 Task: Add beauty and grooming products to your wishlist on Flipkart.
Action: Mouse moved to (862, 189)
Screenshot: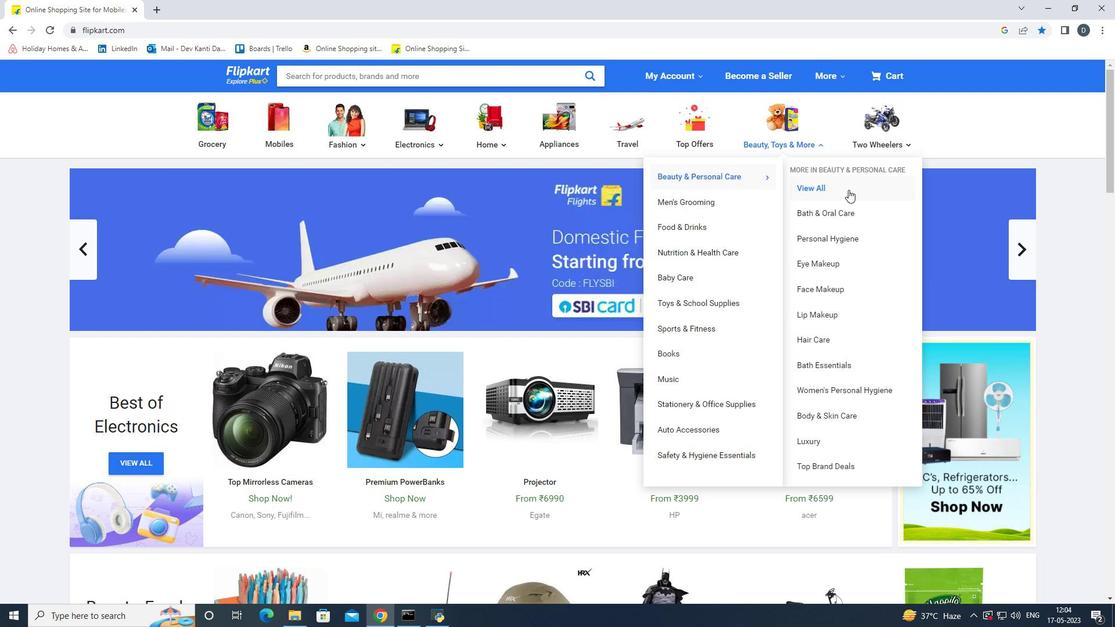
Action: Mouse pressed left at (862, 189)
Screenshot: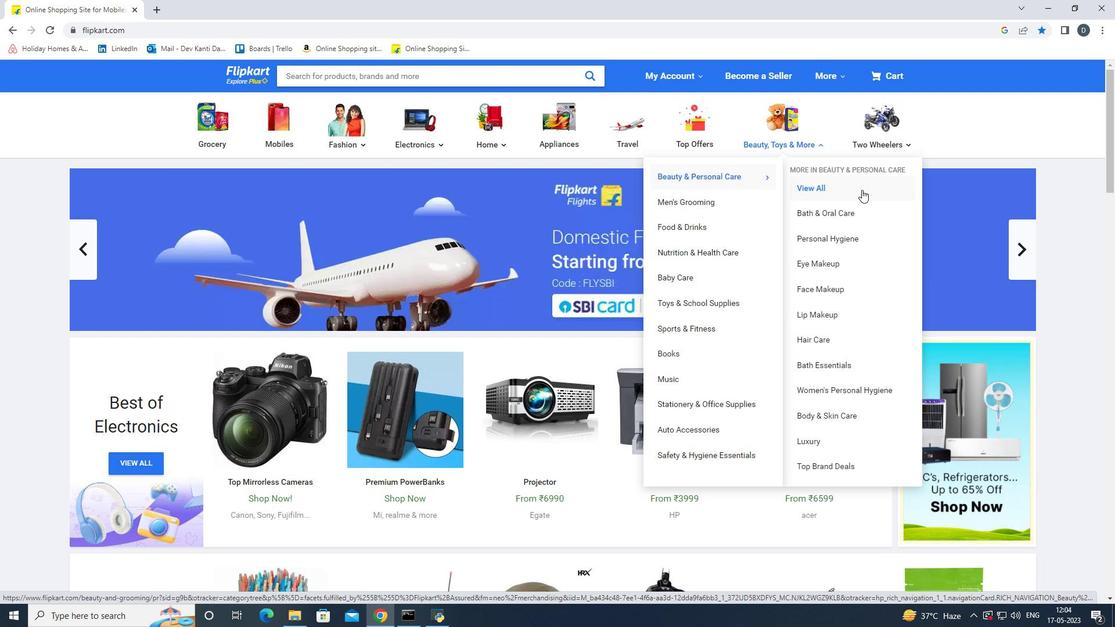 
Action: Mouse moved to (947, 248)
Screenshot: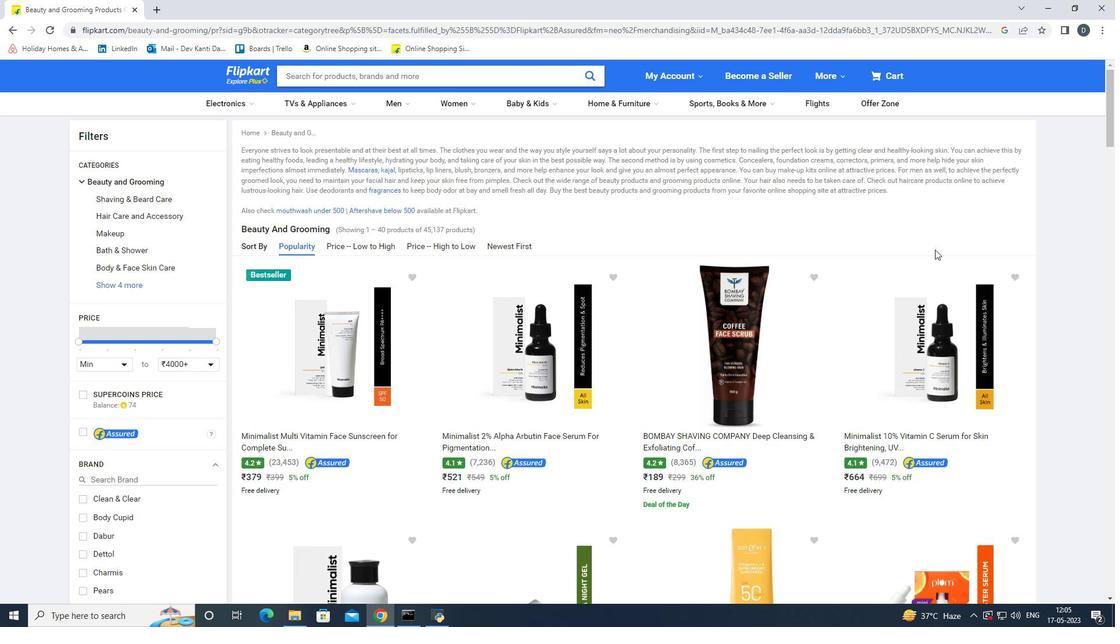 
Action: Mouse scrolled (947, 248) with delta (0, 0)
Screenshot: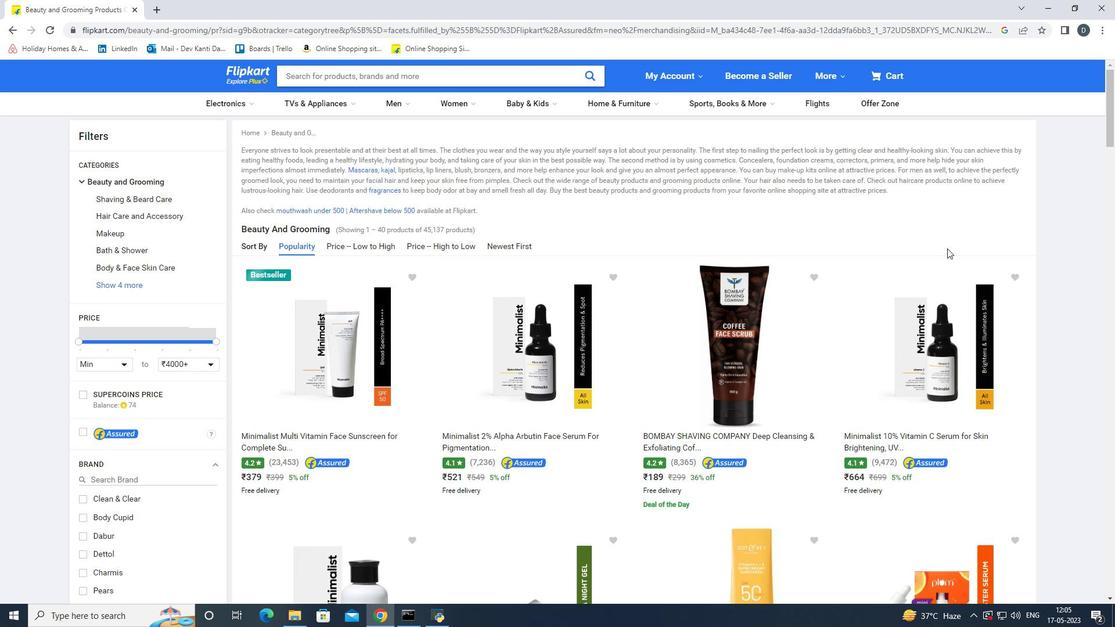 
Action: Mouse scrolled (947, 248) with delta (0, 0)
Screenshot: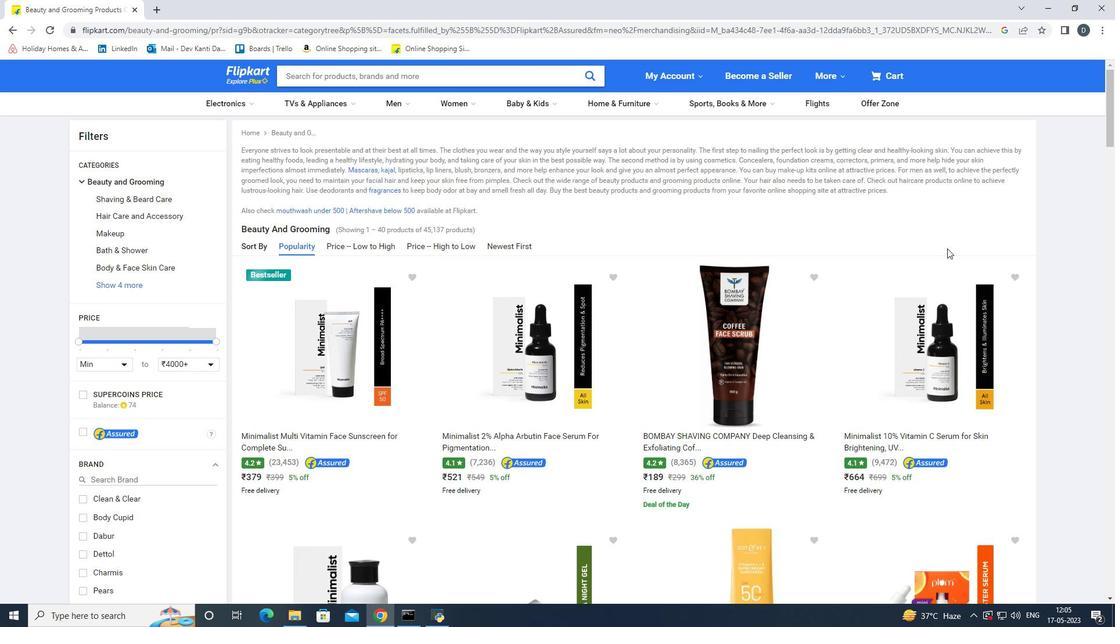 
Action: Mouse moved to (42, 378)
Screenshot: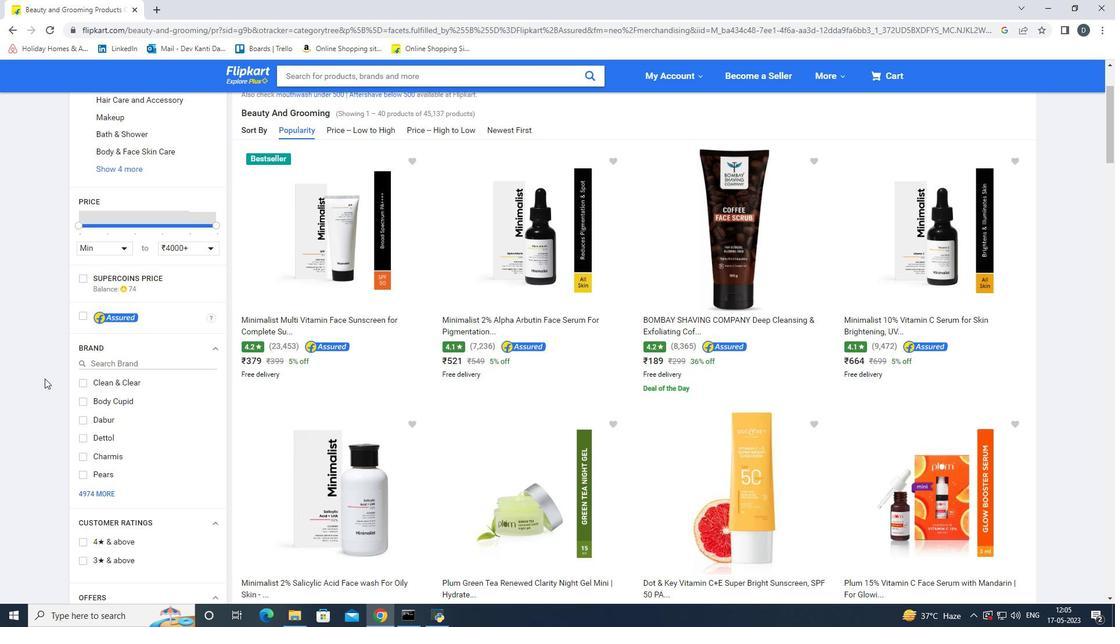 
Action: Mouse scrolled (42, 378) with delta (0, 0)
Screenshot: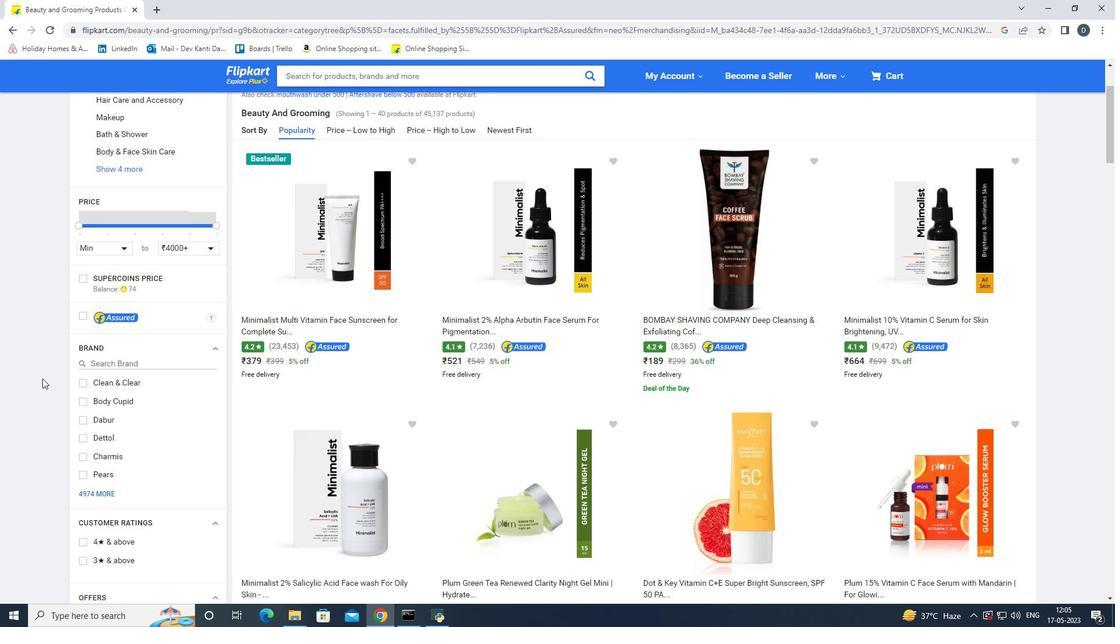 
Action: Mouse scrolled (42, 378) with delta (0, 0)
Screenshot: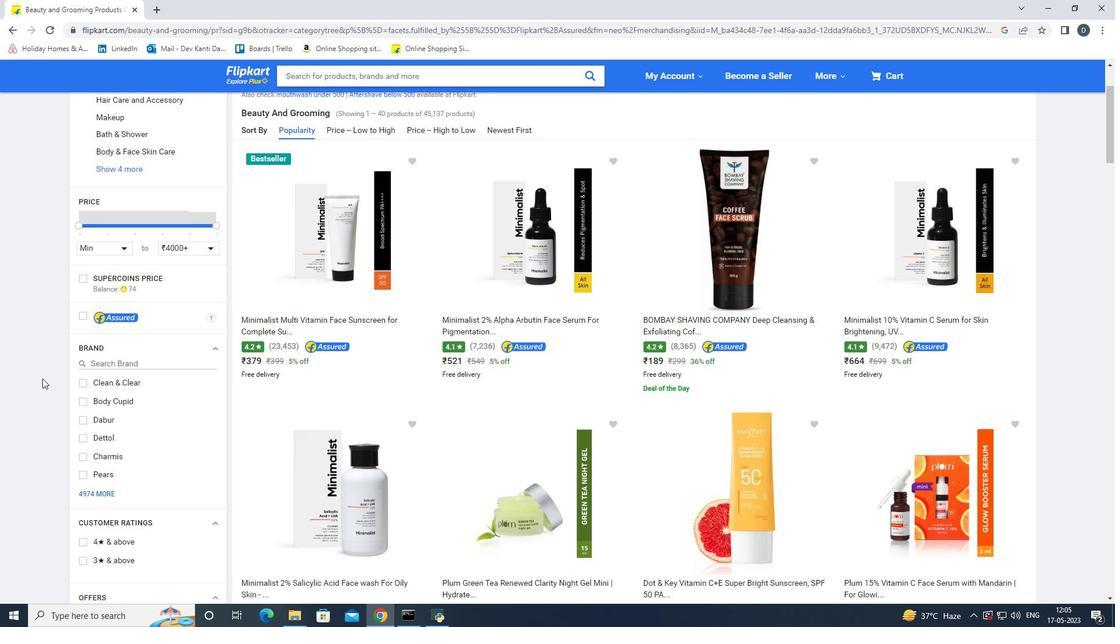 
Action: Mouse moved to (97, 347)
Screenshot: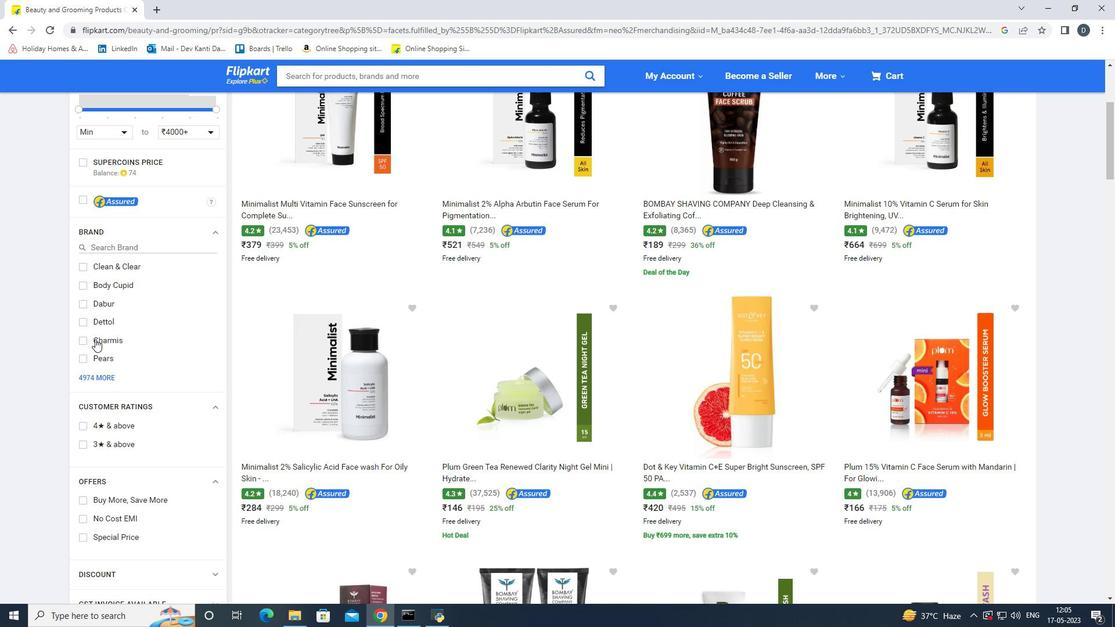 
Action: Mouse scrolled (97, 347) with delta (0, 0)
Screenshot: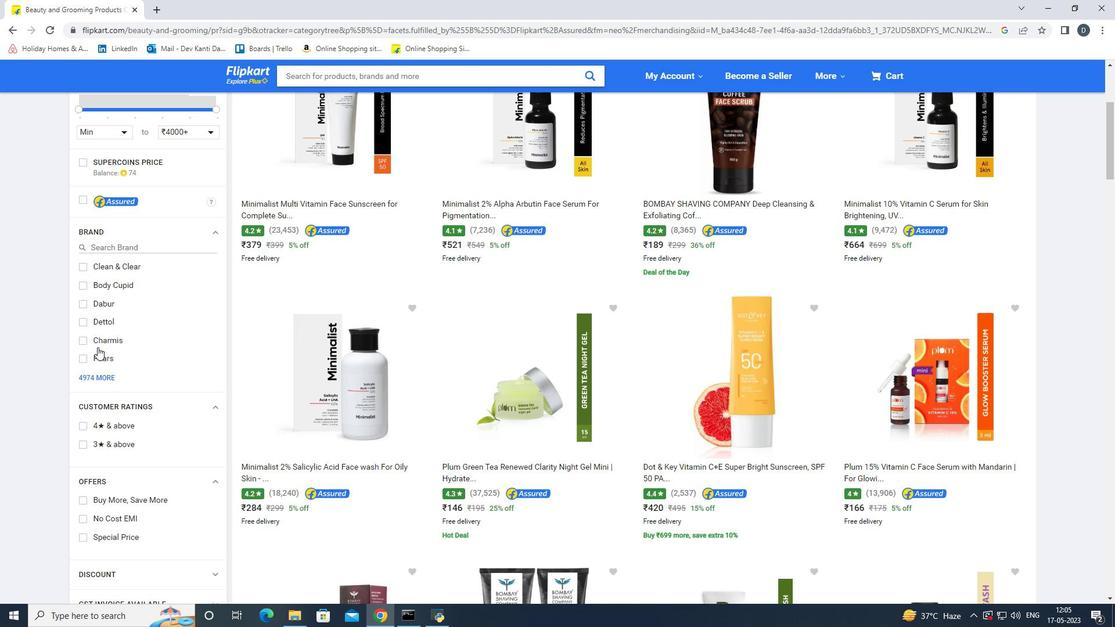 
Action: Mouse scrolled (97, 347) with delta (0, 0)
Screenshot: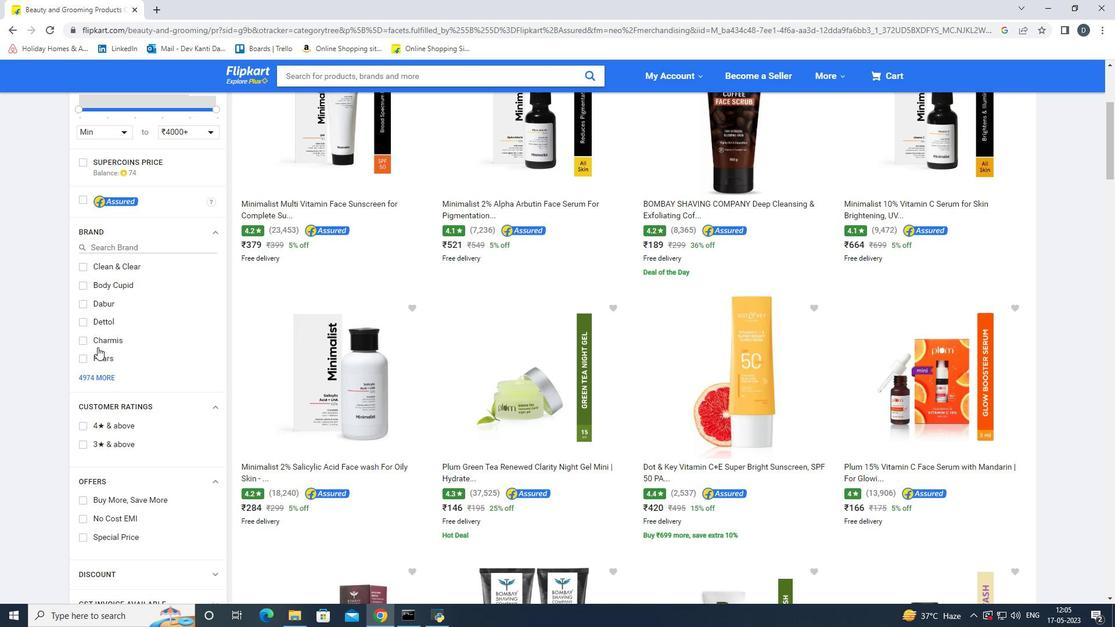 
Action: Mouse scrolled (97, 346) with delta (0, 0)
Screenshot: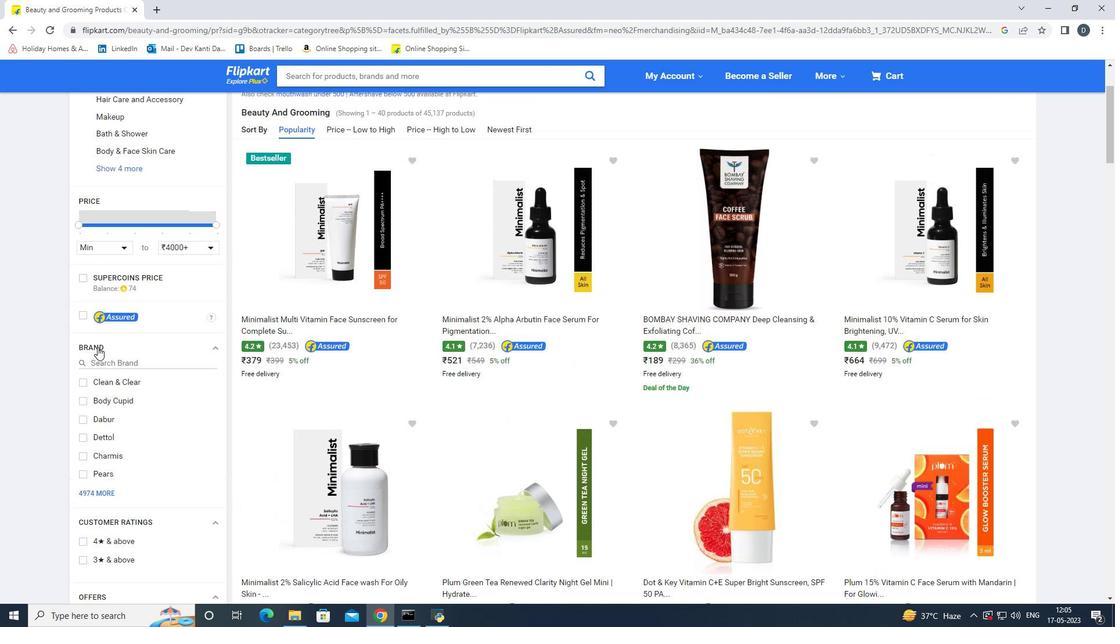 
Action: Mouse scrolled (97, 346) with delta (0, 0)
Screenshot: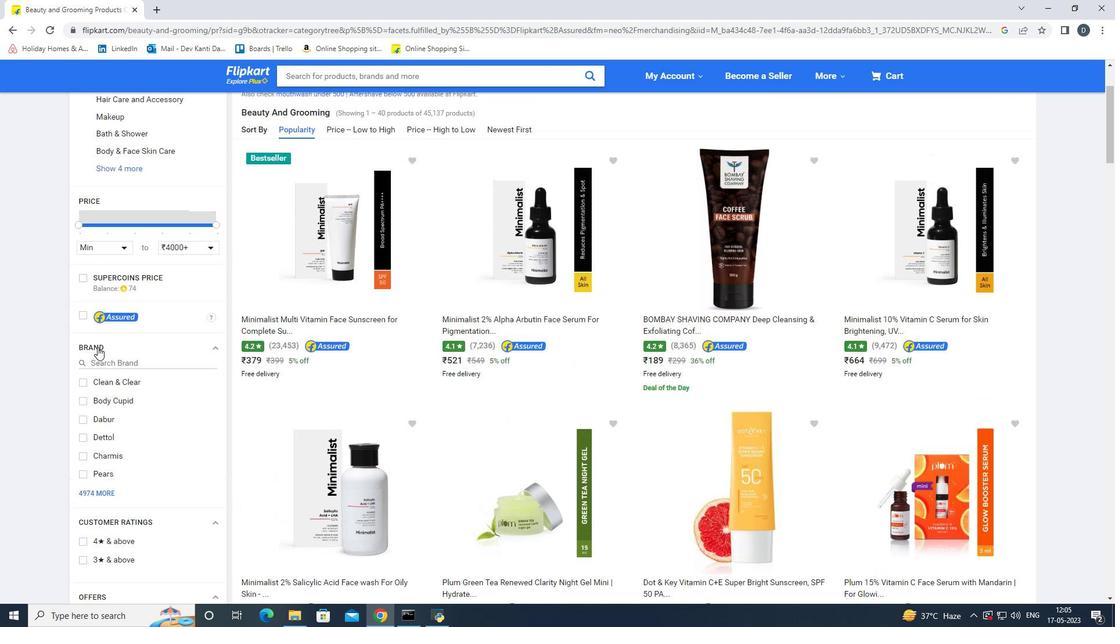 
Action: Mouse scrolled (97, 346) with delta (0, 0)
Screenshot: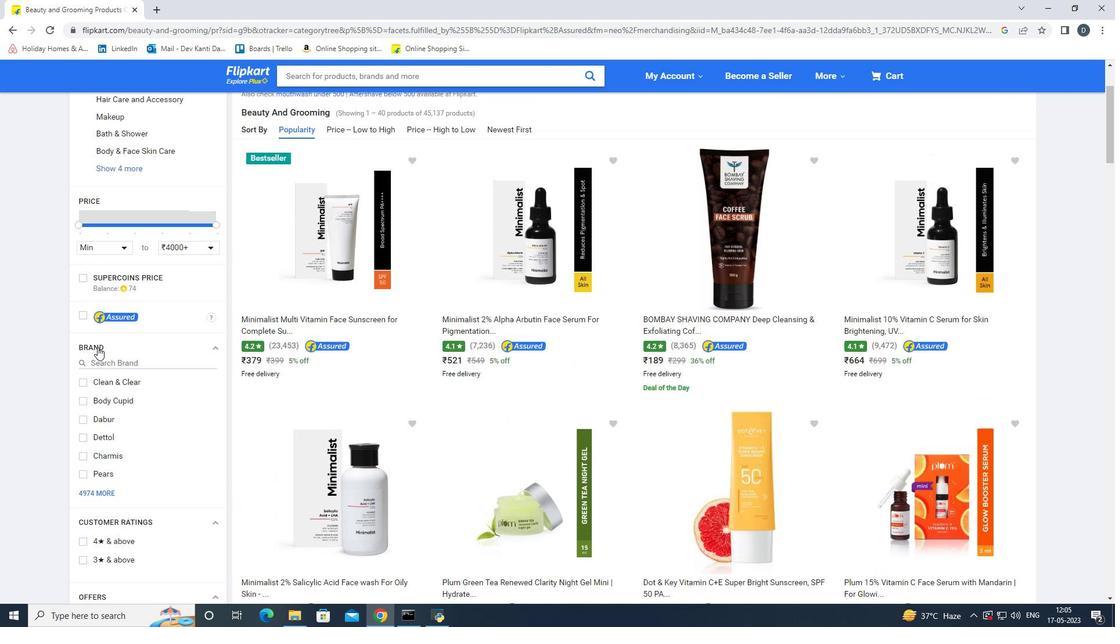 
Action: Mouse scrolled (97, 346) with delta (0, 0)
Screenshot: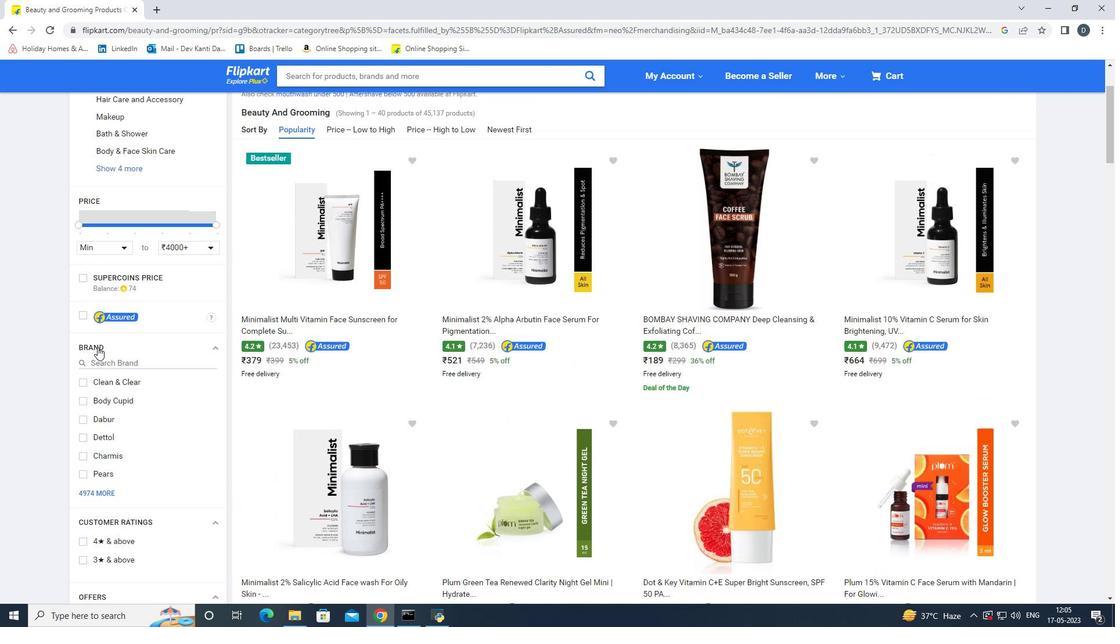 
Action: Mouse scrolled (97, 346) with delta (0, 0)
Screenshot: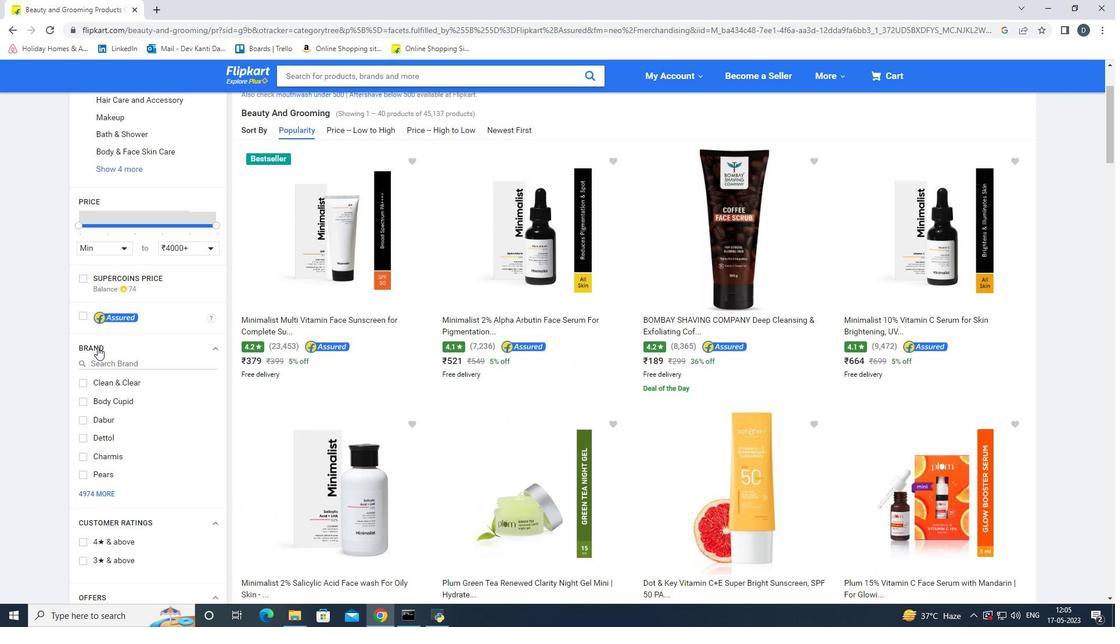 
Action: Mouse moved to (90, 286)
Screenshot: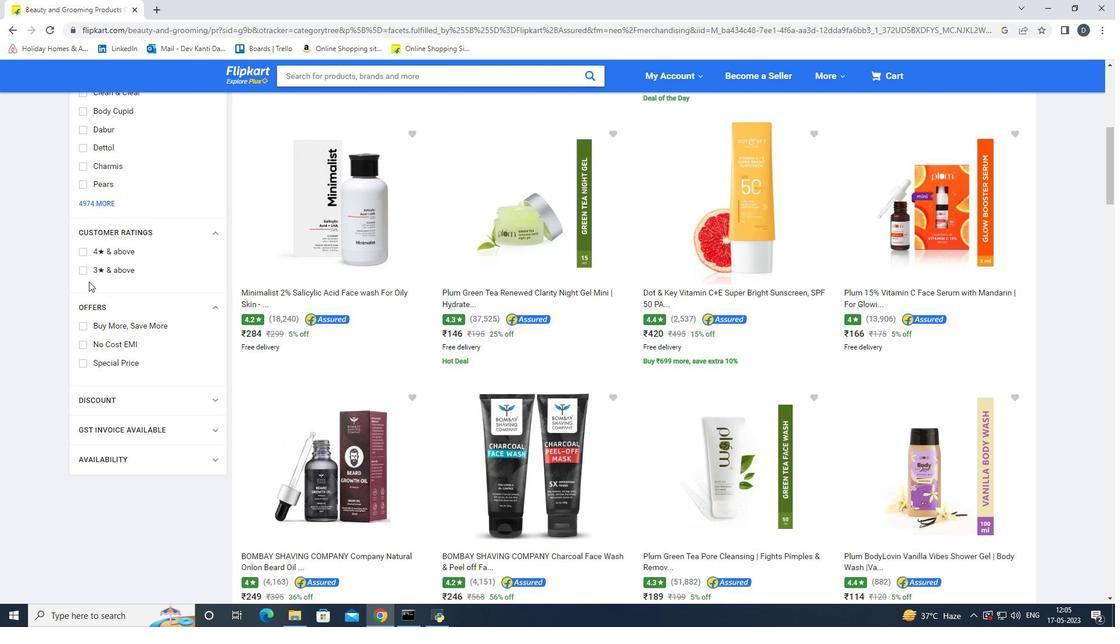 
Action: Mouse scrolled (90, 287) with delta (0, 0)
Screenshot: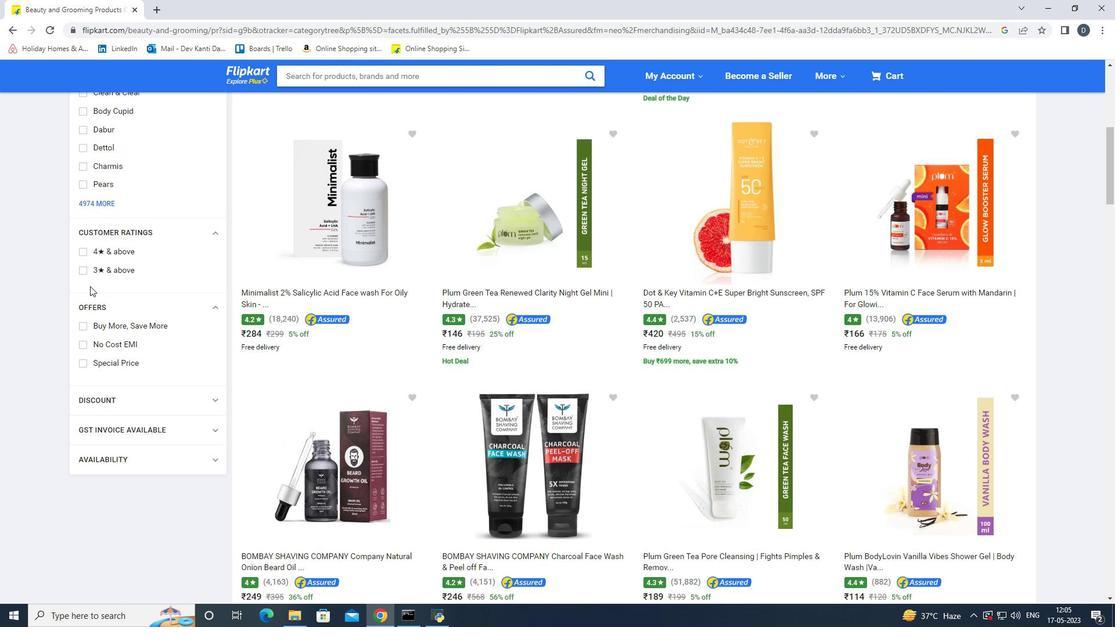 
Action: Mouse scrolled (90, 287) with delta (0, 0)
Screenshot: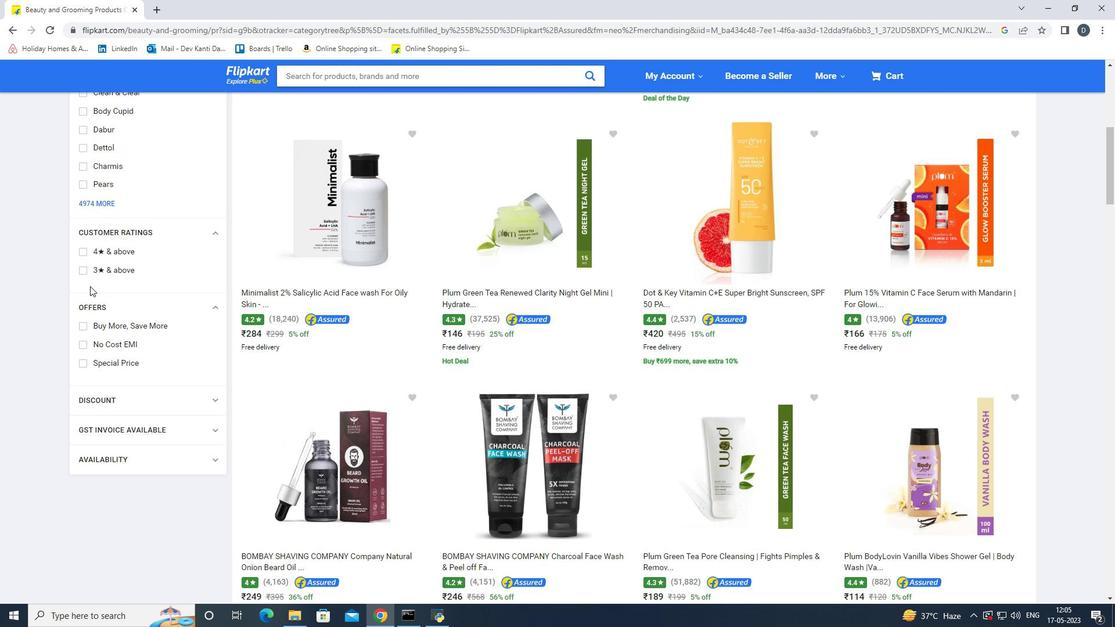 
Action: Mouse scrolled (90, 287) with delta (0, 0)
Screenshot: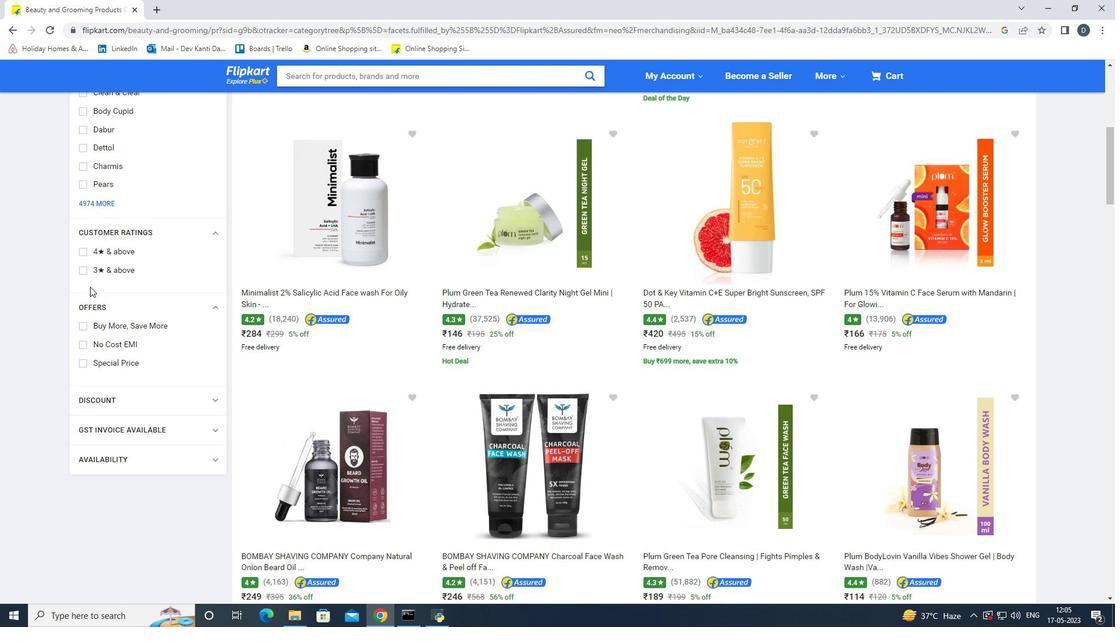 
Action: Mouse moved to (212, 412)
Screenshot: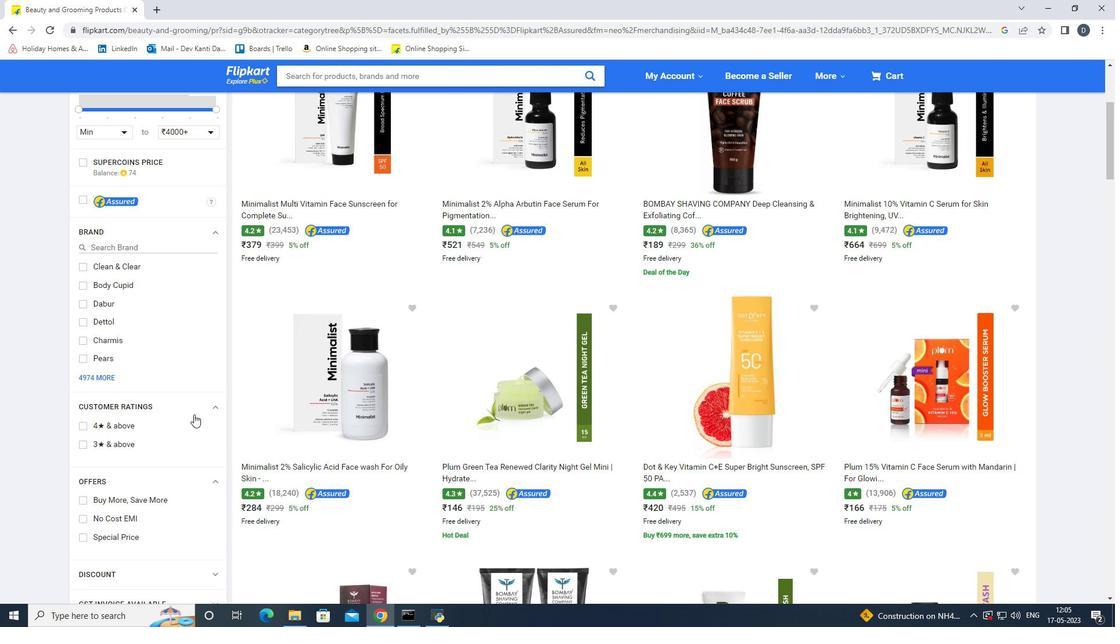 
Action: Mouse pressed left at (212, 412)
Screenshot: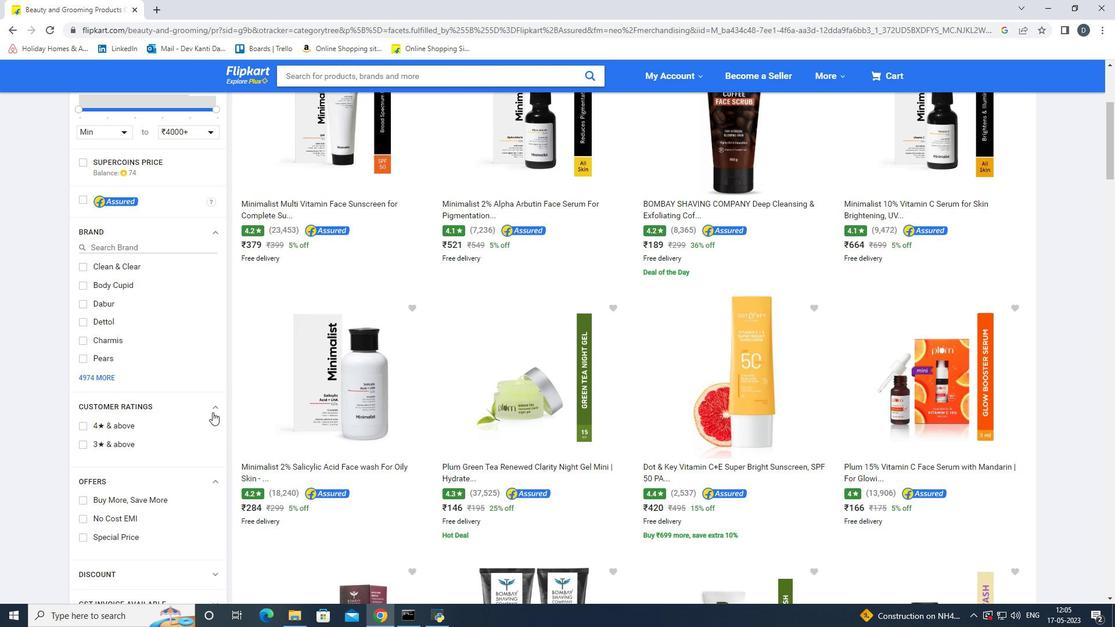 
Action: Mouse moved to (212, 411)
Screenshot: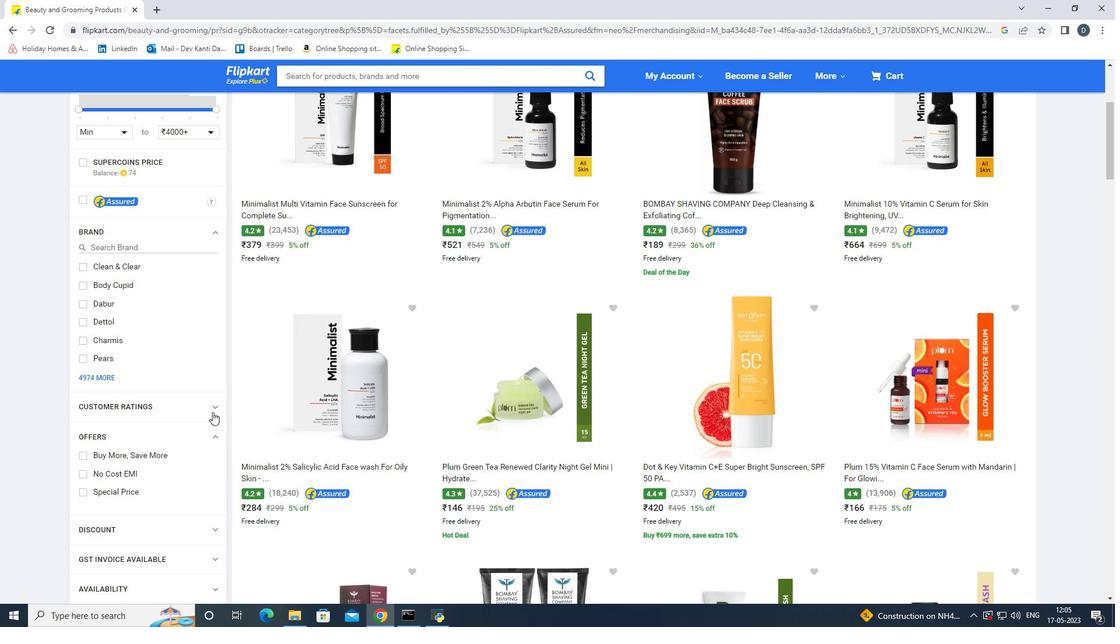 
Action: Mouse pressed left at (212, 411)
Screenshot: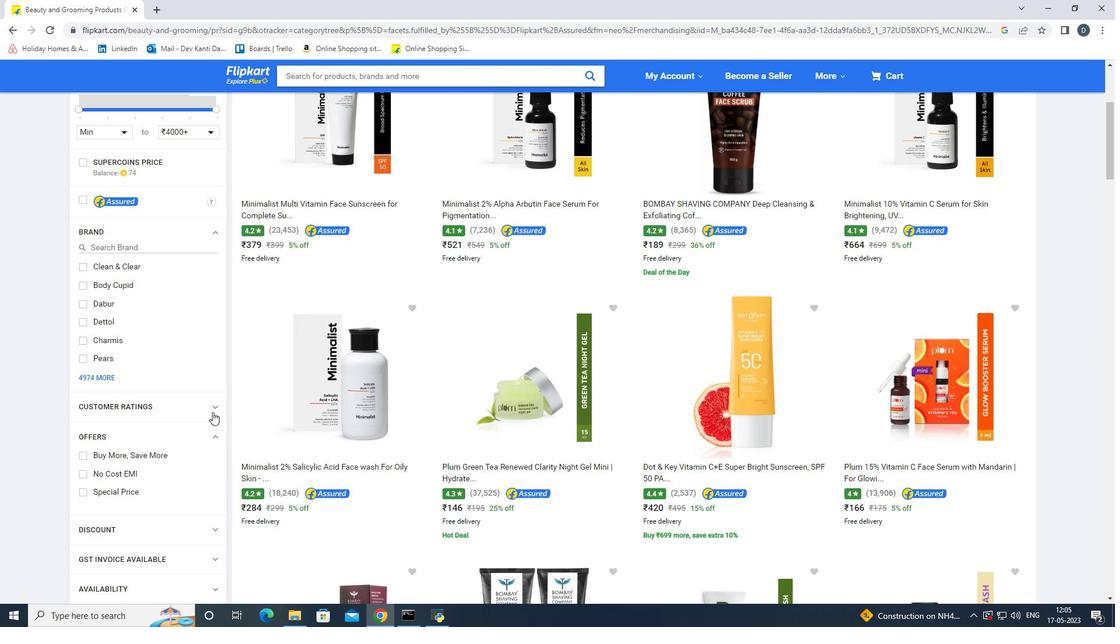 
Action: Mouse moved to (85, 425)
Screenshot: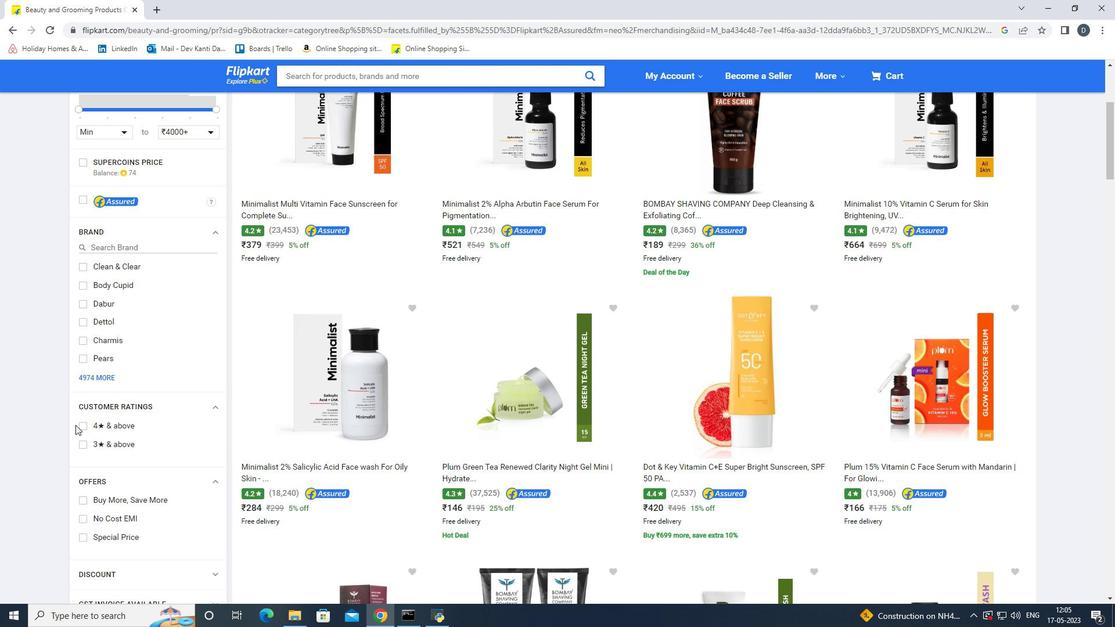 
Action: Mouse pressed left at (85, 425)
Screenshot: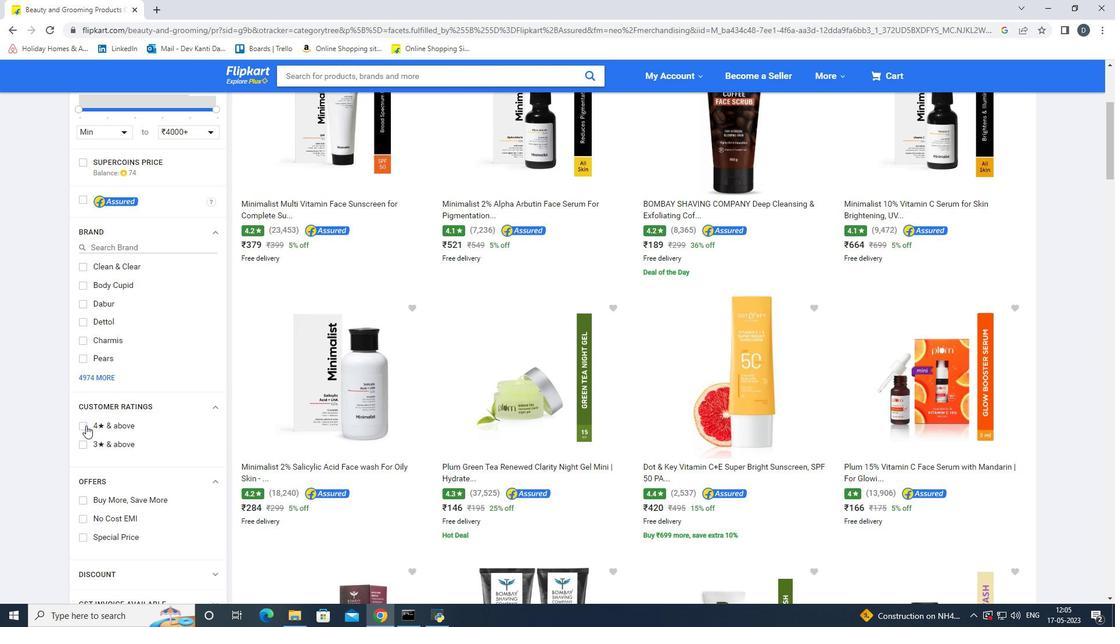 
Action: Mouse moved to (1019, 230)
Screenshot: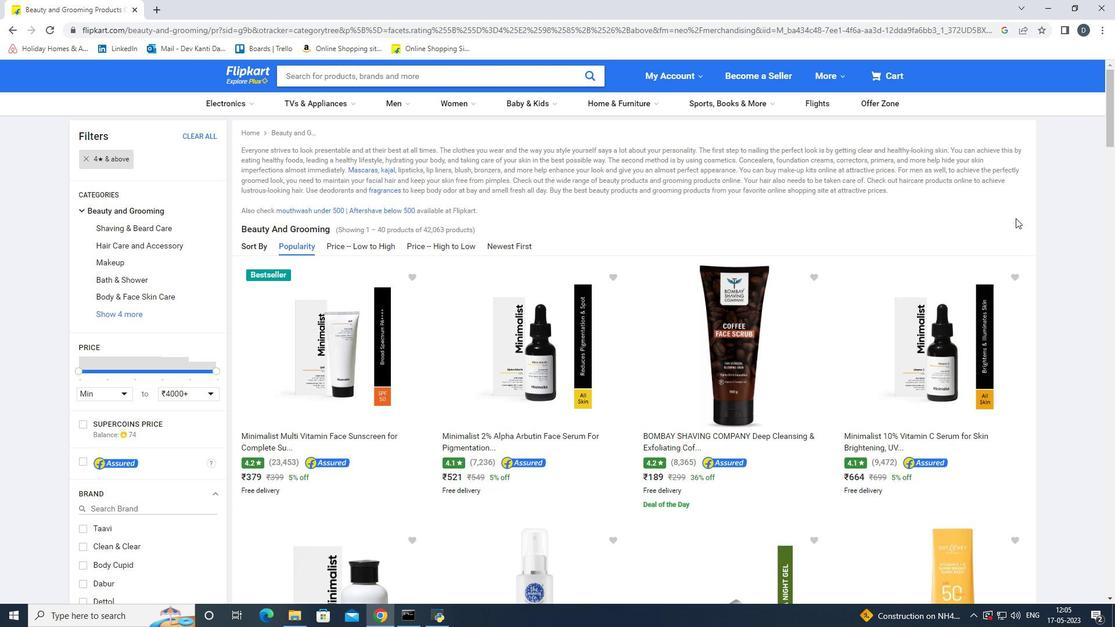 
Action: Mouse scrolled (1019, 229) with delta (0, 0)
Screenshot: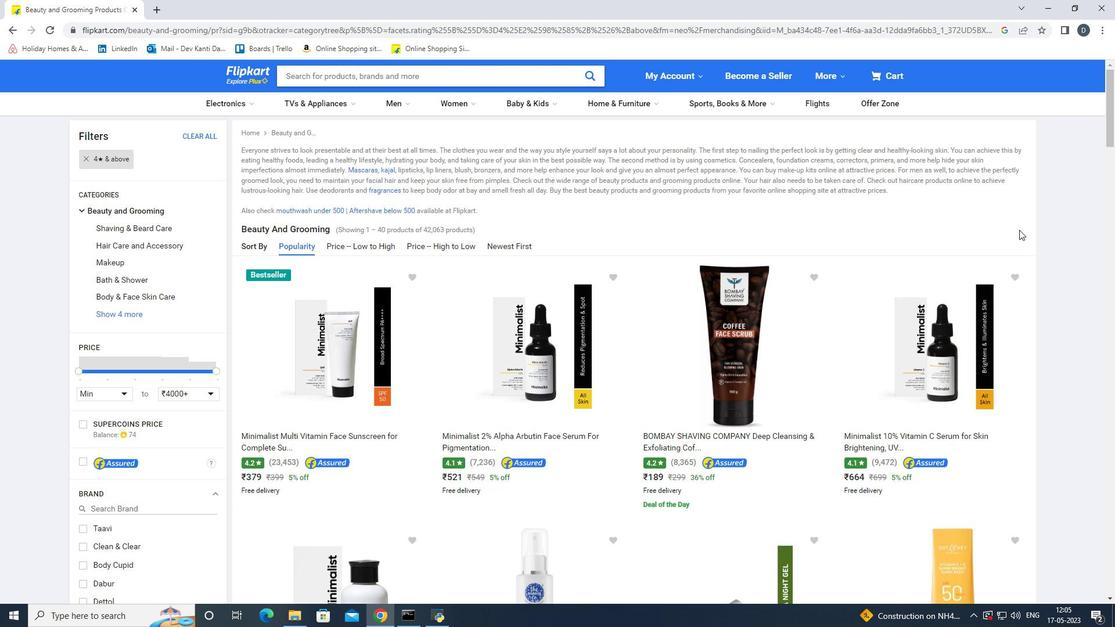 
Action: Mouse scrolled (1019, 229) with delta (0, 0)
Screenshot: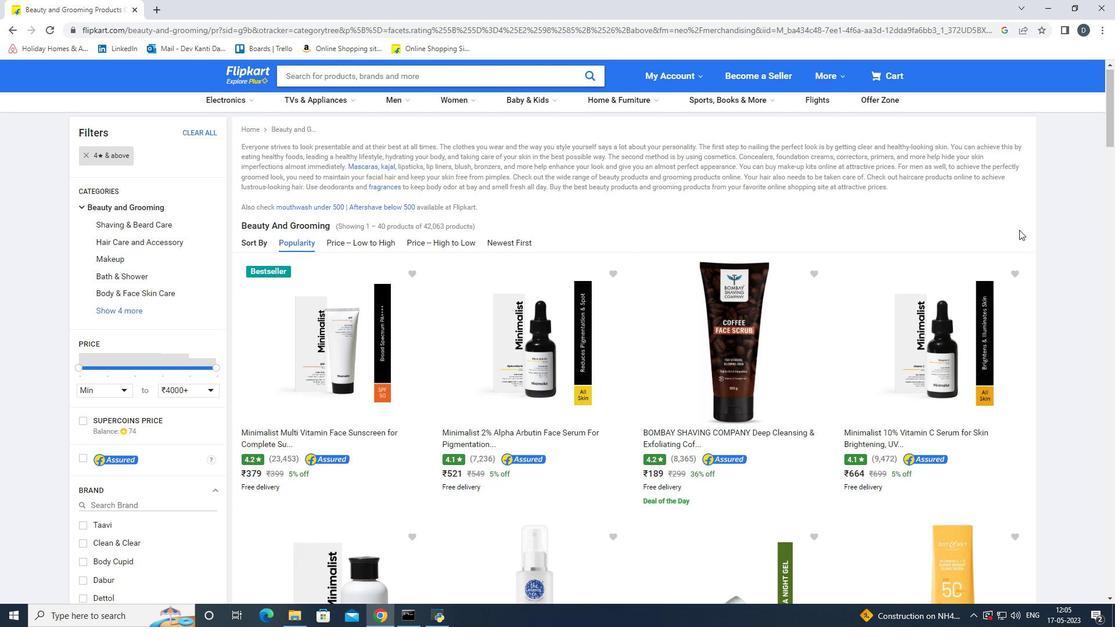
Action: Mouse moved to (413, 160)
Screenshot: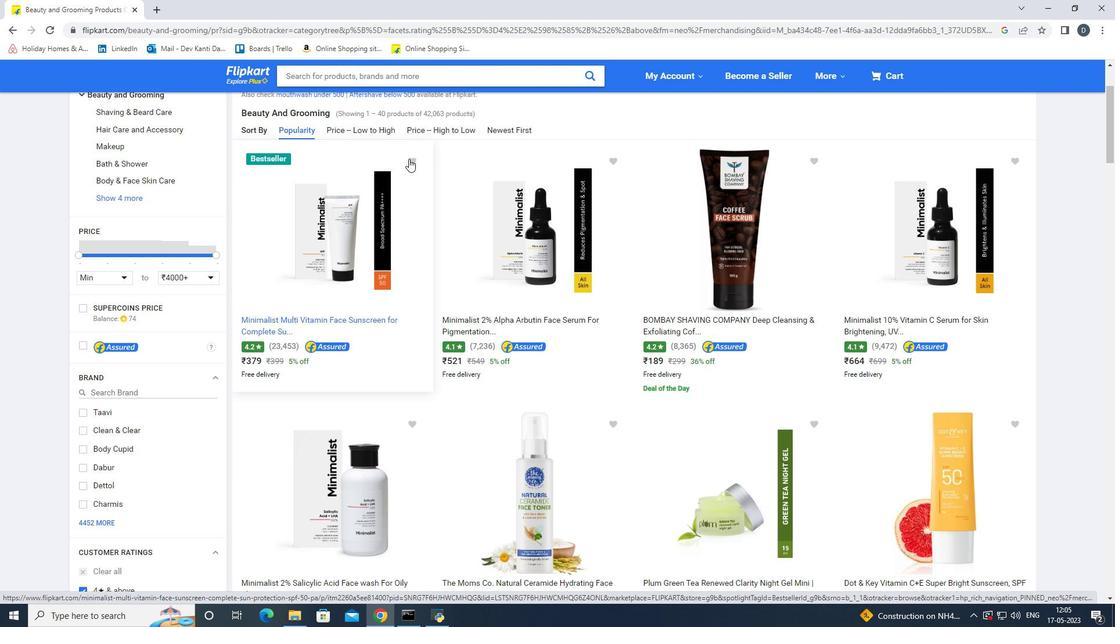 
Action: Mouse pressed left at (413, 160)
Screenshot: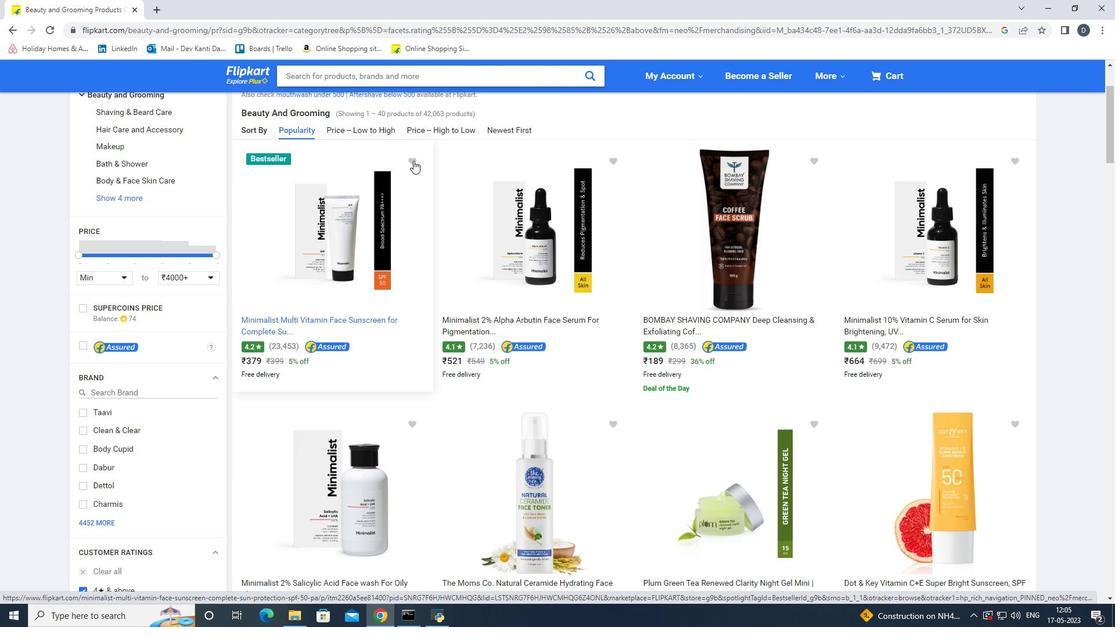 
Action: Mouse moved to (615, 159)
Screenshot: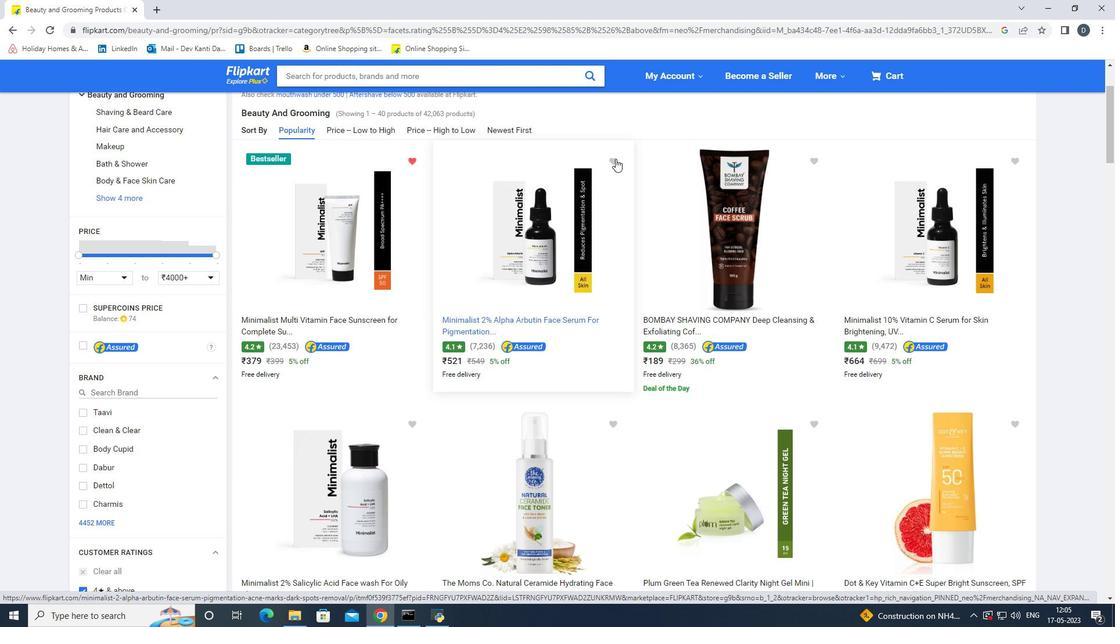 
Action: Mouse pressed left at (615, 159)
Screenshot: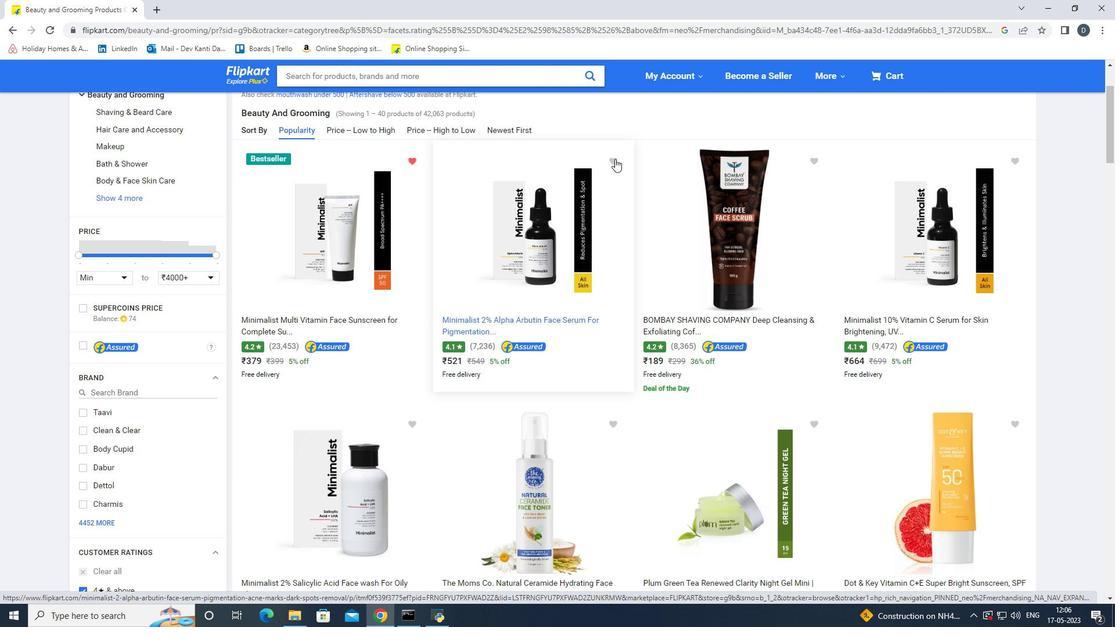 
Action: Mouse moved to (811, 163)
Screenshot: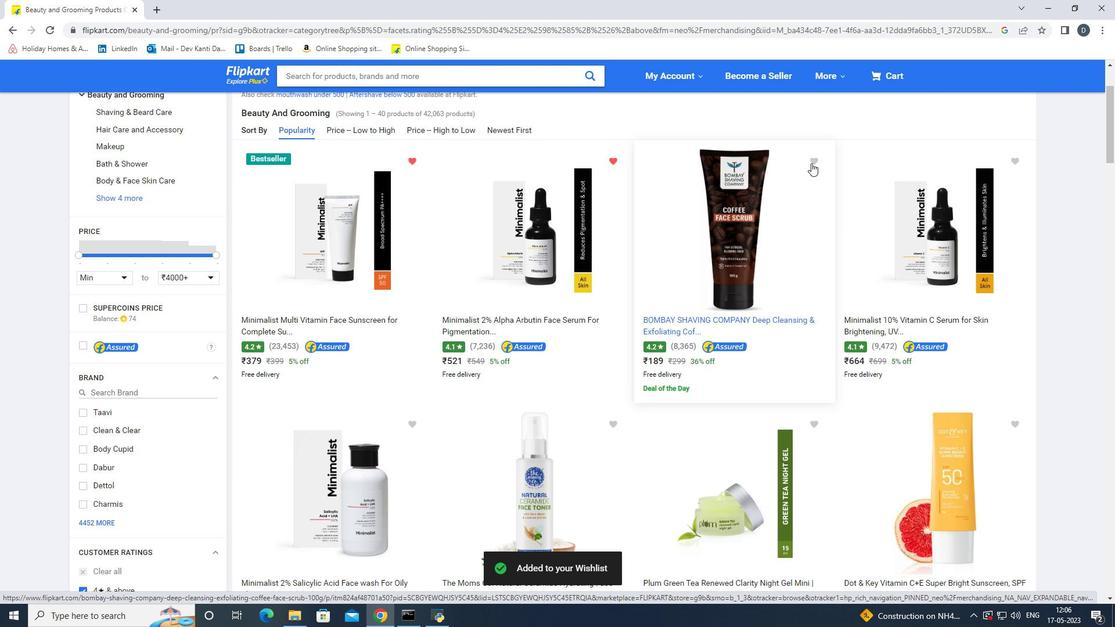
Action: Mouse pressed left at (811, 163)
Screenshot: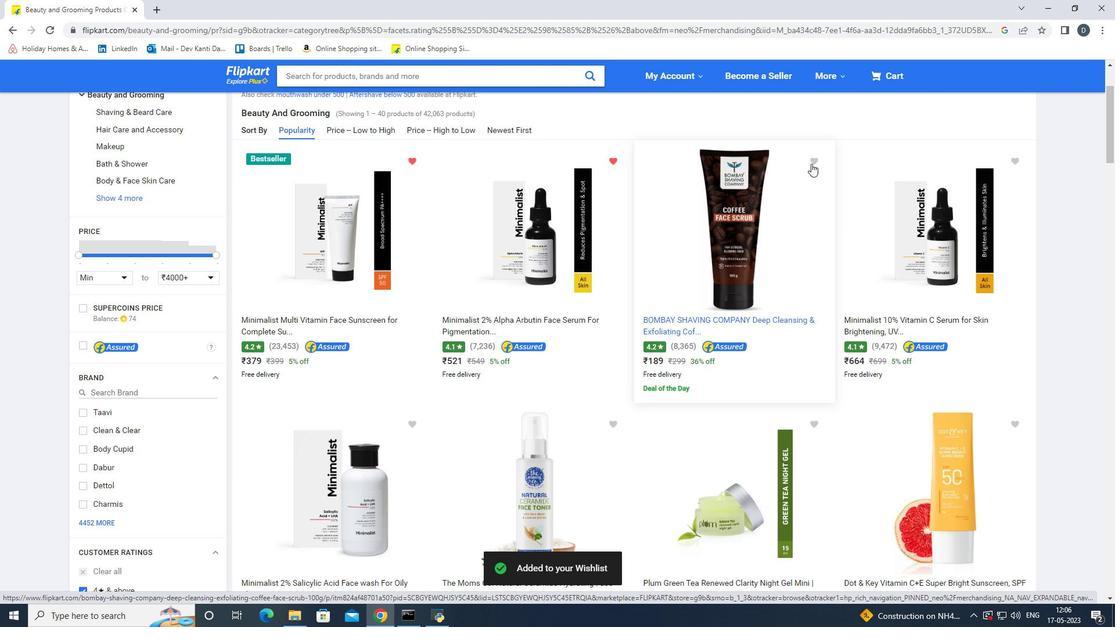 
Action: Mouse moved to (1071, 242)
Screenshot: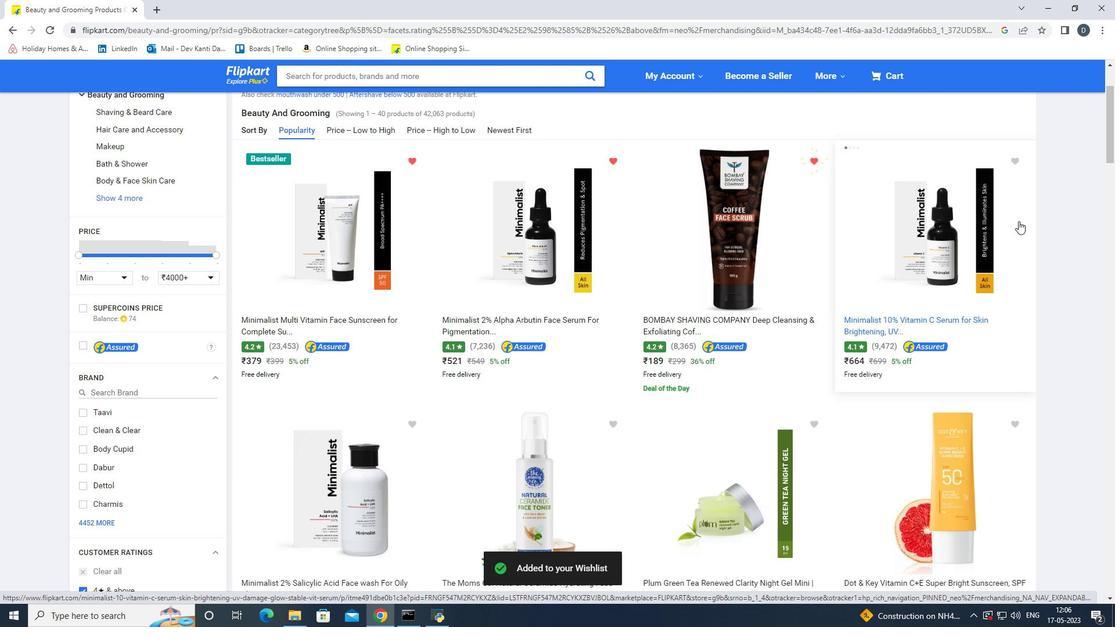 
Action: Mouse scrolled (1071, 241) with delta (0, 0)
Screenshot: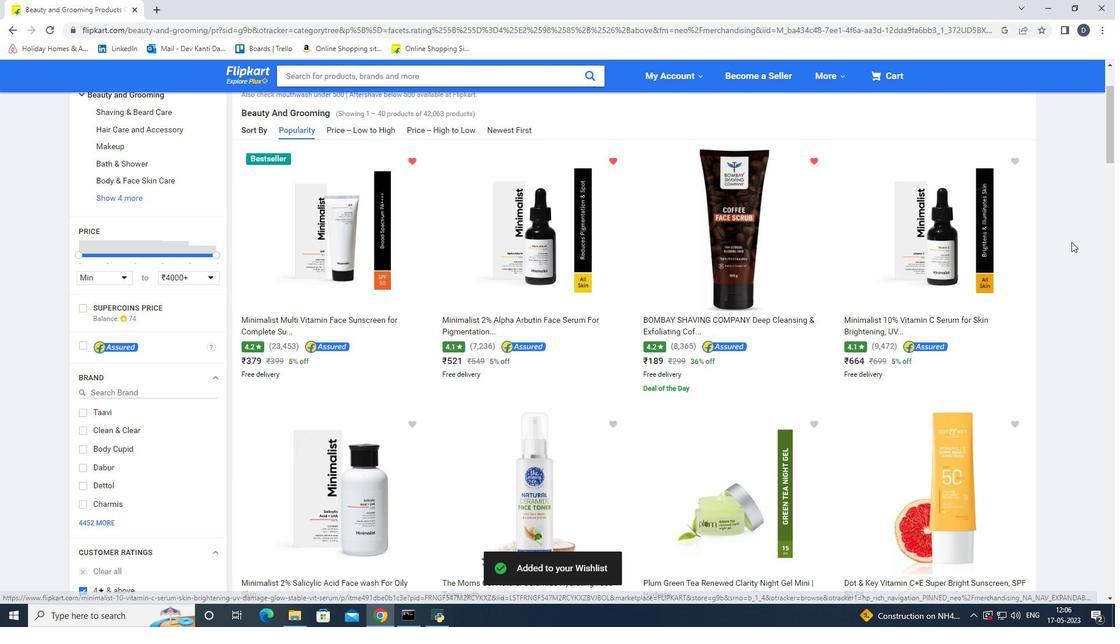 
Action: Mouse scrolled (1071, 241) with delta (0, 0)
Screenshot: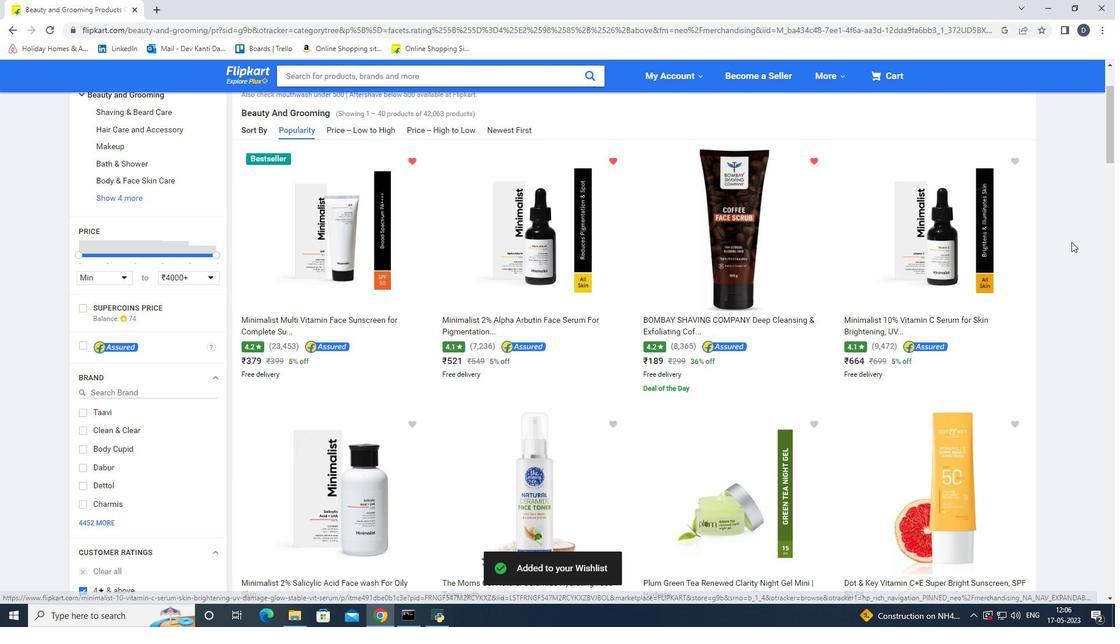 
Action: Mouse scrolled (1071, 241) with delta (0, 0)
Screenshot: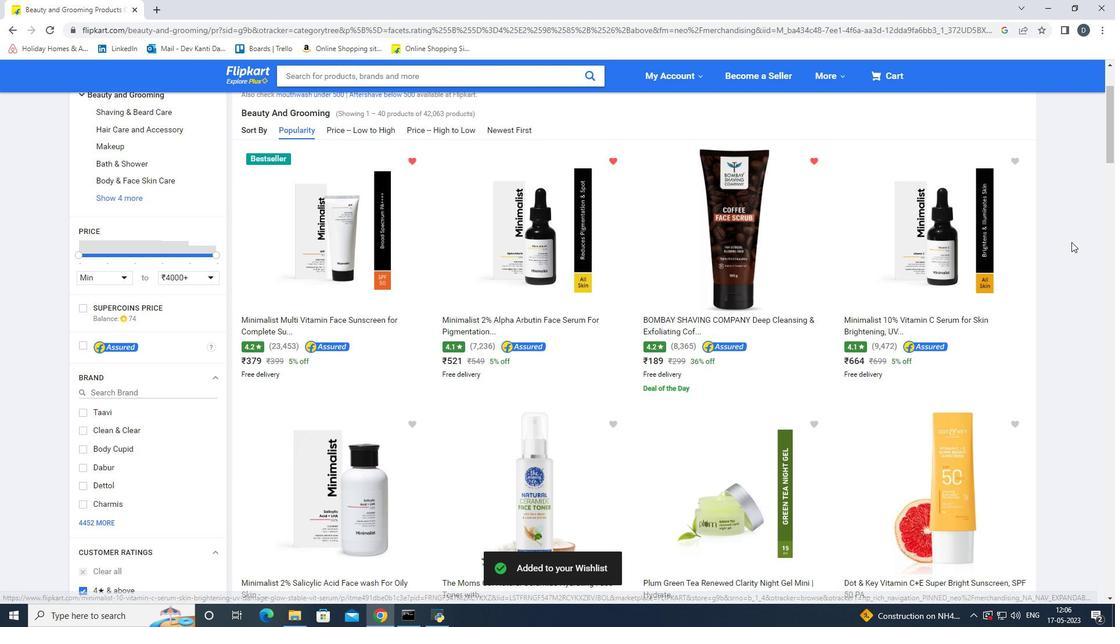 
Action: Mouse scrolled (1071, 242) with delta (0, 0)
Screenshot: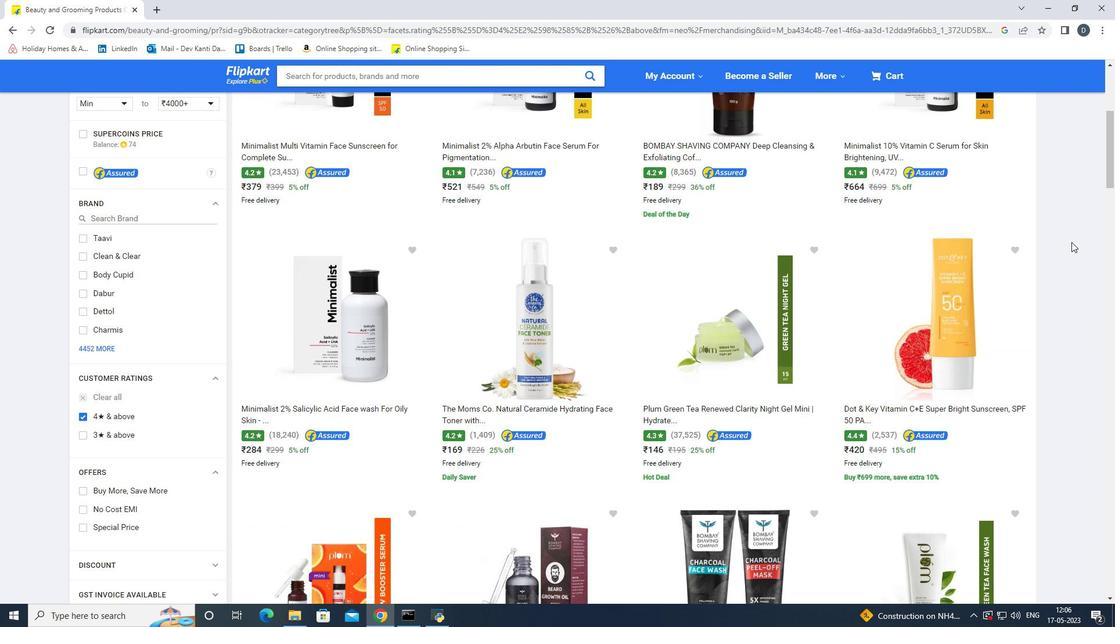 
Action: Mouse scrolled (1071, 242) with delta (0, 0)
Screenshot: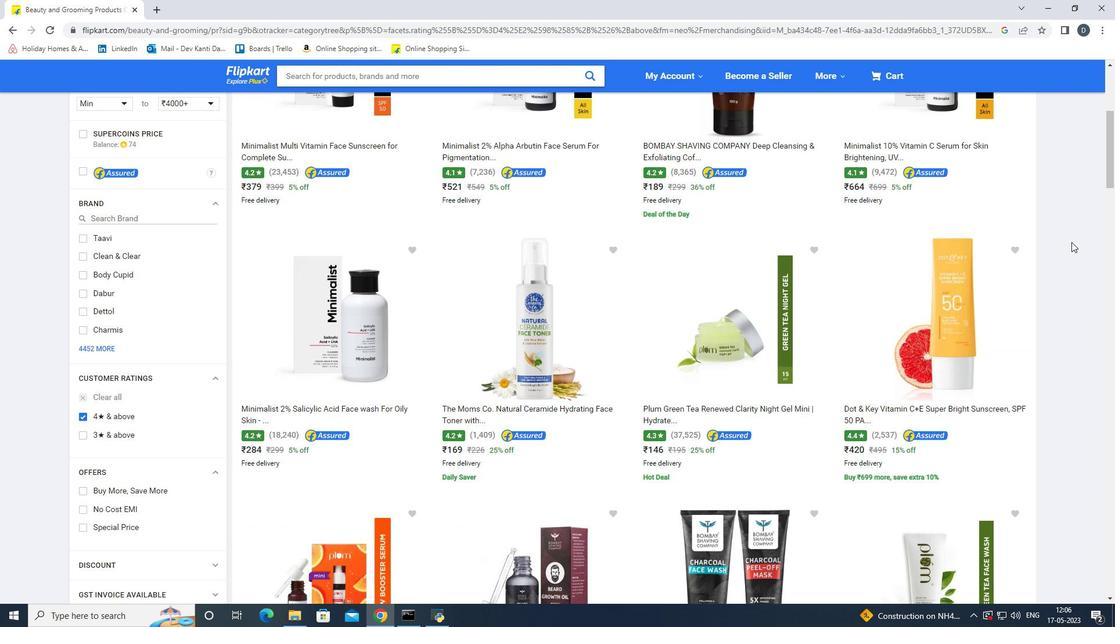 
Action: Mouse scrolled (1071, 241) with delta (0, 0)
Screenshot: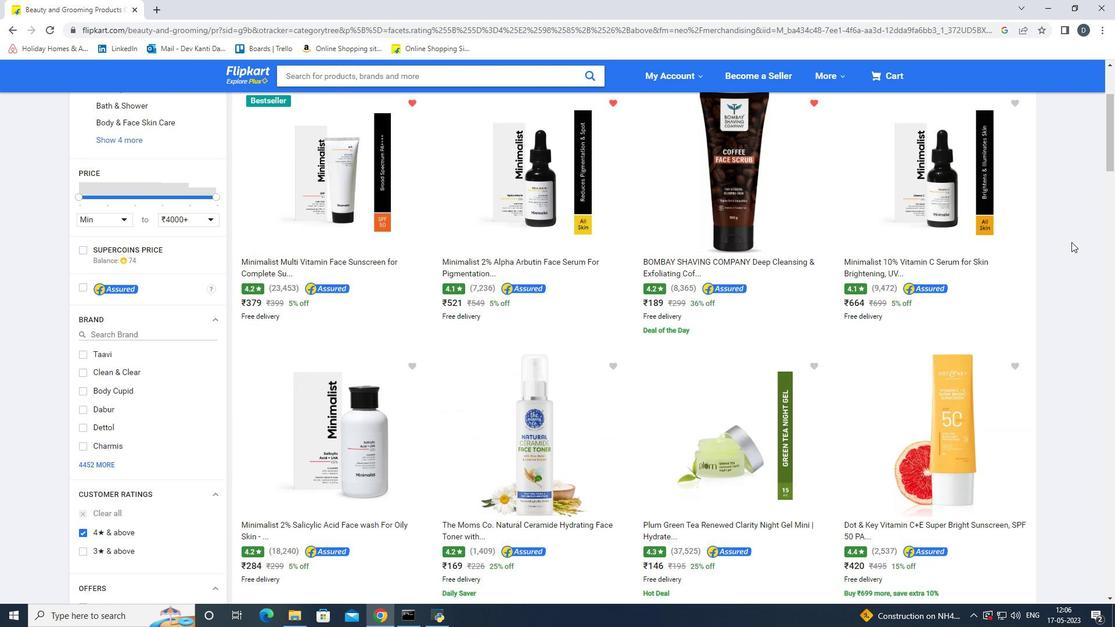 
Action: Mouse scrolled (1071, 241) with delta (0, 0)
Screenshot: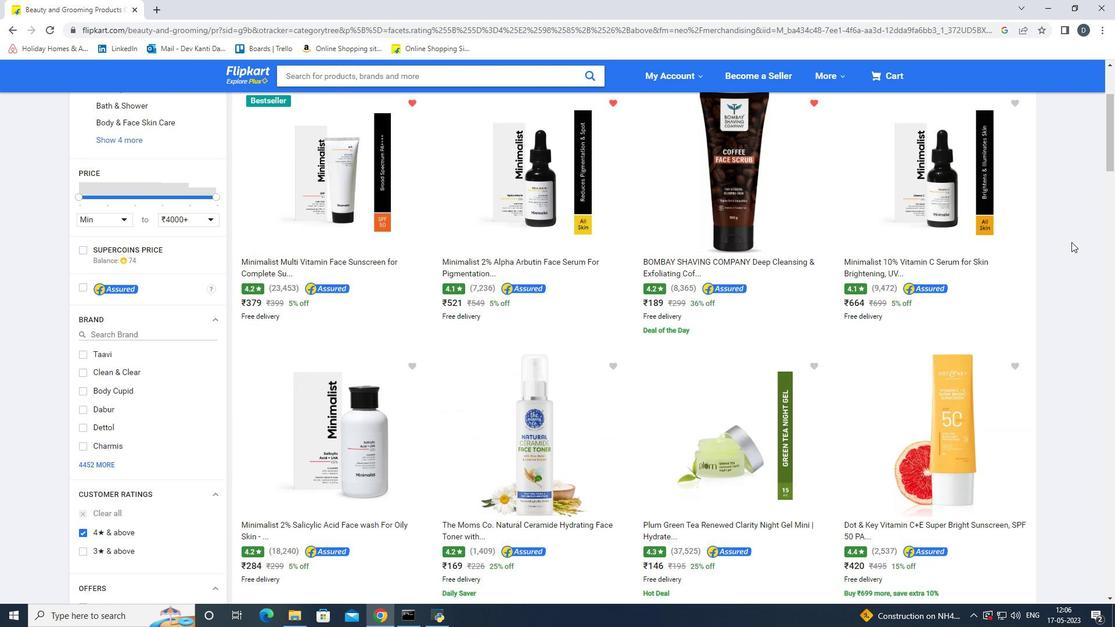 
Action: Mouse scrolled (1071, 241) with delta (0, 0)
Screenshot: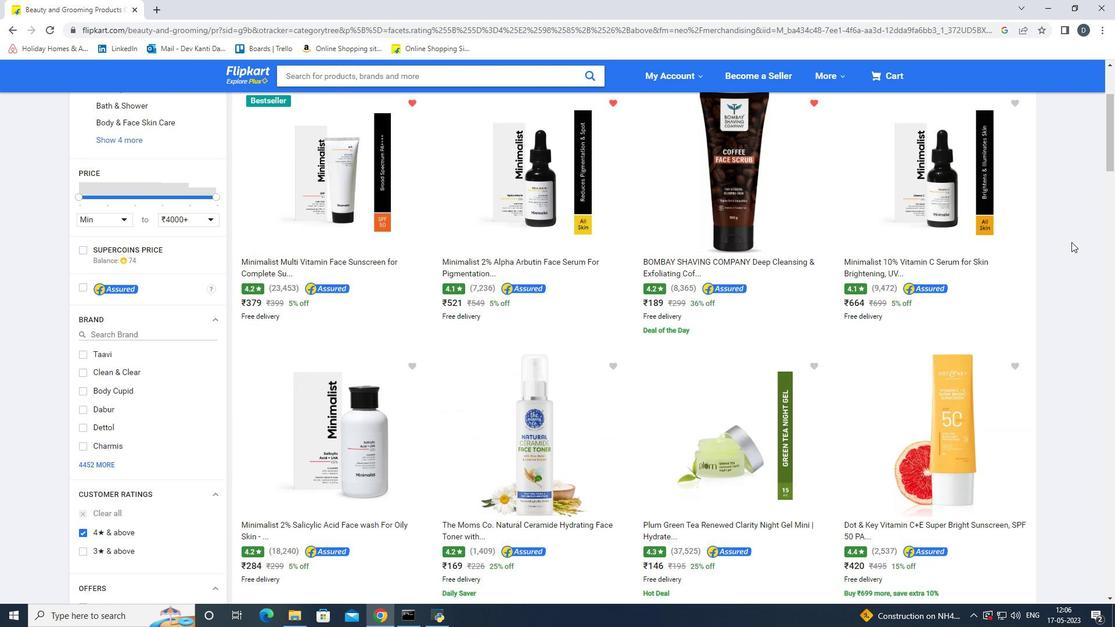 
Action: Mouse moved to (1016, 189)
Screenshot: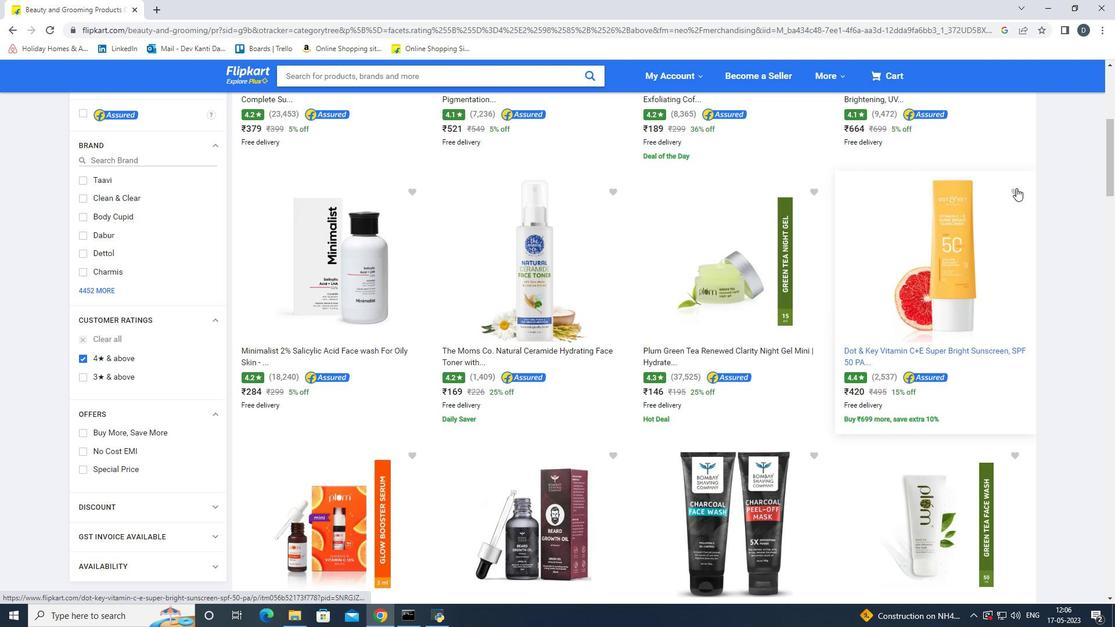 
Action: Mouse pressed left at (1016, 189)
Screenshot: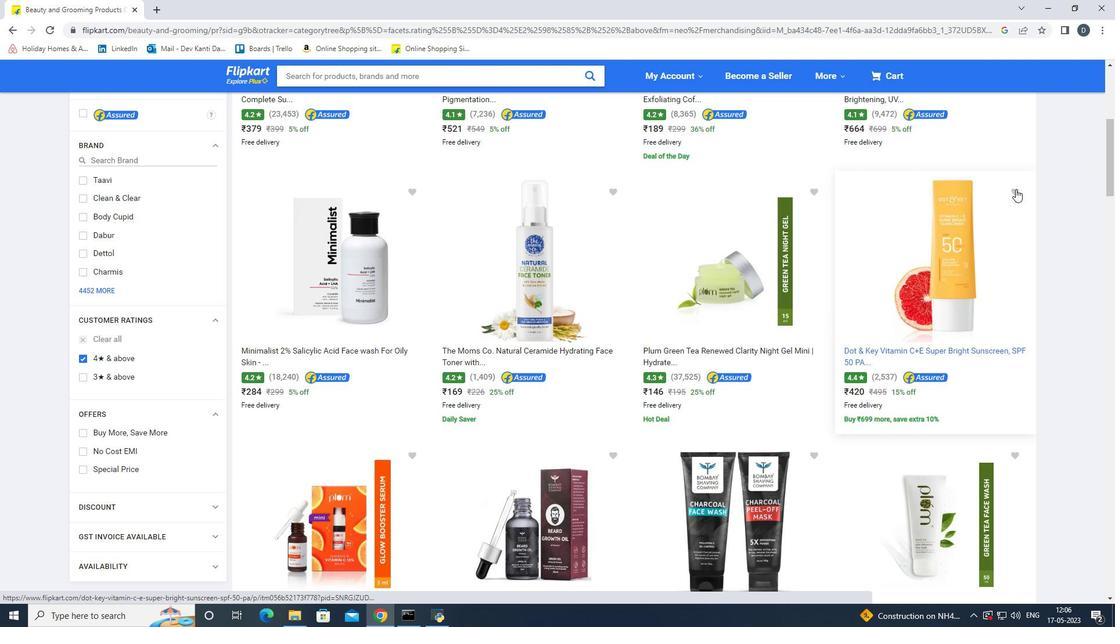 
Action: Mouse moved to (813, 191)
Screenshot: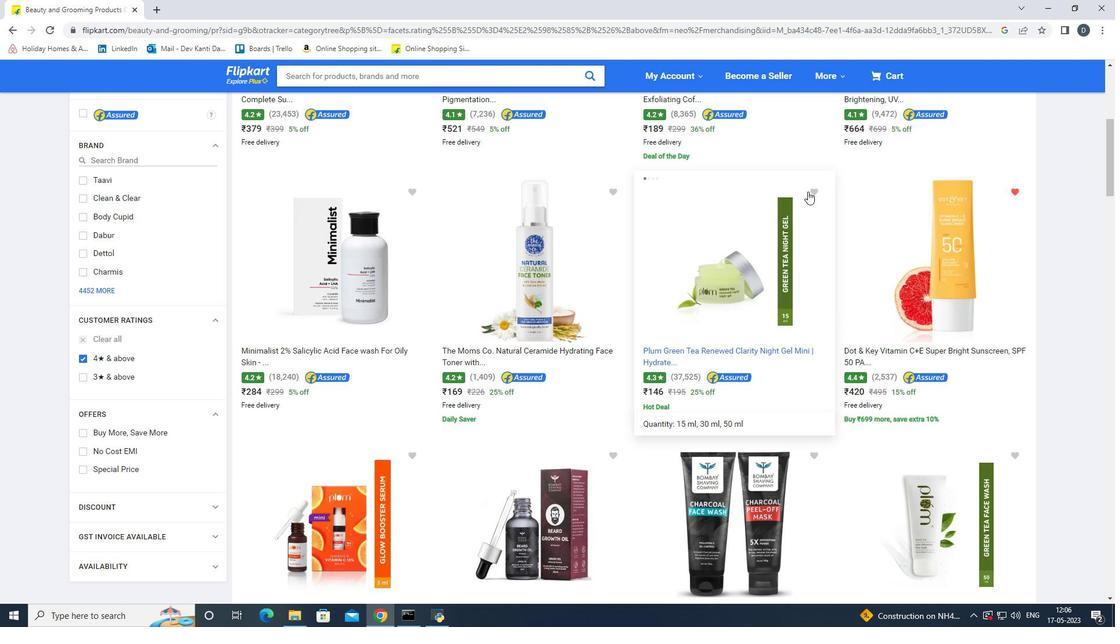 
Action: Mouse pressed left at (813, 191)
Screenshot: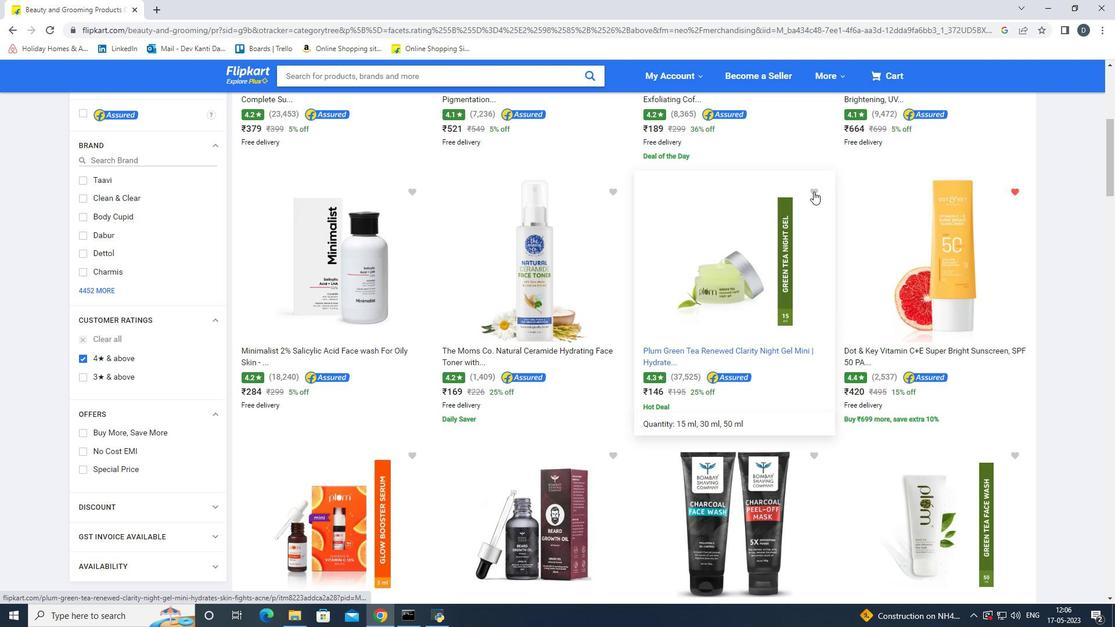 
Action: Mouse moved to (799, 246)
Screenshot: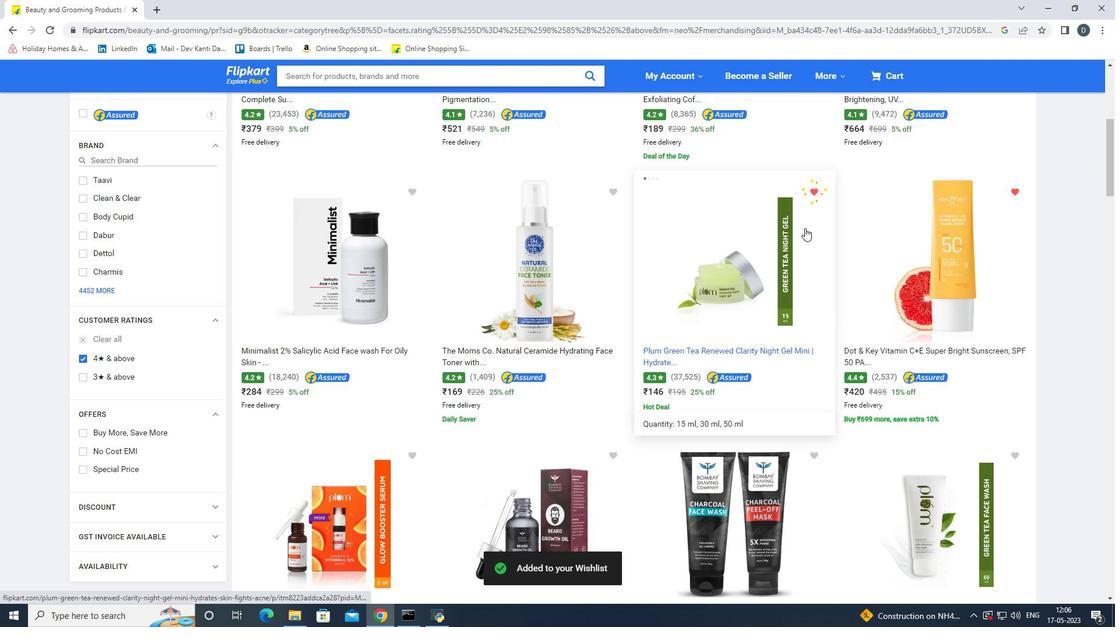
Action: Mouse scrolled (799, 245) with delta (0, 0)
Screenshot: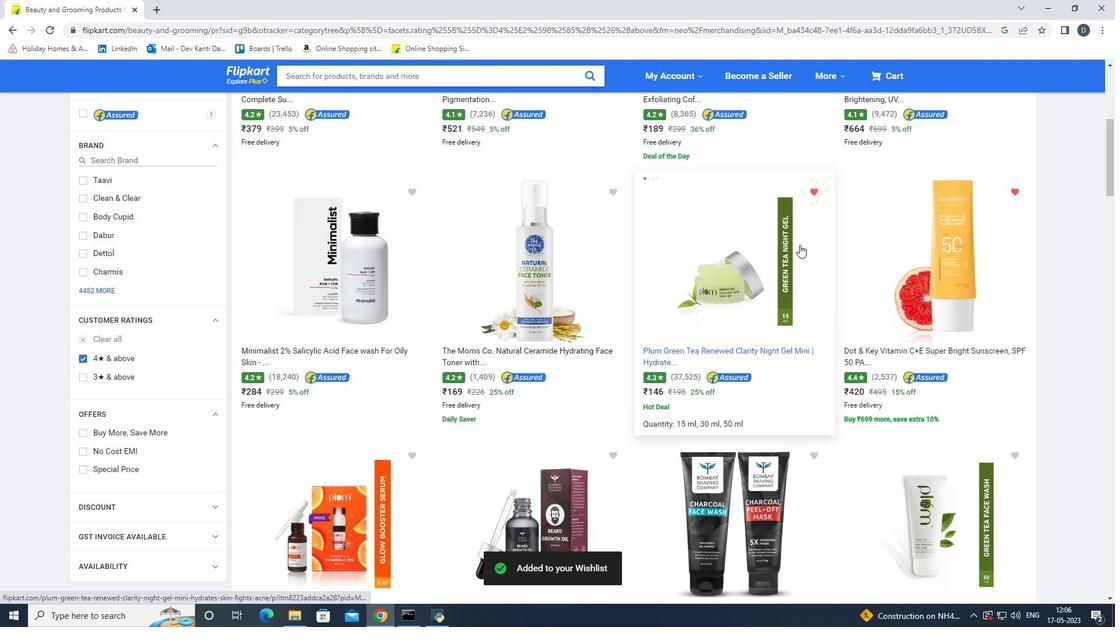 
Action: Mouse scrolled (799, 245) with delta (0, 0)
Screenshot: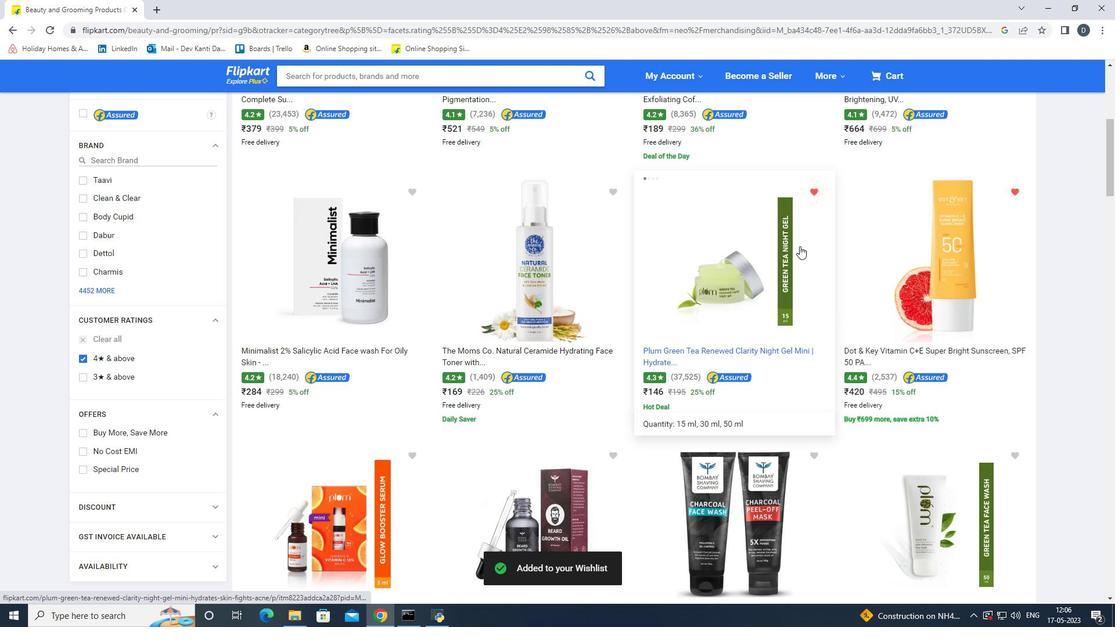 
Action: Mouse moved to (801, 256)
Screenshot: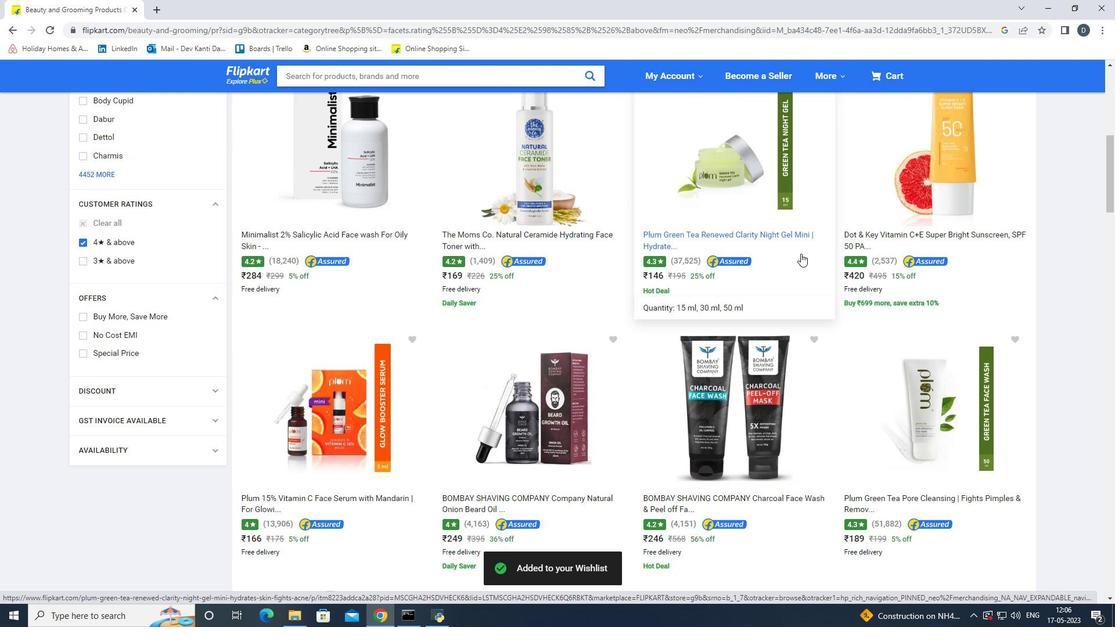 
Action: Mouse scrolled (801, 255) with delta (0, 0)
Screenshot: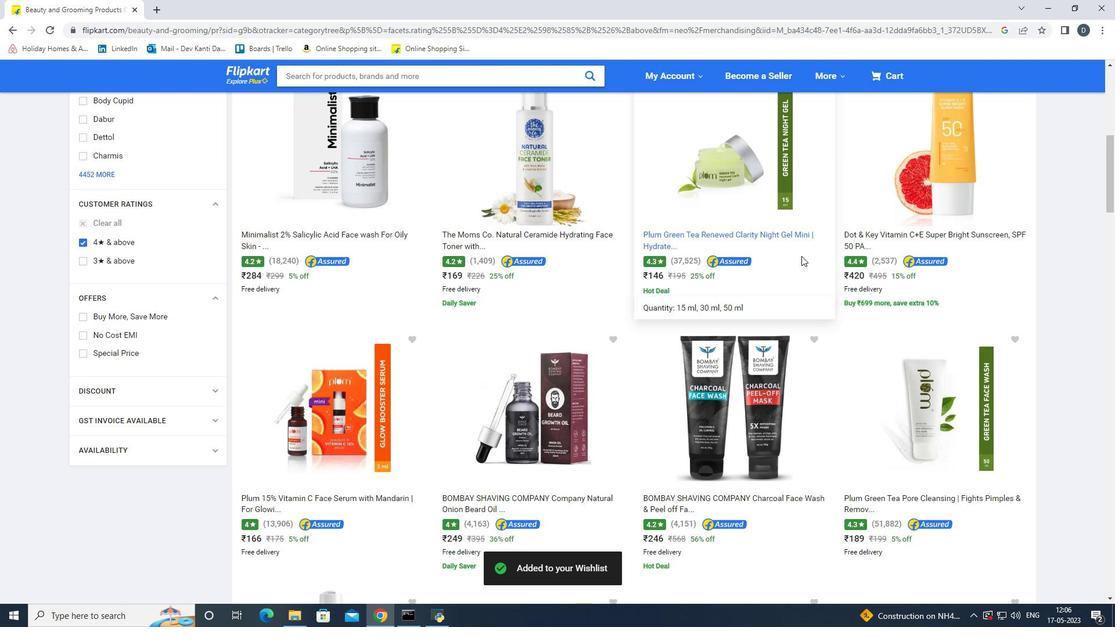 
Action: Mouse scrolled (801, 255) with delta (0, 0)
Screenshot: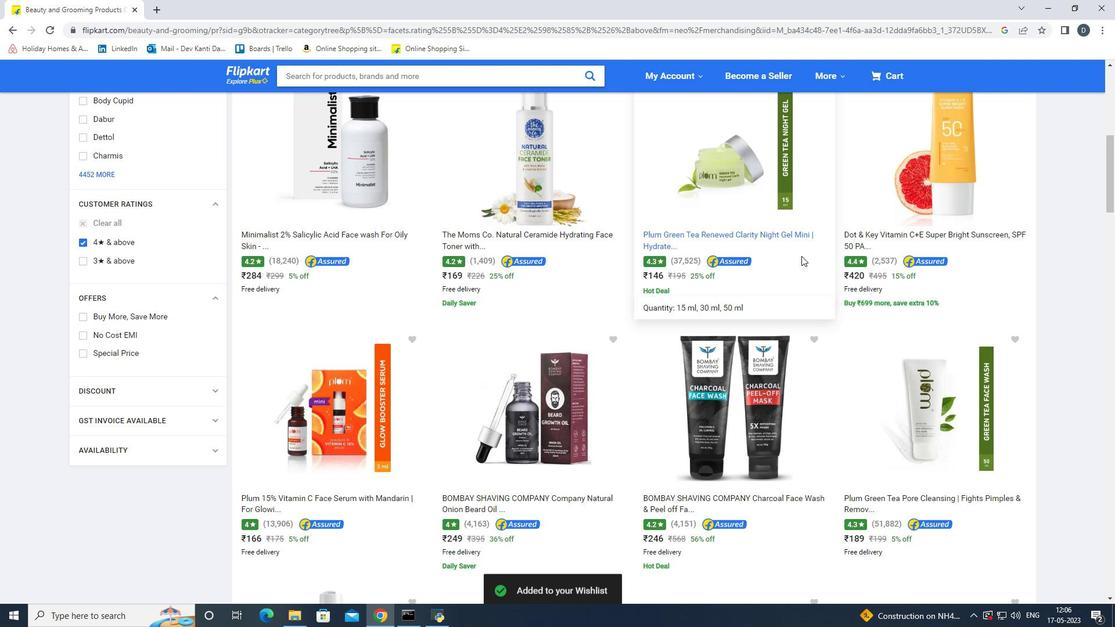 
Action: Mouse moved to (1013, 222)
Screenshot: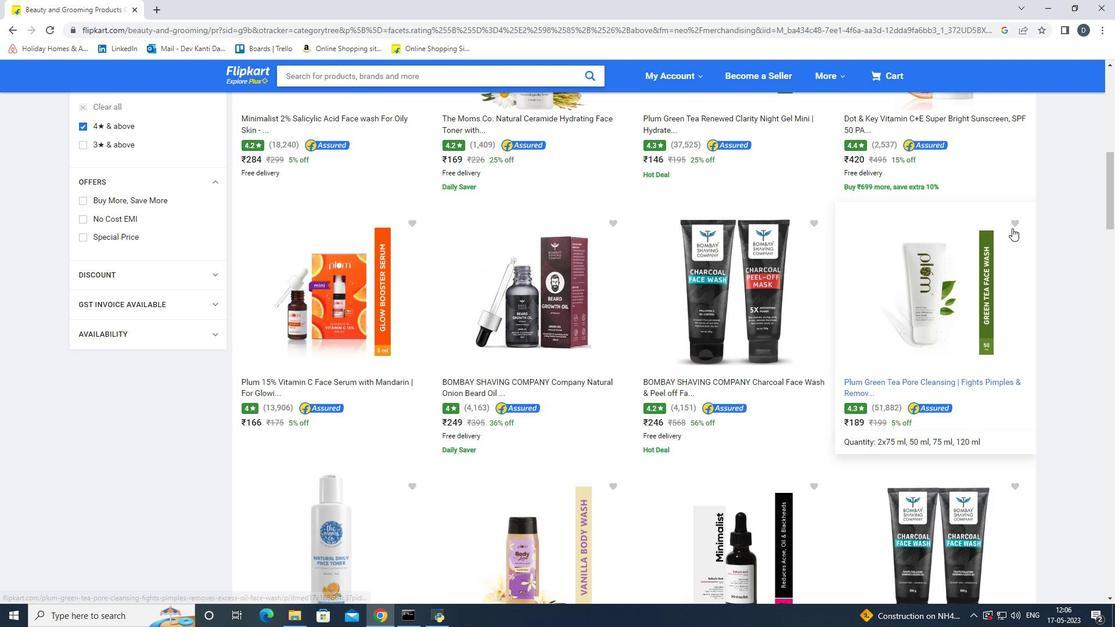 
Action: Mouse pressed left at (1013, 222)
Screenshot: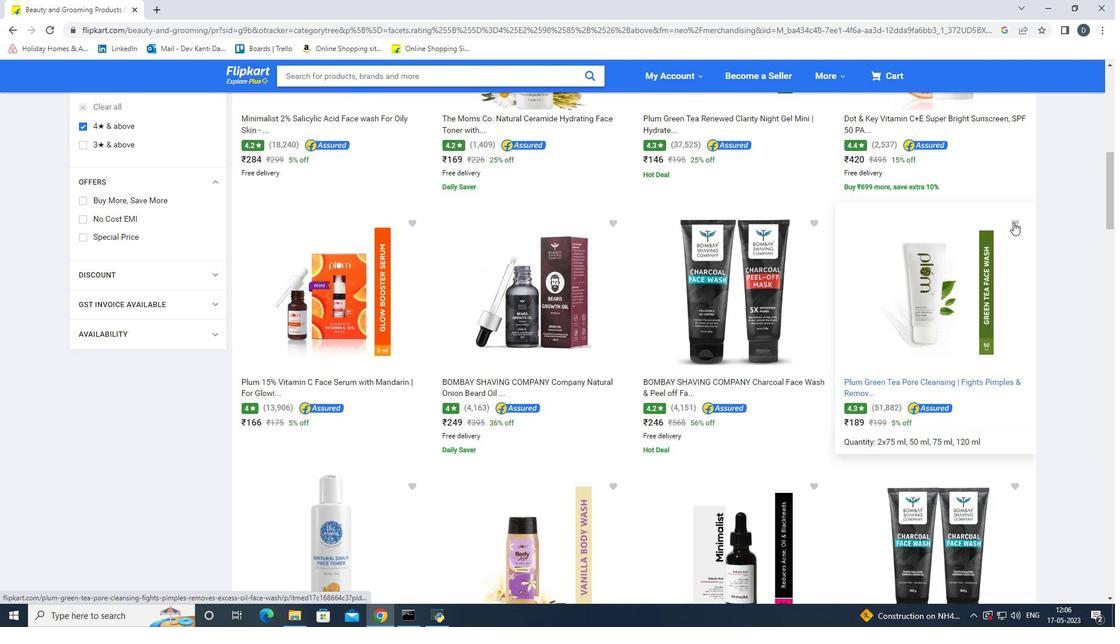 
Action: Mouse scrolled (1013, 221) with delta (0, 0)
Screenshot: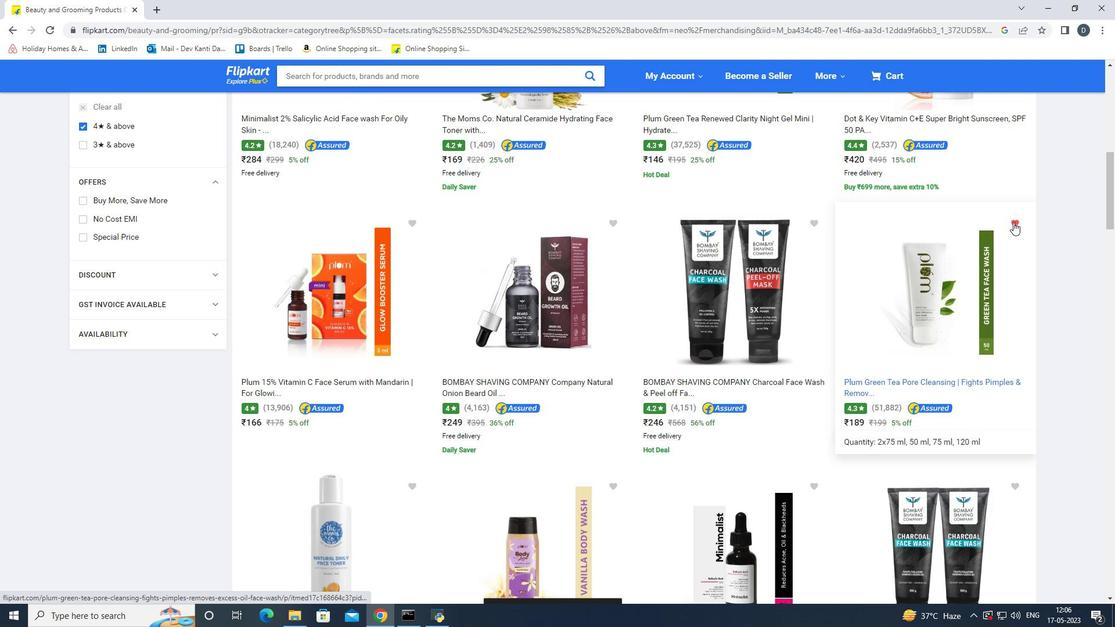 
Action: Mouse scrolled (1013, 221) with delta (0, 0)
Screenshot: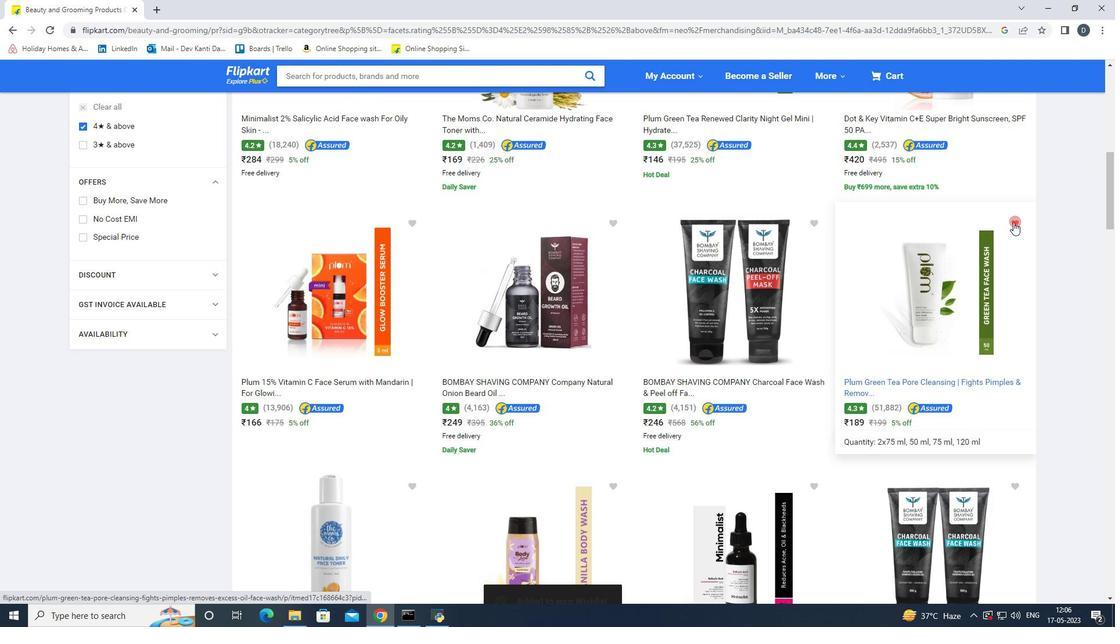 
Action: Mouse scrolled (1013, 221) with delta (0, 0)
Screenshot: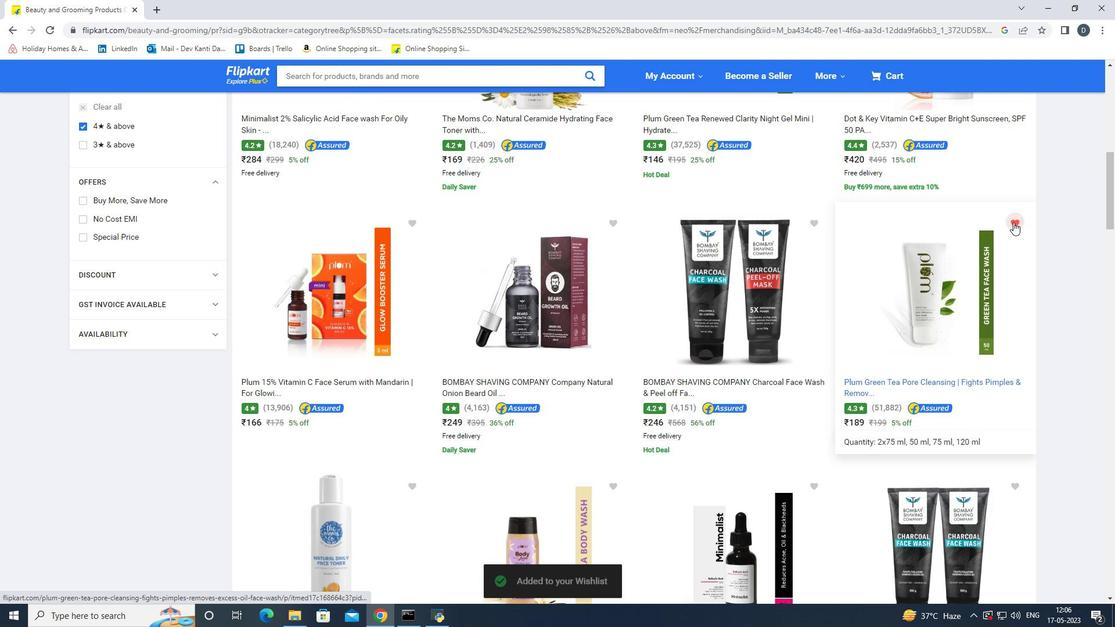 
Action: Mouse scrolled (1013, 221) with delta (0, 0)
Screenshot: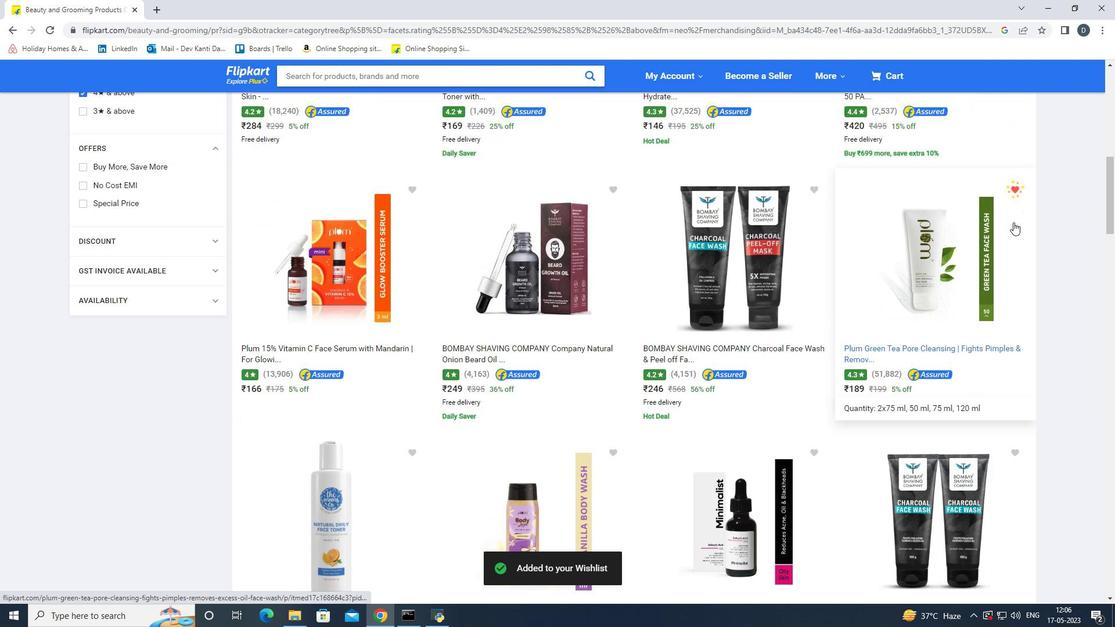 
Action: Mouse scrolled (1013, 221) with delta (0, 0)
Screenshot: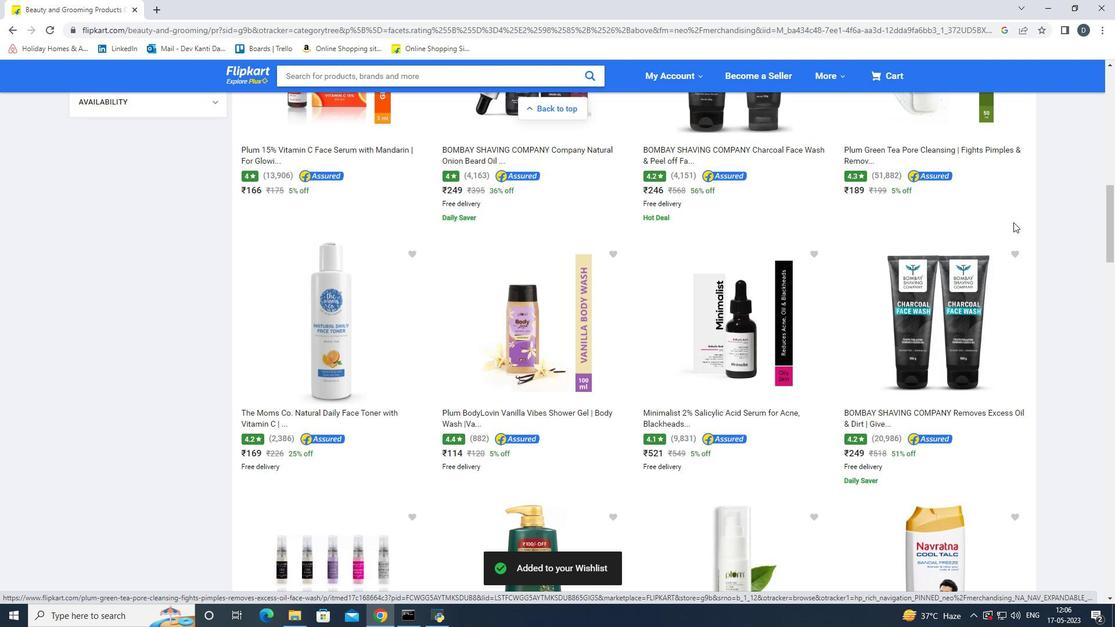 
Action: Mouse moved to (615, 194)
Screenshot: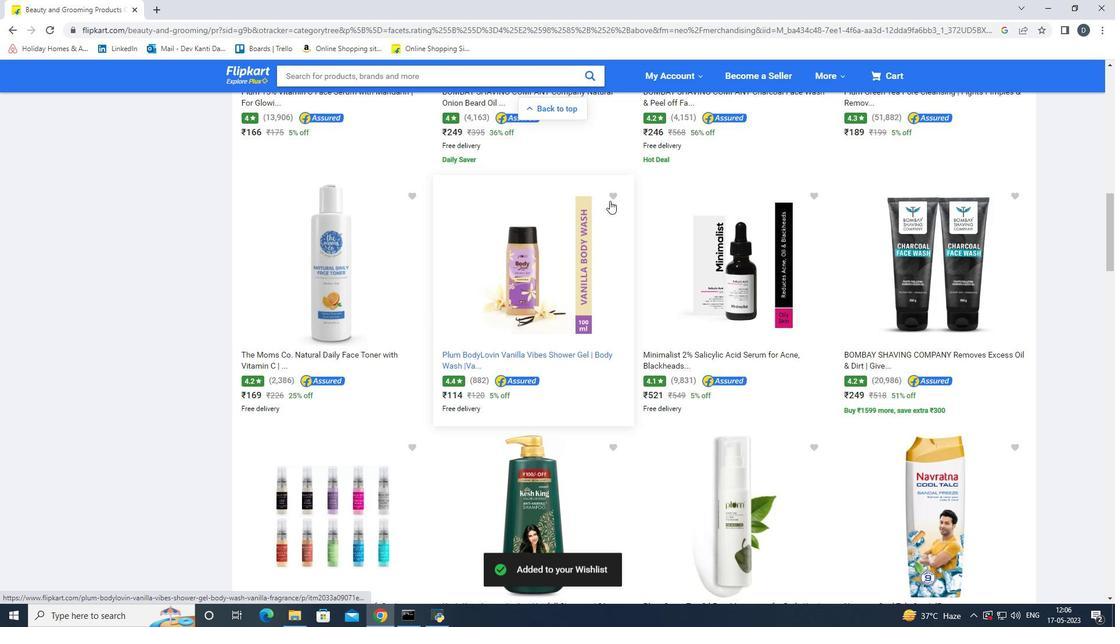 
Action: Mouse pressed left at (615, 194)
Screenshot: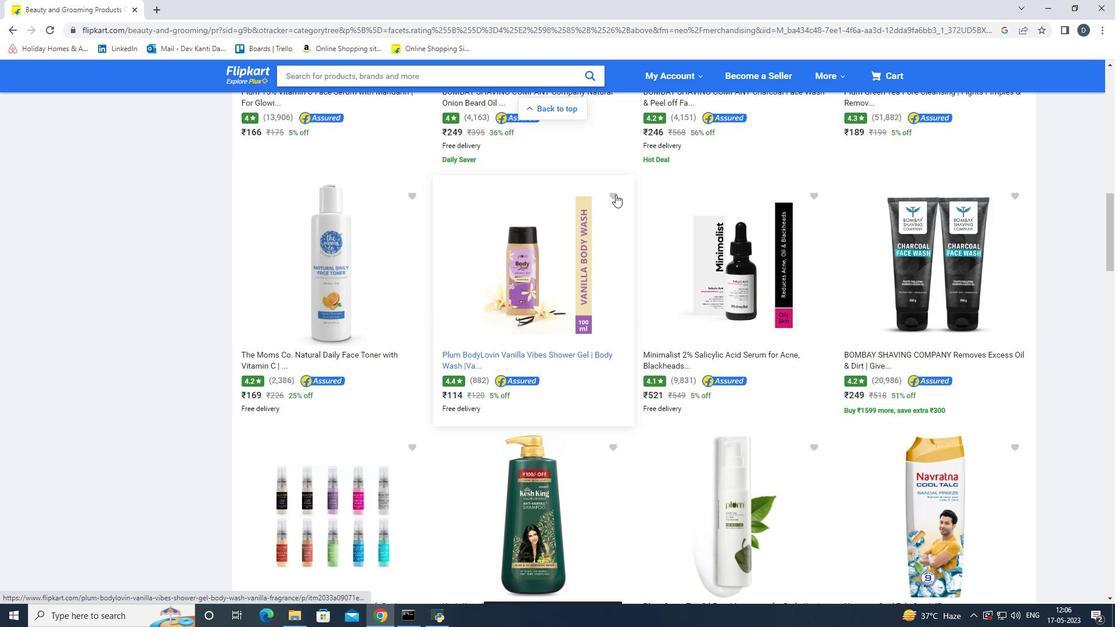 
Action: Mouse scrolled (615, 194) with delta (0, 0)
Screenshot: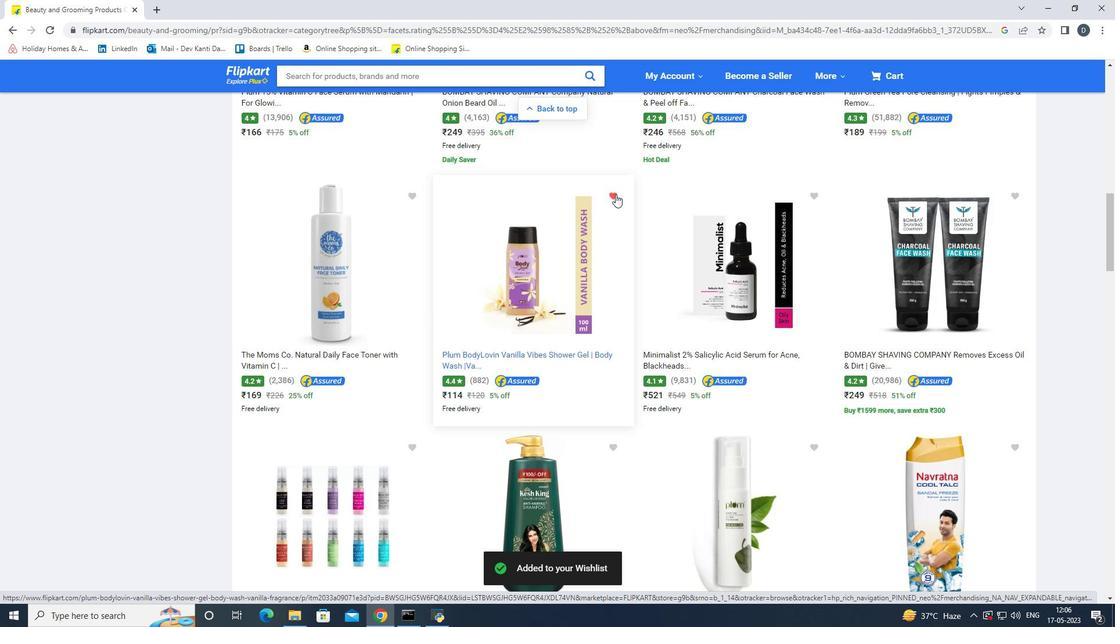 
Action: Mouse scrolled (615, 194) with delta (0, 0)
Screenshot: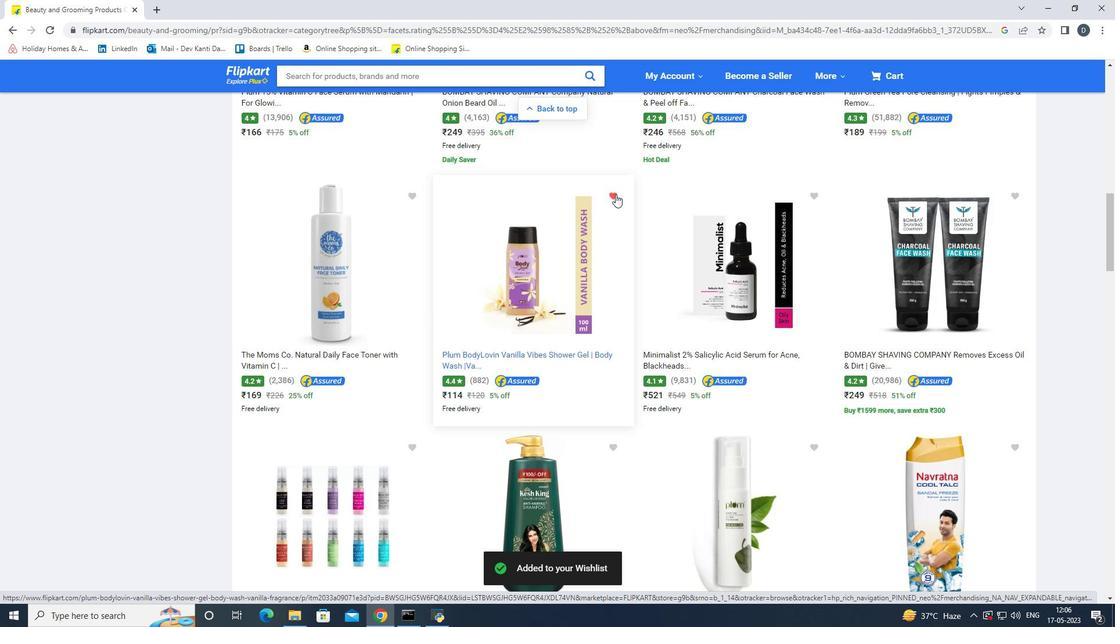 
Action: Mouse scrolled (615, 194) with delta (0, 0)
Screenshot: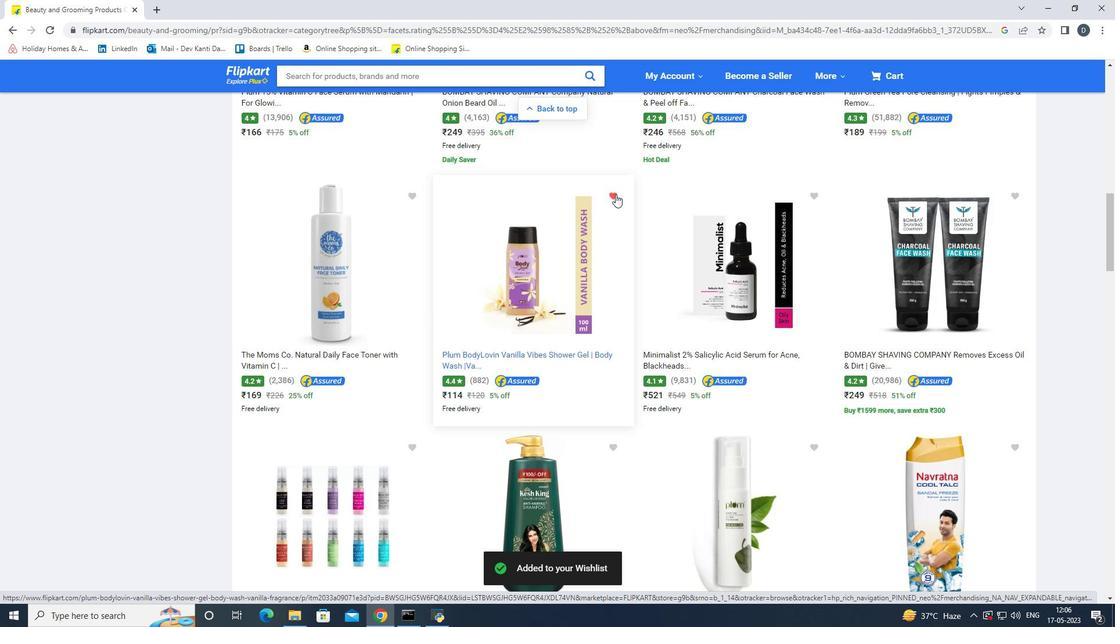 
Action: Mouse scrolled (615, 194) with delta (0, 0)
Screenshot: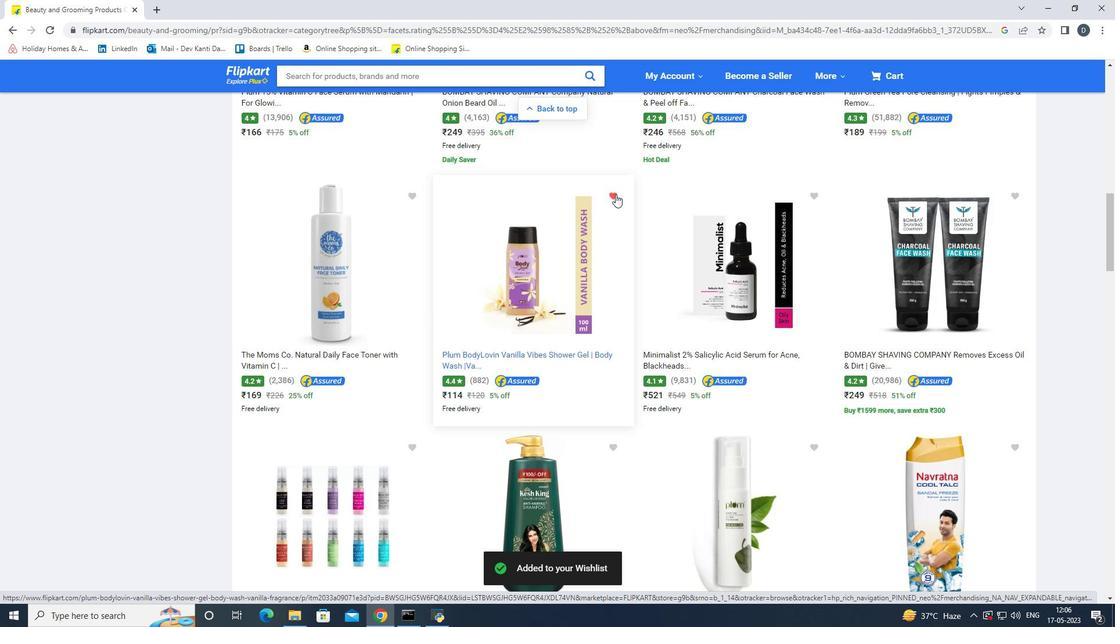 
Action: Mouse moved to (615, 216)
Screenshot: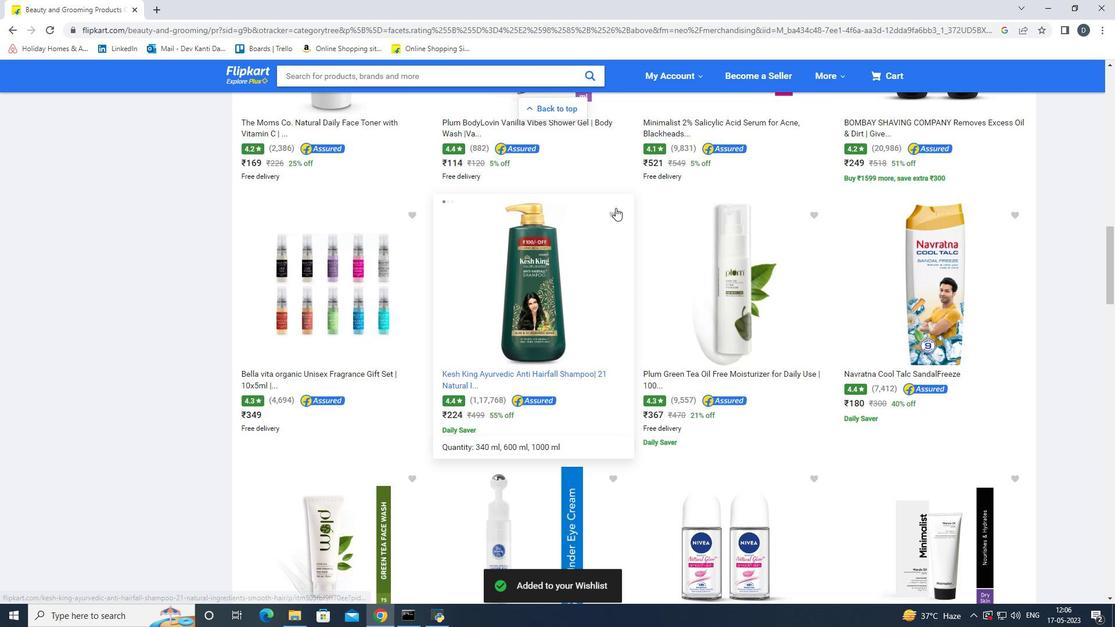 
Action: Mouse pressed left at (615, 216)
Screenshot: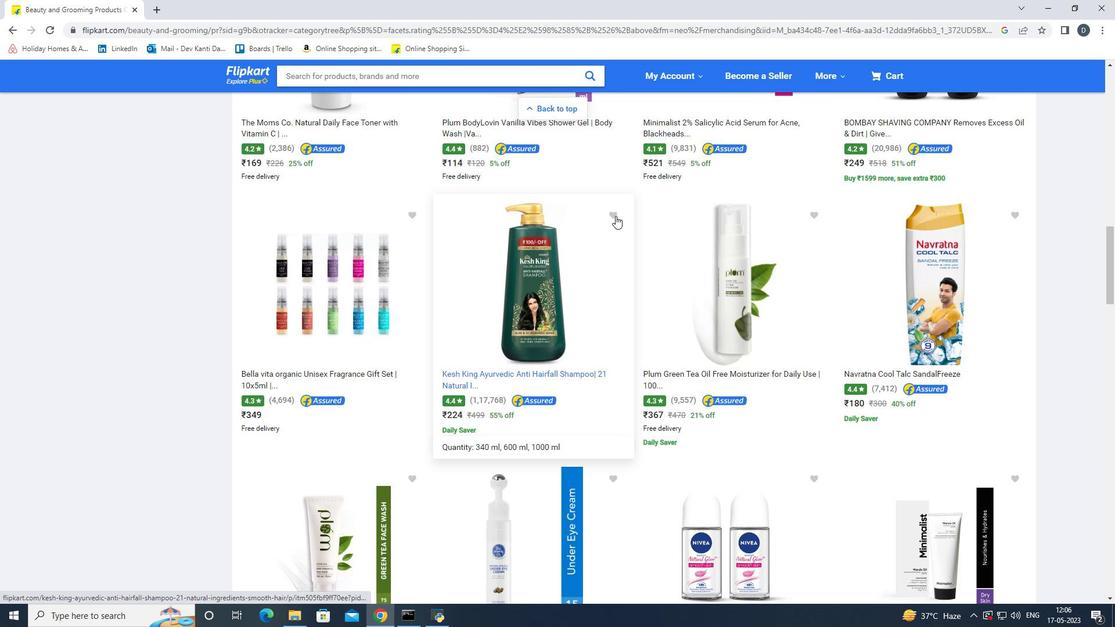 
Action: Mouse moved to (1016, 215)
Screenshot: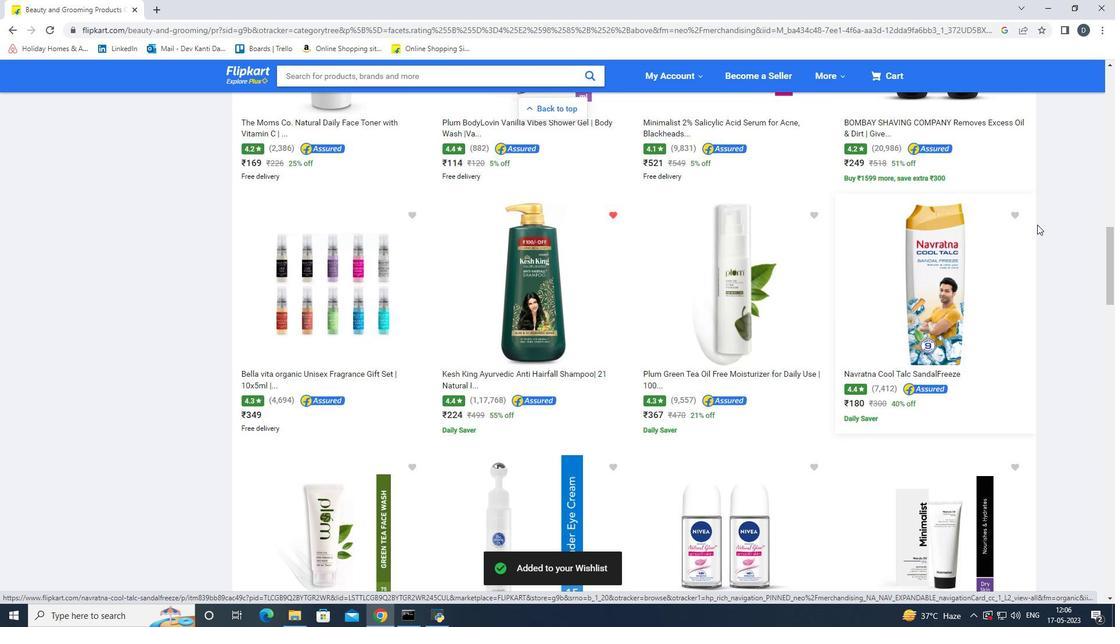 
Action: Mouse pressed left at (1016, 215)
Screenshot: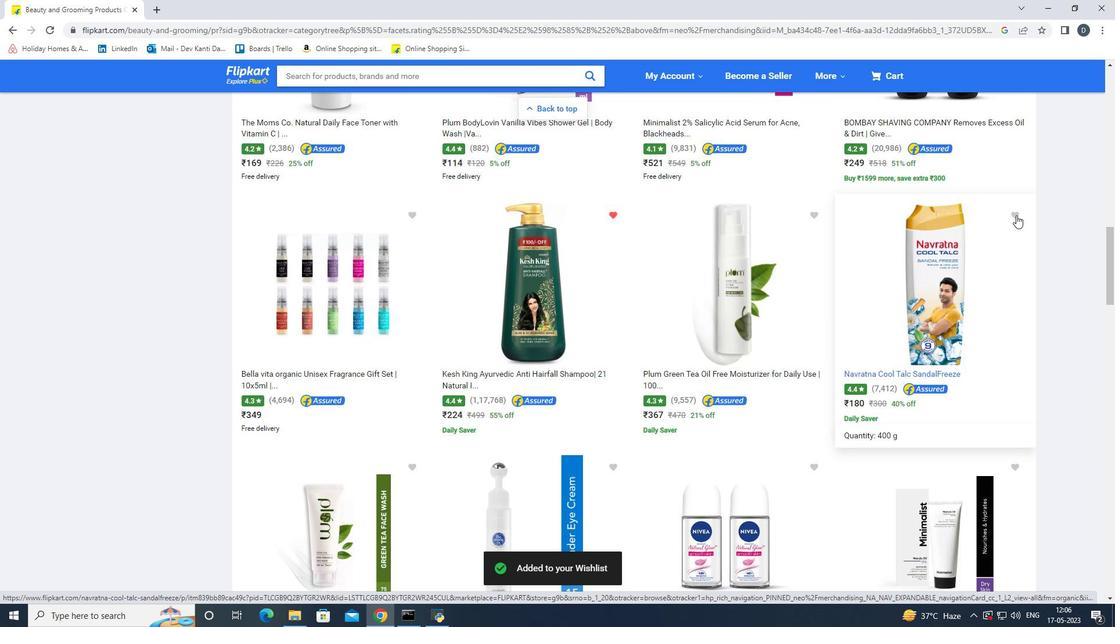 
Action: Mouse scrolled (1016, 214) with delta (0, 0)
Screenshot: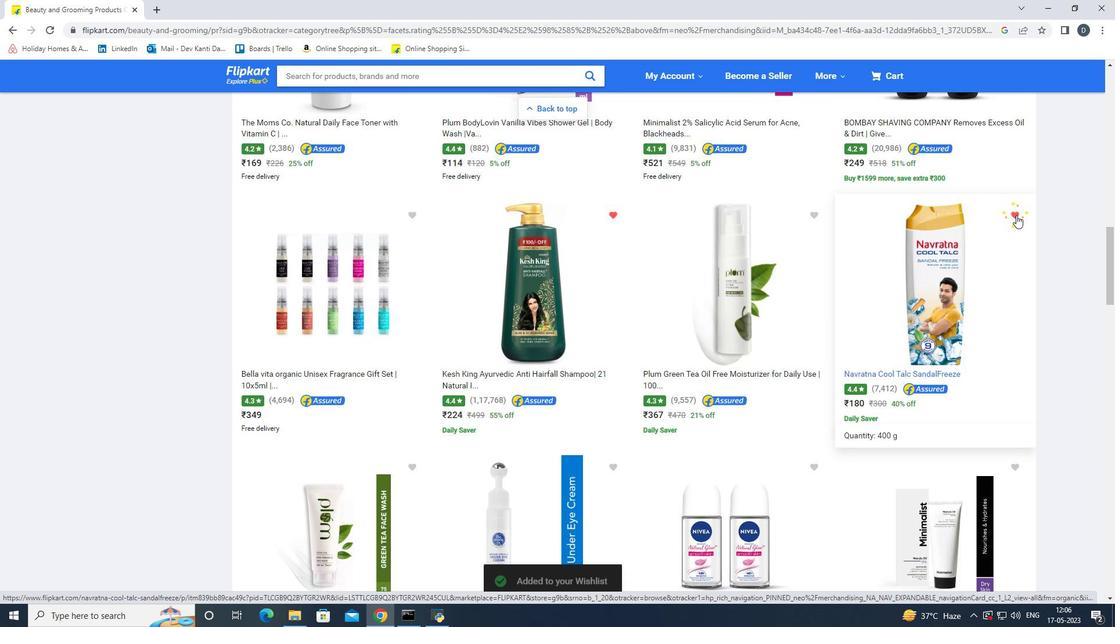 
Action: Mouse scrolled (1016, 214) with delta (0, 0)
Screenshot: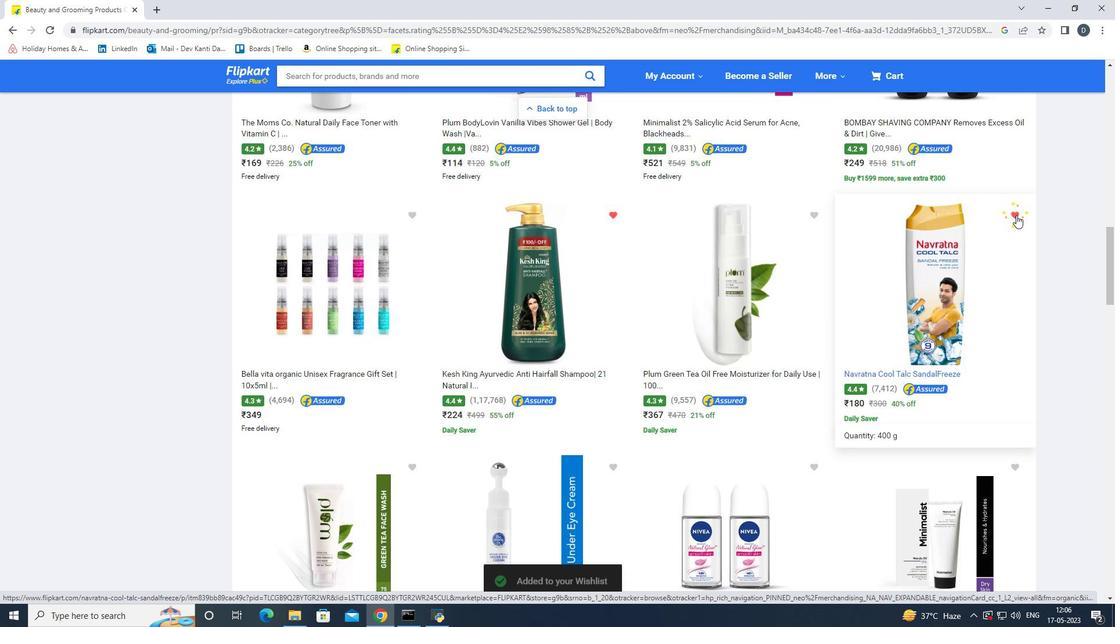 
Action: Mouse scrolled (1016, 214) with delta (0, 0)
Screenshot: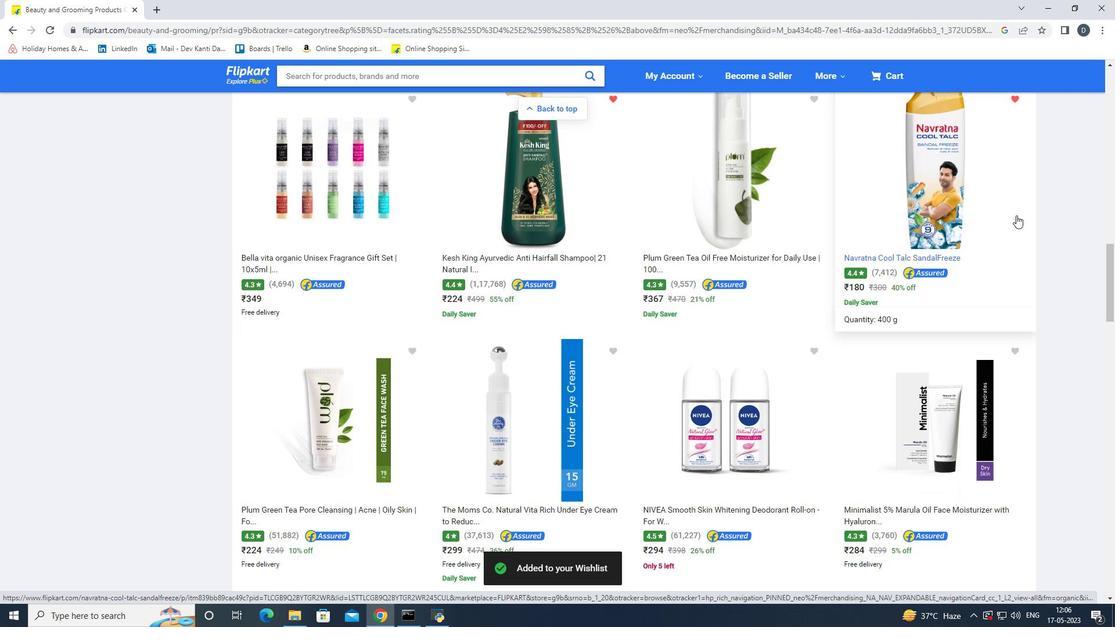 
Action: Mouse scrolled (1016, 214) with delta (0, 0)
Screenshot: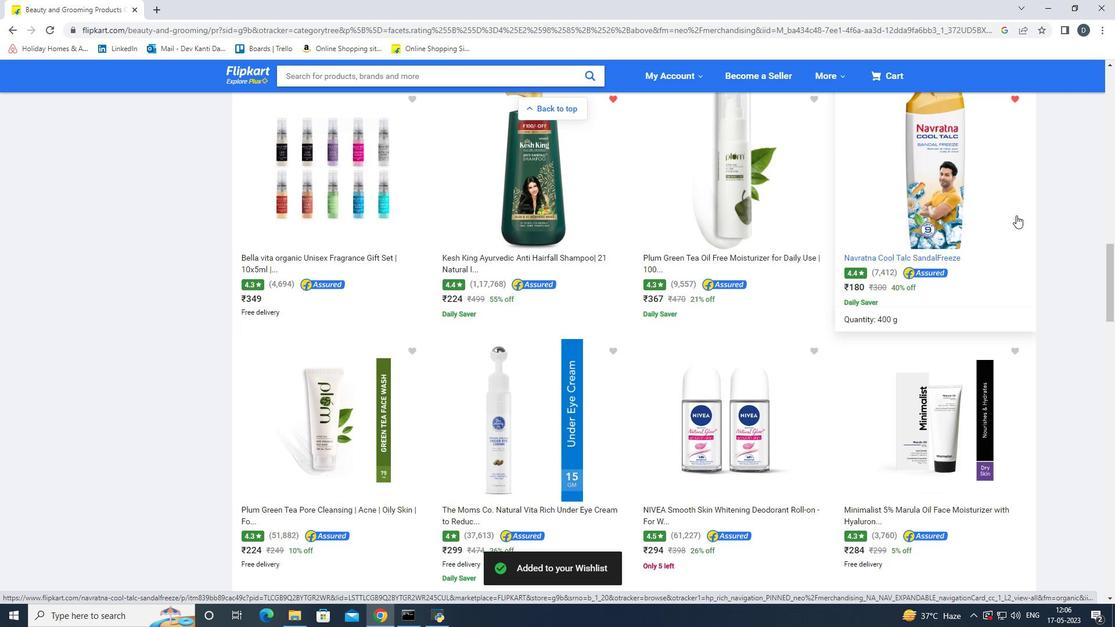 
Action: Mouse scrolled (1016, 214) with delta (0, 0)
Screenshot: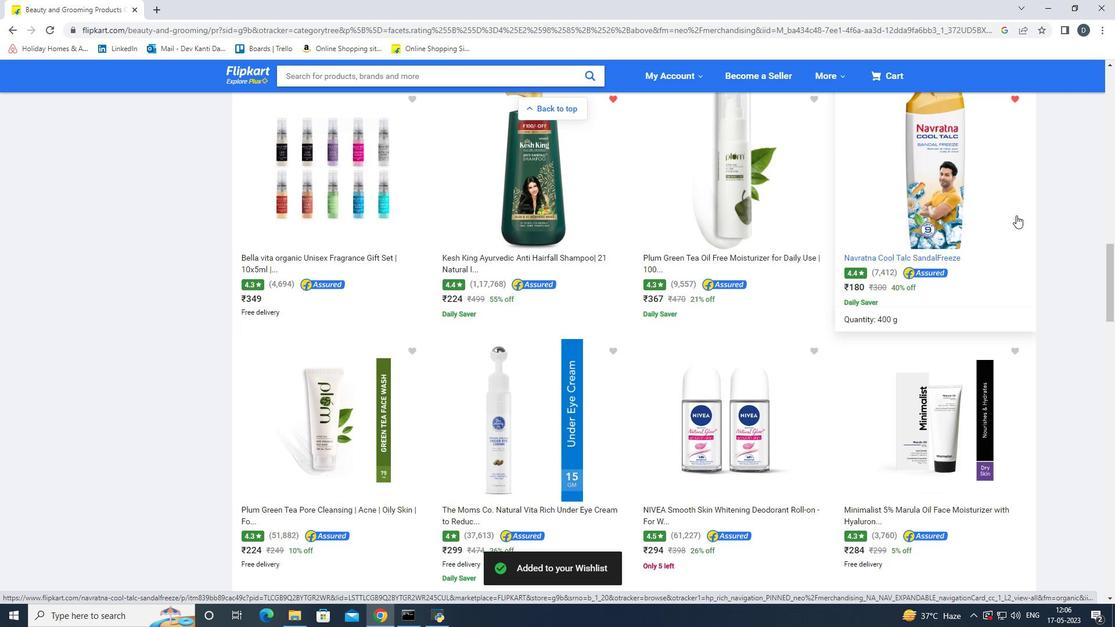 
Action: Mouse moved to (815, 174)
Screenshot: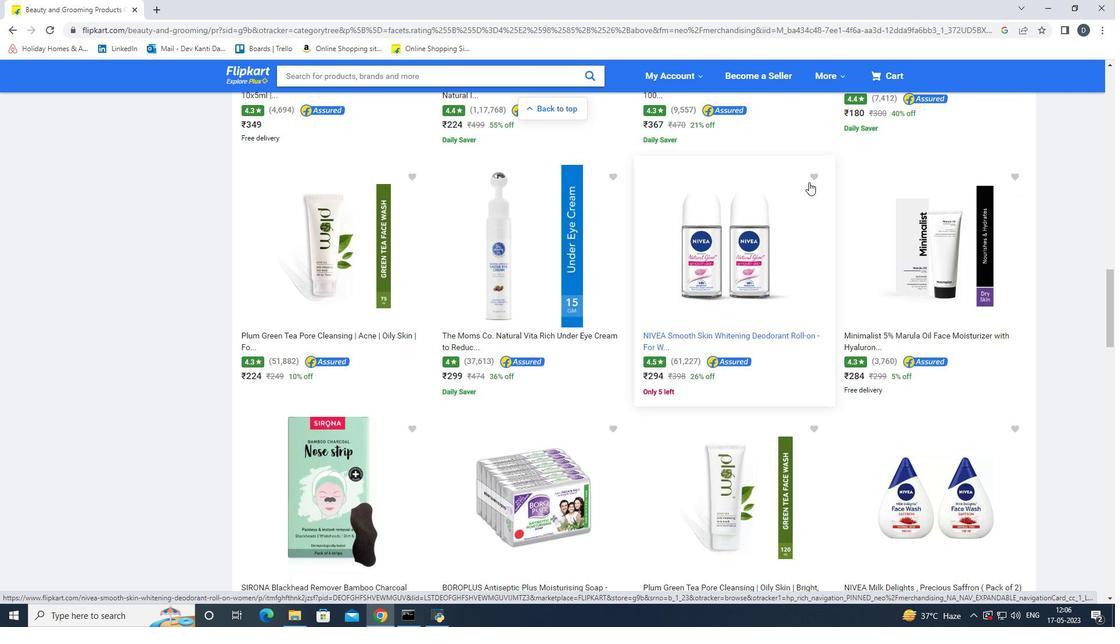 
Action: Mouse pressed left at (815, 174)
Screenshot: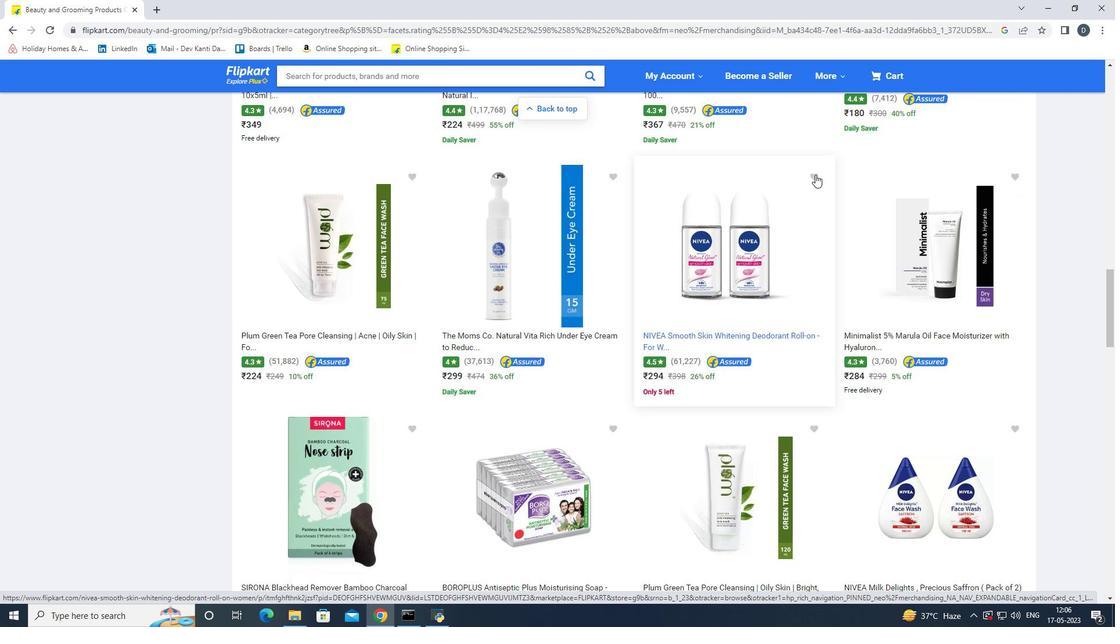 
Action: Mouse moved to (1056, 249)
Screenshot: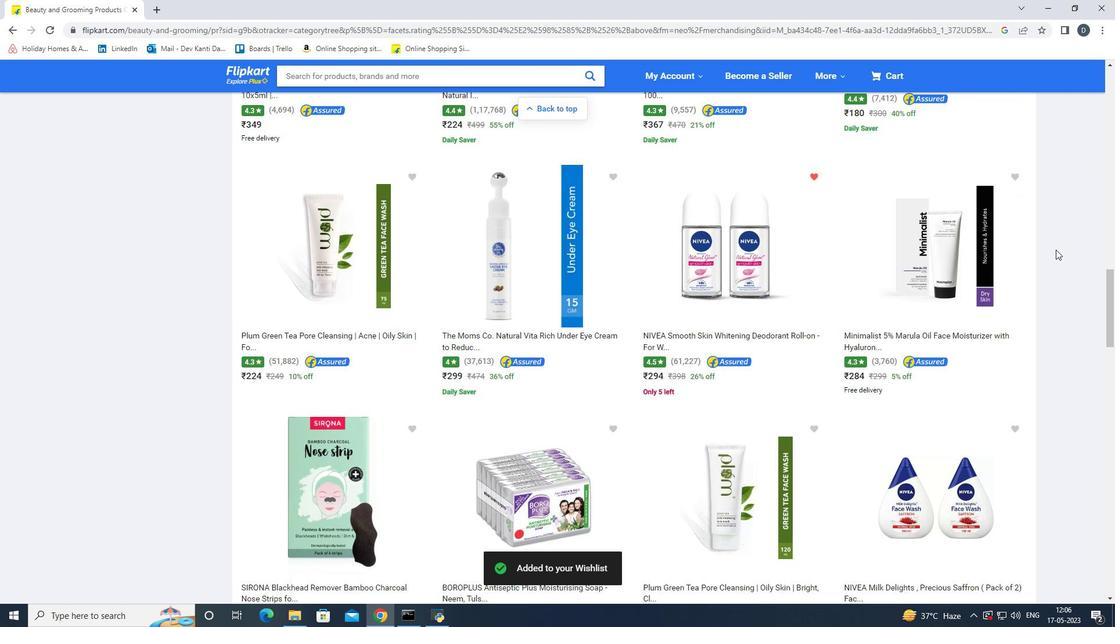 
Action: Mouse scrolled (1056, 249) with delta (0, 0)
Screenshot: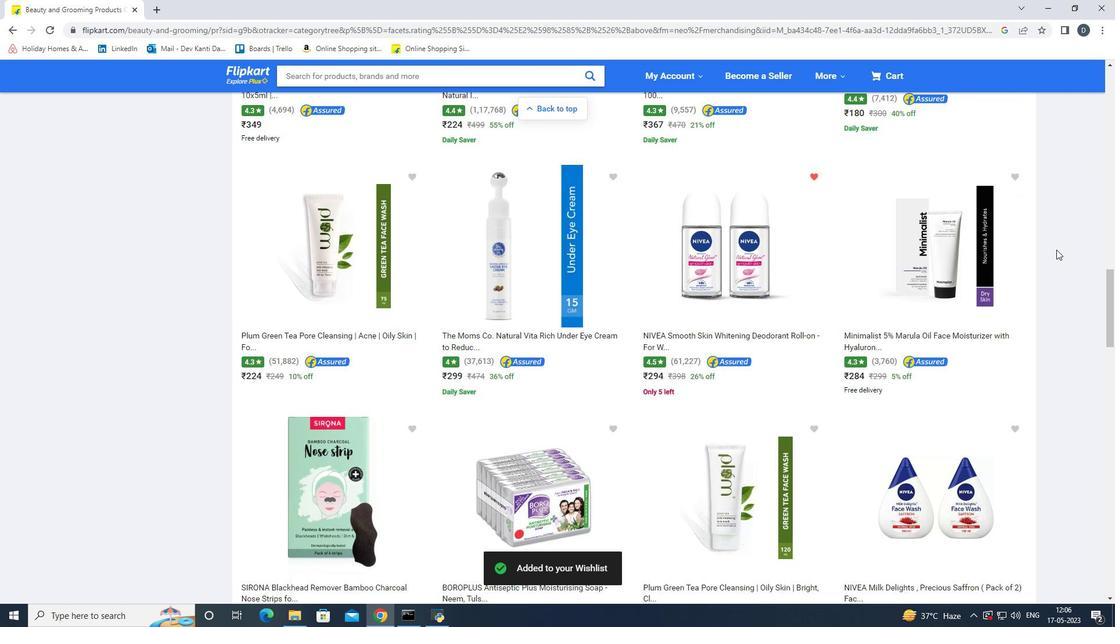 
Action: Mouse scrolled (1056, 249) with delta (0, 0)
Screenshot: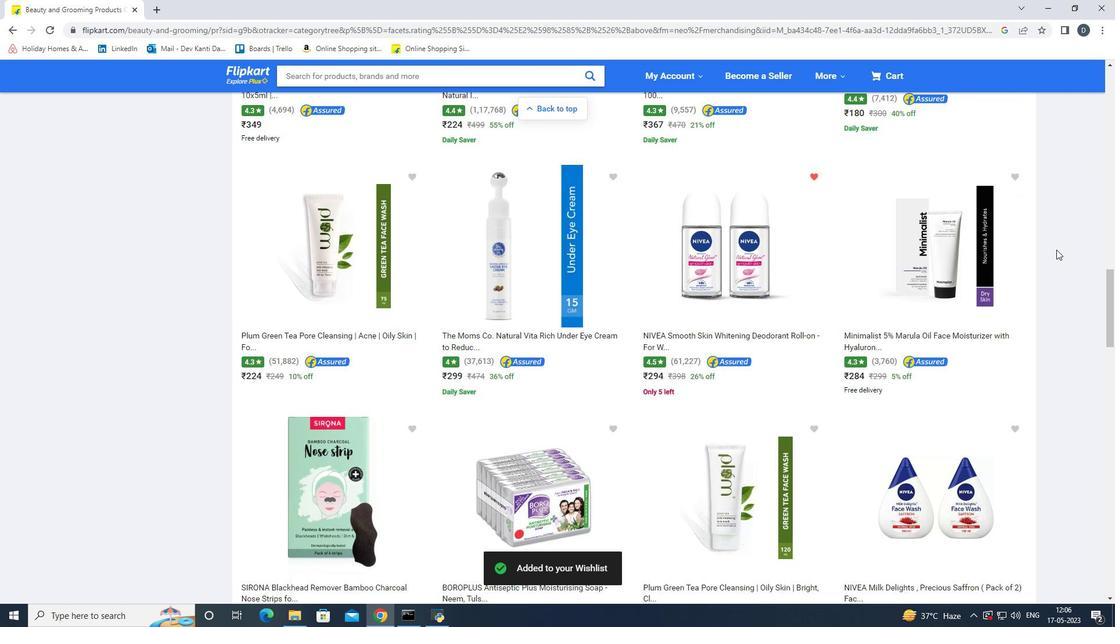 
Action: Mouse scrolled (1056, 249) with delta (0, 0)
Screenshot: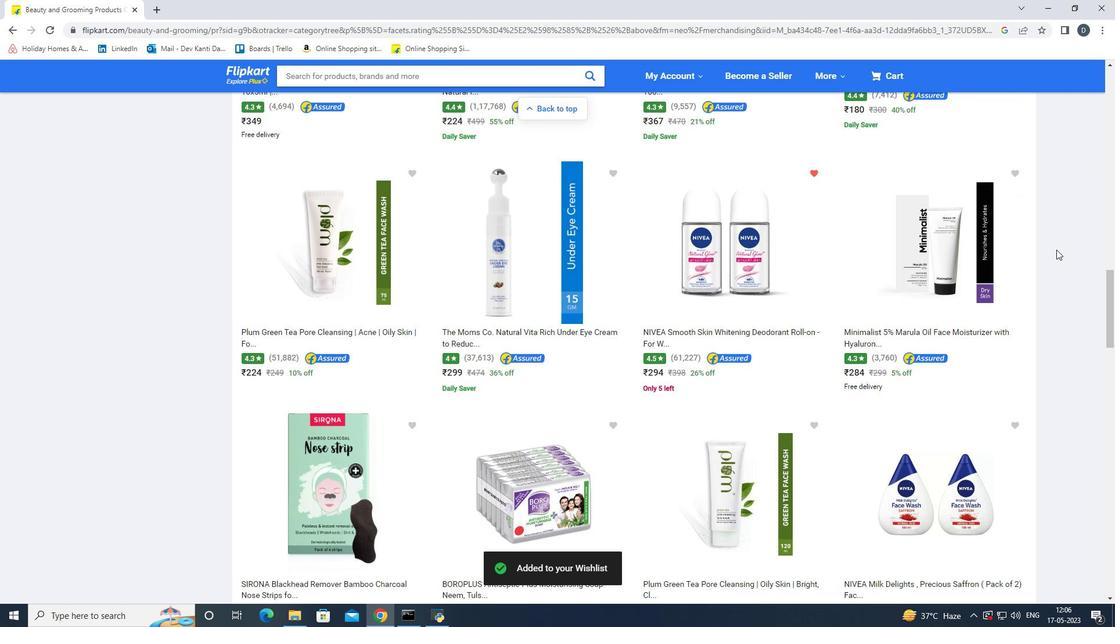 
Action: Mouse scrolled (1056, 249) with delta (0, 0)
Screenshot: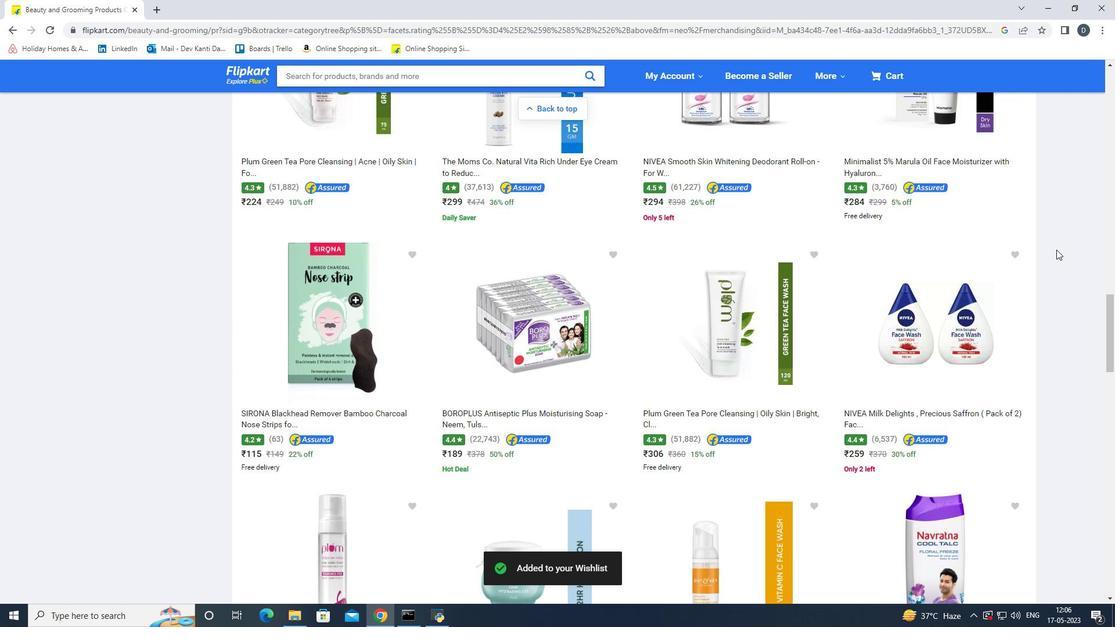 
Action: Mouse moved to (1014, 196)
Screenshot: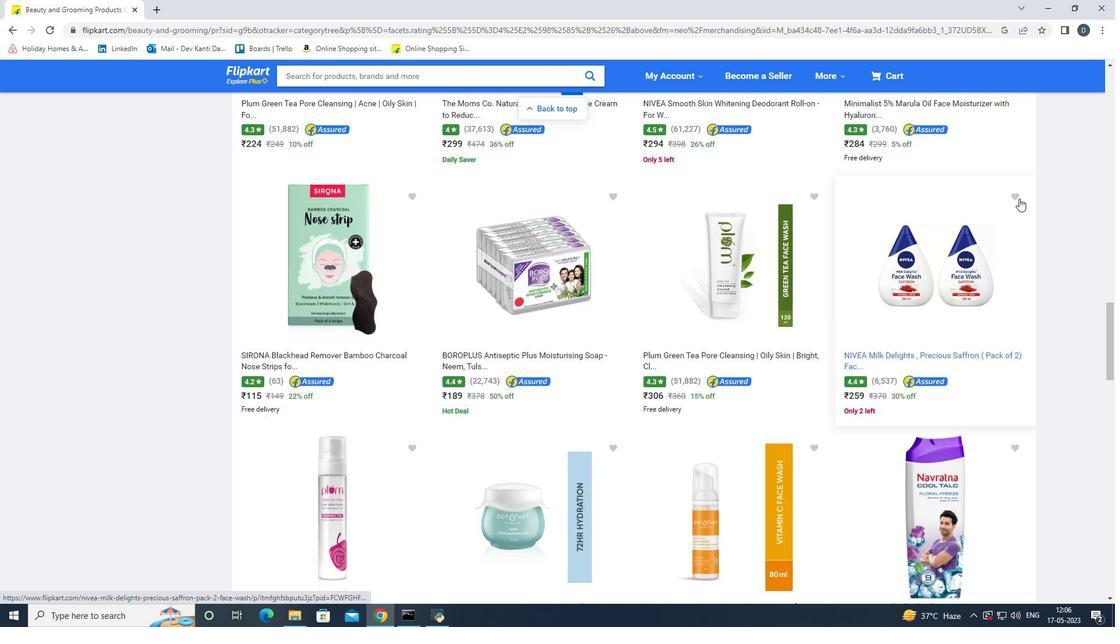 
Action: Mouse pressed left at (1014, 196)
Screenshot: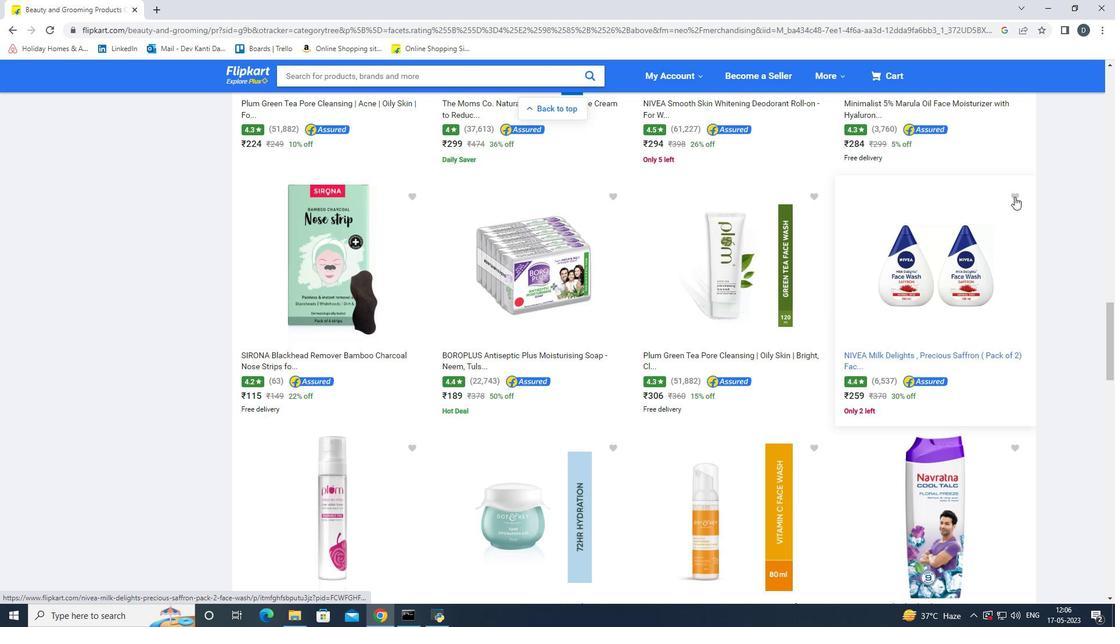 
Action: Mouse scrolled (1014, 196) with delta (0, 0)
Screenshot: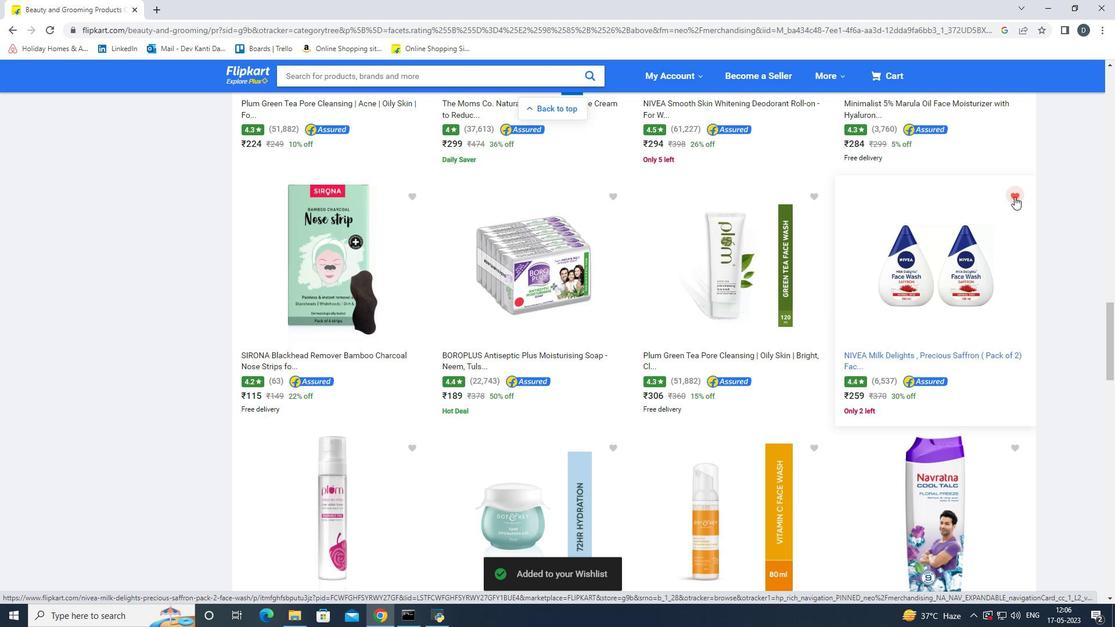 
Action: Mouse scrolled (1014, 196) with delta (0, 0)
Screenshot: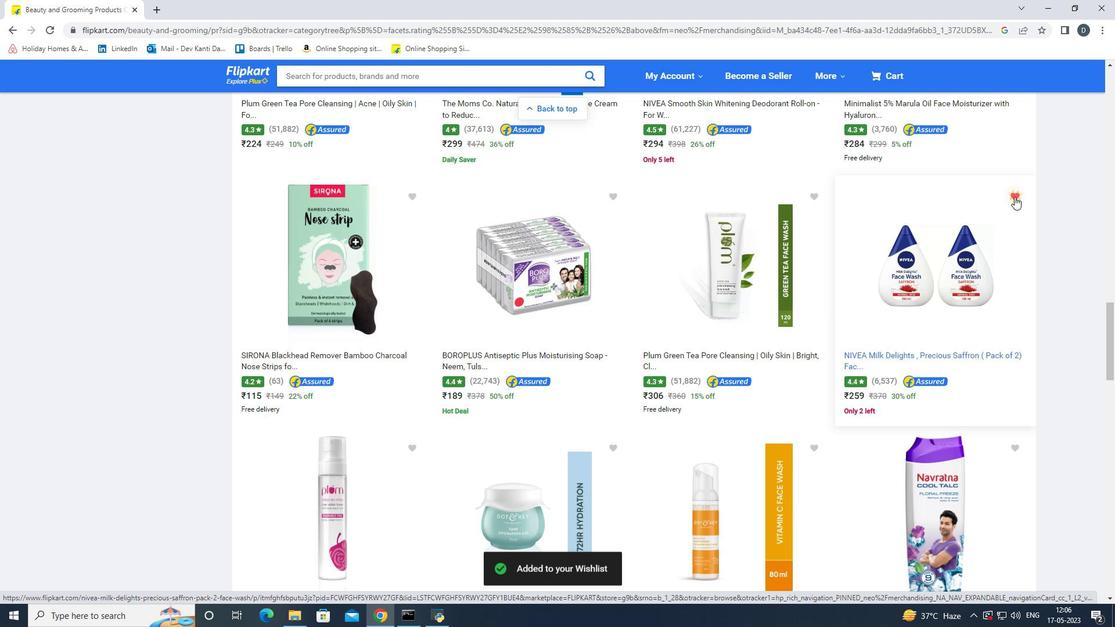
Action: Mouse scrolled (1014, 196) with delta (0, 0)
Screenshot: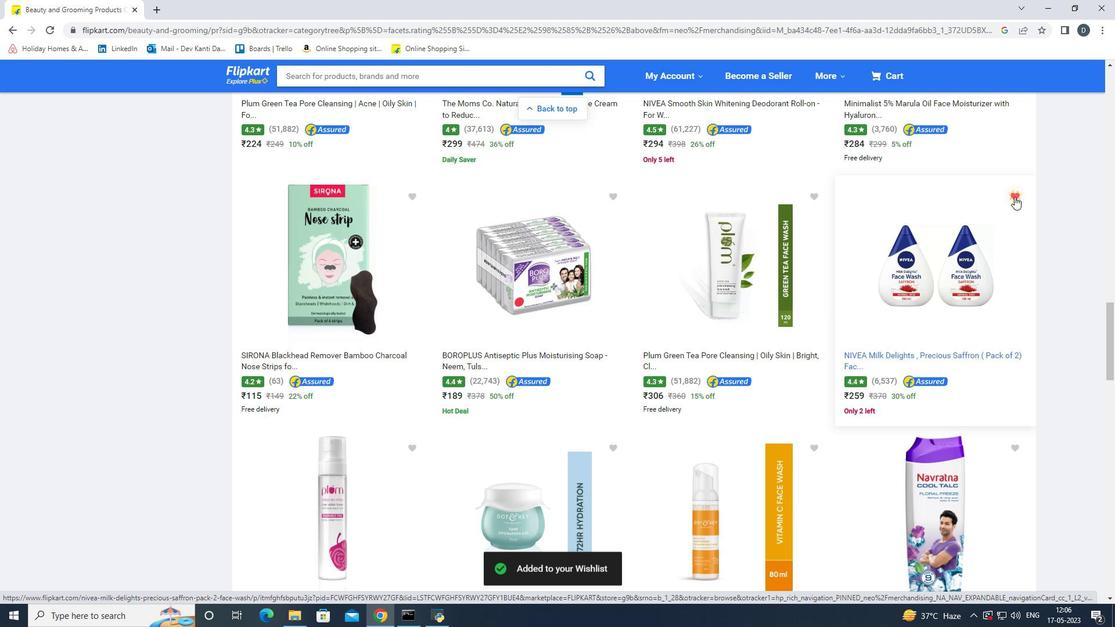 
Action: Mouse scrolled (1014, 196) with delta (0, 0)
Screenshot: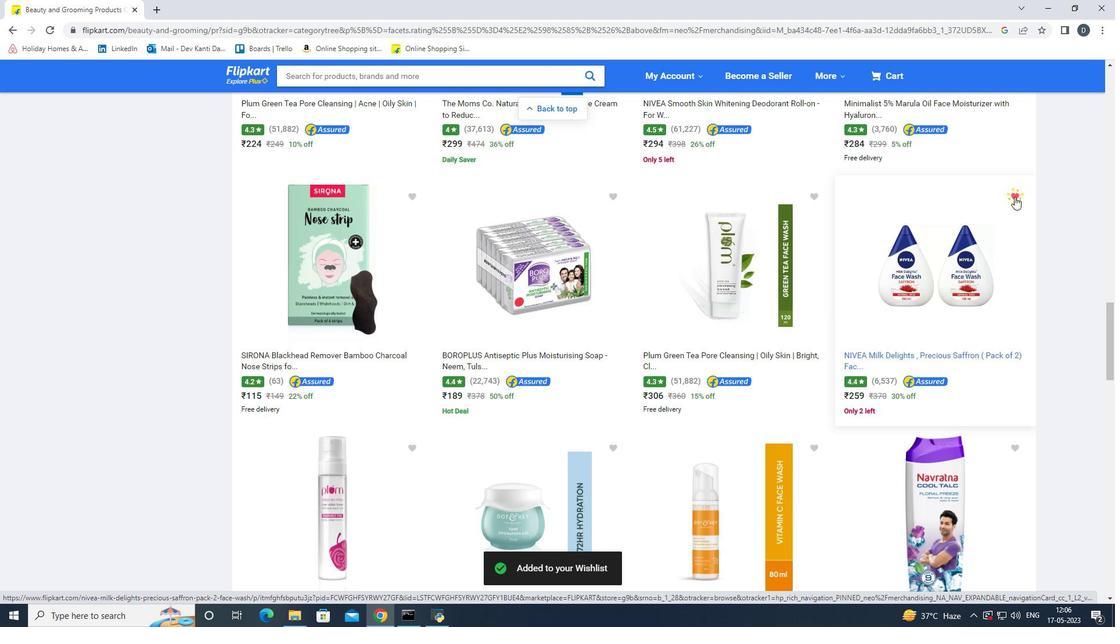 
Action: Mouse moved to (1016, 213)
Screenshot: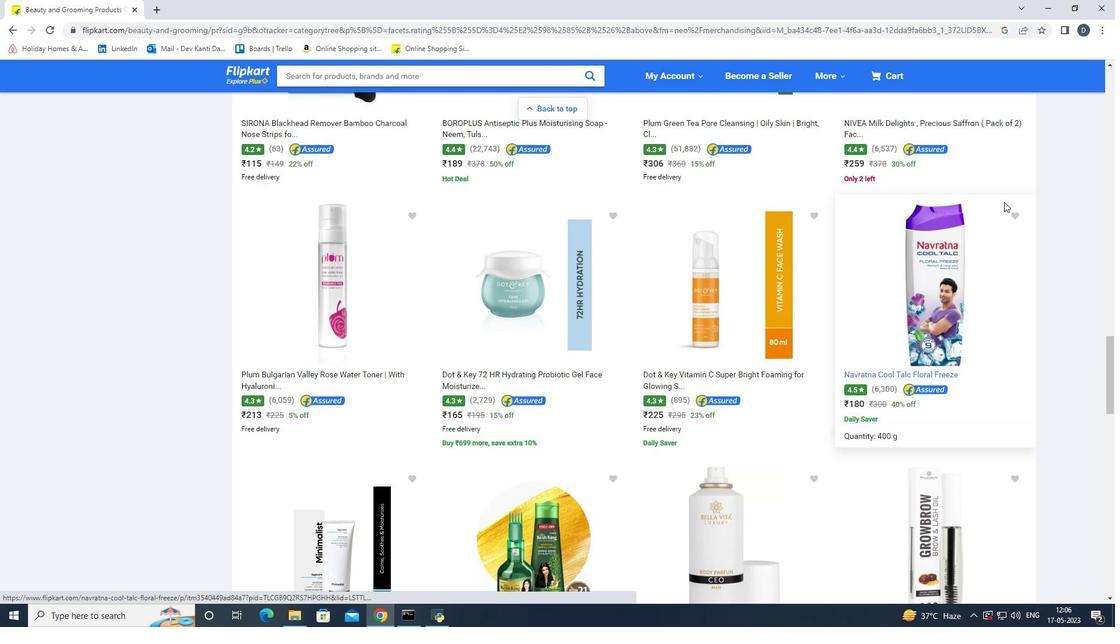 
Action: Mouse pressed left at (1016, 213)
Screenshot: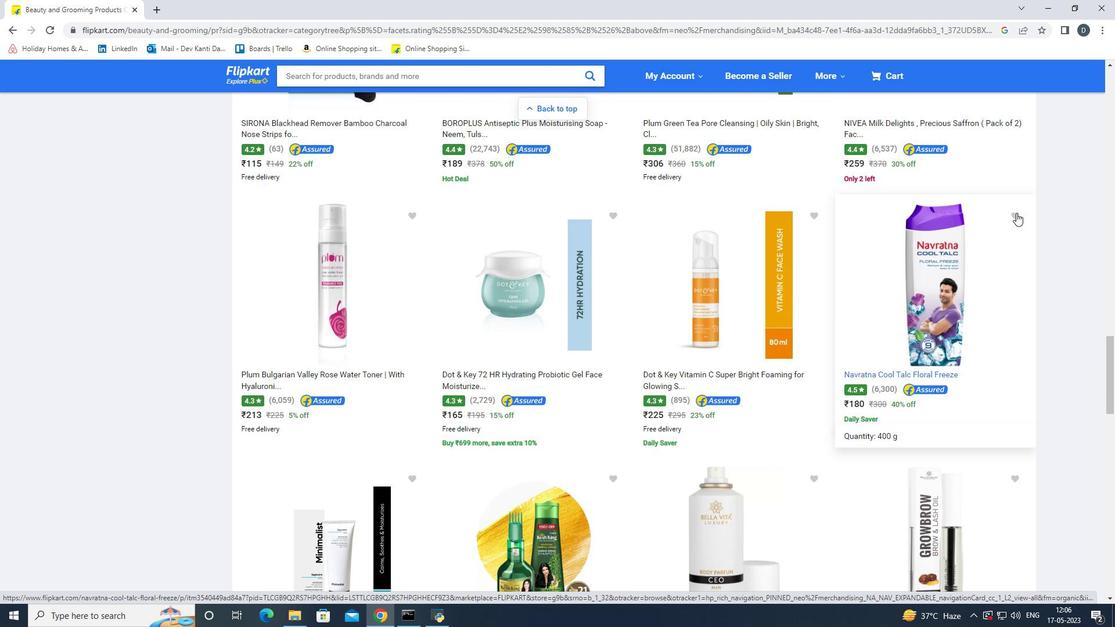 
Action: Mouse moved to (169, 327)
Screenshot: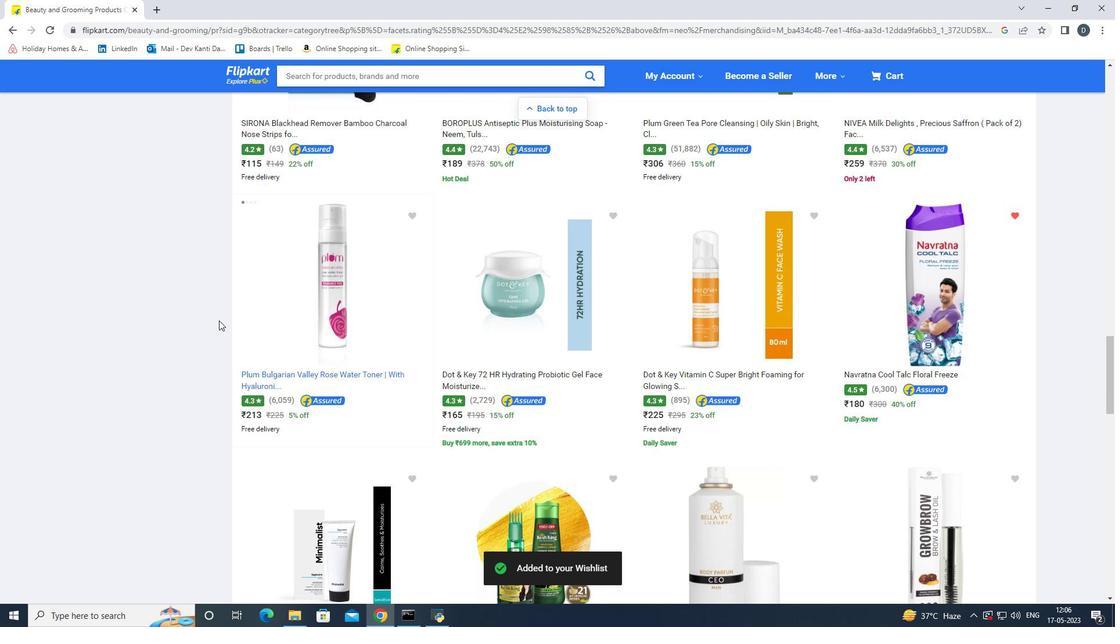 
Action: Mouse scrolled (169, 326) with delta (0, 0)
Screenshot: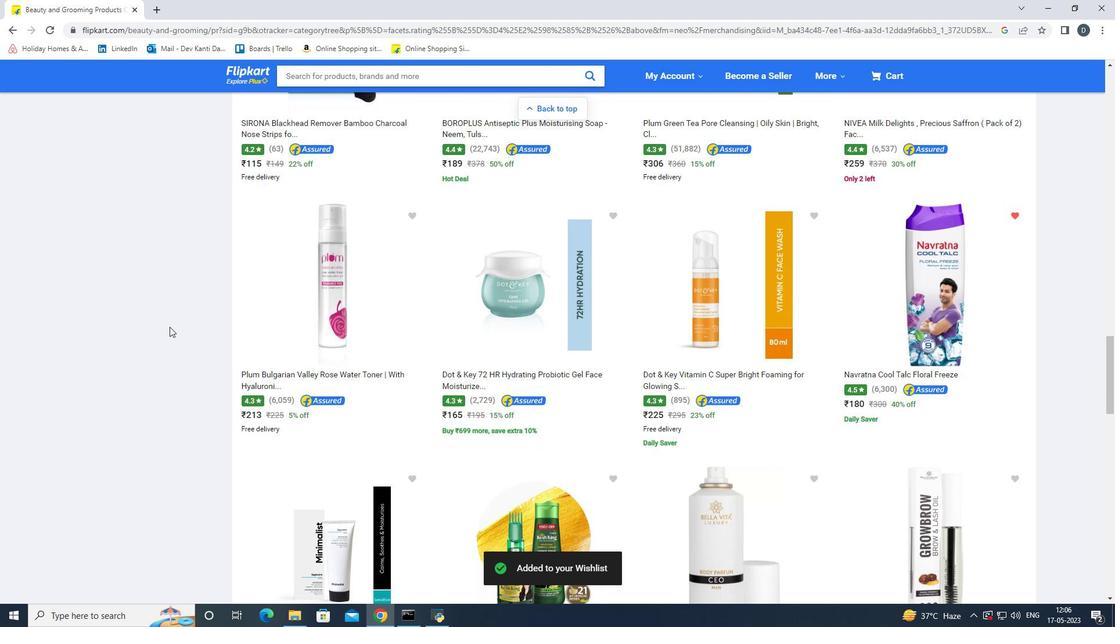 
Action: Mouse scrolled (169, 326) with delta (0, 0)
Screenshot: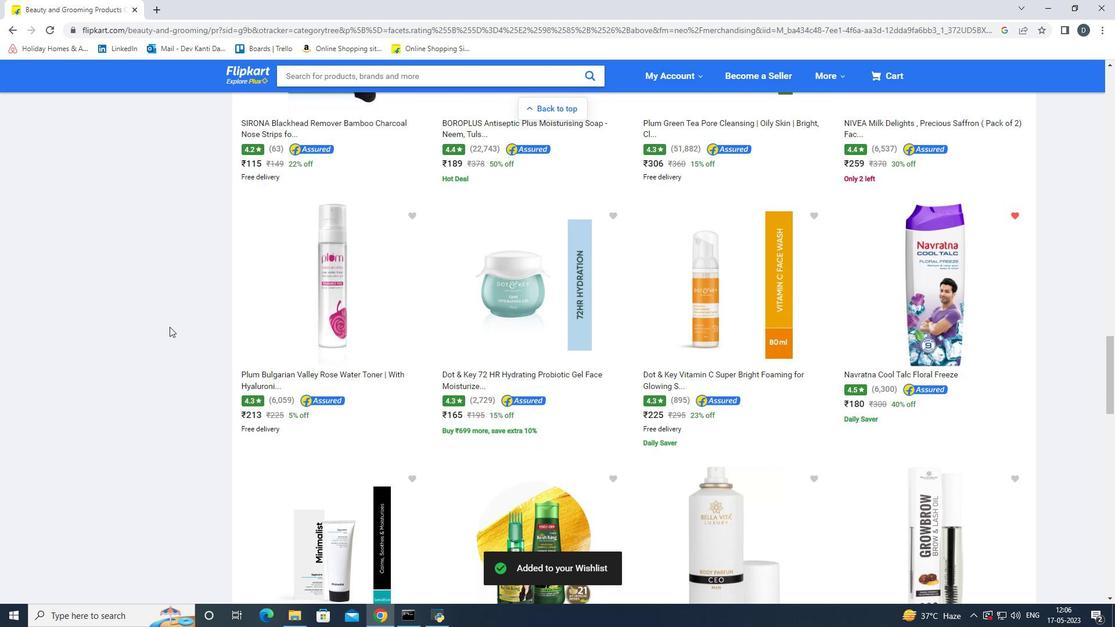 
Action: Mouse scrolled (169, 326) with delta (0, 0)
Screenshot: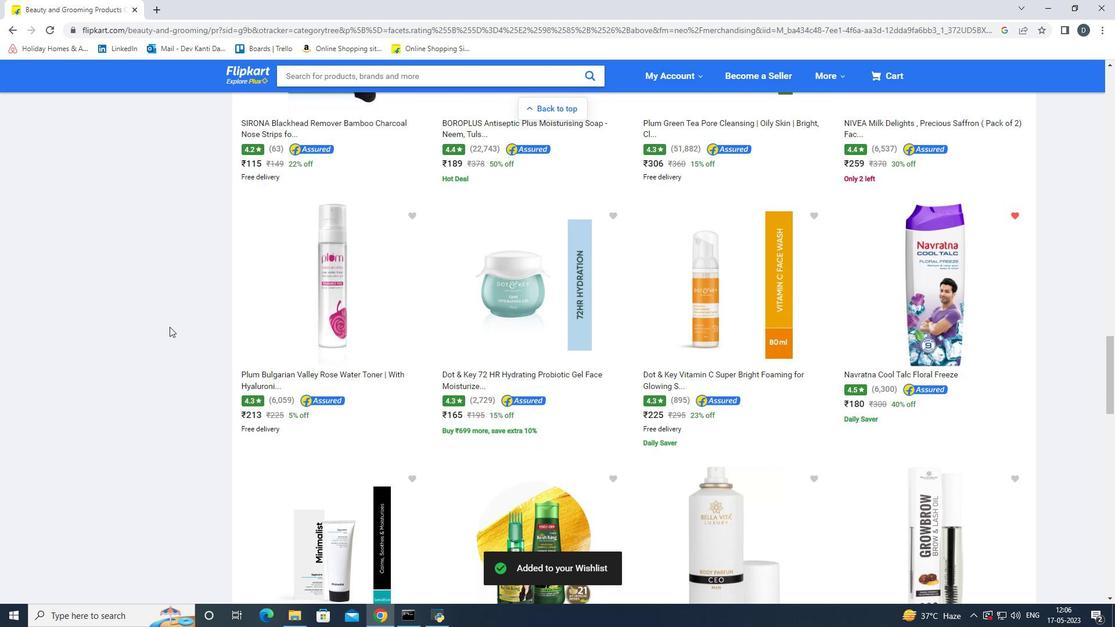 
Action: Mouse scrolled (169, 326) with delta (0, 0)
Screenshot: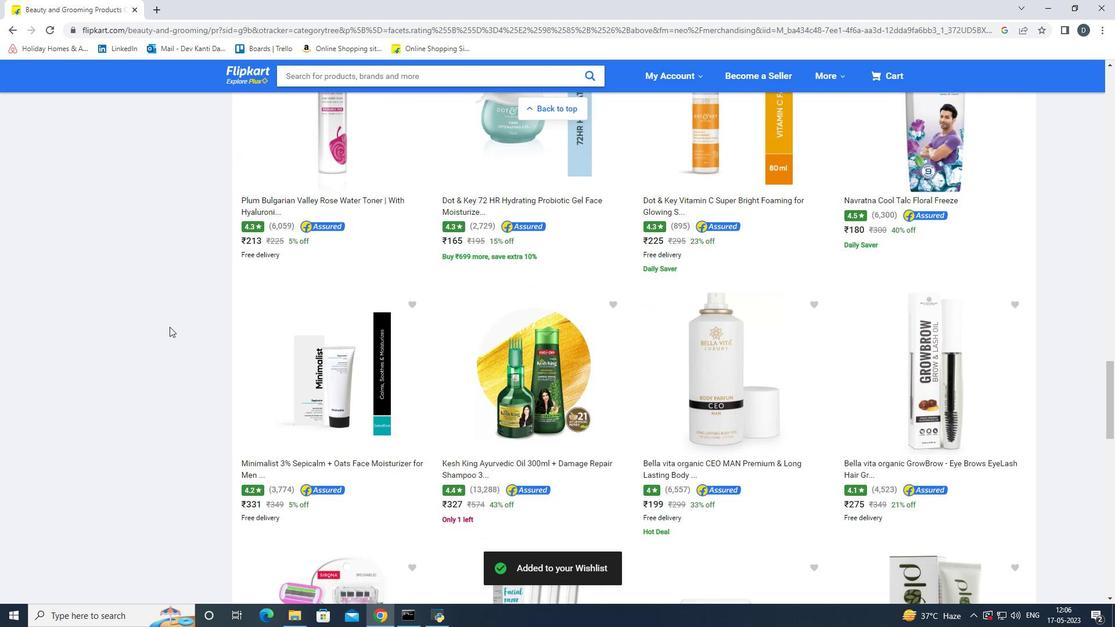 
Action: Mouse scrolled (169, 326) with delta (0, 0)
Screenshot: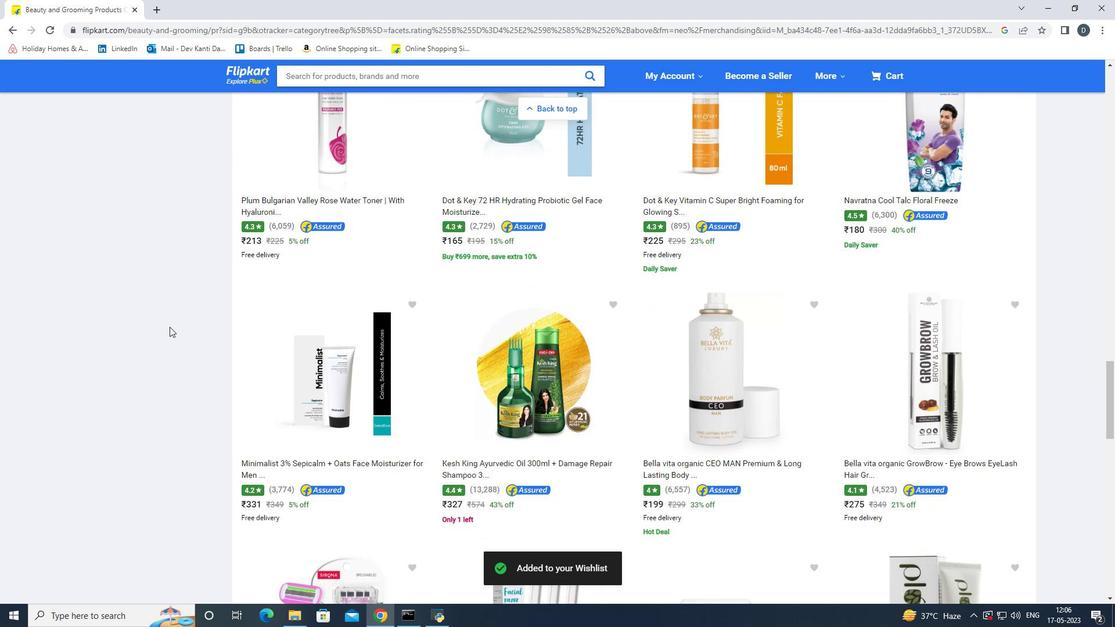 
Action: Mouse scrolled (169, 326) with delta (0, 0)
Screenshot: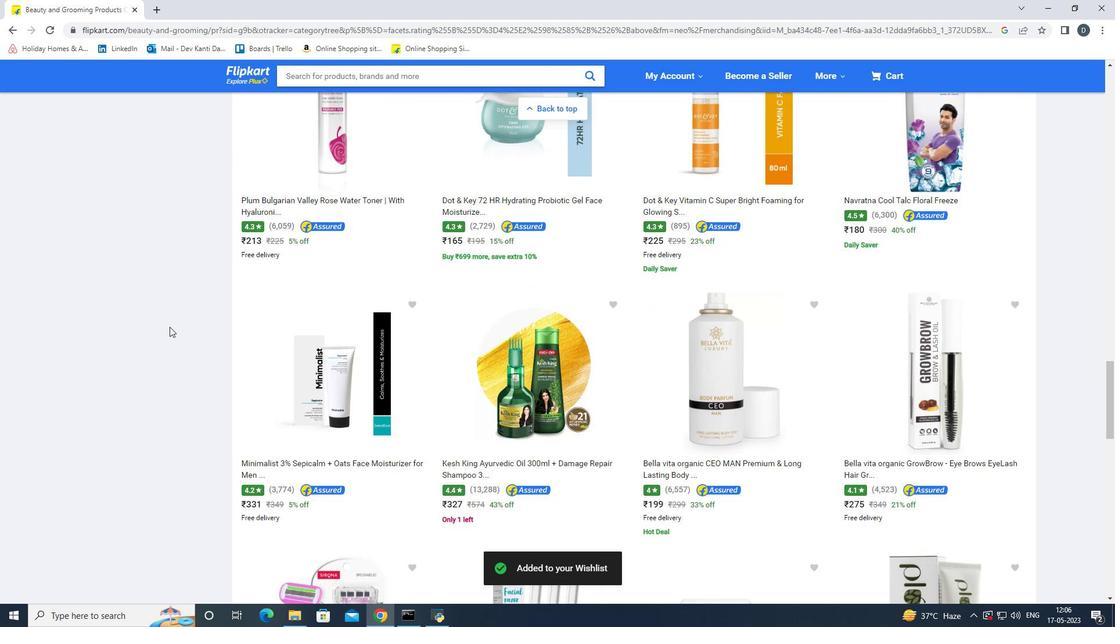 
Action: Mouse moved to (192, 334)
Screenshot: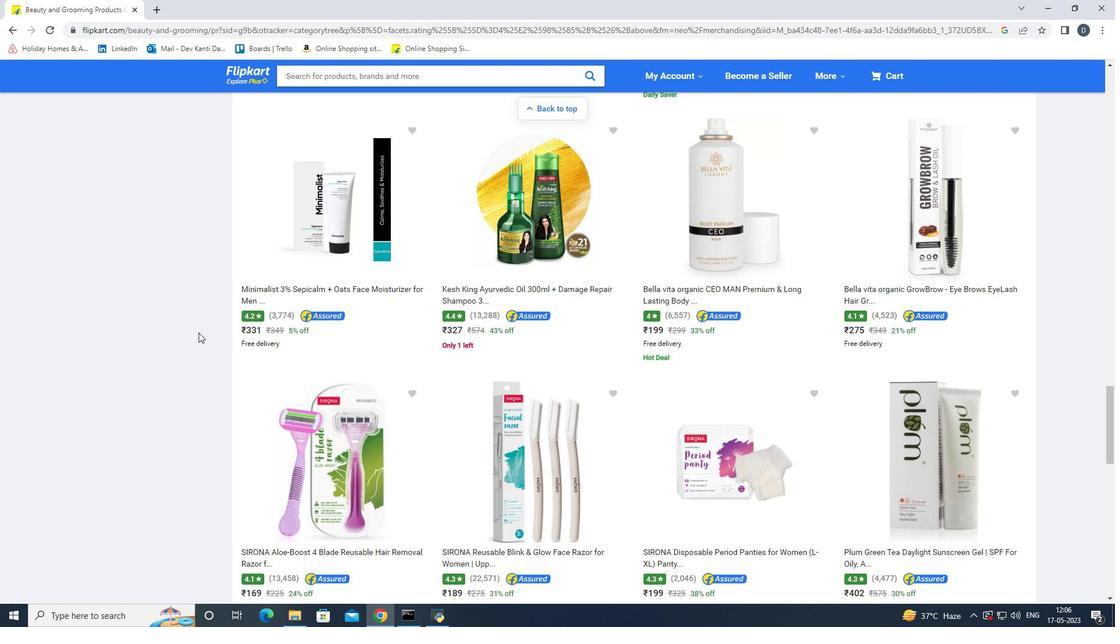 
Action: Mouse scrolled (192, 333) with delta (0, 0)
Screenshot: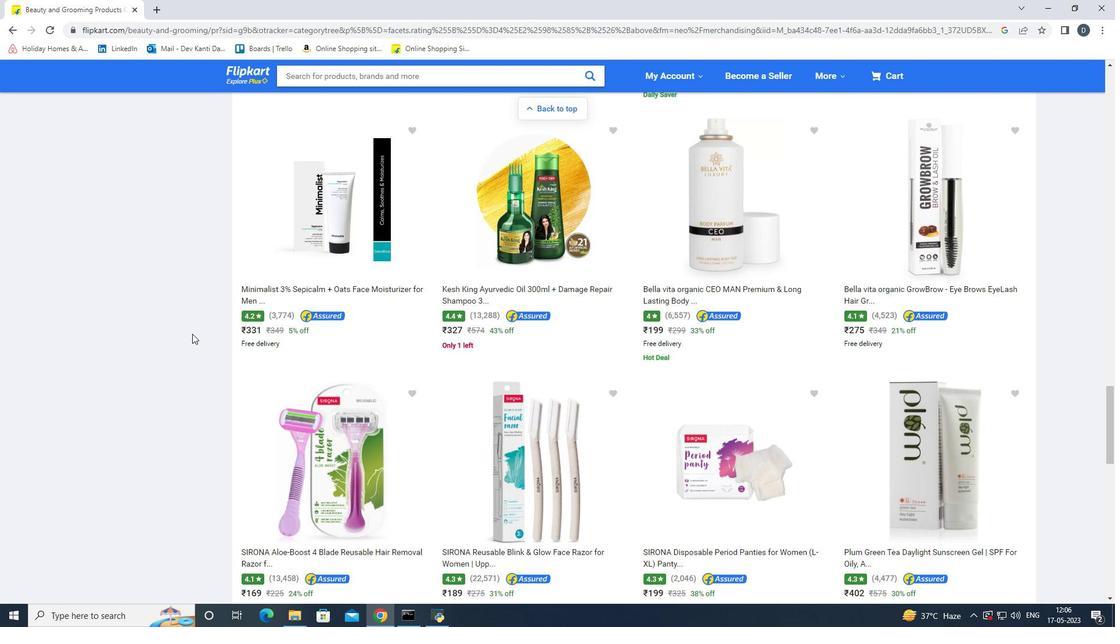 
Action: Mouse scrolled (192, 333) with delta (0, 0)
Screenshot: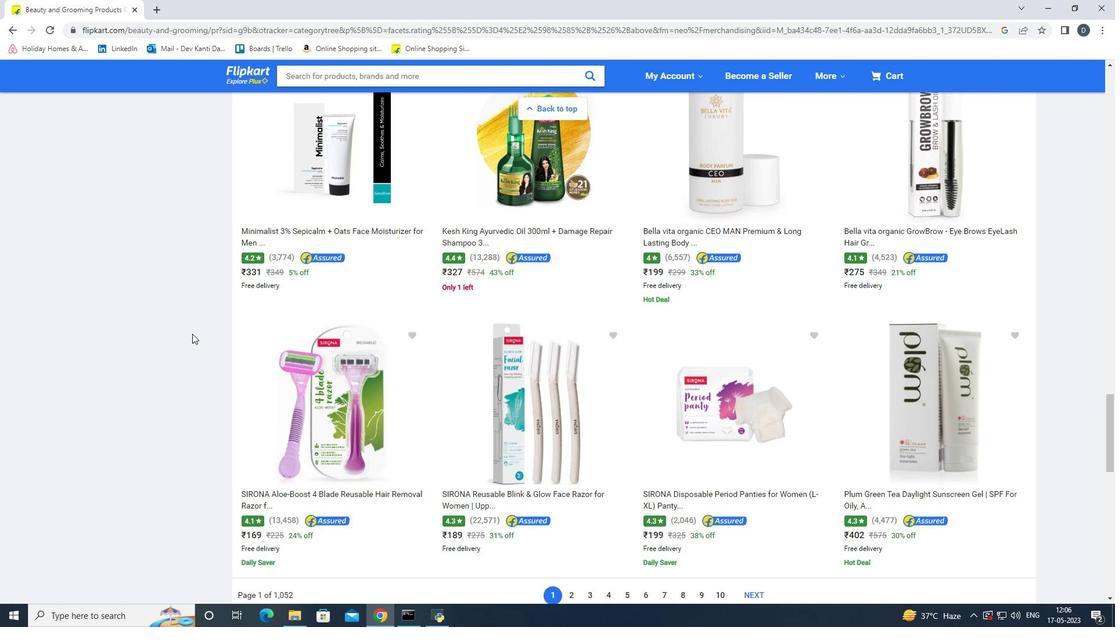 
Action: Mouse moved to (574, 535)
Screenshot: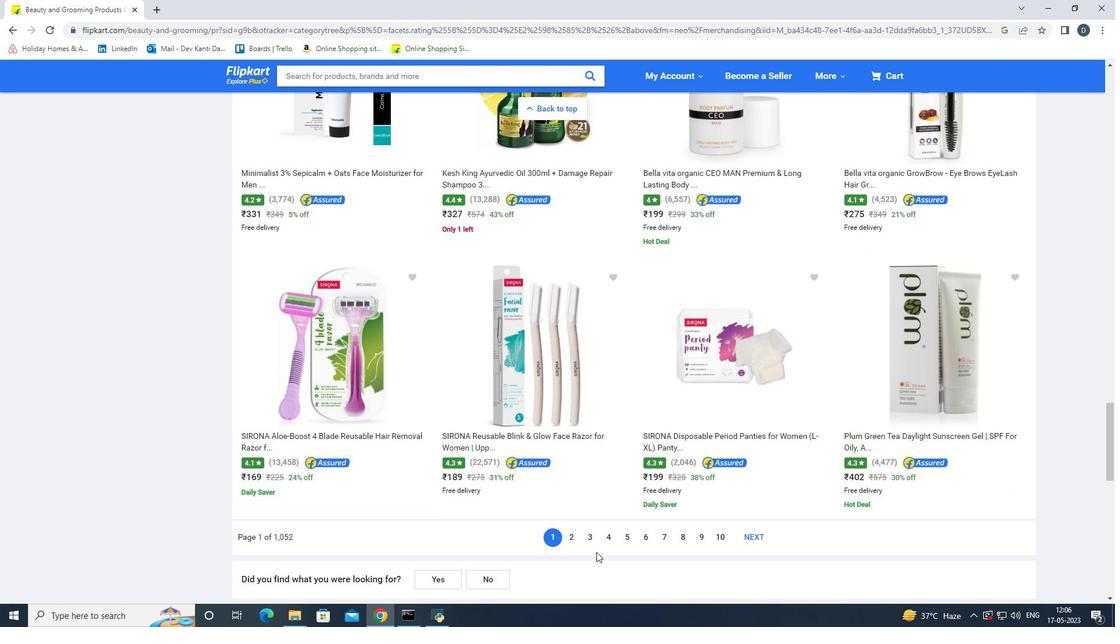 
Action: Mouse pressed left at (574, 535)
Screenshot: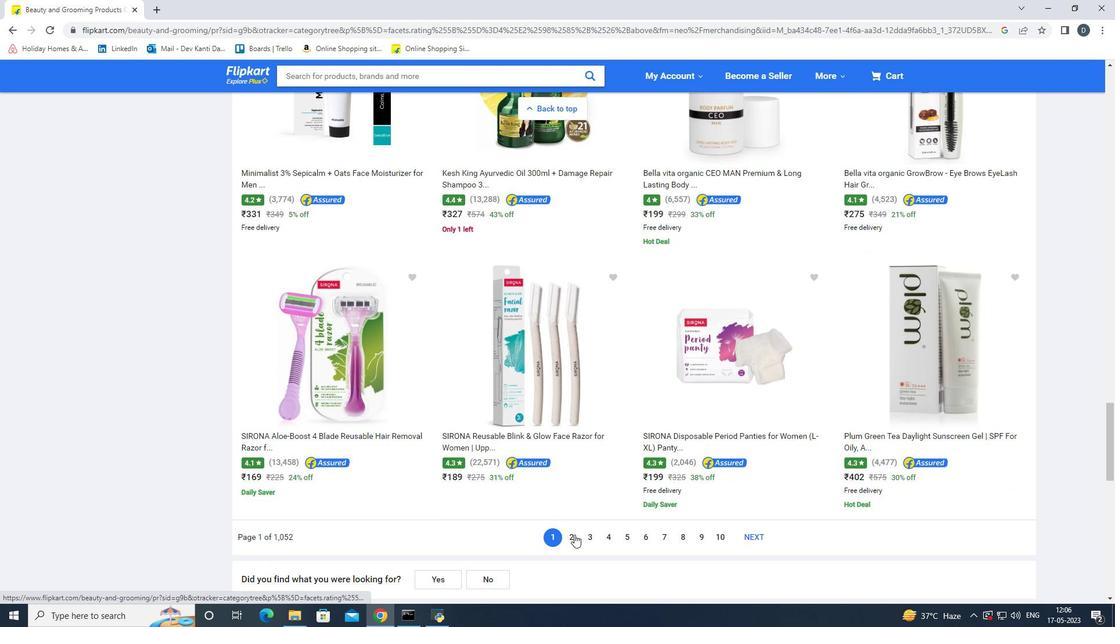 
Action: Mouse moved to (1055, 318)
Screenshot: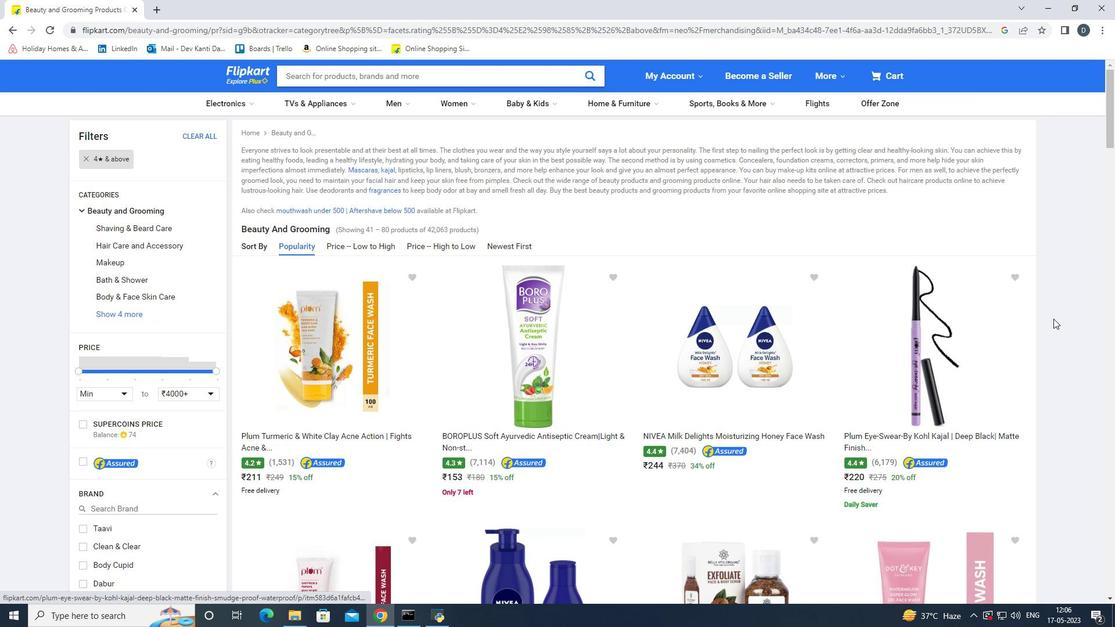 
Action: Mouse scrolled (1055, 318) with delta (0, 0)
Screenshot: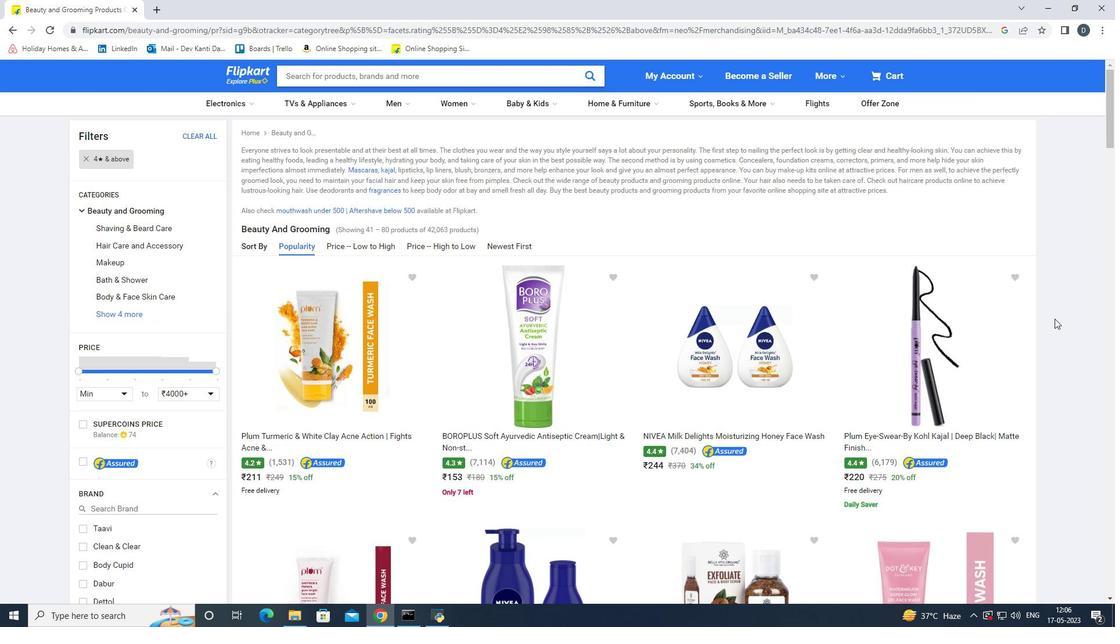 
Action: Mouse scrolled (1055, 318) with delta (0, 0)
Screenshot: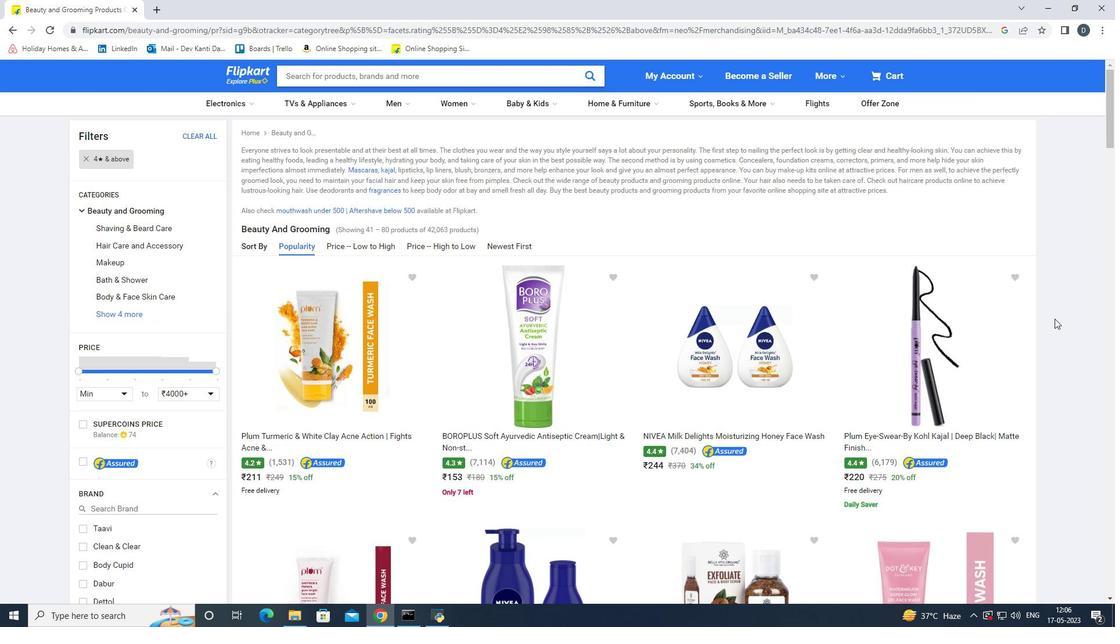 
Action: Mouse scrolled (1055, 318) with delta (0, 0)
Screenshot: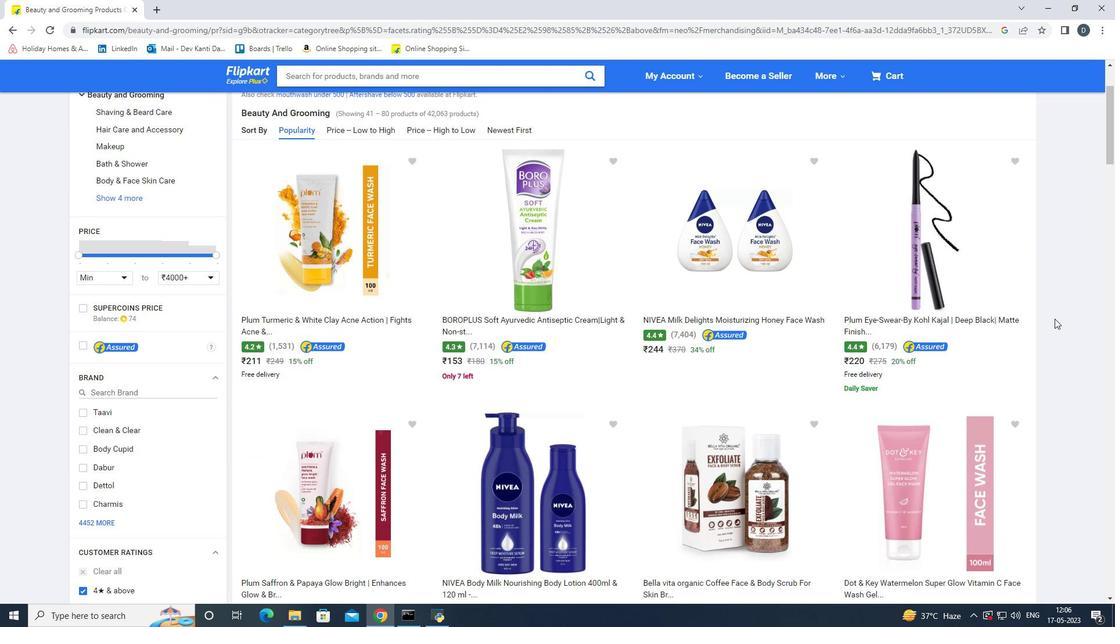 
Action: Mouse scrolled (1055, 319) with delta (0, 0)
Screenshot: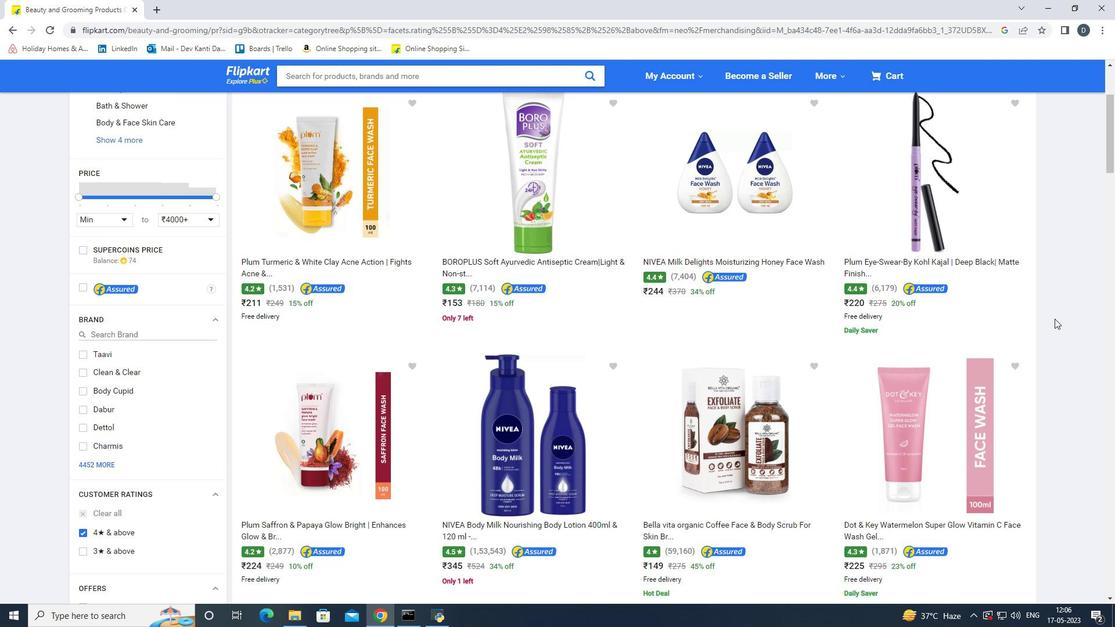 
Action: Mouse scrolled (1055, 319) with delta (0, 0)
Screenshot: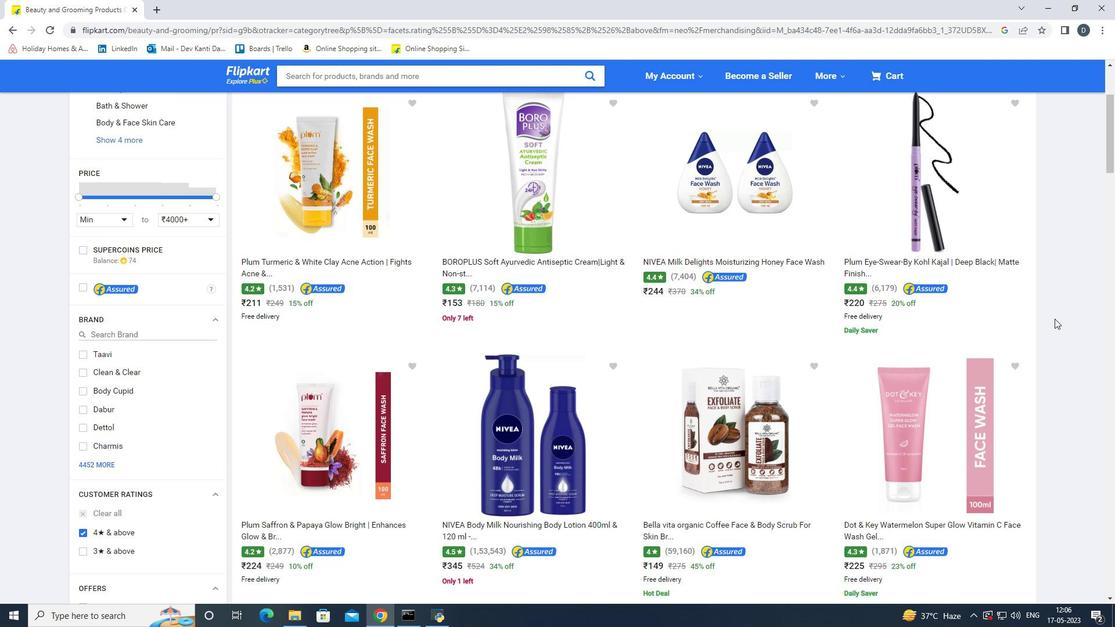 
Action: Mouse moved to (1017, 220)
Screenshot: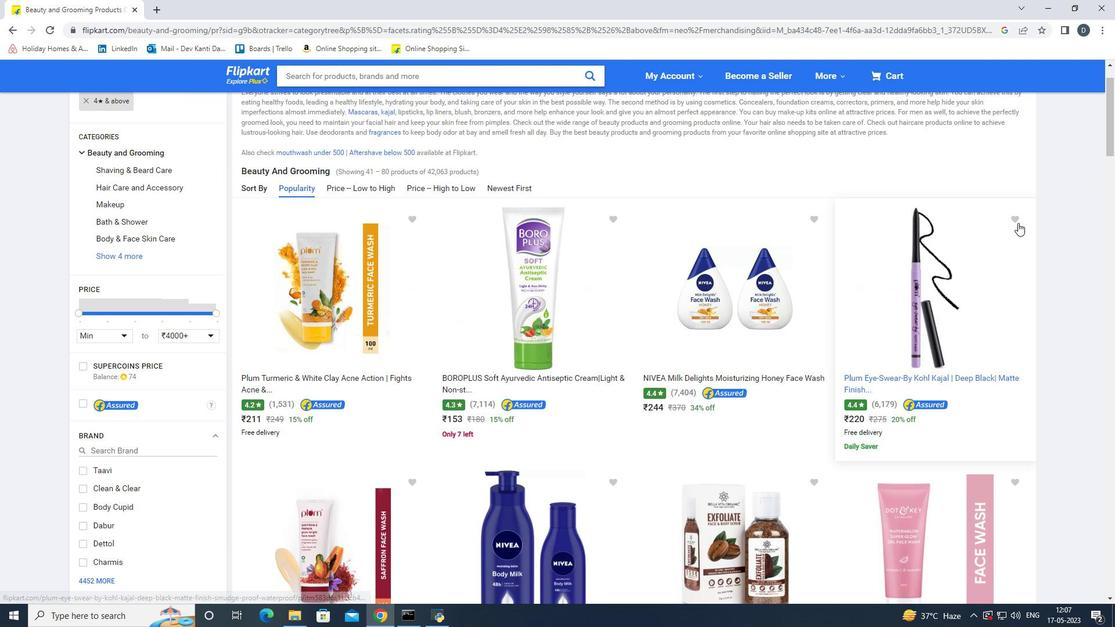 
Action: Mouse pressed left at (1017, 220)
Screenshot: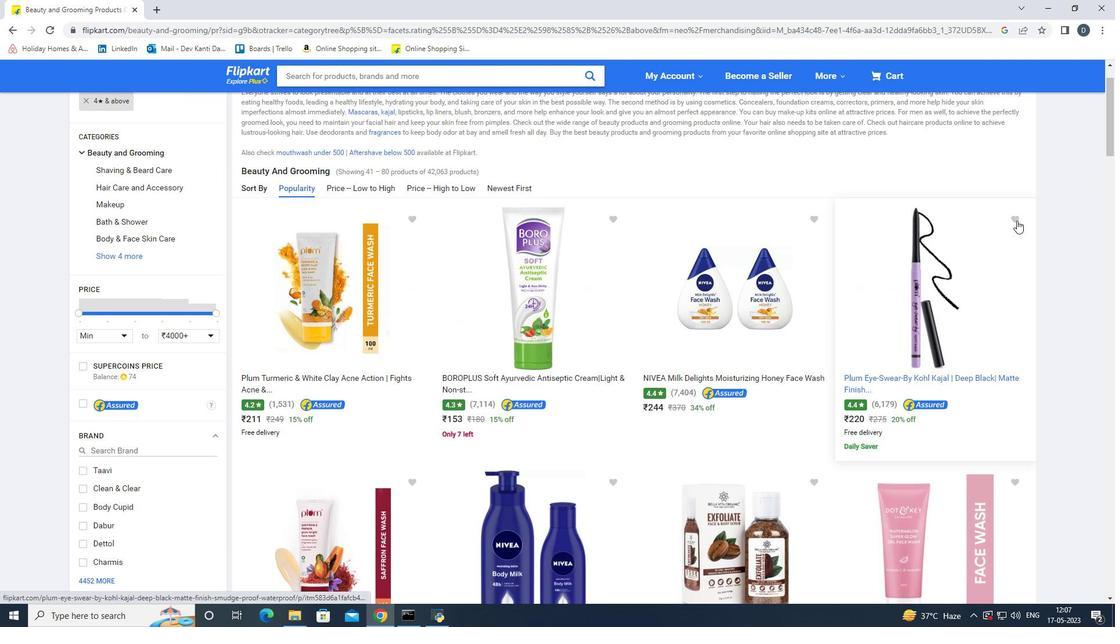 
Action: Mouse moved to (1078, 297)
Screenshot: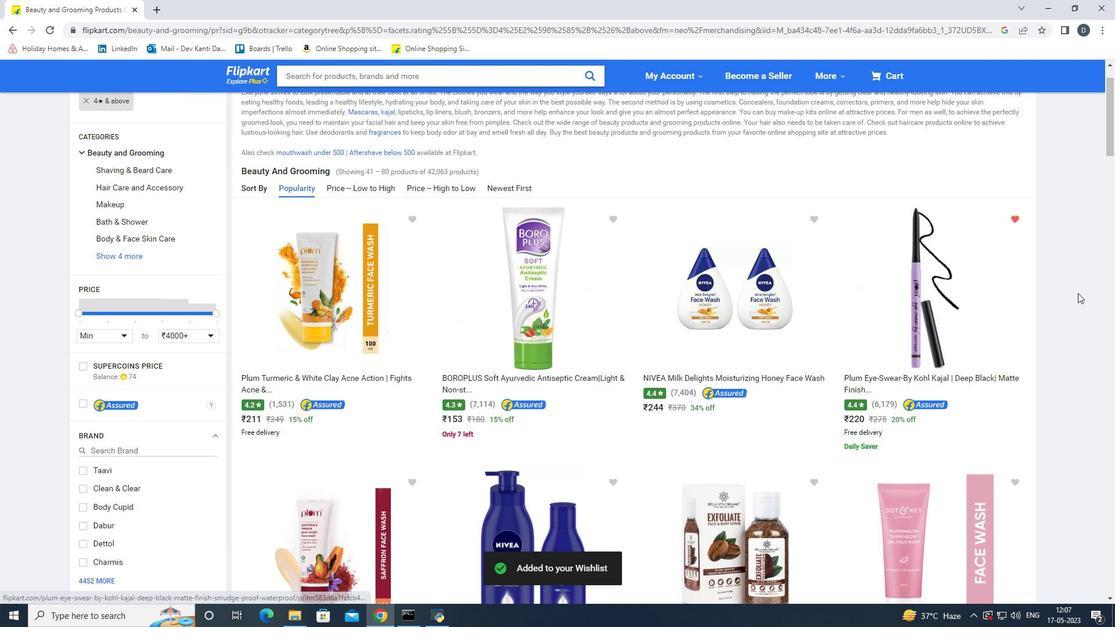 
Action: Mouse scrolled (1078, 296) with delta (0, 0)
Screenshot: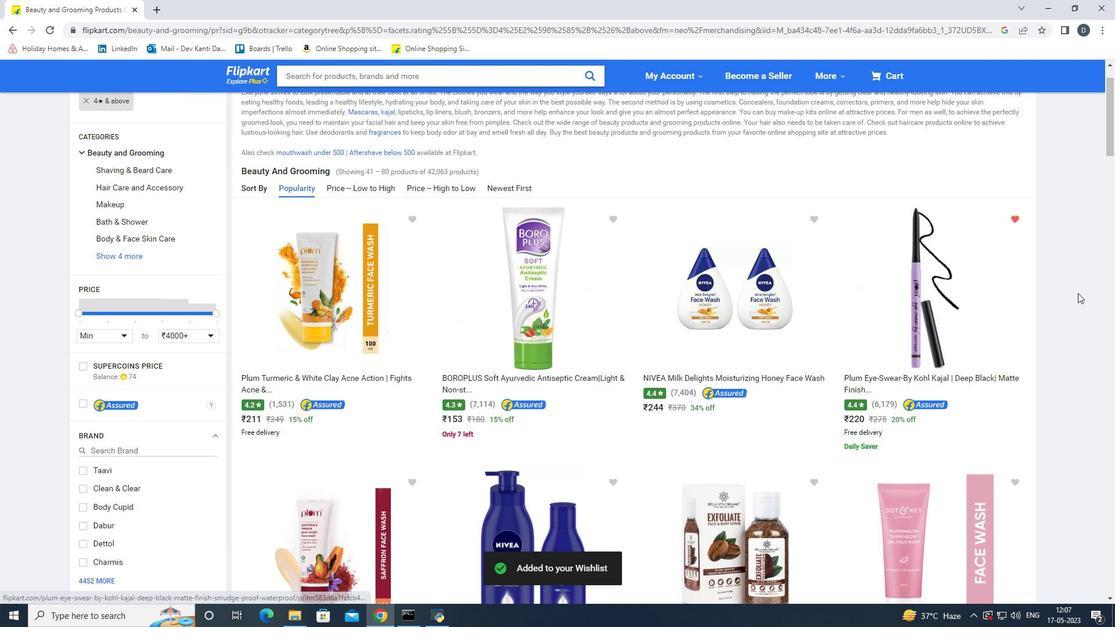 
Action: Mouse moved to (1080, 298)
Screenshot: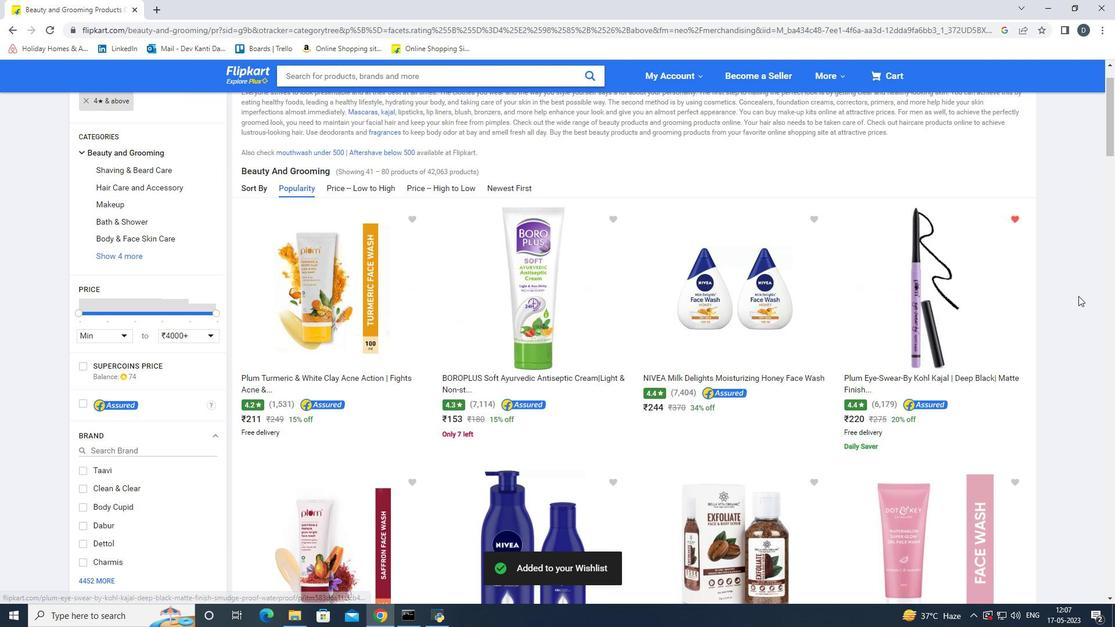 
Action: Mouse scrolled (1080, 297) with delta (0, 0)
Screenshot: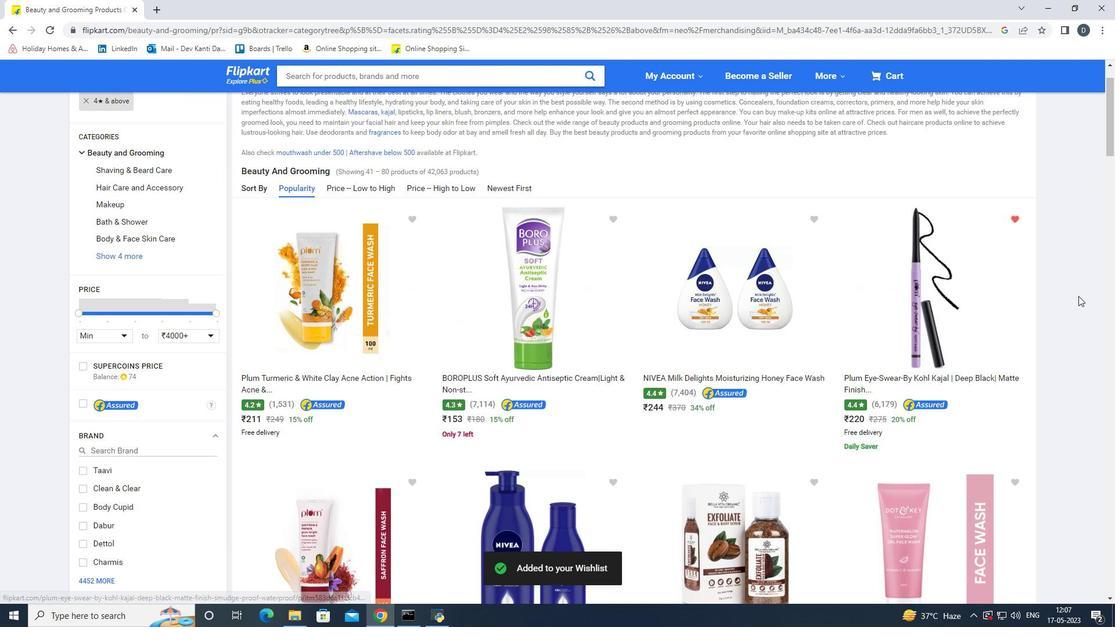 
Action: Mouse moved to (1080, 299)
Screenshot: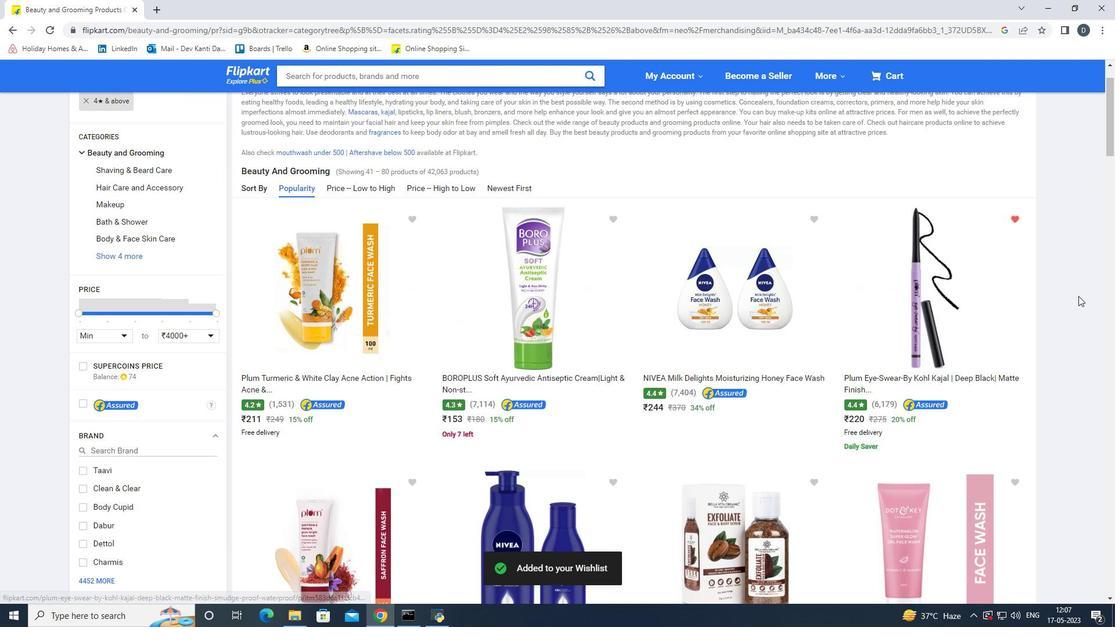 
Action: Mouse scrolled (1080, 298) with delta (0, 0)
Screenshot: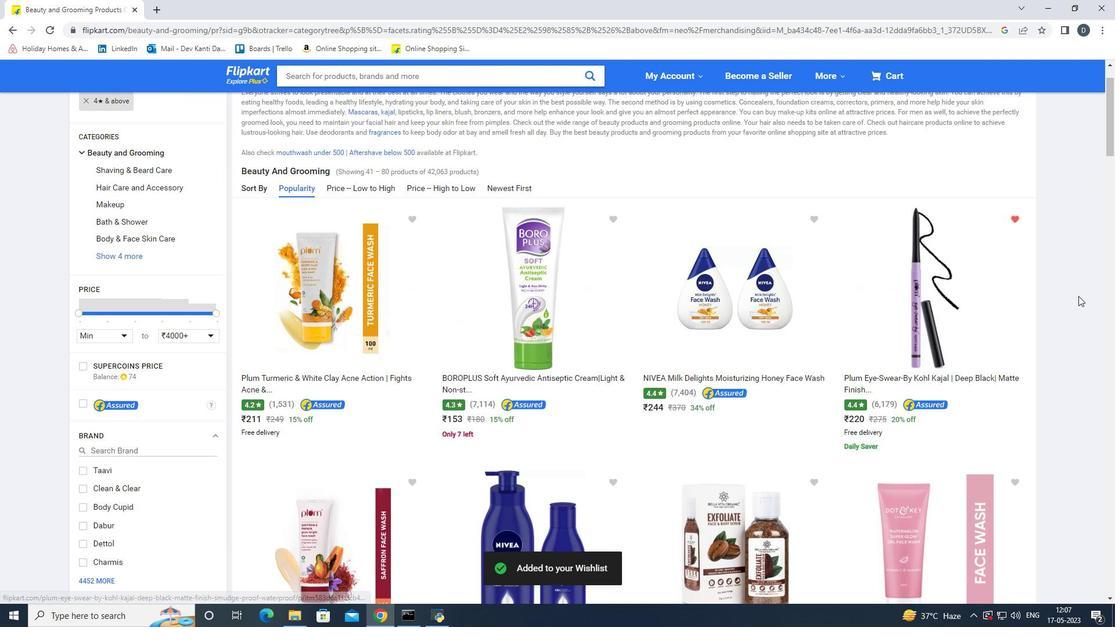 
Action: Mouse scrolled (1080, 298) with delta (0, 0)
Screenshot: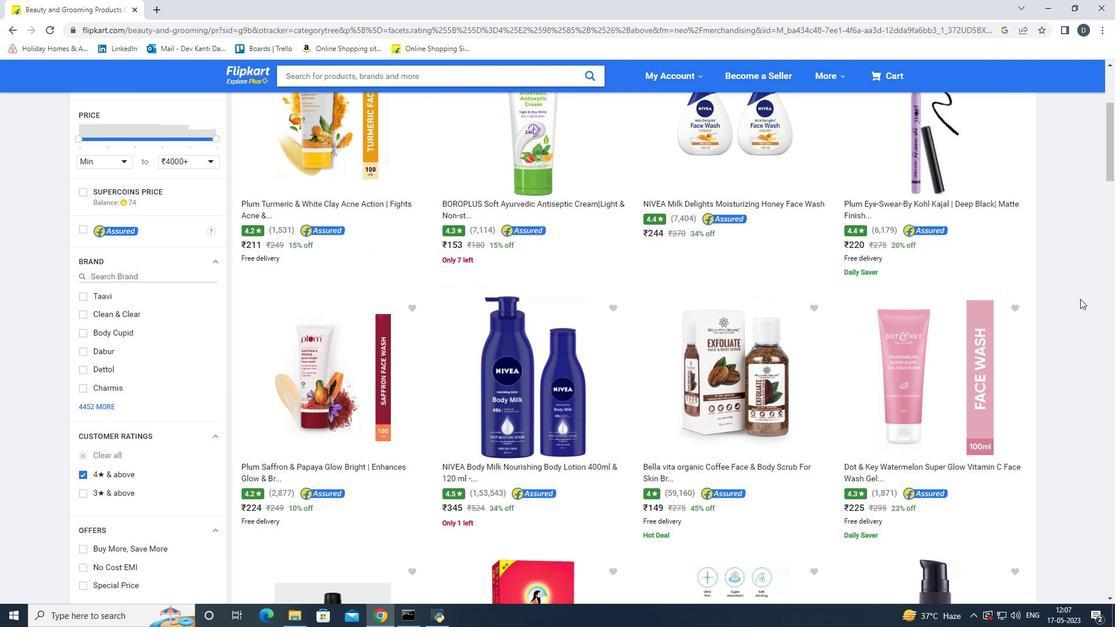 
Action: Mouse scrolled (1080, 298) with delta (0, 0)
Screenshot: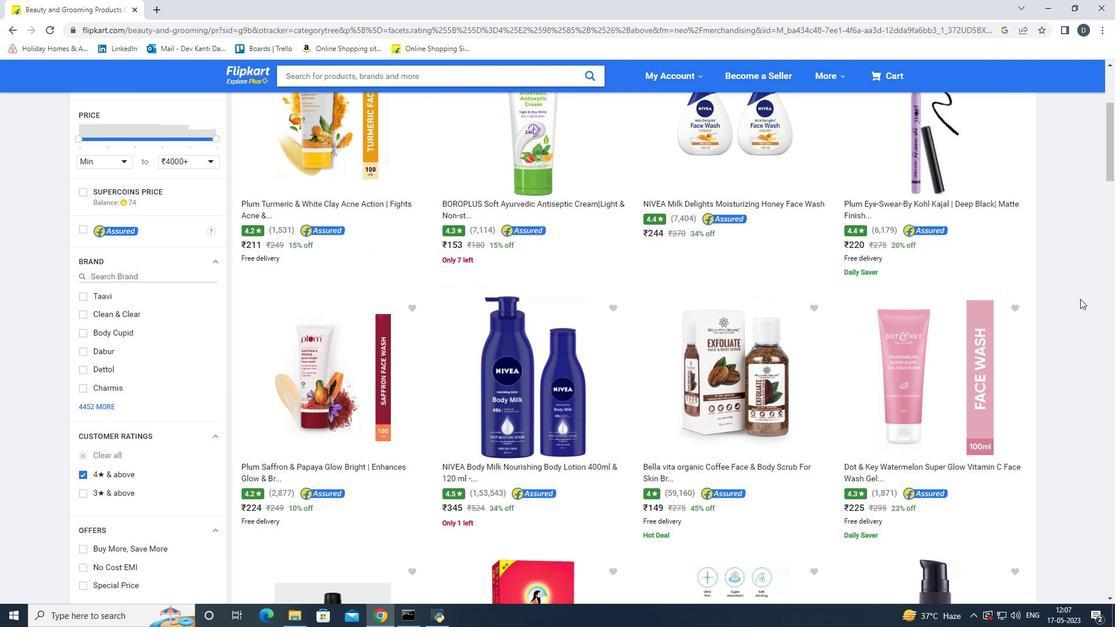 
Action: Mouse moved to (613, 195)
Screenshot: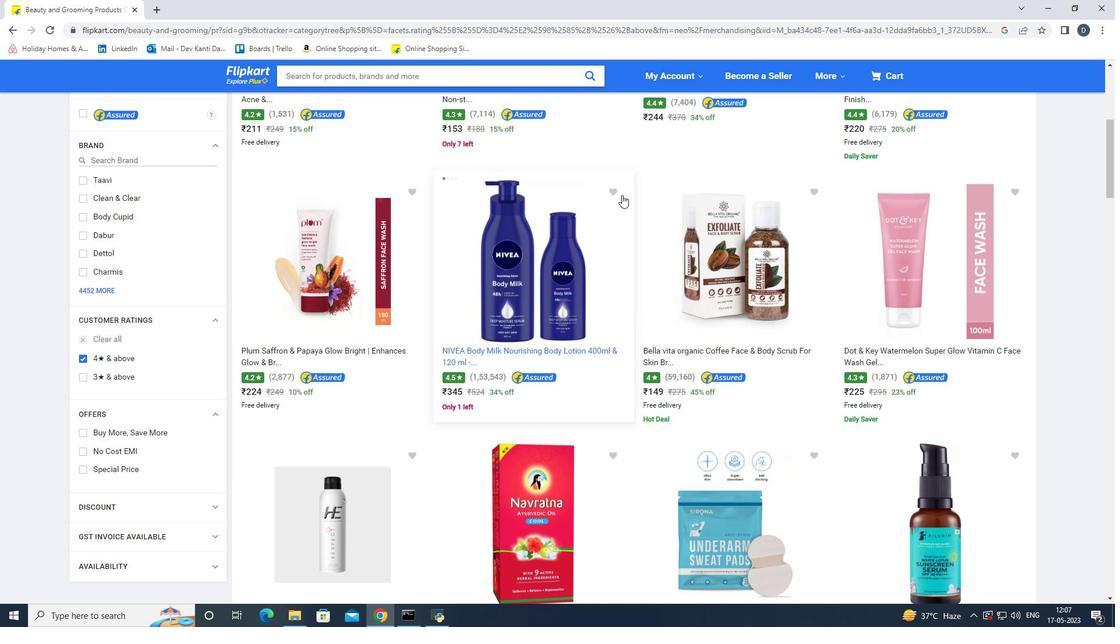 
Action: Mouse pressed left at (613, 195)
Screenshot: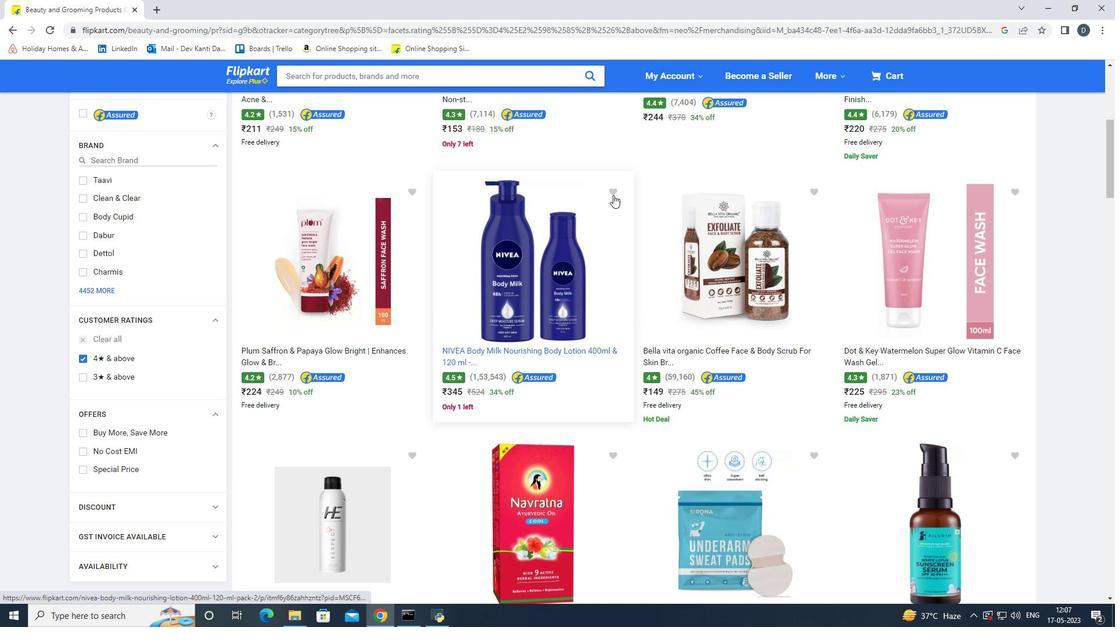 
Action: Mouse moved to (1060, 248)
Screenshot: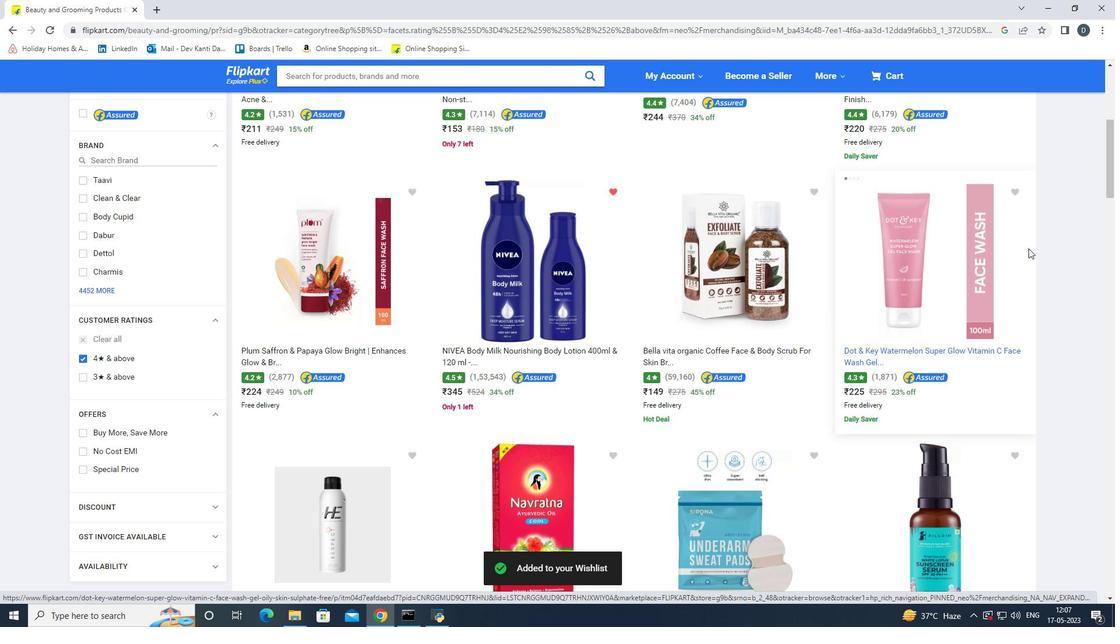 
Action: Mouse scrolled (1060, 248) with delta (0, 0)
Screenshot: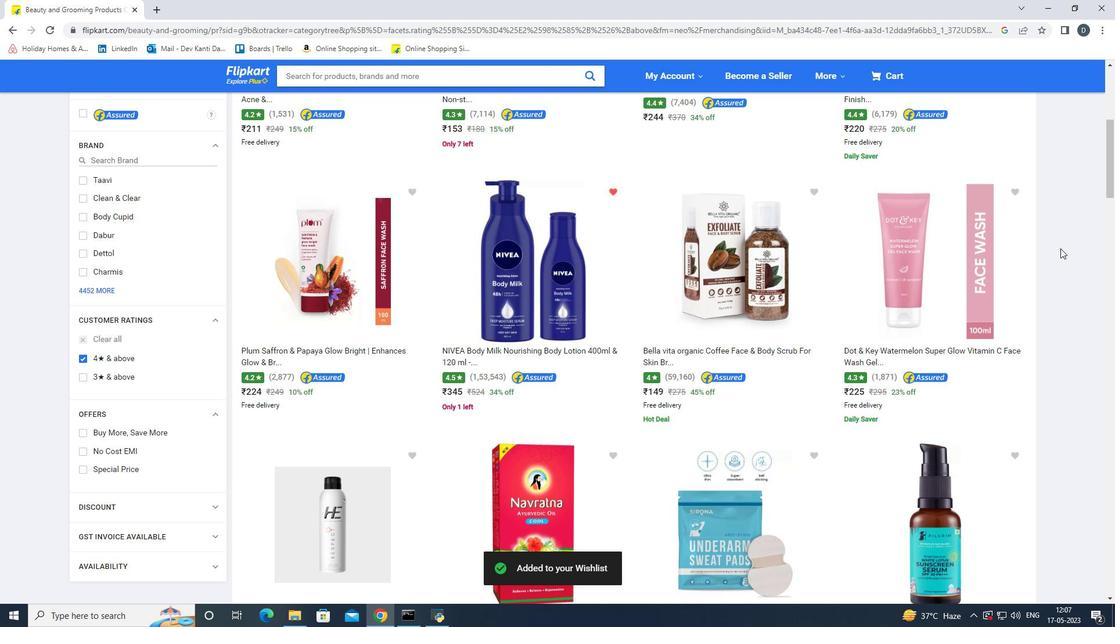 
Action: Mouse scrolled (1060, 248) with delta (0, 0)
Screenshot: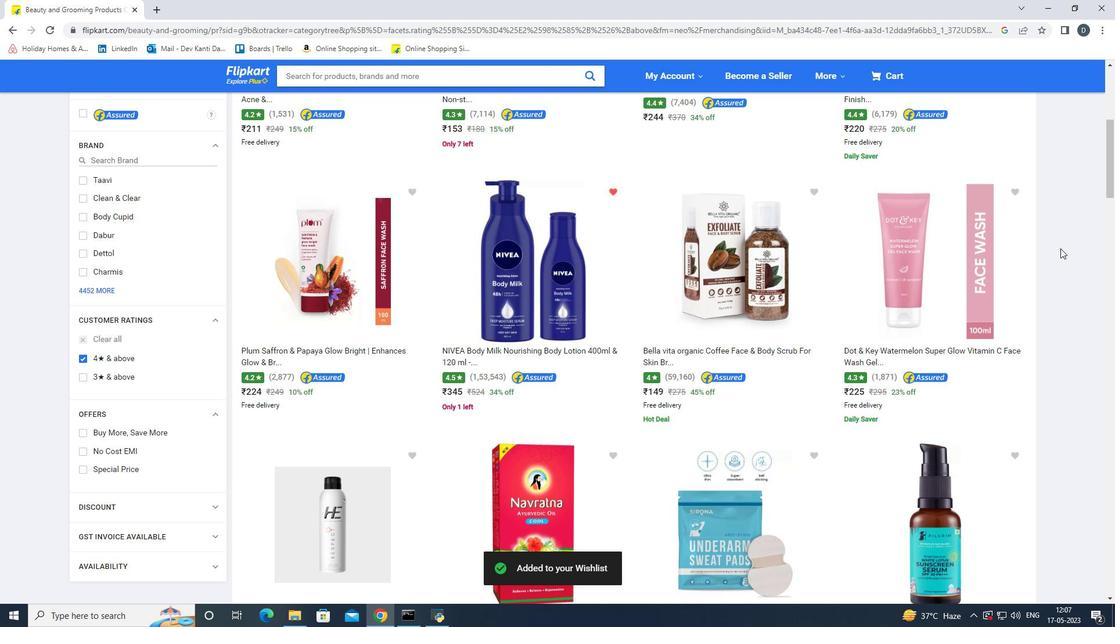 
Action: Mouse scrolled (1060, 248) with delta (0, 0)
Screenshot: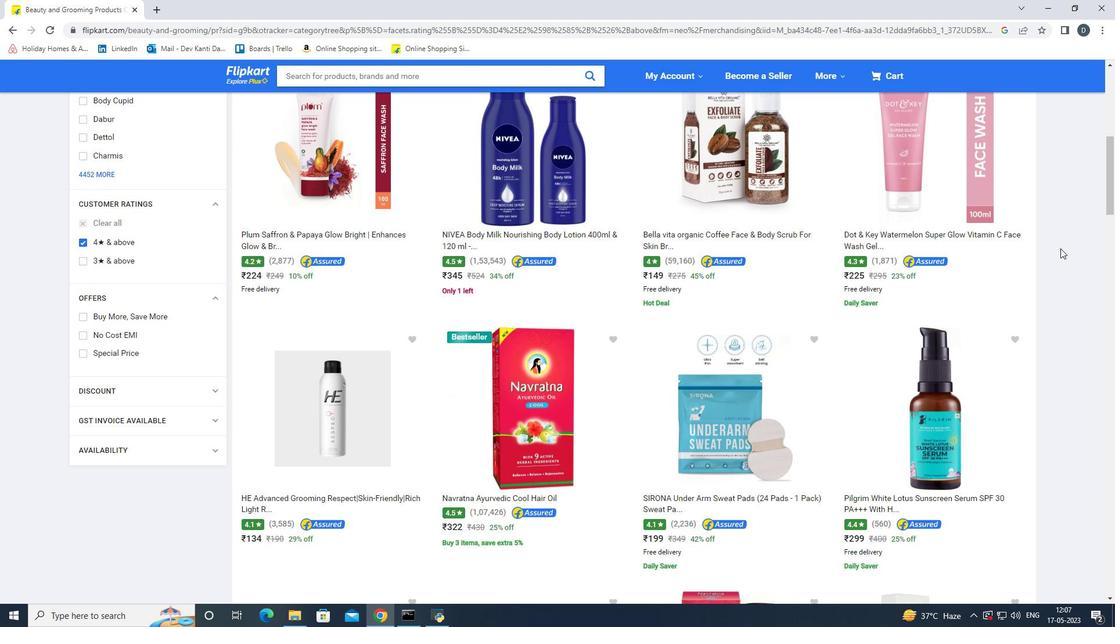 
Action: Mouse moved to (615, 283)
Screenshot: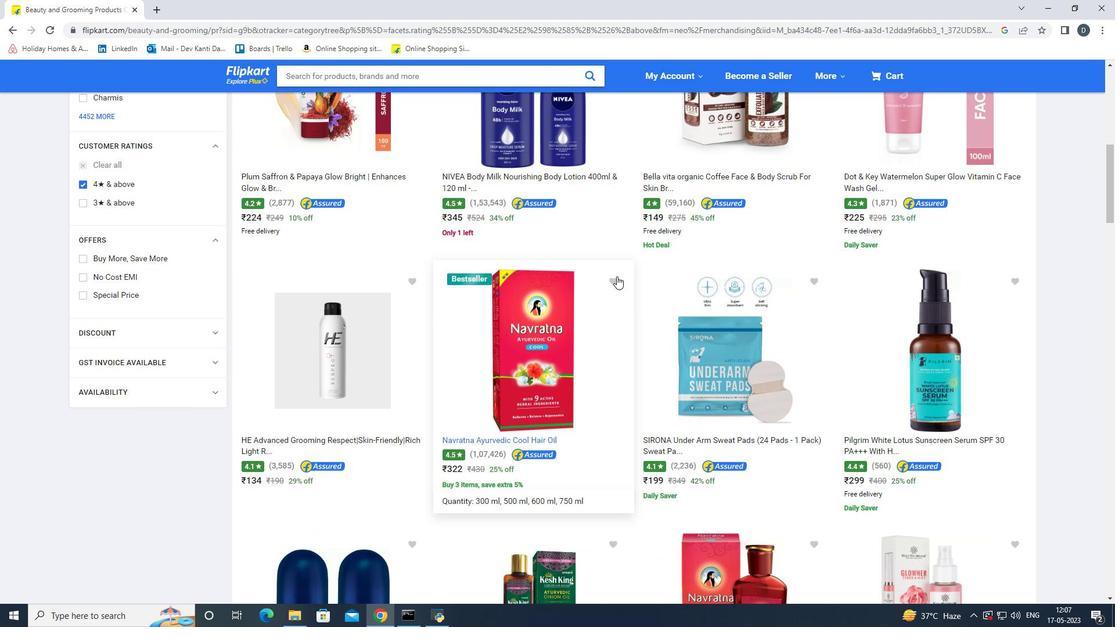 
Action: Mouse pressed left at (615, 283)
Screenshot: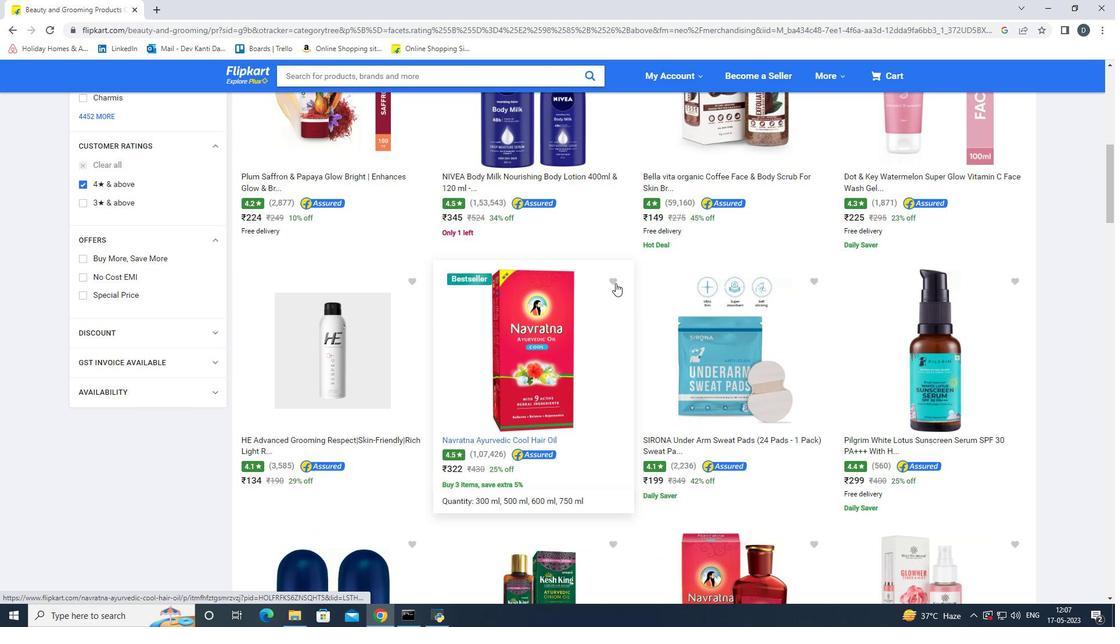 
Action: Mouse moved to (1059, 315)
Screenshot: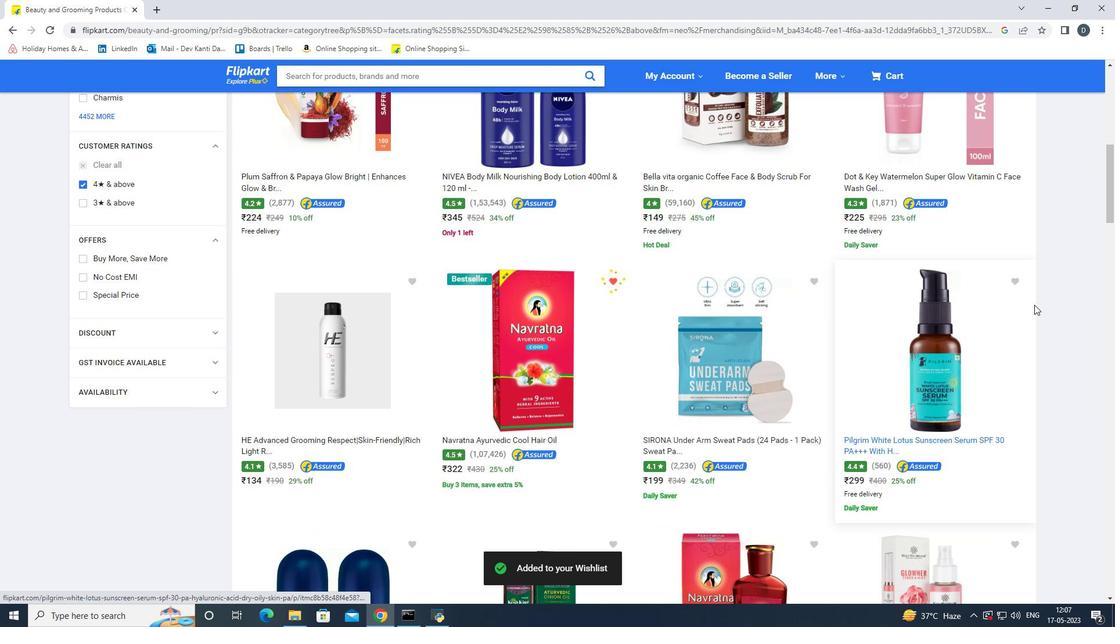 
Action: Mouse scrolled (1059, 314) with delta (0, 0)
Screenshot: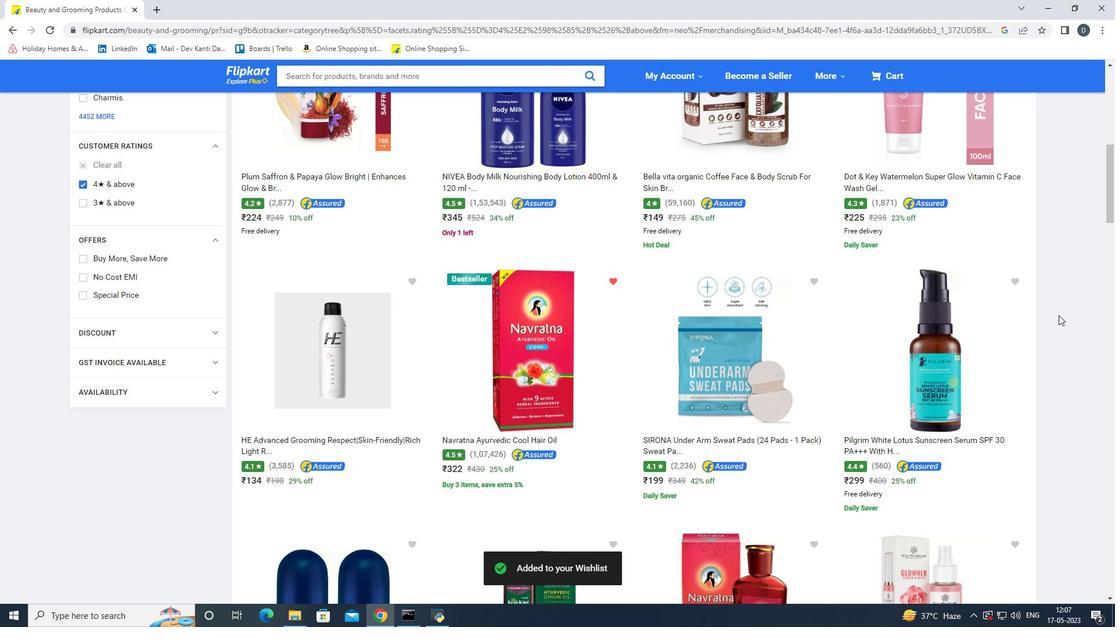 
Action: Mouse scrolled (1059, 314) with delta (0, 0)
Screenshot: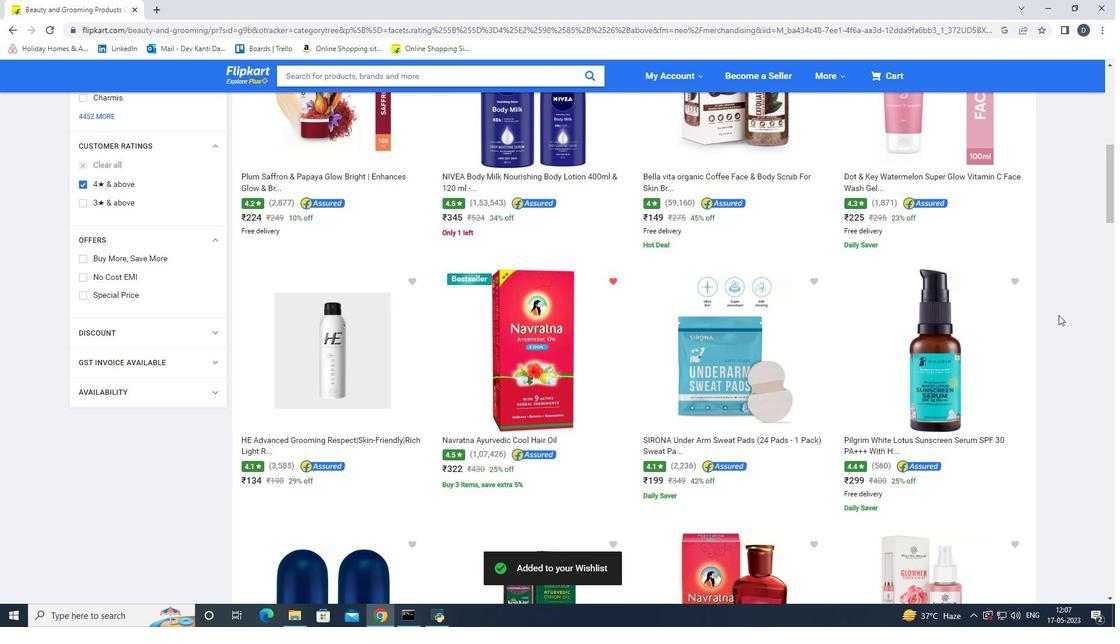
Action: Mouse scrolled (1059, 314) with delta (0, 0)
Screenshot: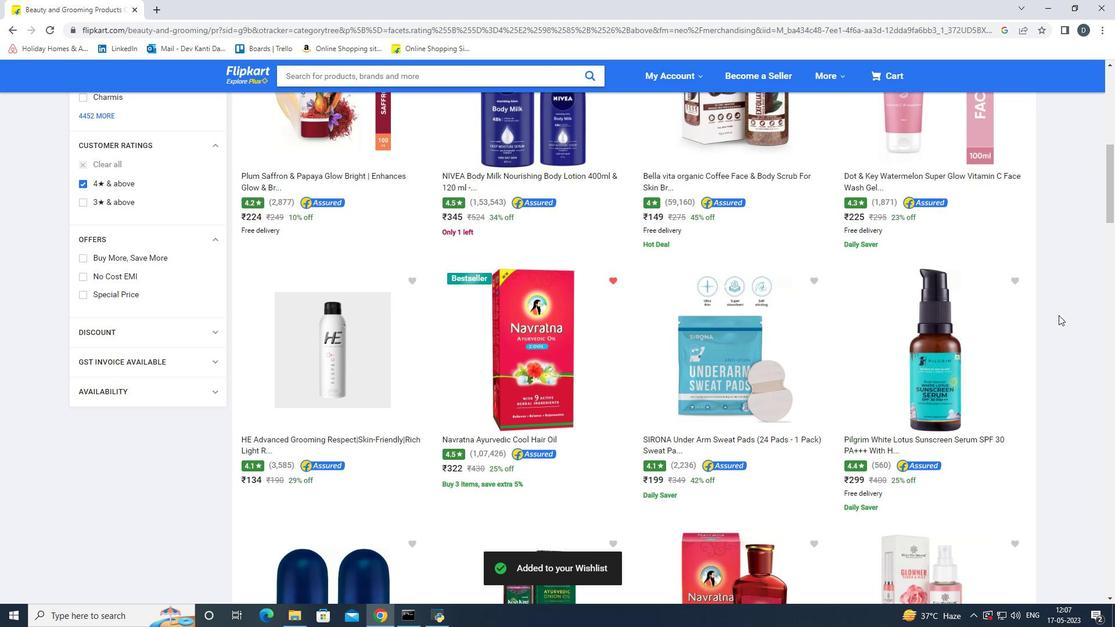 
Action: Mouse scrolled (1059, 314) with delta (0, 0)
Screenshot: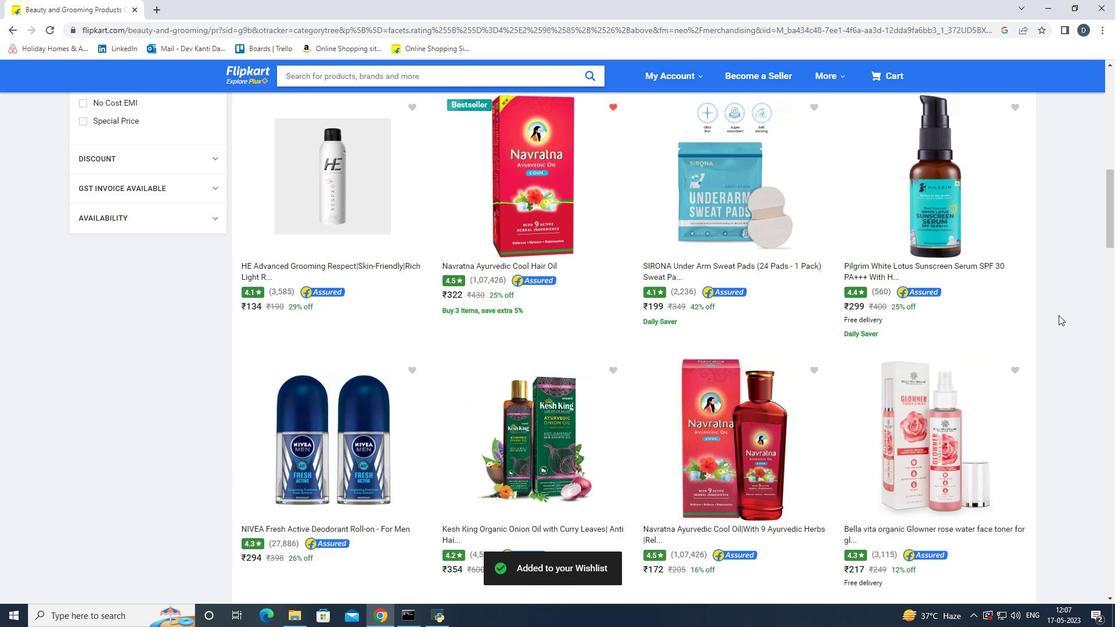 
Action: Mouse scrolled (1059, 314) with delta (0, 0)
Screenshot: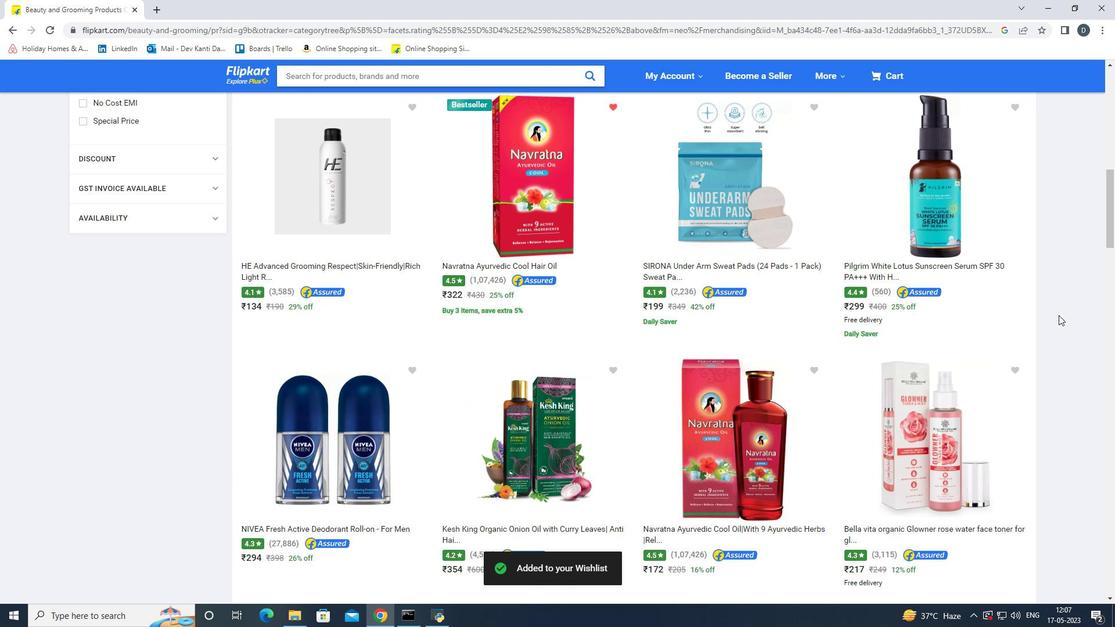 
Action: Mouse moved to (813, 253)
Screenshot: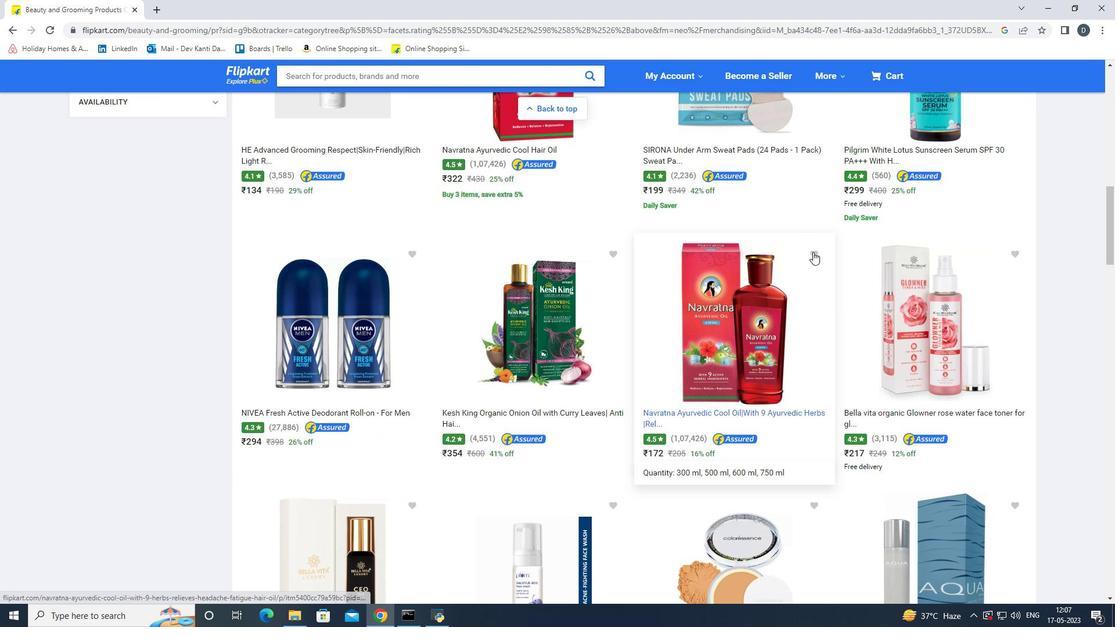 
Action: Mouse pressed left at (813, 253)
Screenshot: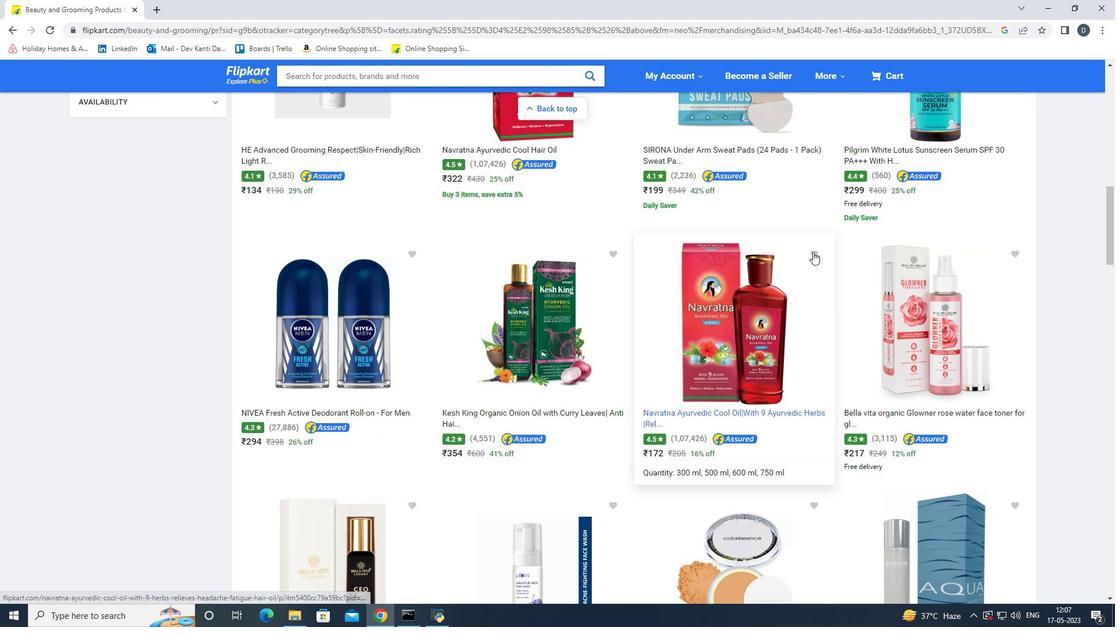 
Action: Mouse moved to (1032, 305)
Screenshot: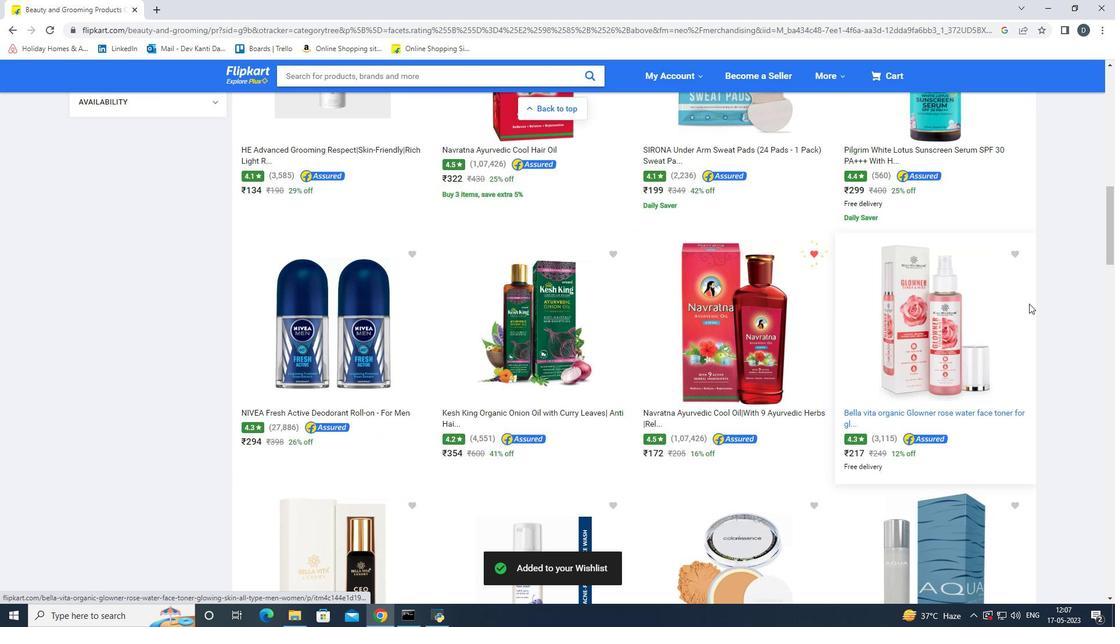 
Action: Mouse scrolled (1032, 304) with delta (0, 0)
Screenshot: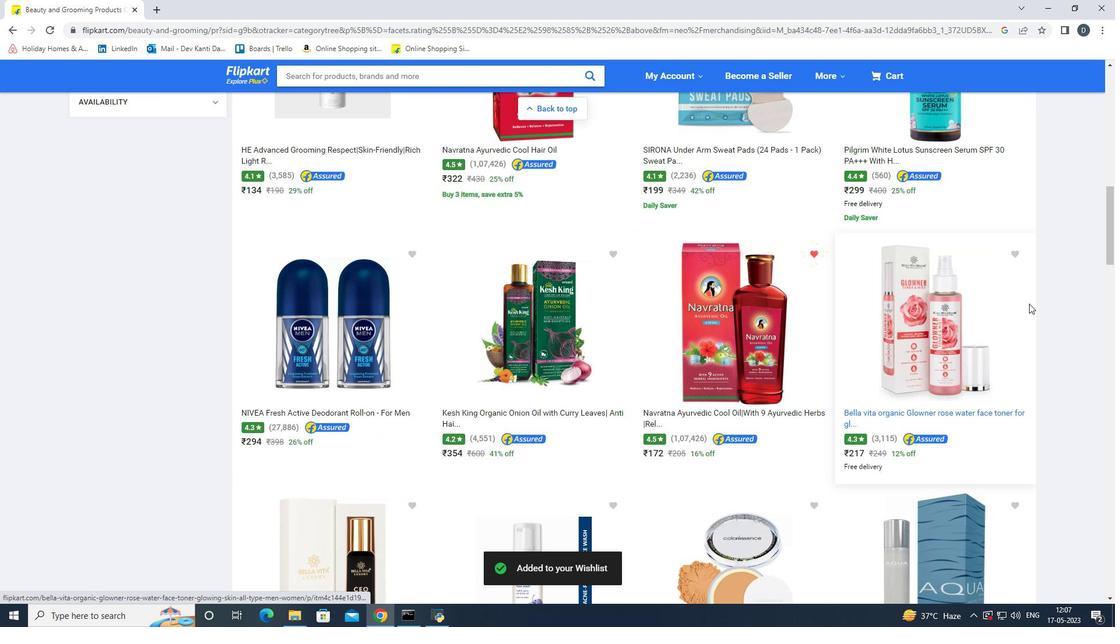 
Action: Mouse scrolled (1032, 304) with delta (0, 0)
Screenshot: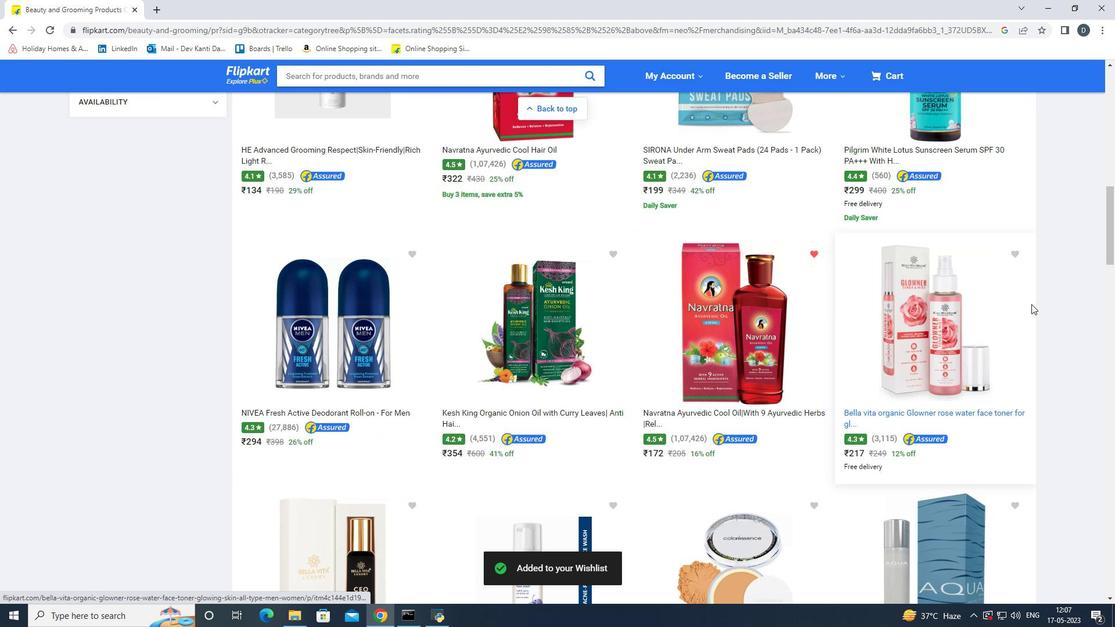 
Action: Mouse scrolled (1032, 304) with delta (0, 0)
Screenshot: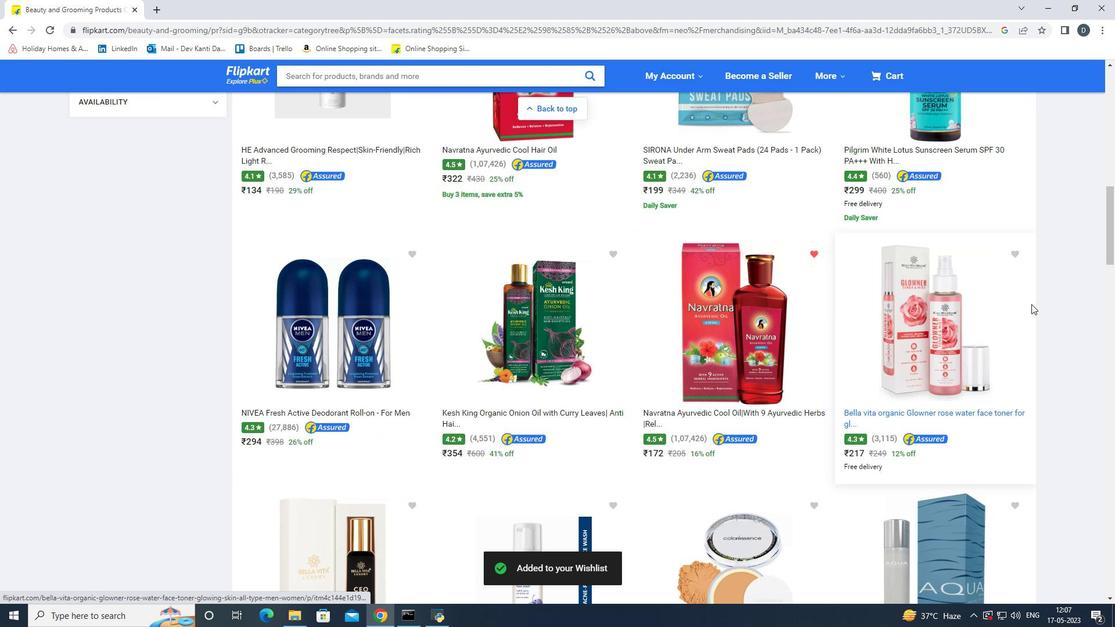 
Action: Mouse scrolled (1032, 304) with delta (0, 0)
Screenshot: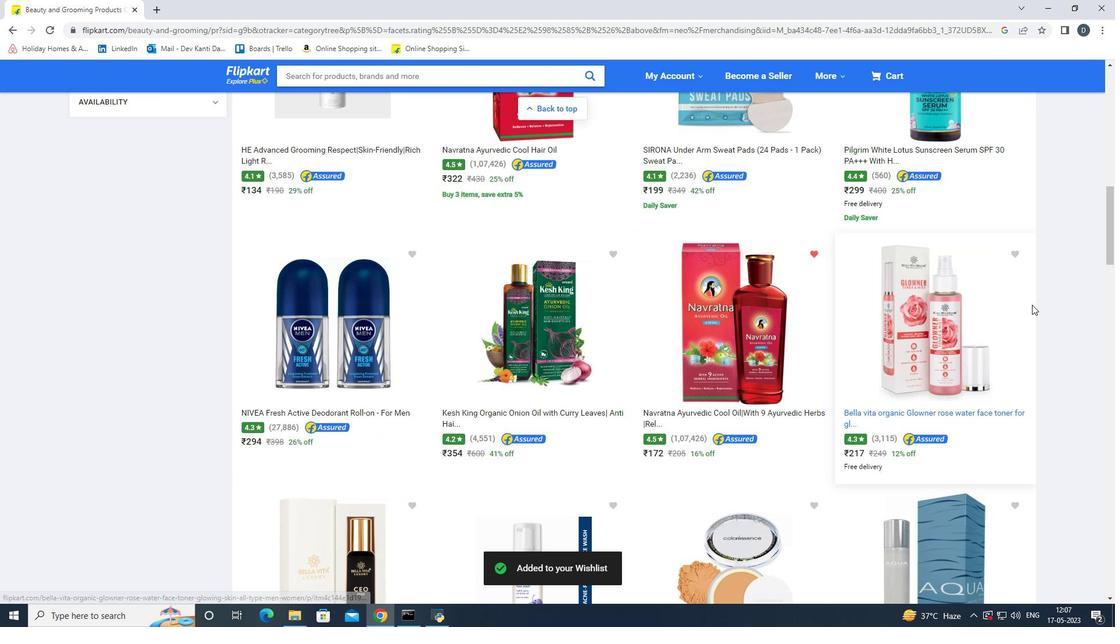 
Action: Mouse scrolled (1032, 304) with delta (0, 0)
Screenshot: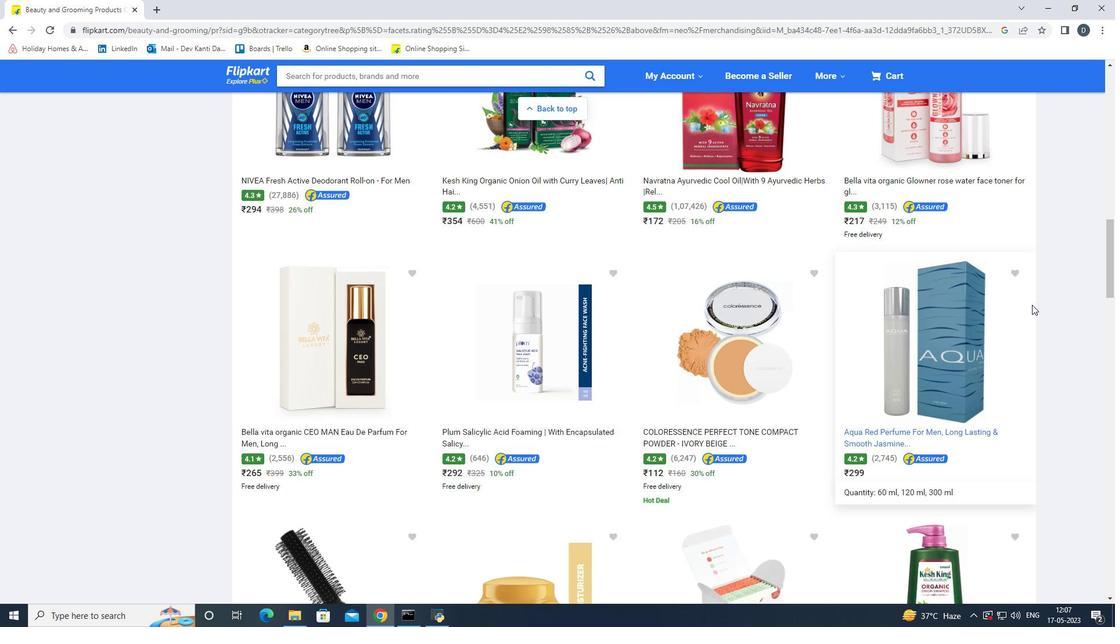 
Action: Mouse scrolled (1032, 304) with delta (0, 0)
Screenshot: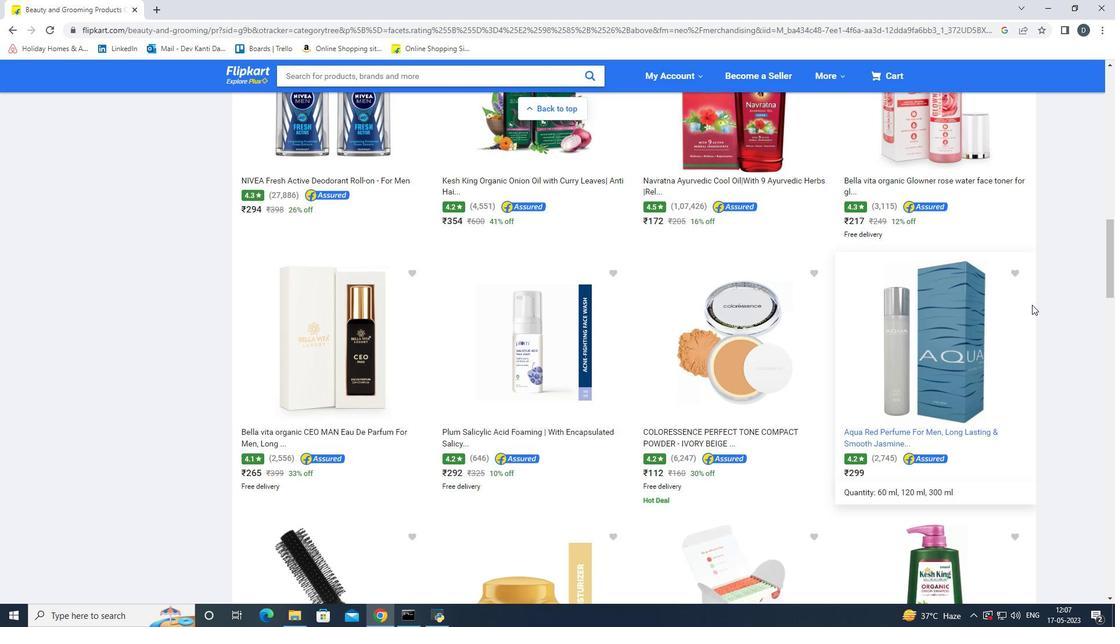 
Action: Mouse scrolled (1032, 304) with delta (0, 0)
Screenshot: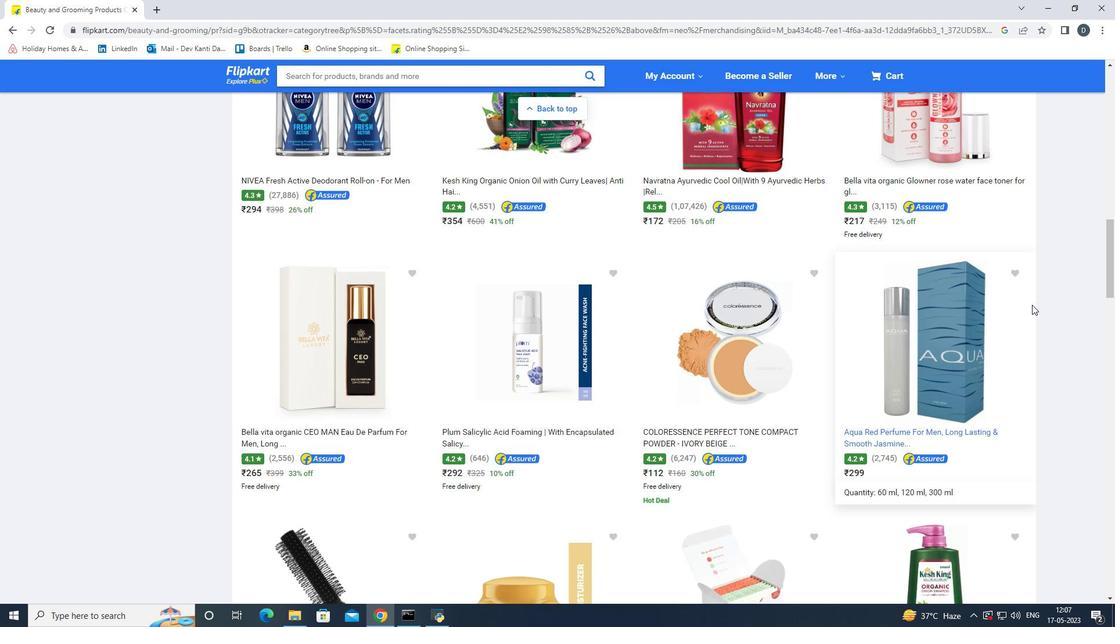 
Action: Mouse scrolled (1032, 305) with delta (0, 0)
Screenshot: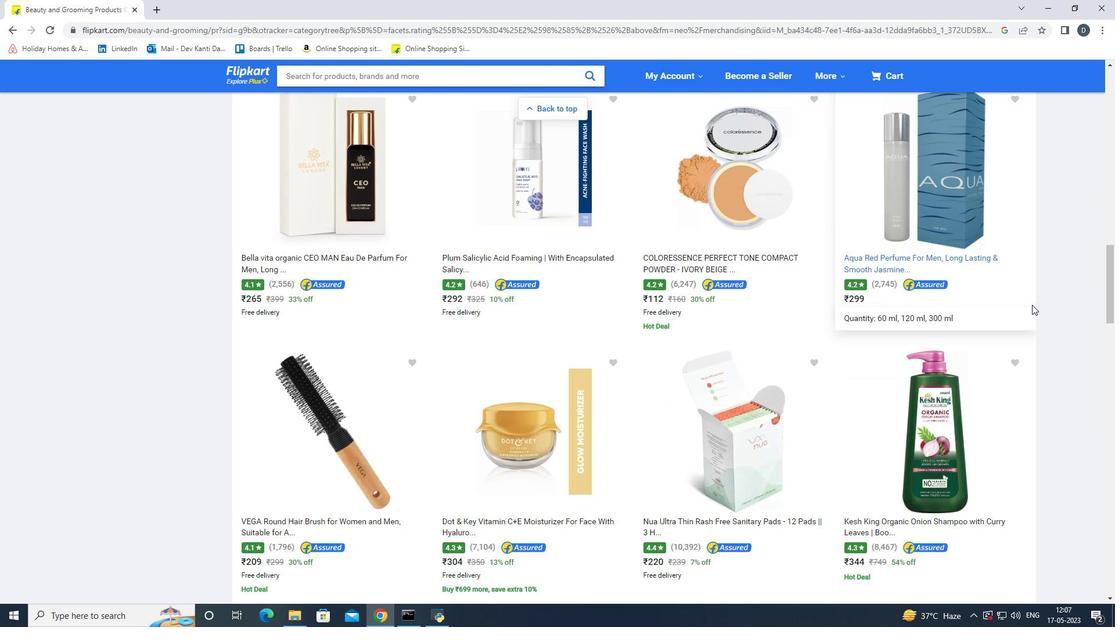 
Action: Mouse moved to (413, 156)
Screenshot: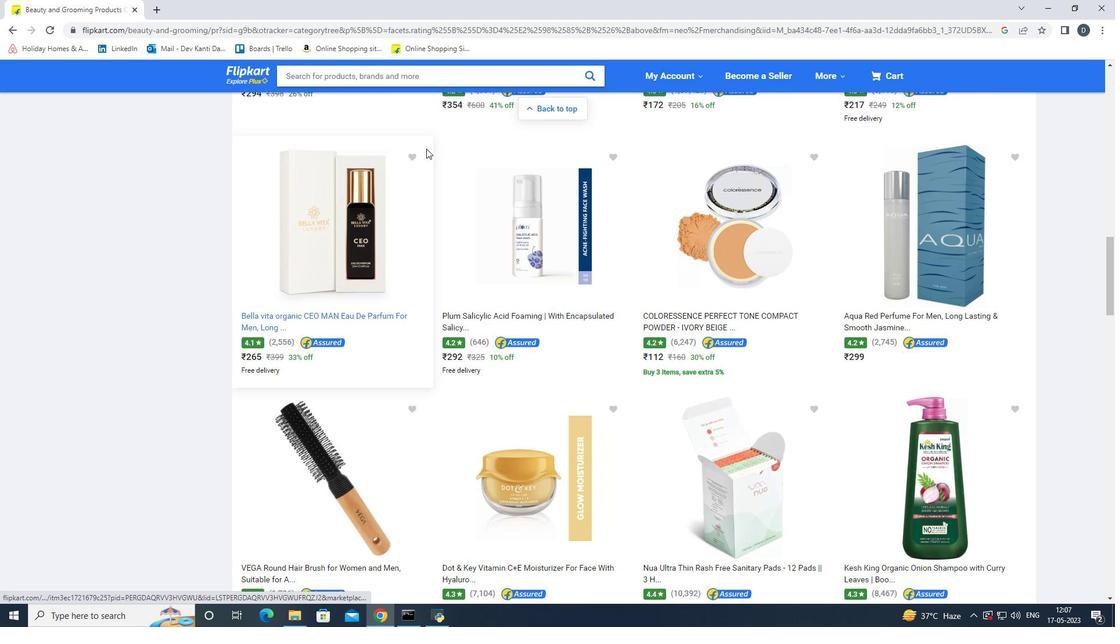 
Action: Mouse pressed left at (413, 156)
Screenshot: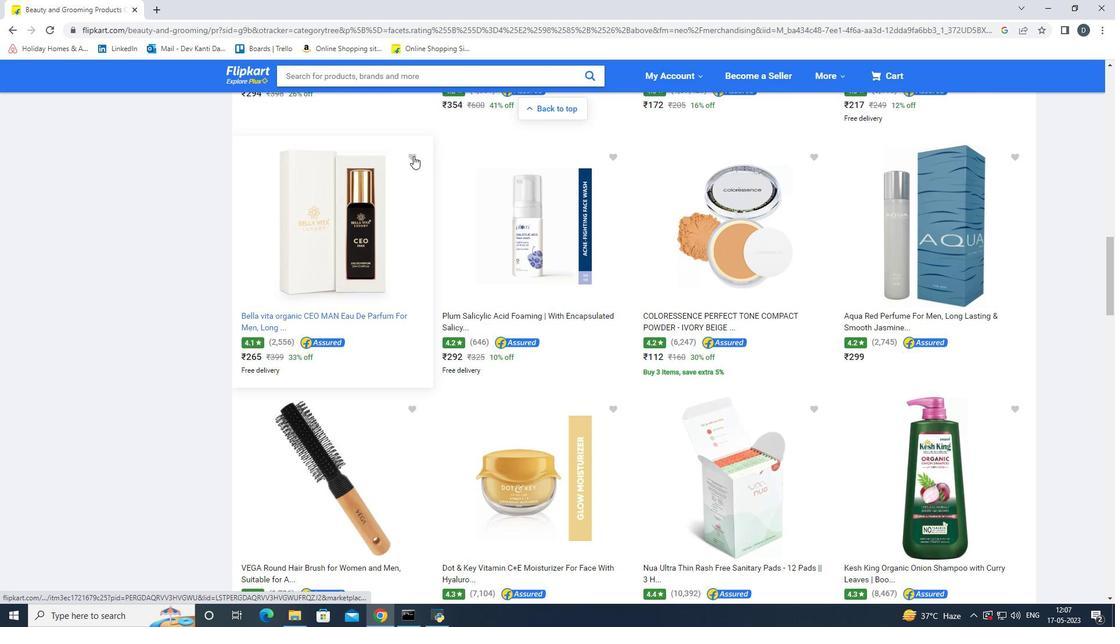 
Action: Mouse moved to (622, 302)
Screenshot: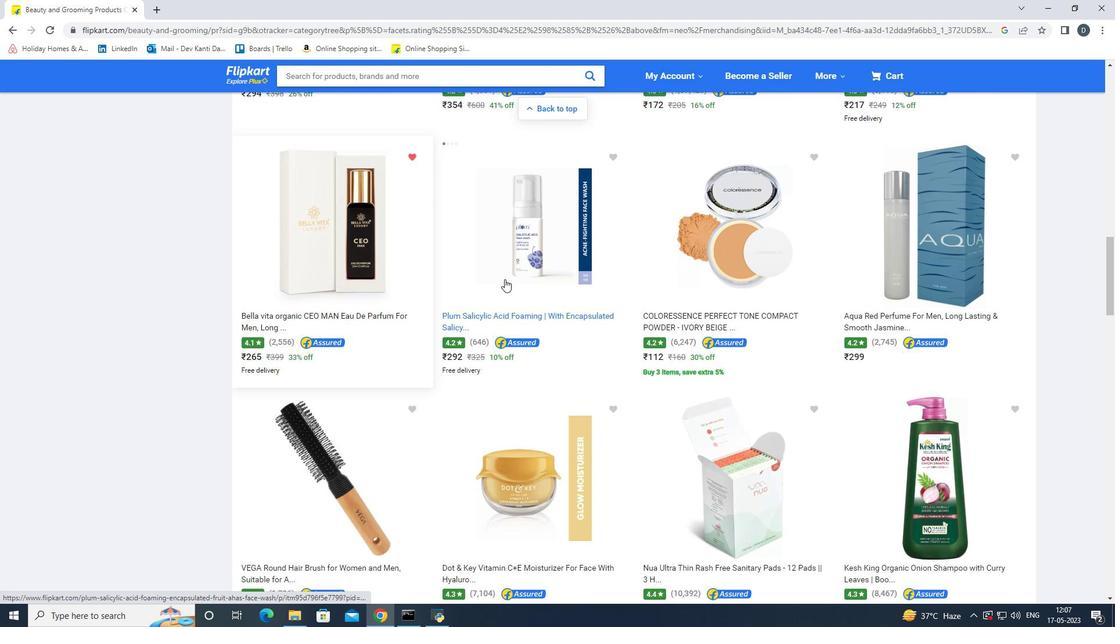 
Action: Mouse scrolled (622, 301) with delta (0, 0)
Screenshot: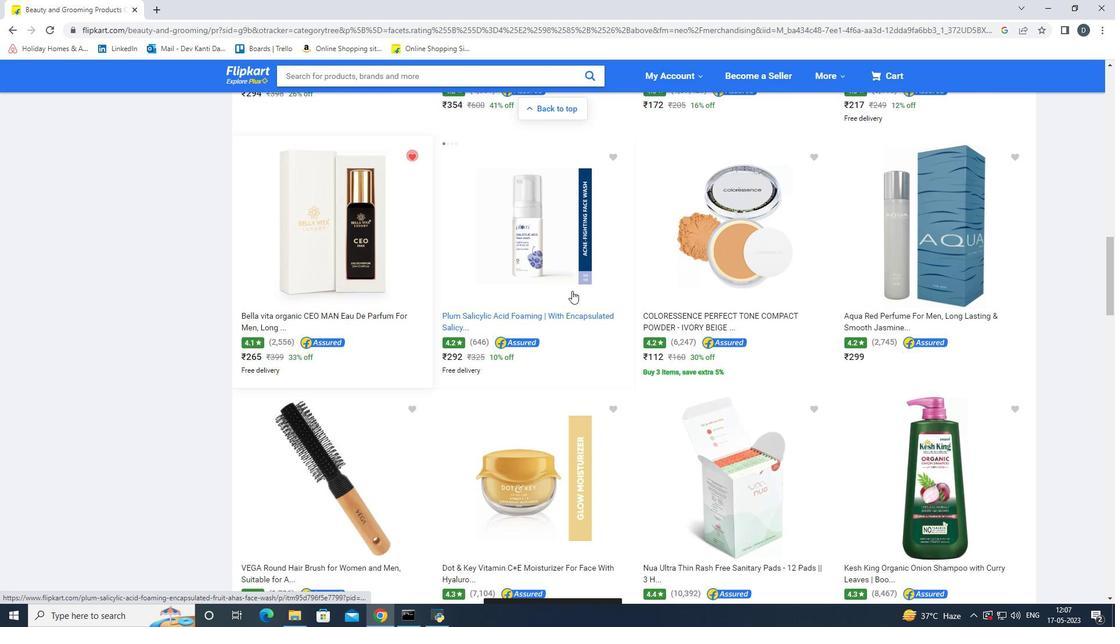 
Action: Mouse moved to (623, 302)
Screenshot: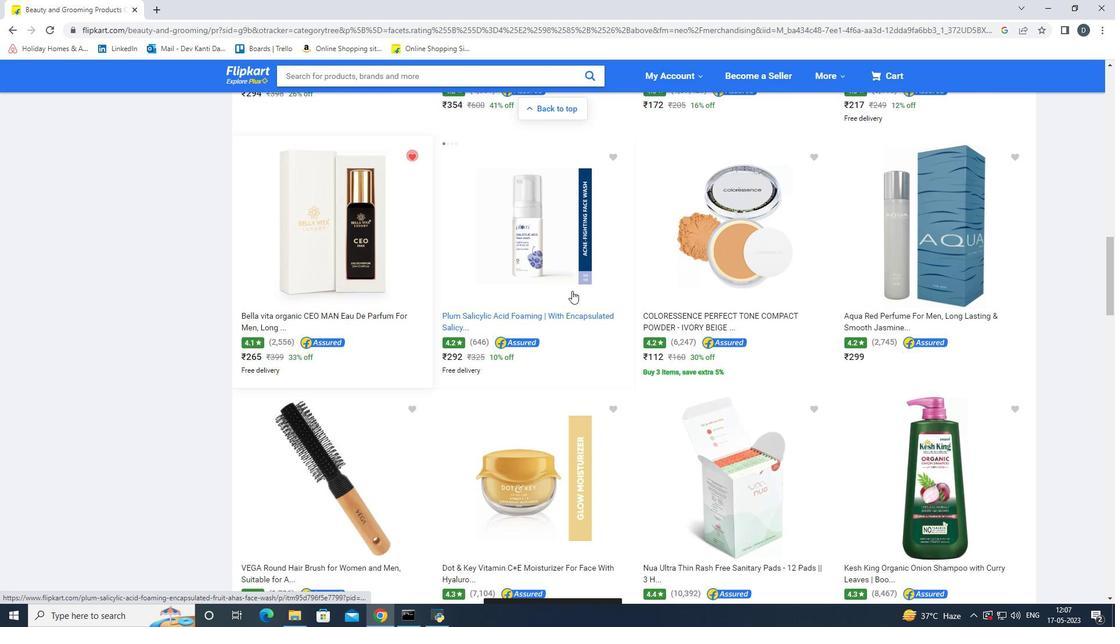 
Action: Mouse scrolled (622, 301) with delta (0, 0)
Screenshot: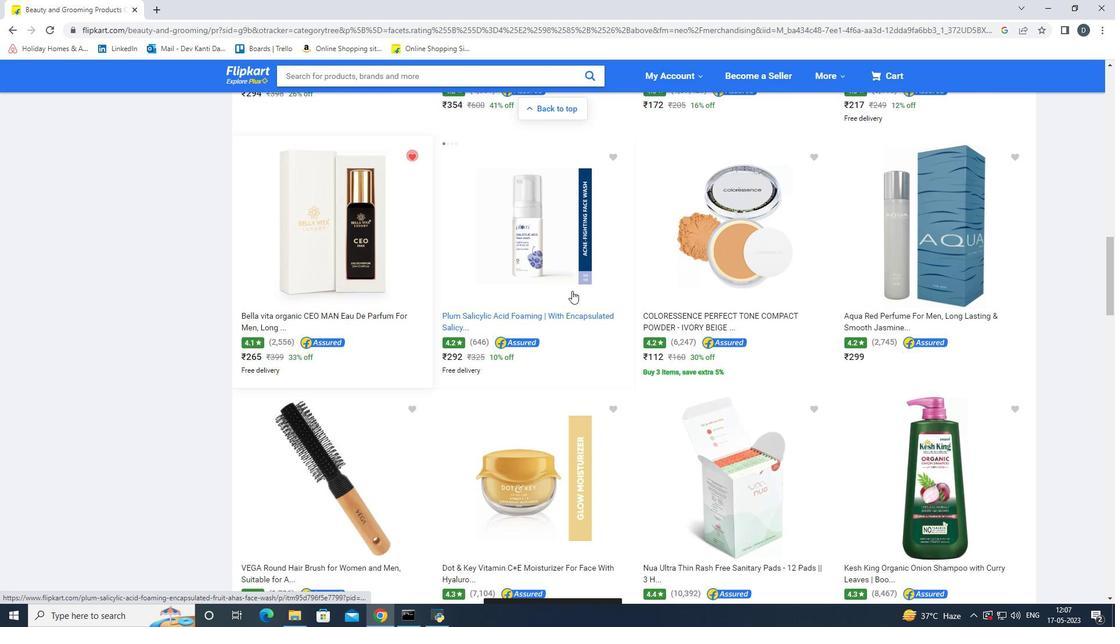 
Action: Mouse moved to (629, 304)
Screenshot: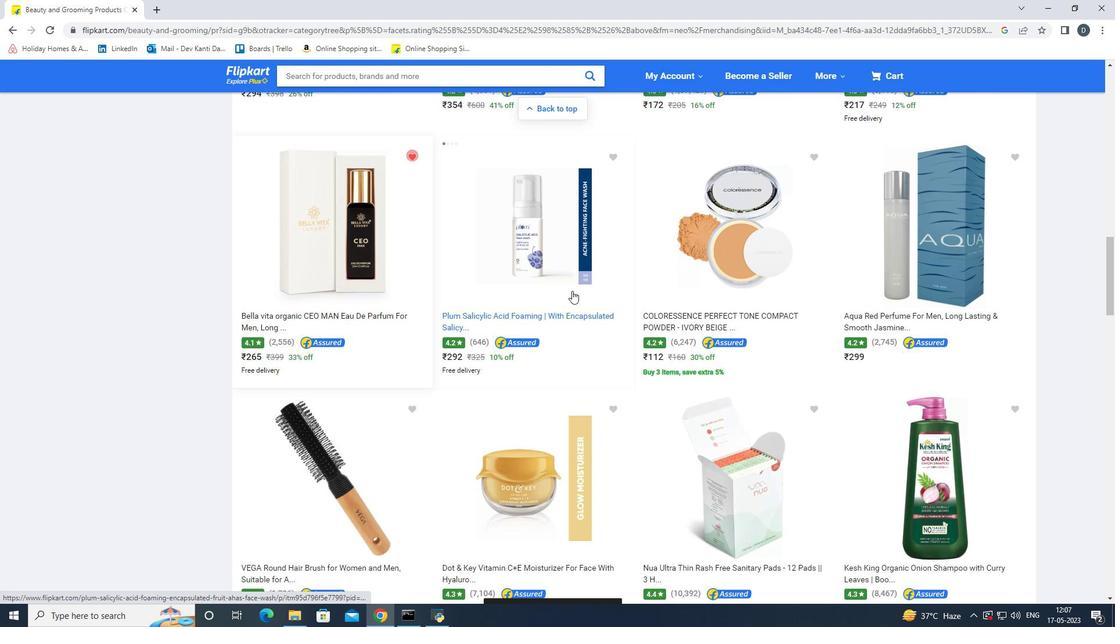 
Action: Mouse scrolled (629, 303) with delta (0, 0)
Screenshot: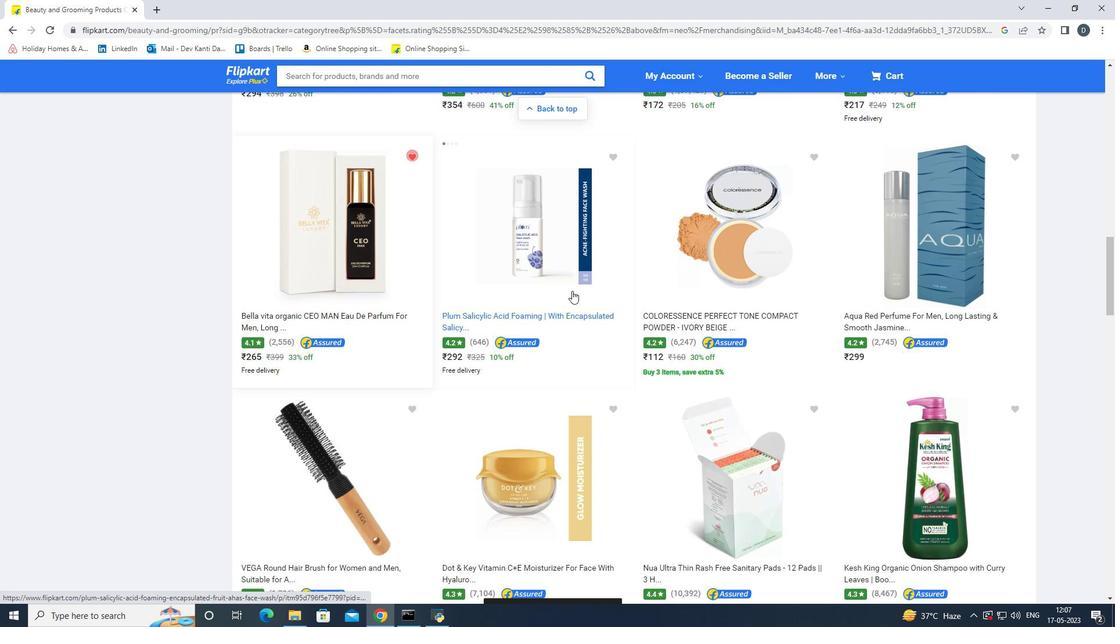 
Action: Mouse moved to (937, 357)
Screenshot: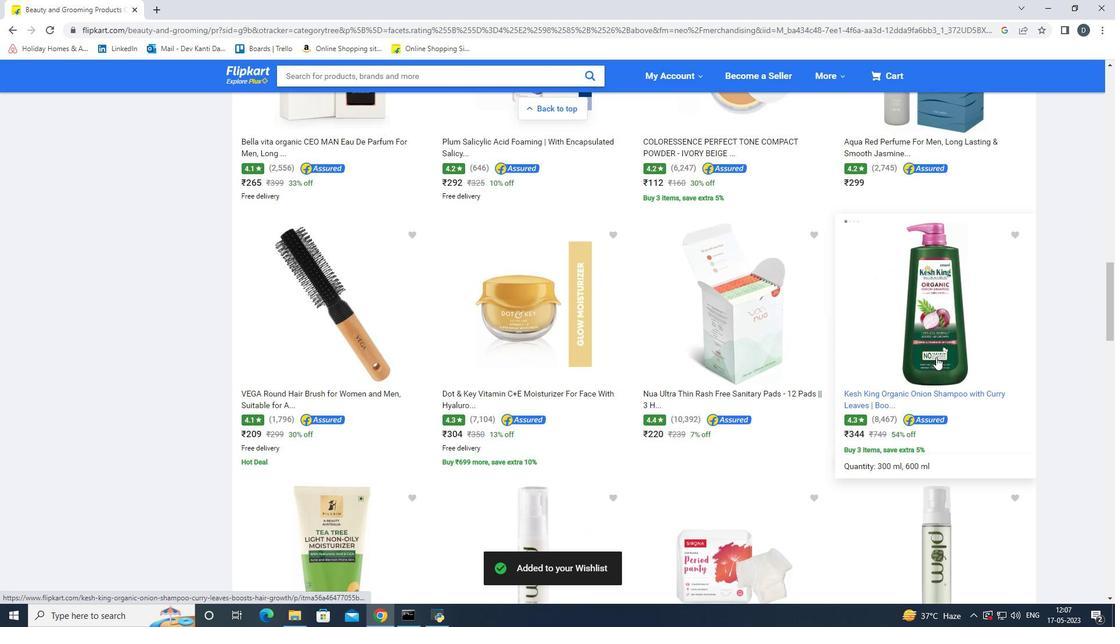 
Action: Mouse scrolled (937, 356) with delta (0, 0)
Screenshot: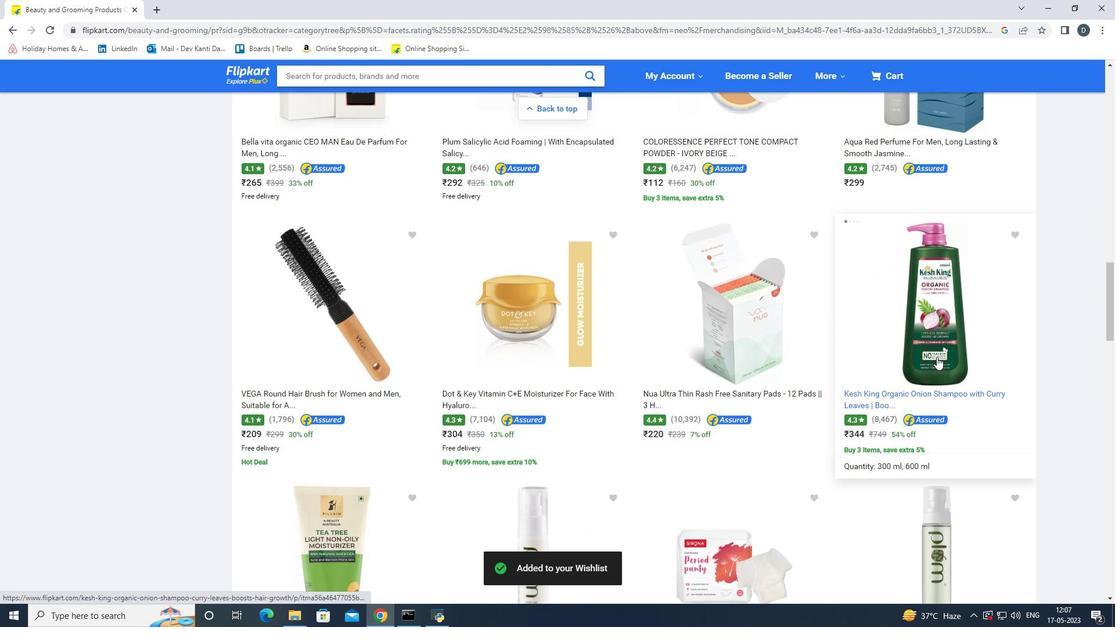 
Action: Mouse moved to (813, 174)
Screenshot: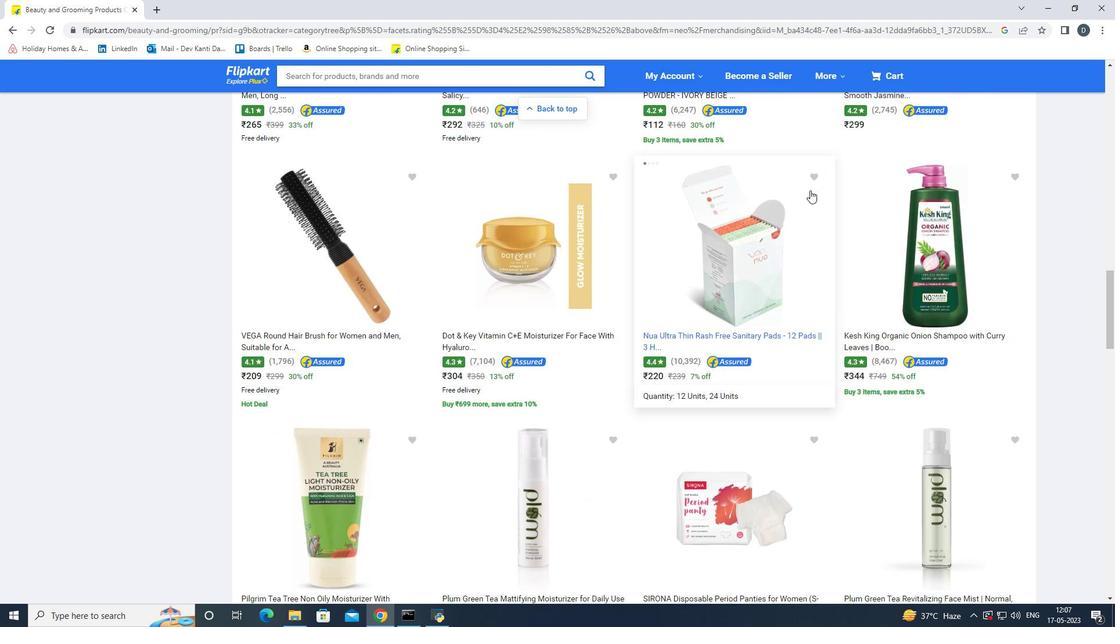 
Action: Mouse pressed left at (813, 174)
Screenshot: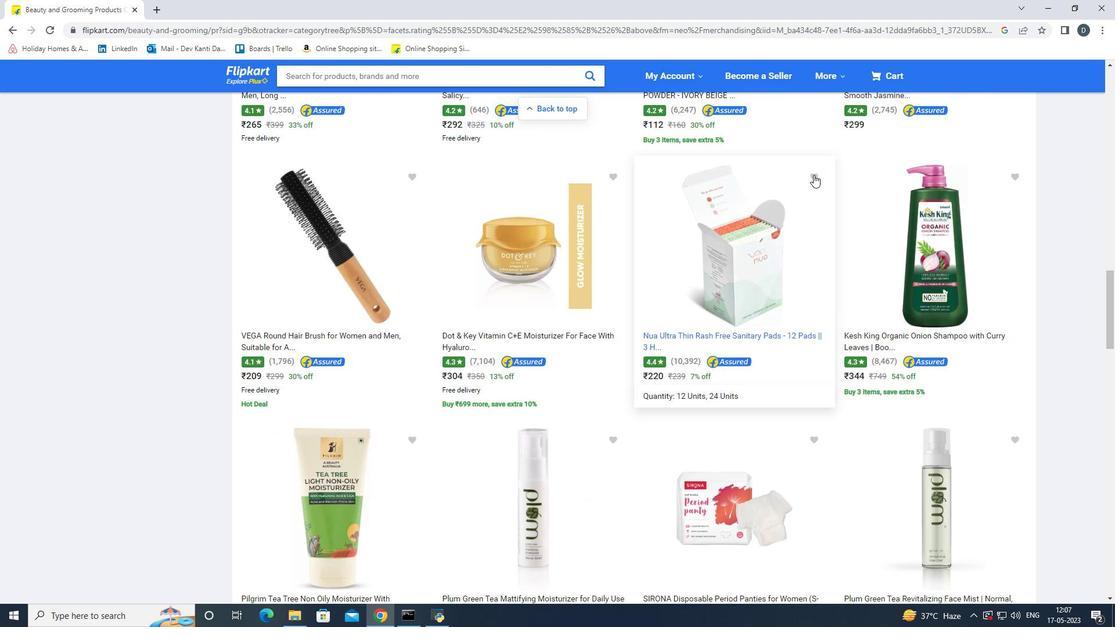 
Action: Mouse moved to (820, 219)
Screenshot: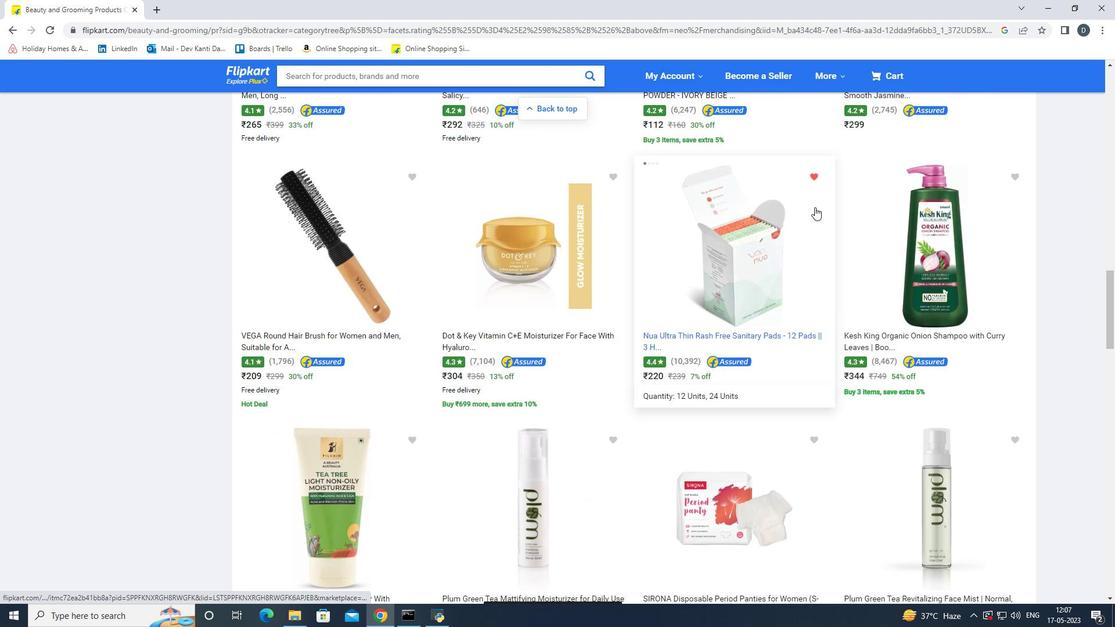 
Action: Mouse scrolled (820, 219) with delta (0, 0)
Screenshot: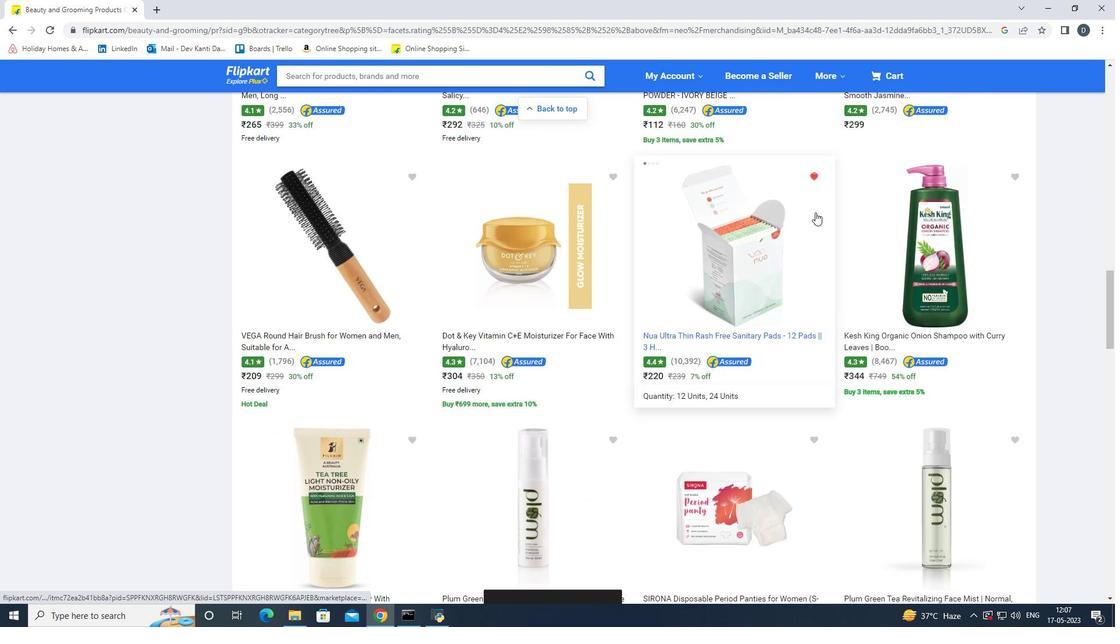 
Action: Mouse scrolled (820, 219) with delta (0, 0)
Screenshot: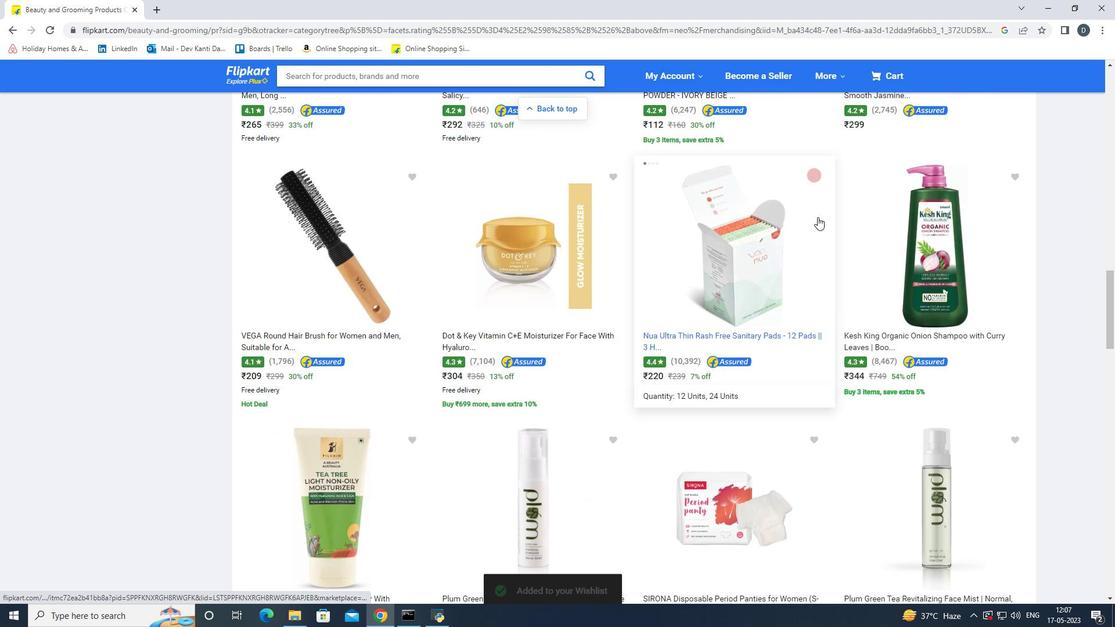
Action: Mouse scrolled (820, 219) with delta (0, 0)
Screenshot: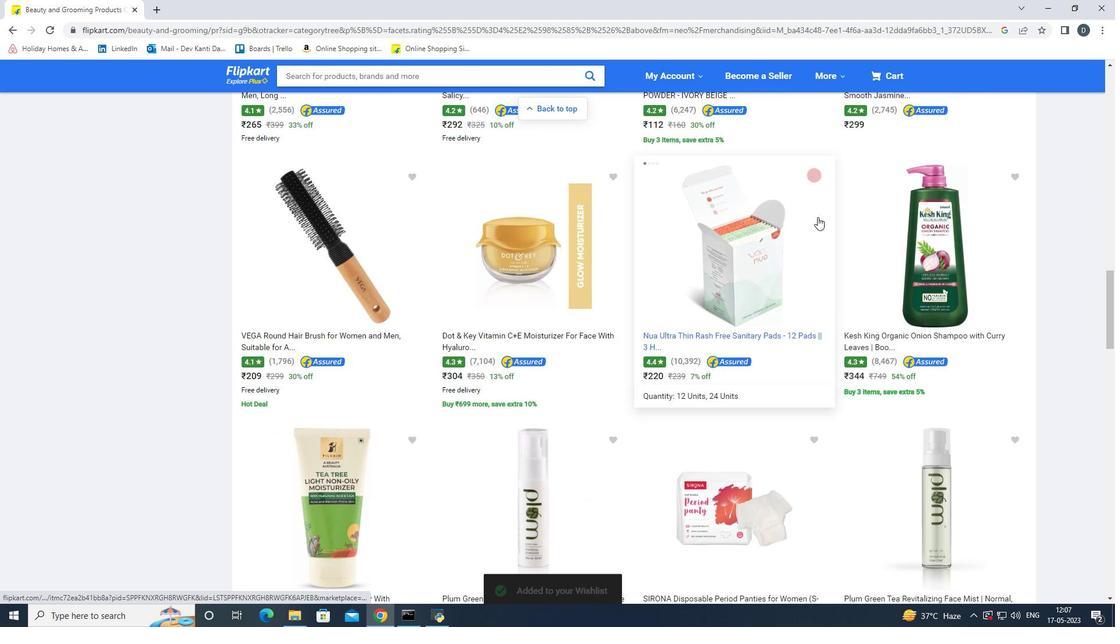 
Action: Mouse scrolled (820, 219) with delta (0, 0)
Screenshot: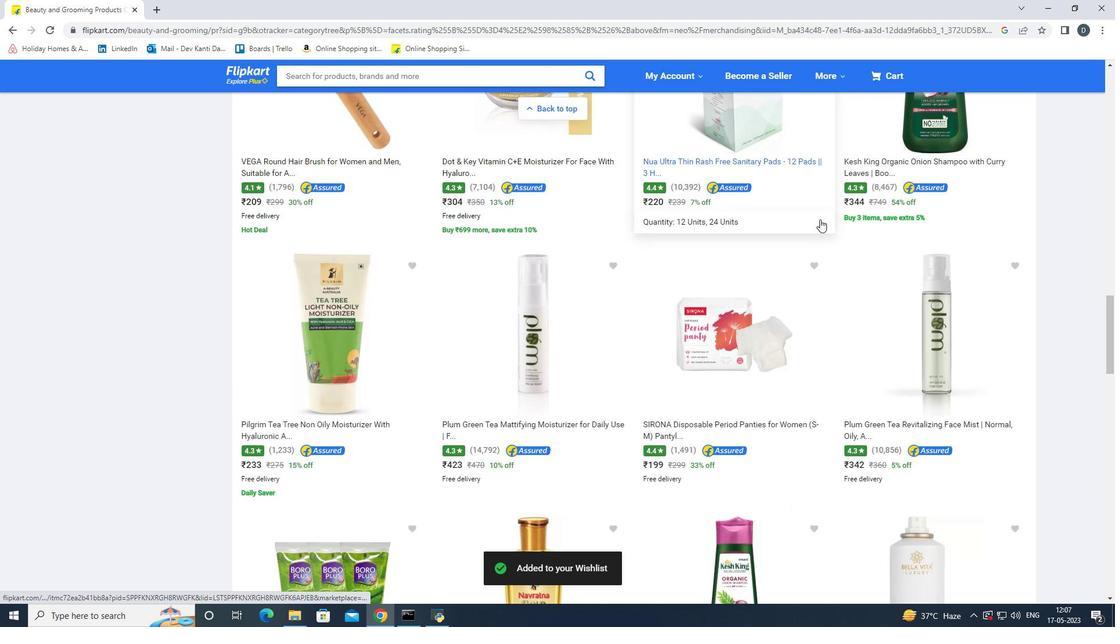 
Action: Mouse scrolled (820, 219) with delta (0, 0)
Screenshot: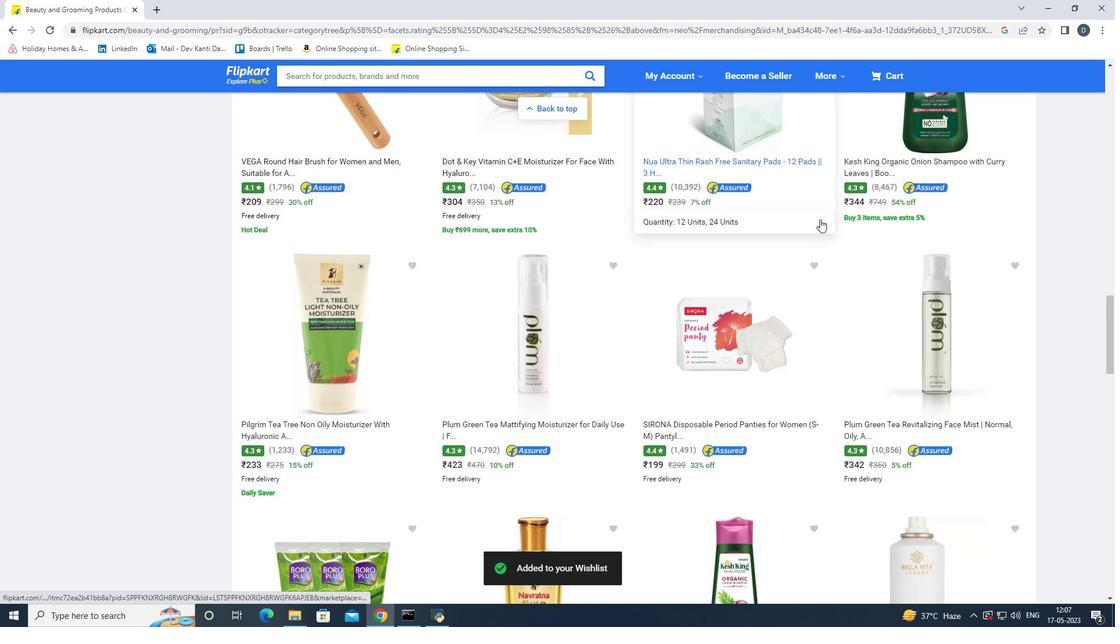 
Action: Mouse scrolled (820, 219) with delta (0, 0)
Screenshot: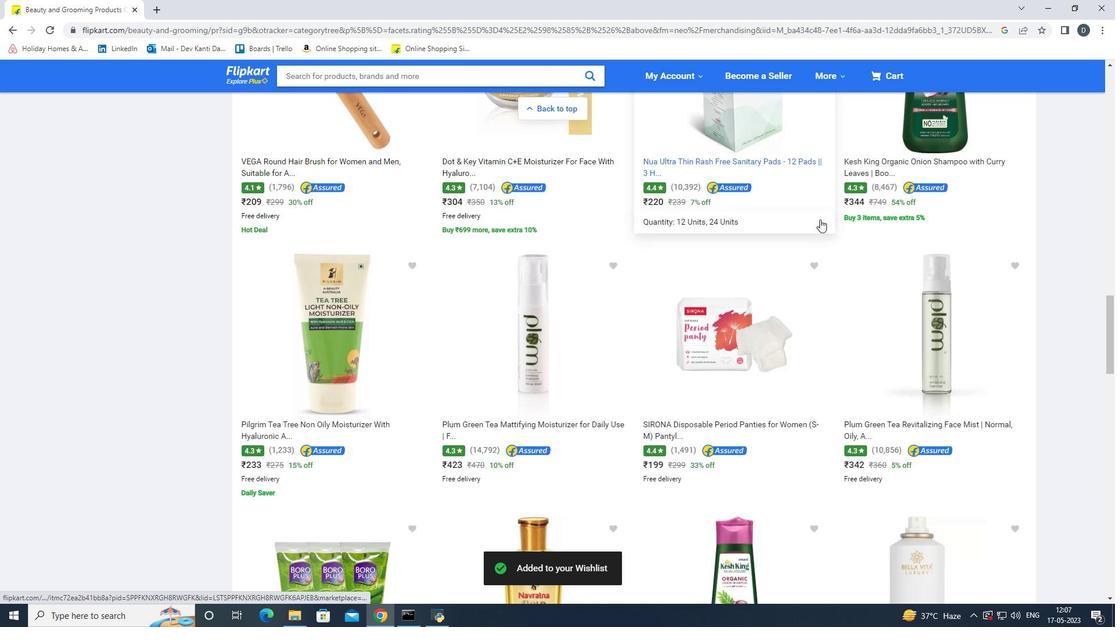 
Action: Mouse scrolled (820, 219) with delta (0, 0)
Screenshot: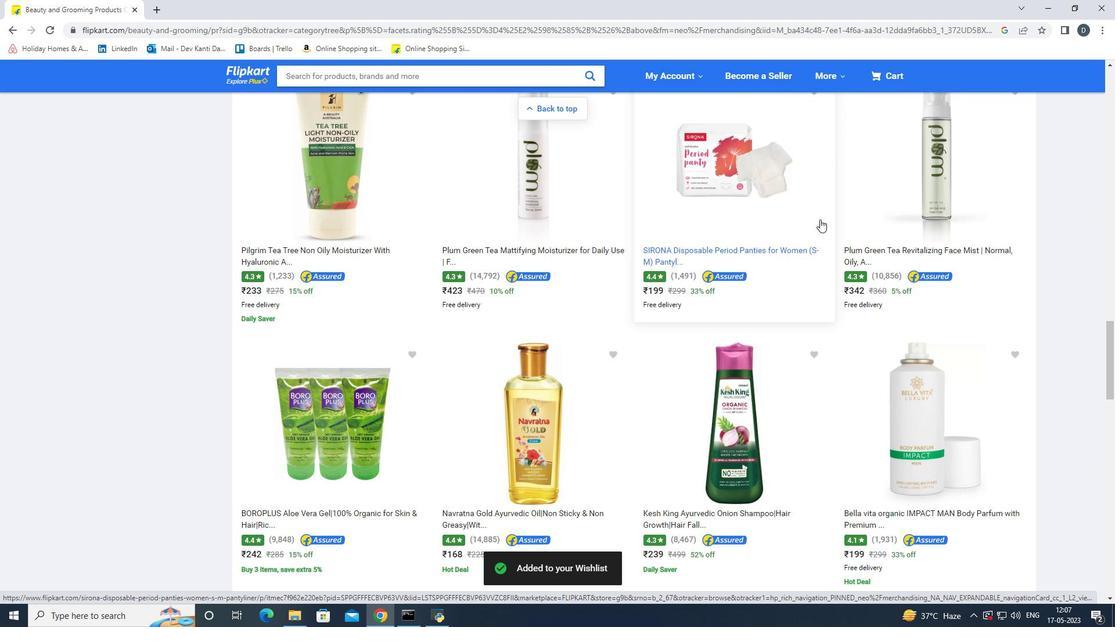 
Action: Mouse scrolled (820, 219) with delta (0, 0)
Screenshot: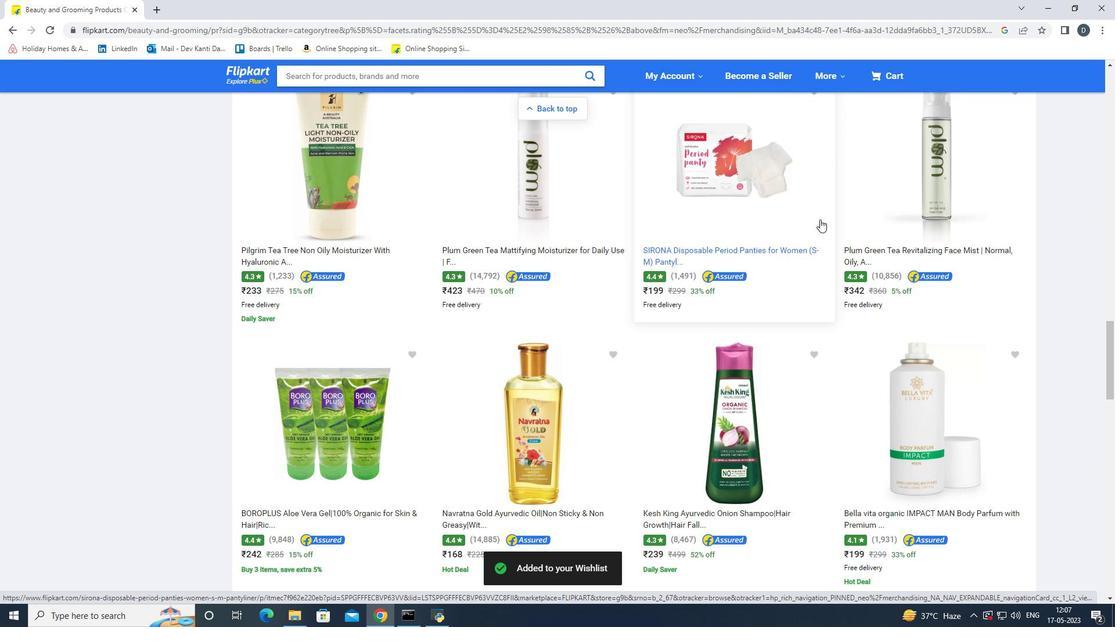 
Action: Mouse scrolled (820, 219) with delta (0, 0)
Screenshot: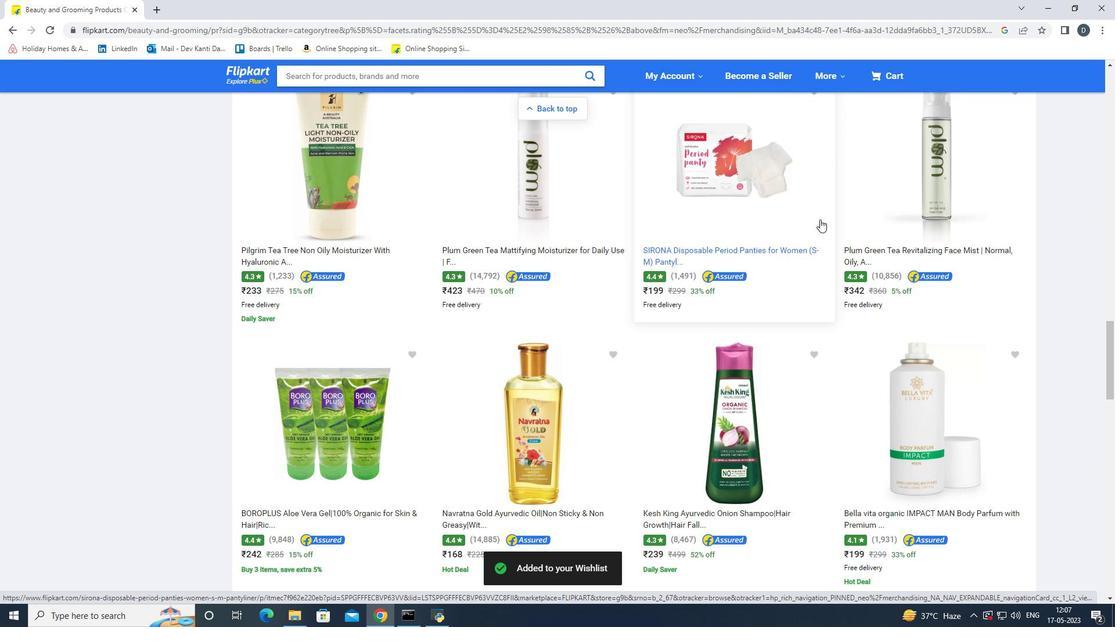 
Action: Mouse scrolled (820, 219) with delta (0, 0)
Screenshot: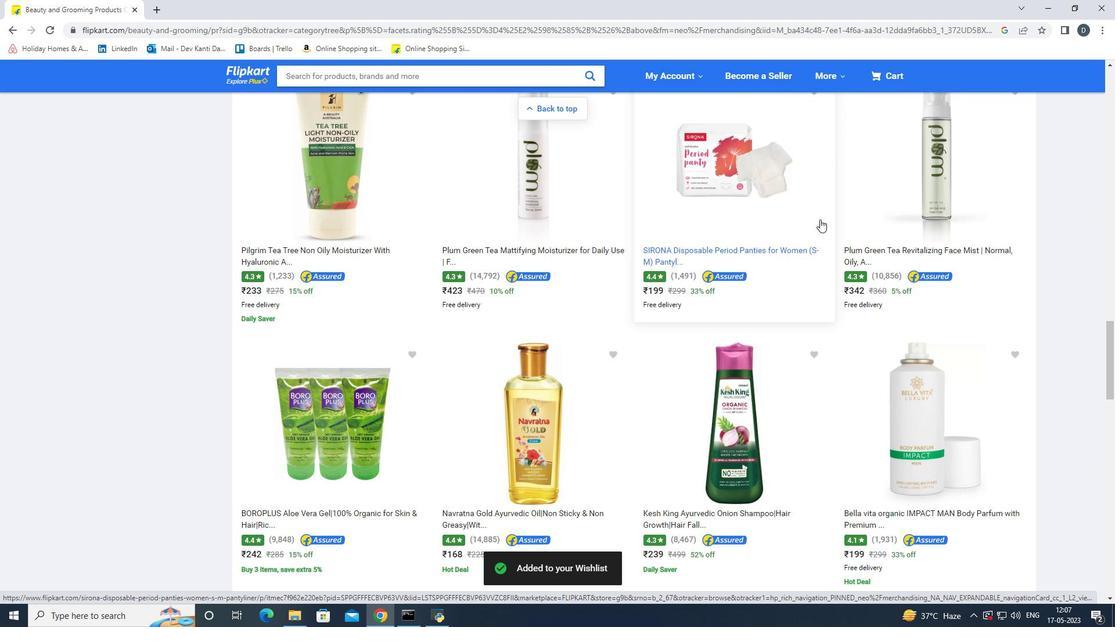 
Action: Mouse scrolled (820, 219) with delta (0, 0)
Screenshot: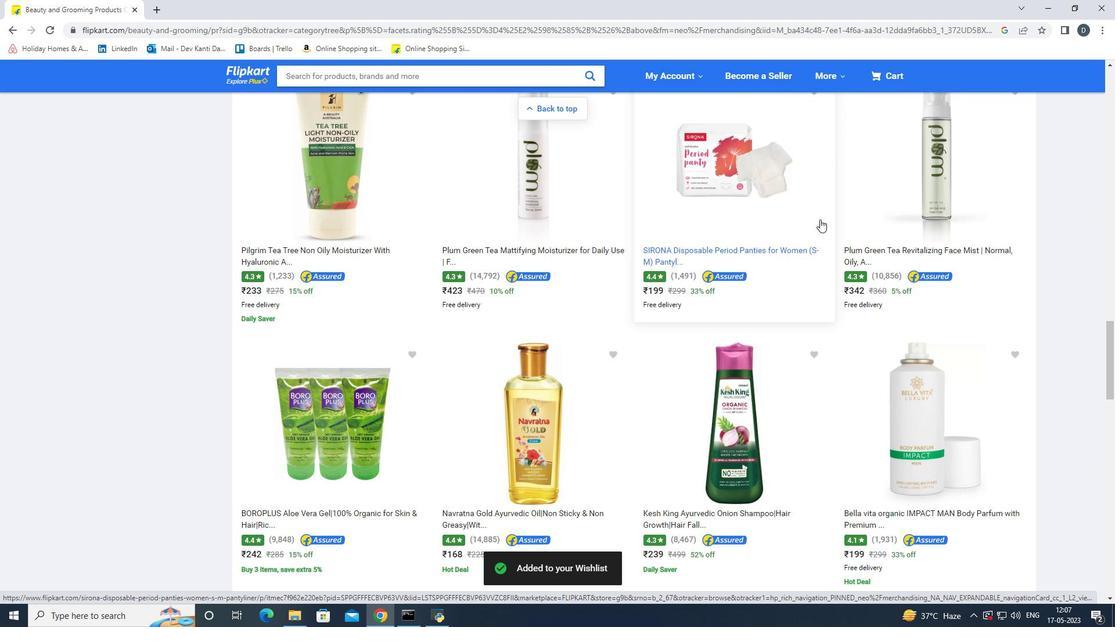 
Action: Mouse scrolled (820, 219) with delta (0, 0)
Screenshot: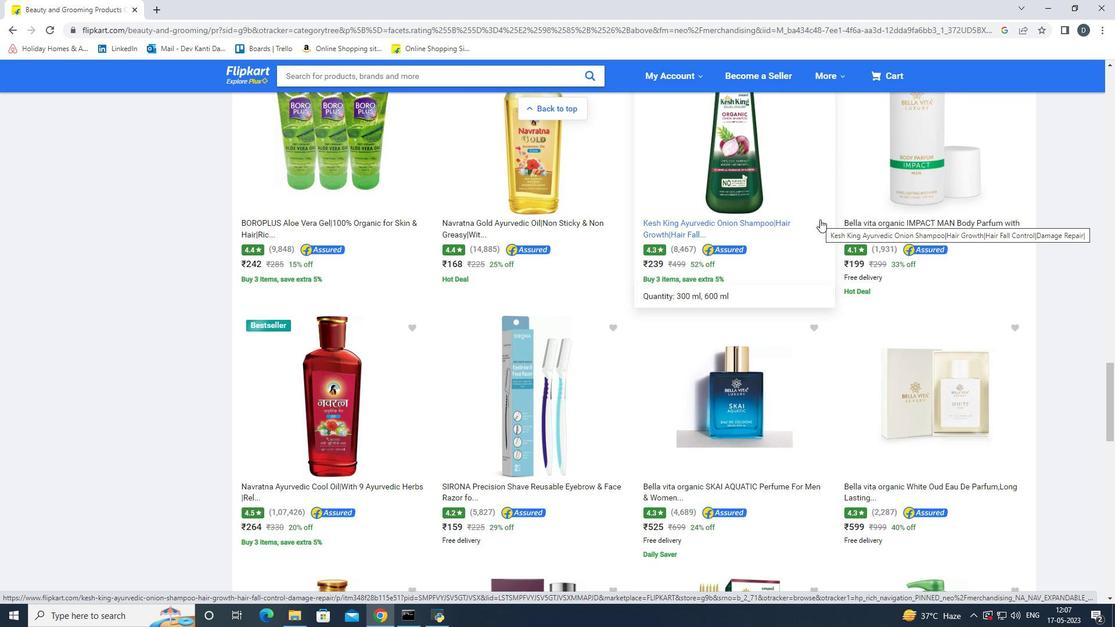 
Action: Mouse scrolled (820, 219) with delta (0, 0)
Screenshot: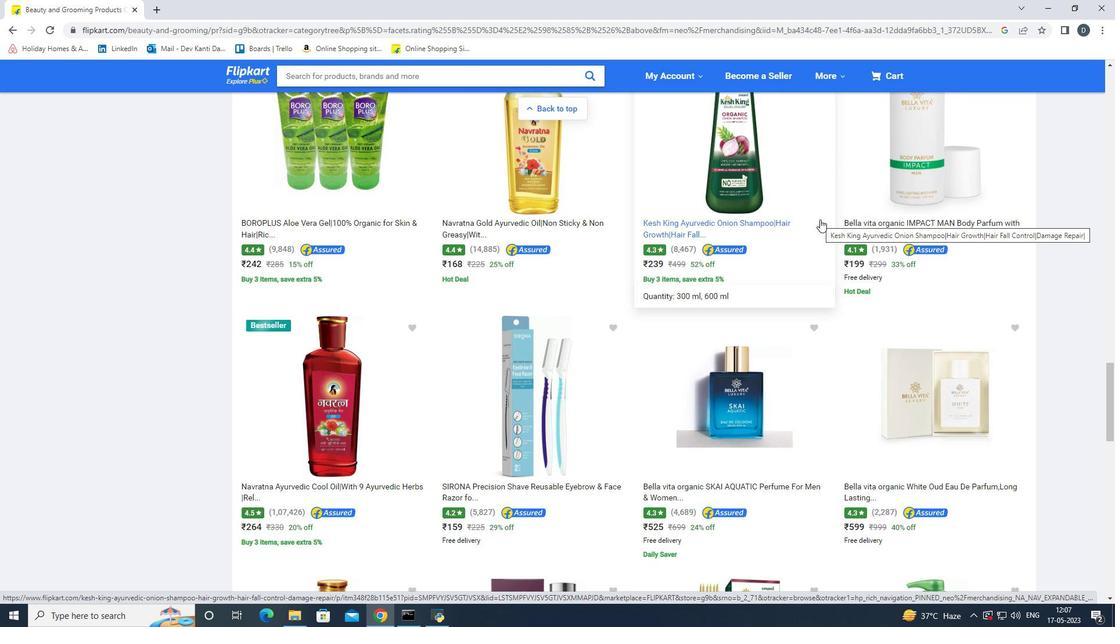 
Action: Mouse scrolled (820, 219) with delta (0, 0)
Screenshot: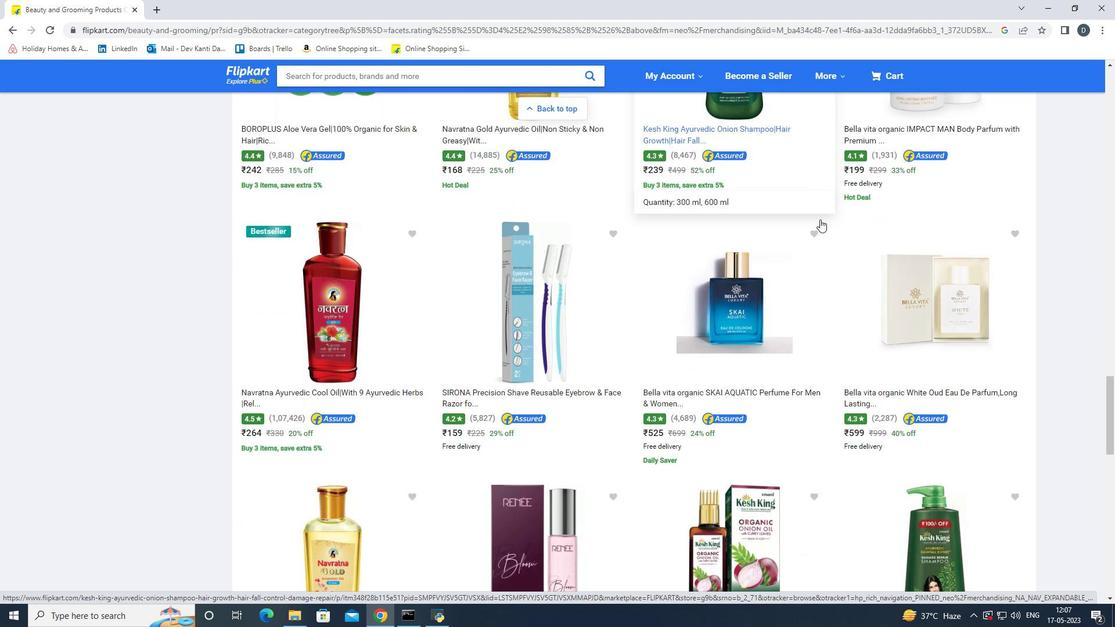 
Action: Mouse scrolled (820, 219) with delta (0, 0)
Screenshot: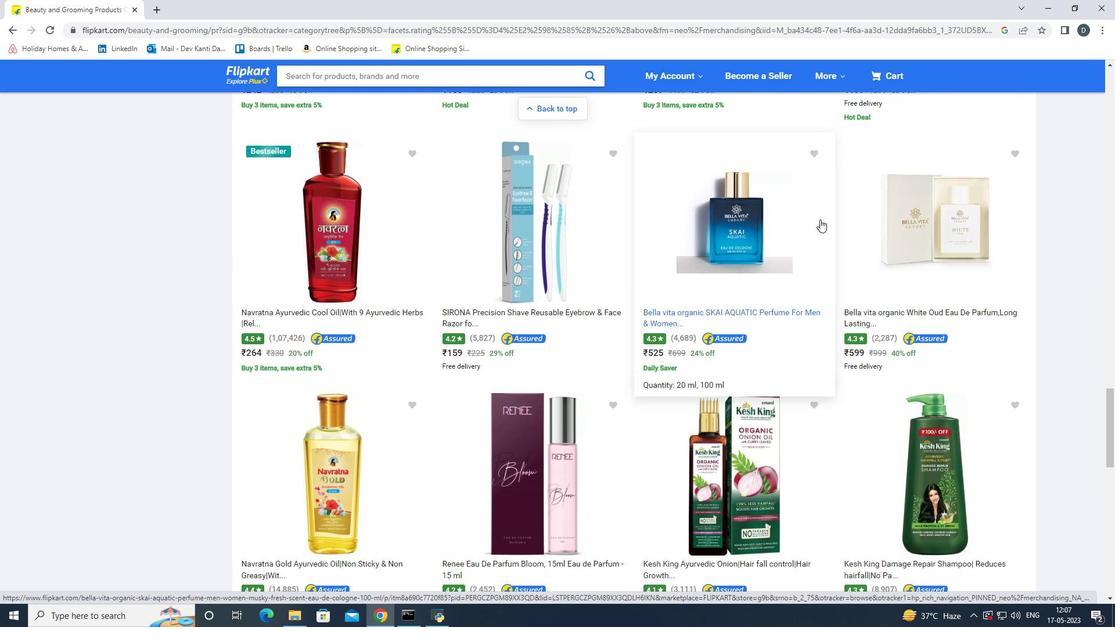 
Action: Mouse scrolled (820, 219) with delta (0, 0)
Screenshot: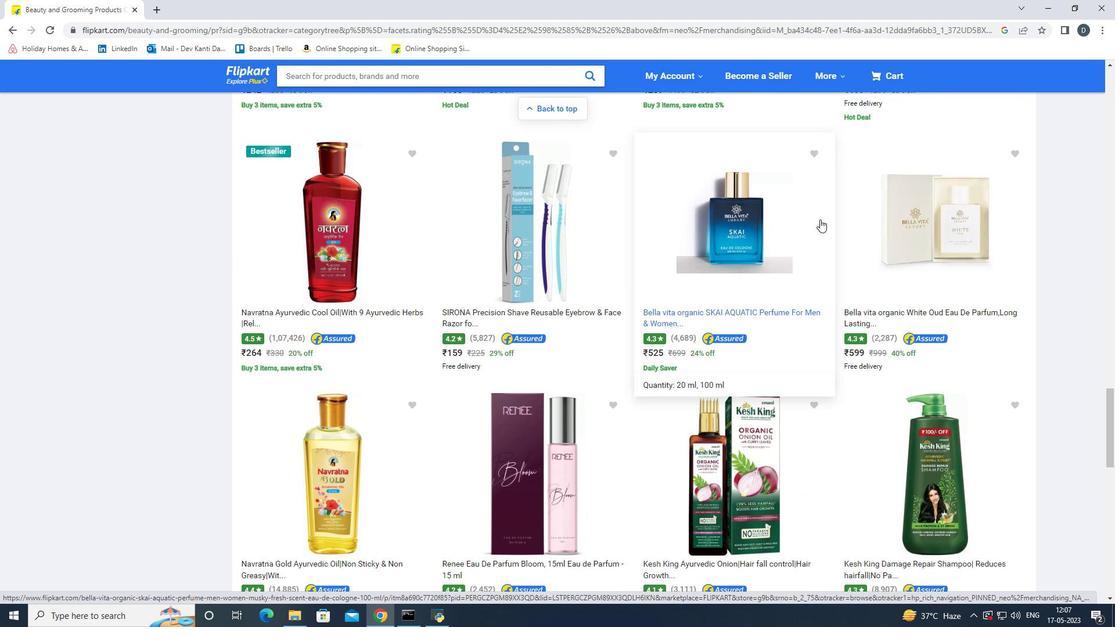 
Action: Mouse scrolled (820, 219) with delta (0, 0)
Screenshot: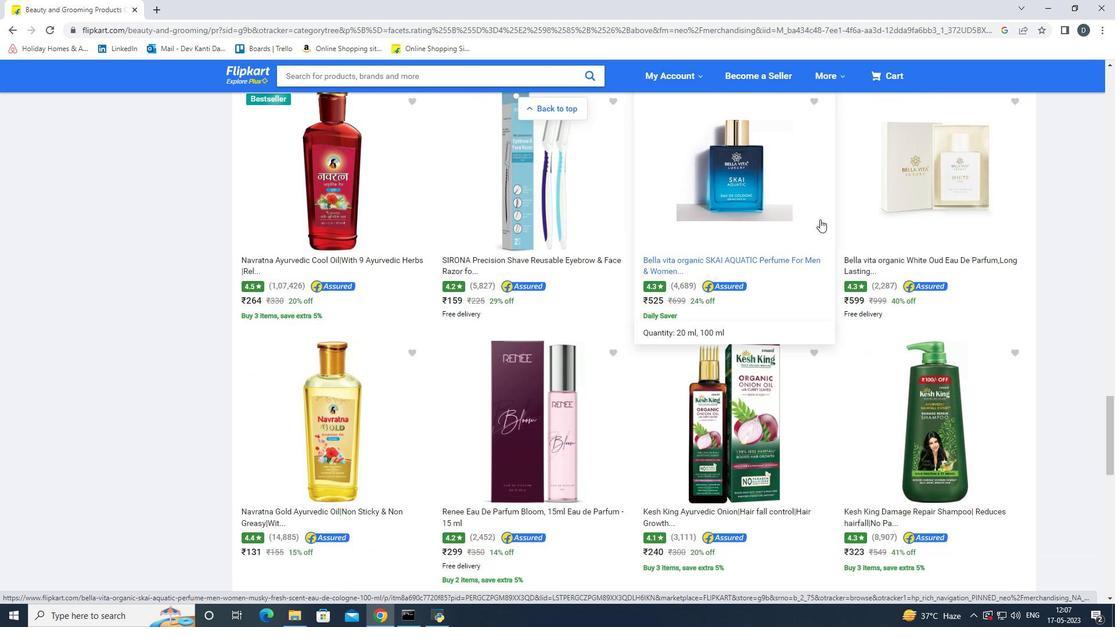 
Action: Mouse moved to (1049, 315)
Screenshot: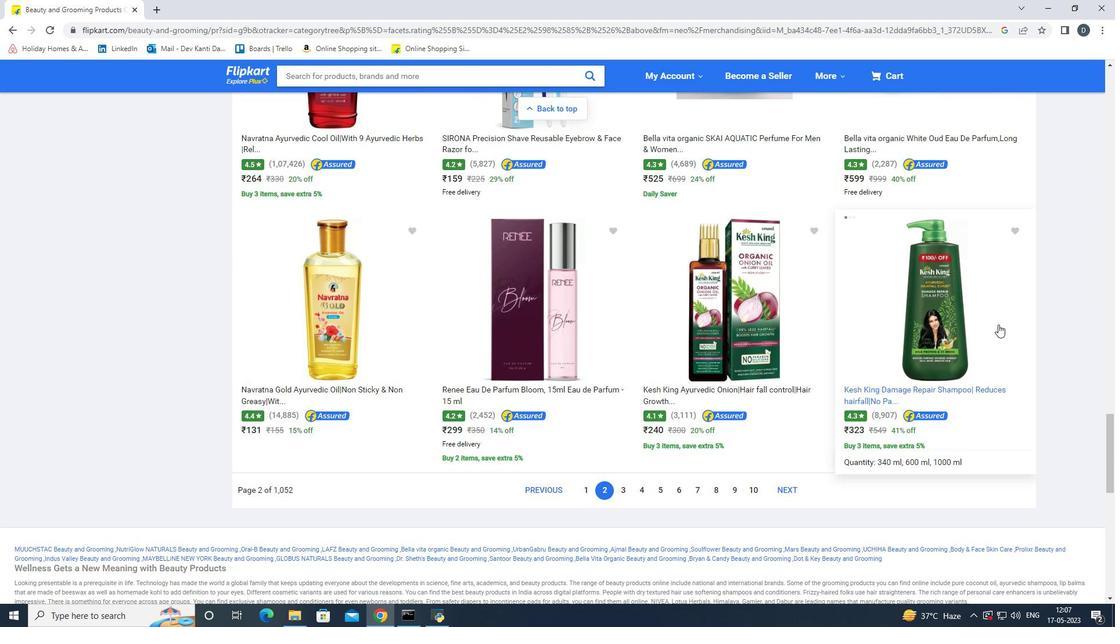 
Action: Mouse scrolled (1049, 316) with delta (0, 0)
Screenshot: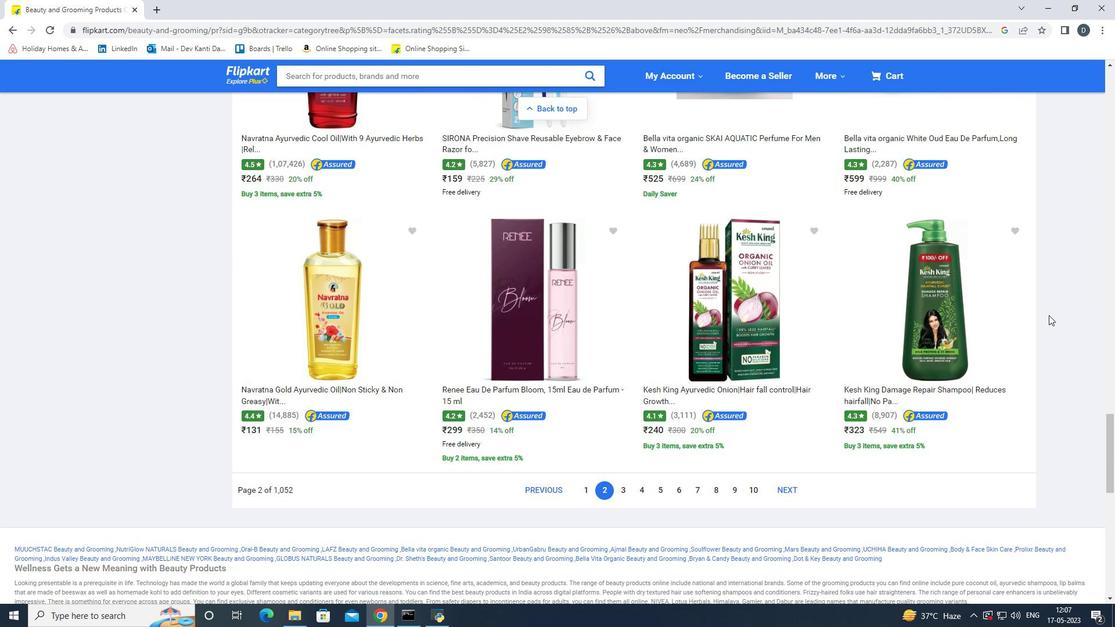 
Action: Mouse scrolled (1049, 316) with delta (0, 0)
Screenshot: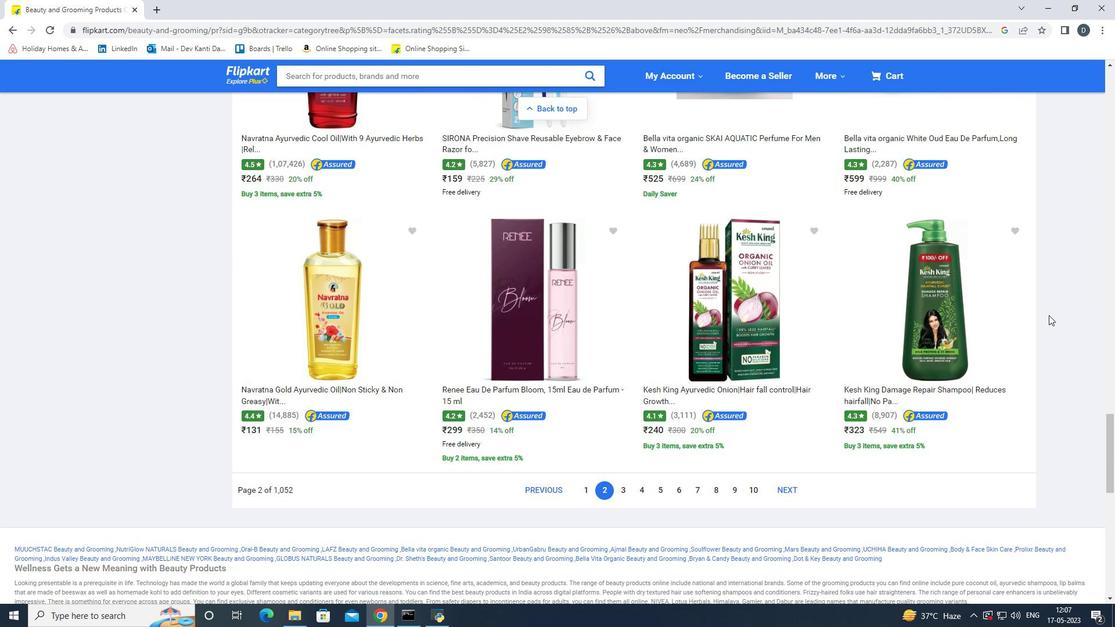 
Action: Mouse scrolled (1049, 316) with delta (0, 0)
Screenshot: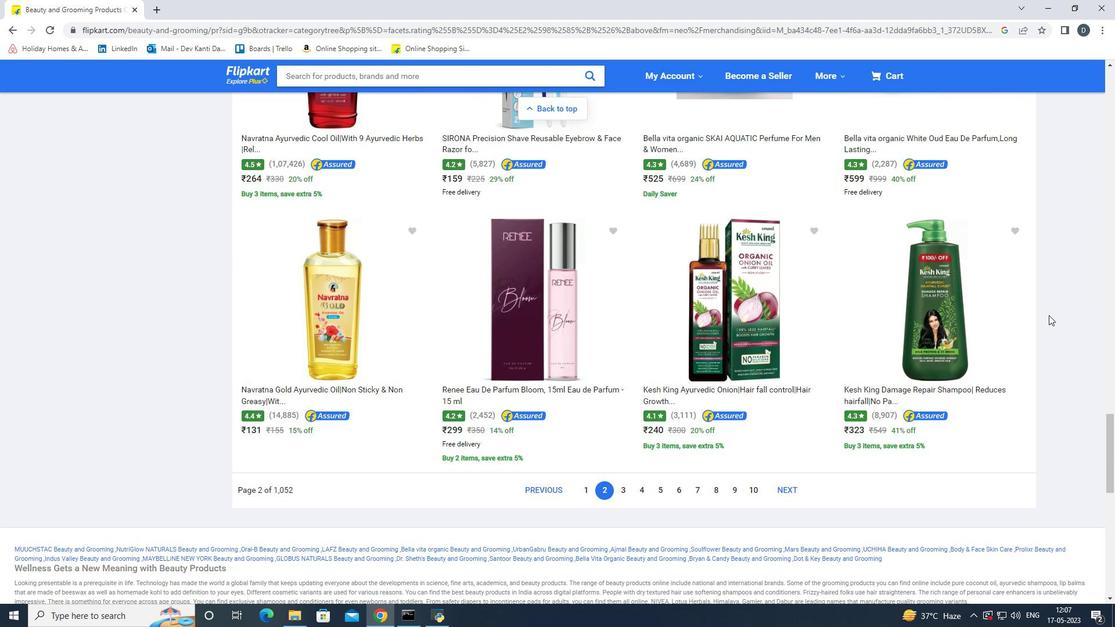 
Action: Mouse scrolled (1049, 316) with delta (0, 0)
Screenshot: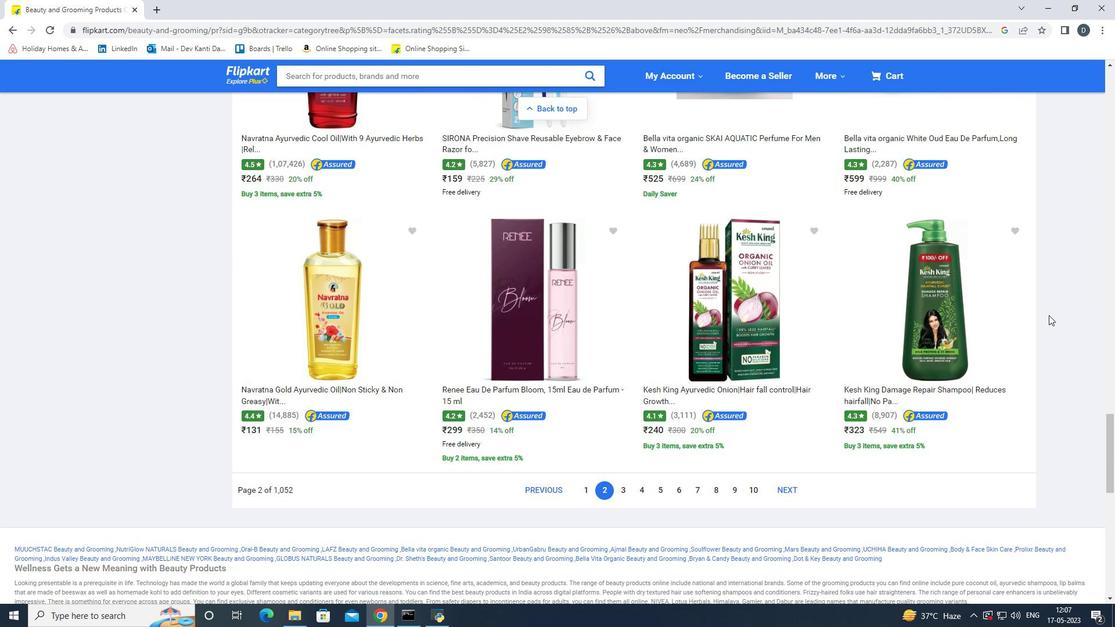 
Action: Mouse scrolled (1049, 316) with delta (0, 0)
Screenshot: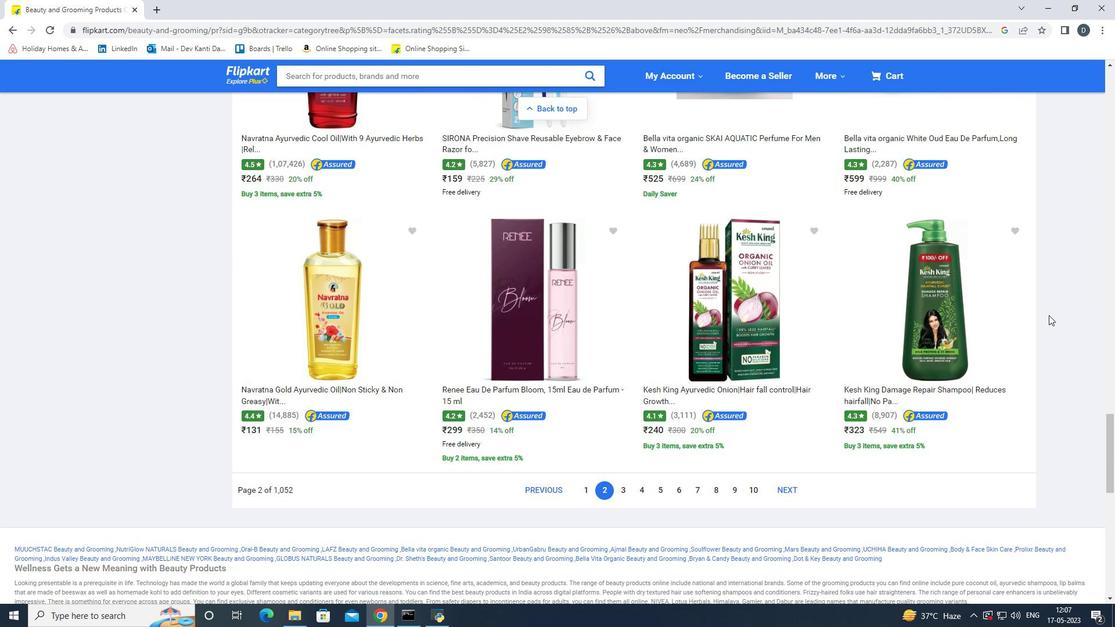 
Action: Mouse moved to (1049, 314)
Screenshot: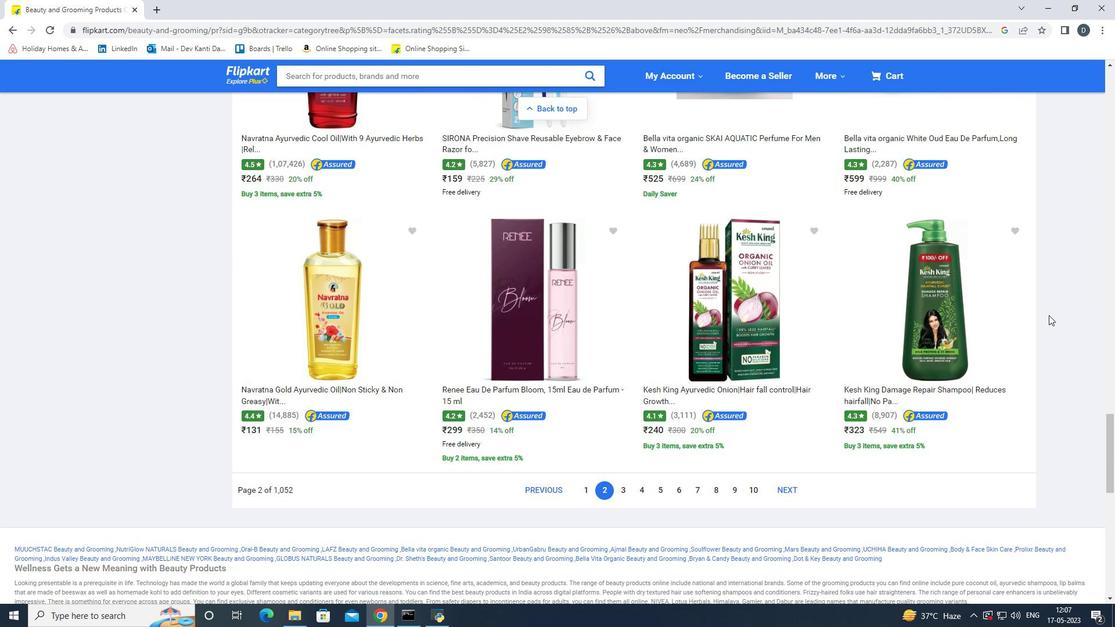 
Action: Mouse scrolled (1049, 315) with delta (0, 0)
Screenshot: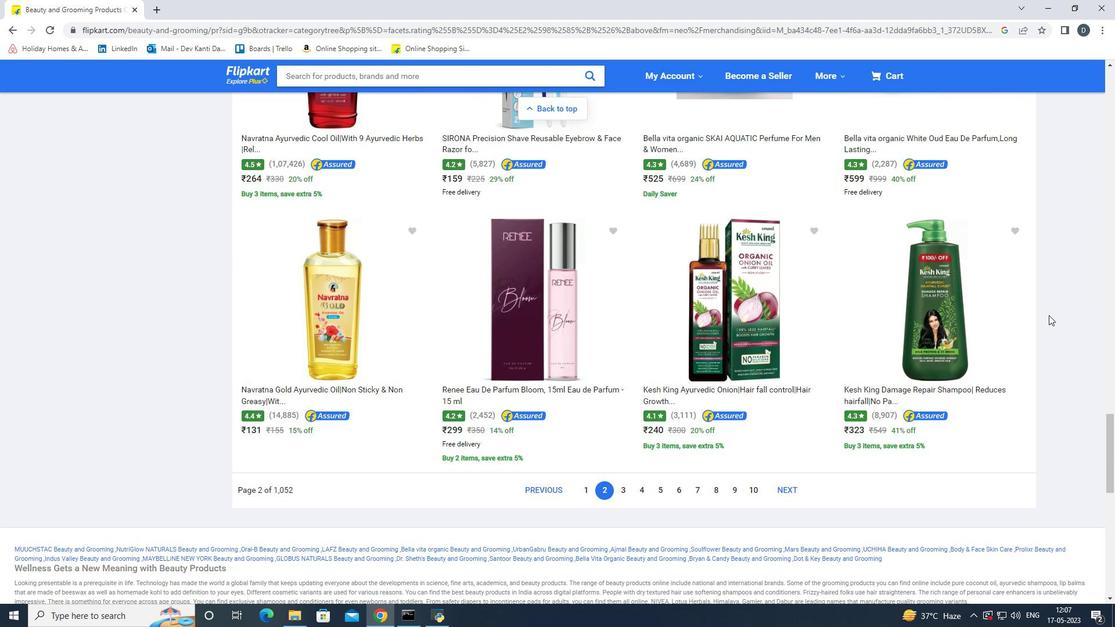 
Action: Mouse scrolled (1049, 315) with delta (0, 0)
Screenshot: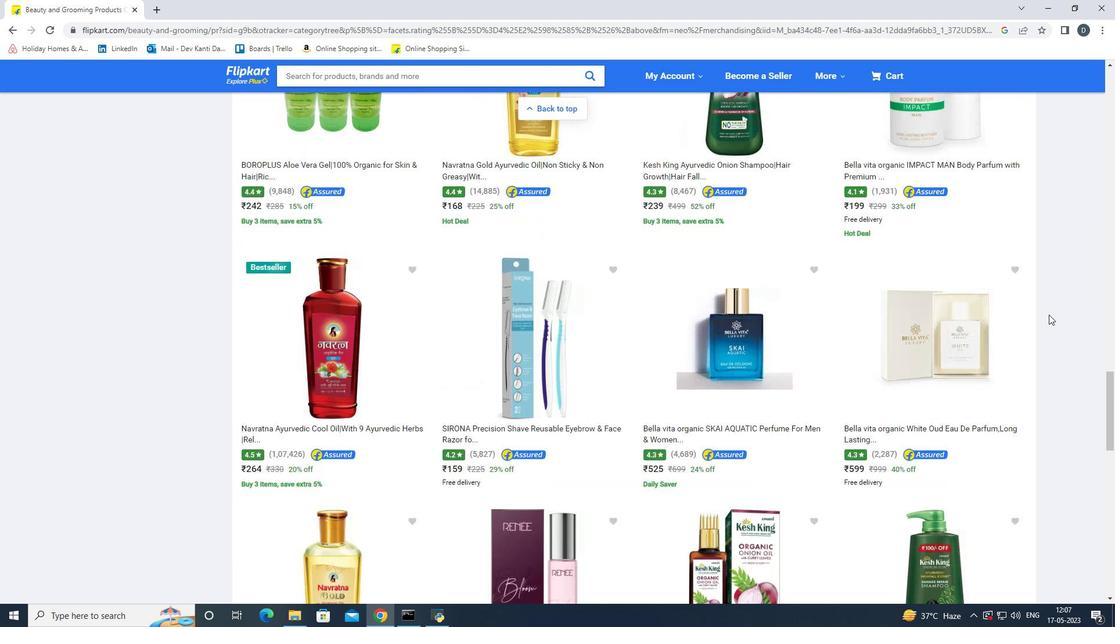 
Action: Mouse scrolled (1049, 315) with delta (0, 0)
Screenshot: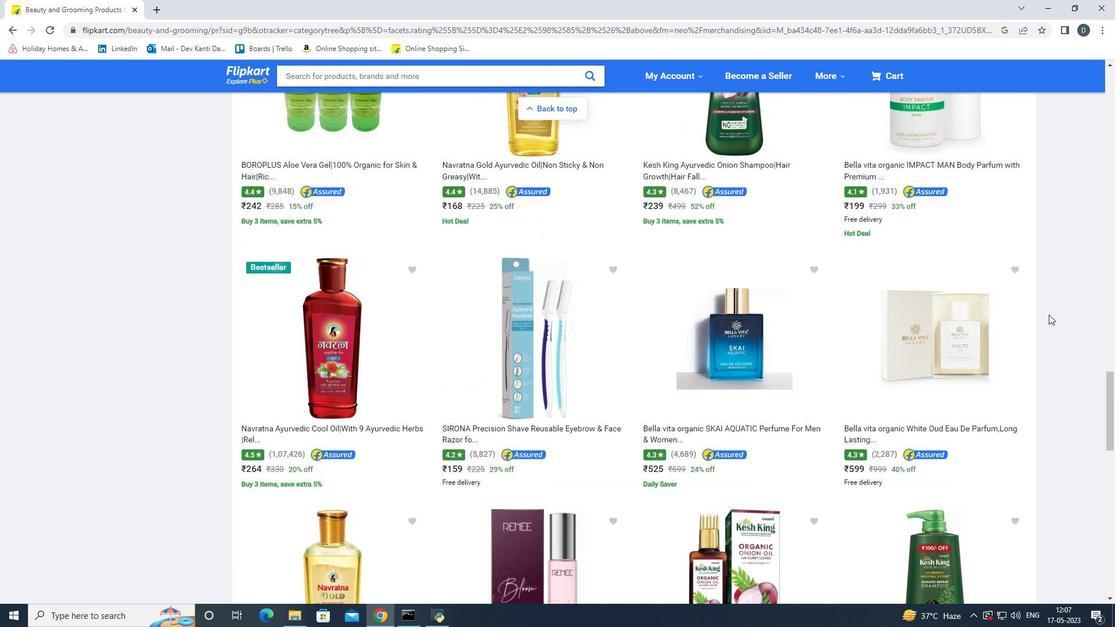 
Action: Mouse scrolled (1049, 315) with delta (0, 0)
Screenshot: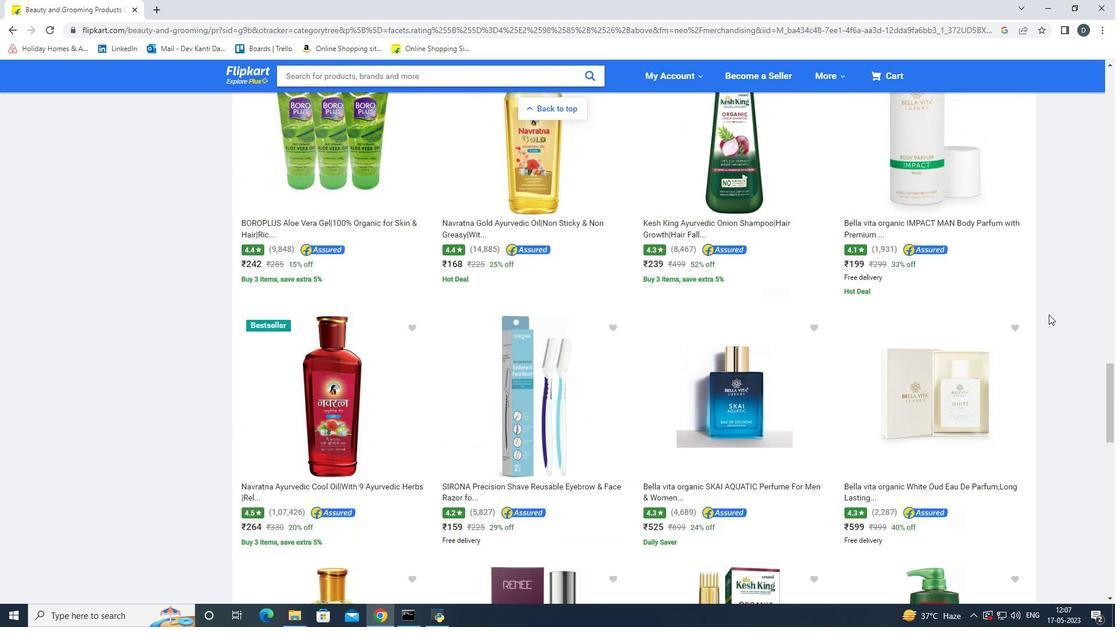 
Action: Mouse moved to (1050, 314)
Screenshot: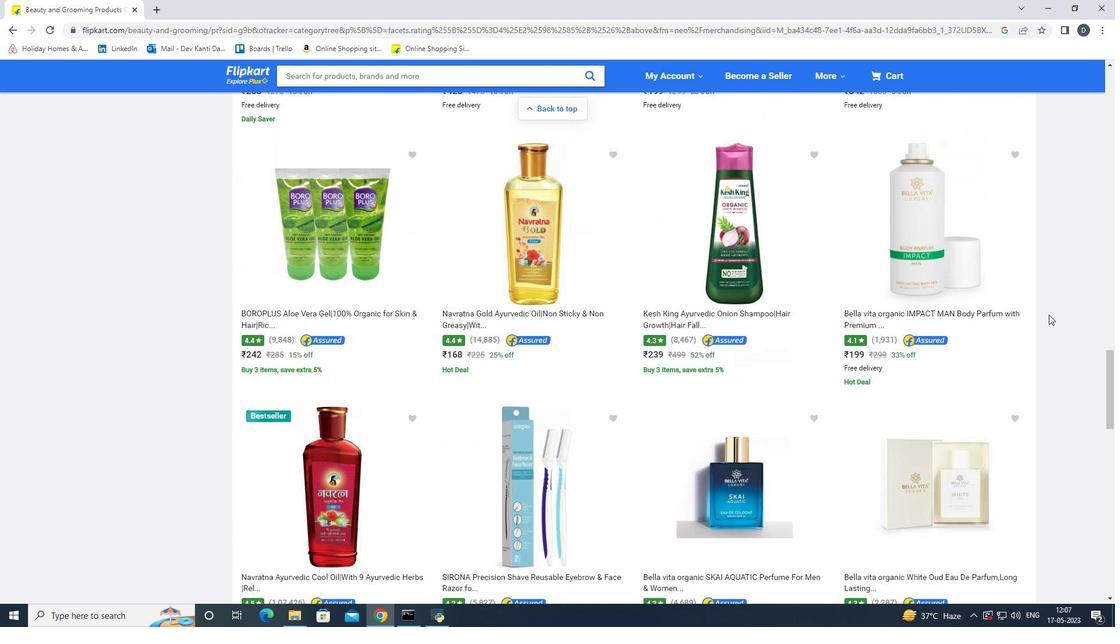 
Action: Mouse scrolled (1050, 315) with delta (0, 0)
Screenshot: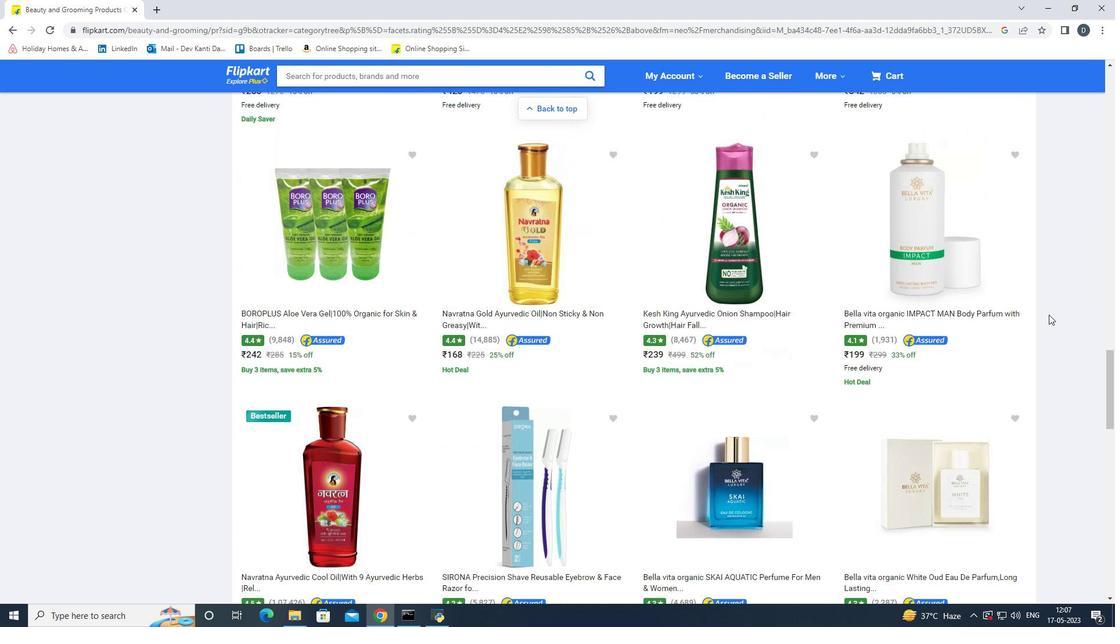 
Action: Mouse scrolled (1050, 315) with delta (0, 0)
Screenshot: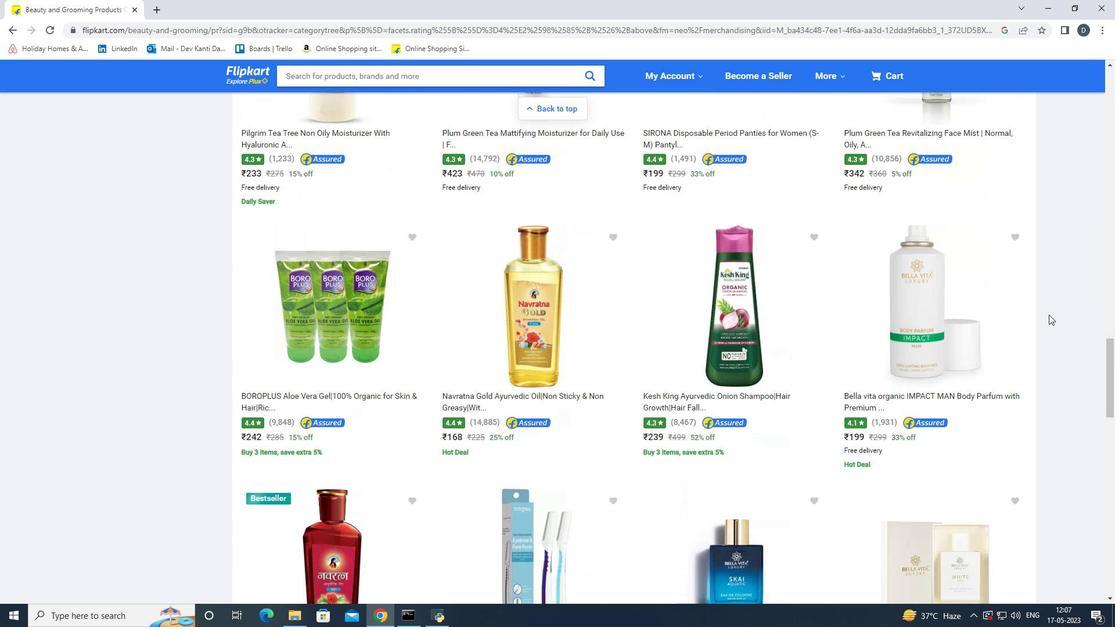 
Action: Mouse scrolled (1050, 315) with delta (0, 0)
Screenshot: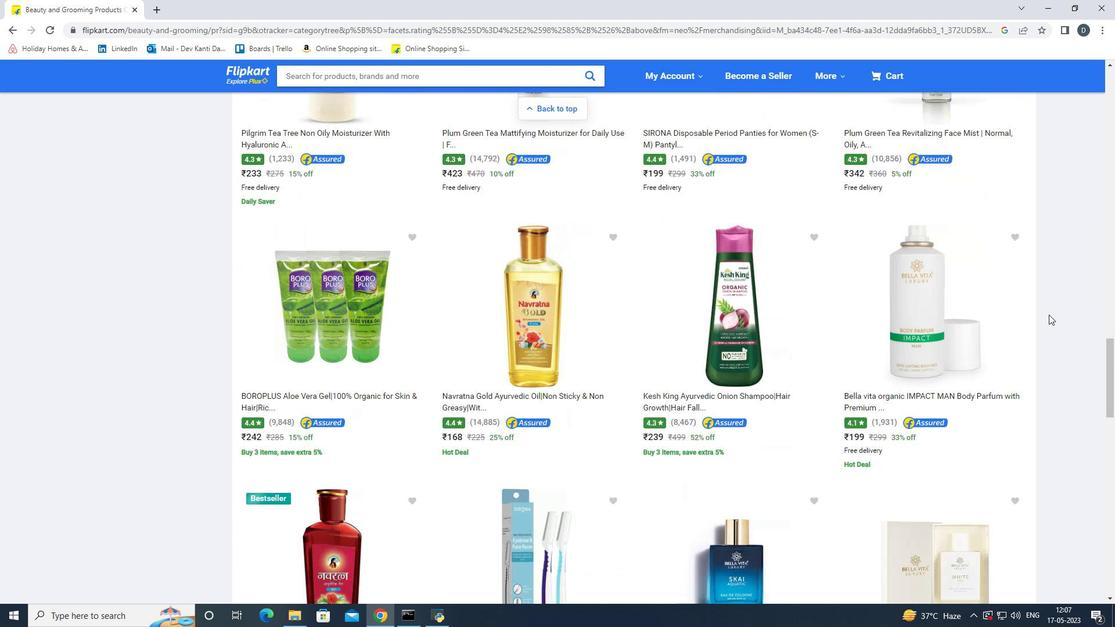 
Action: Mouse moved to (1114, 338)
Screenshot: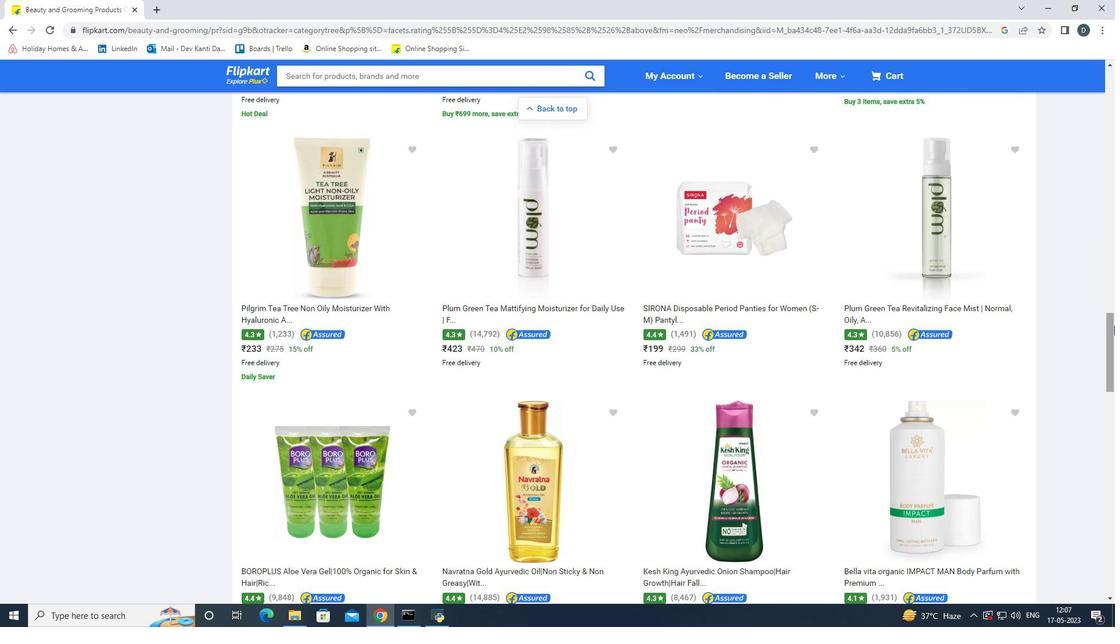 
Action: Mouse pressed left at (1114, 338)
Screenshot: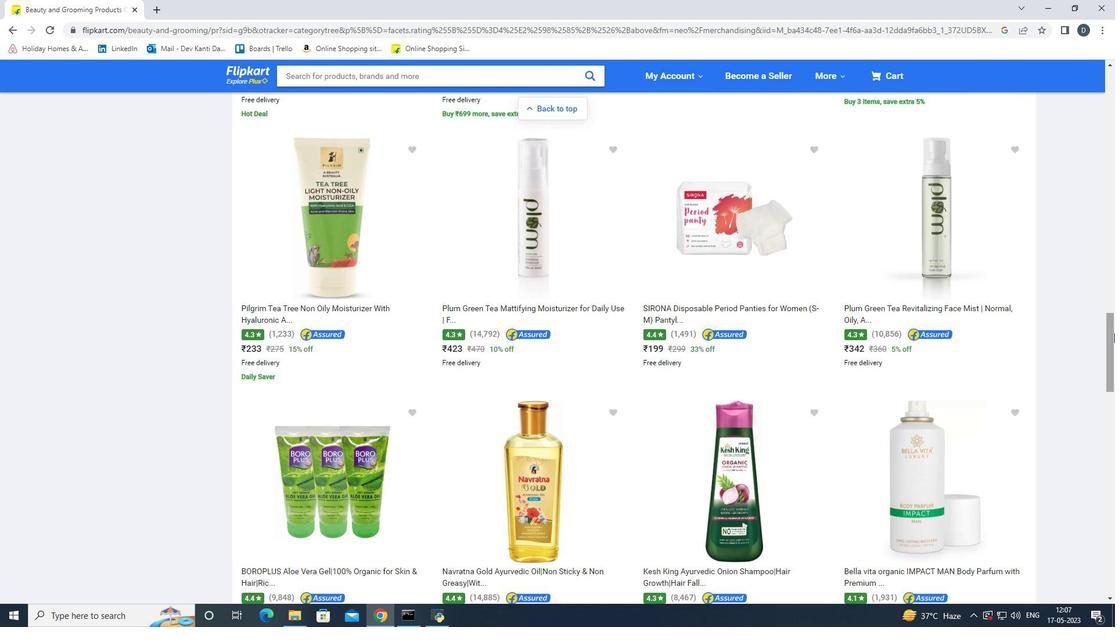 
Action: Mouse moved to (651, 231)
Screenshot: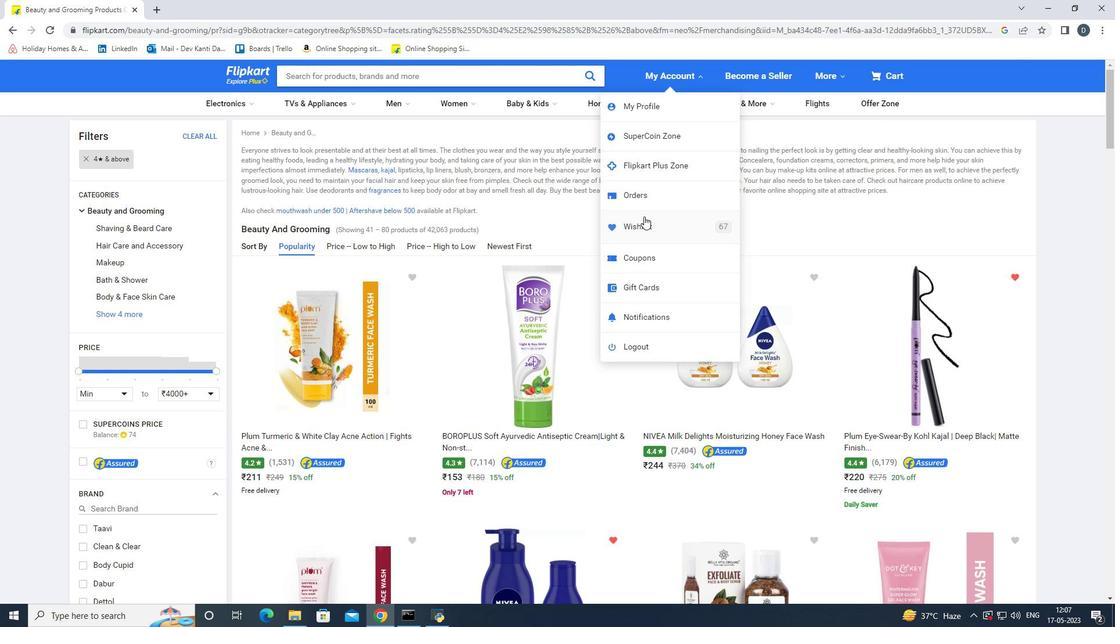 
Action: Mouse pressed left at (651, 231)
Screenshot: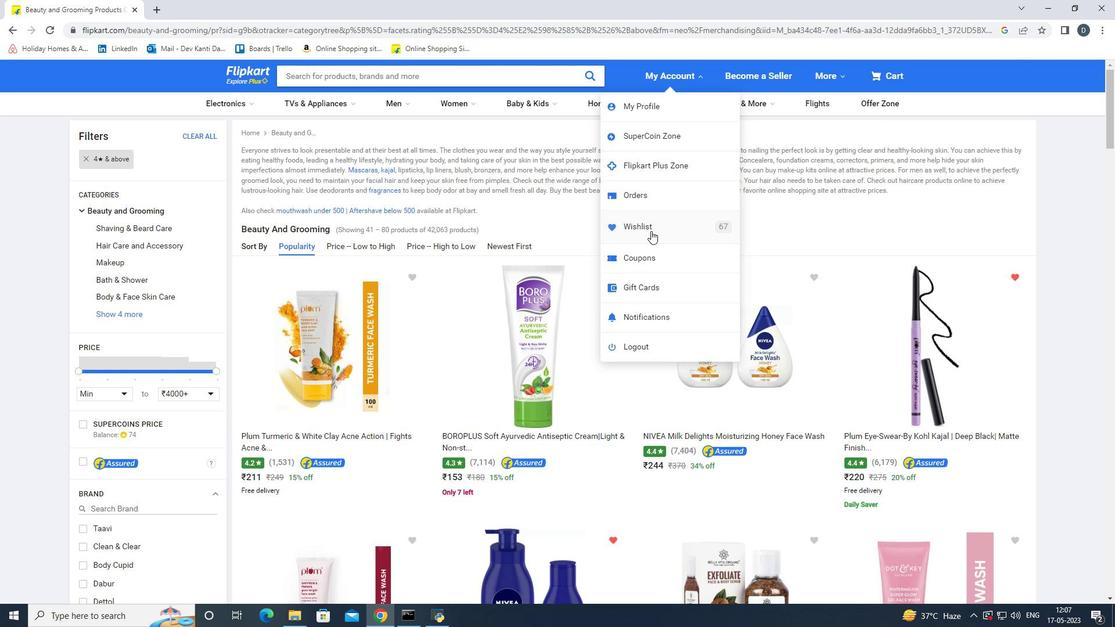 
Action: Mouse moved to (672, 224)
Screenshot: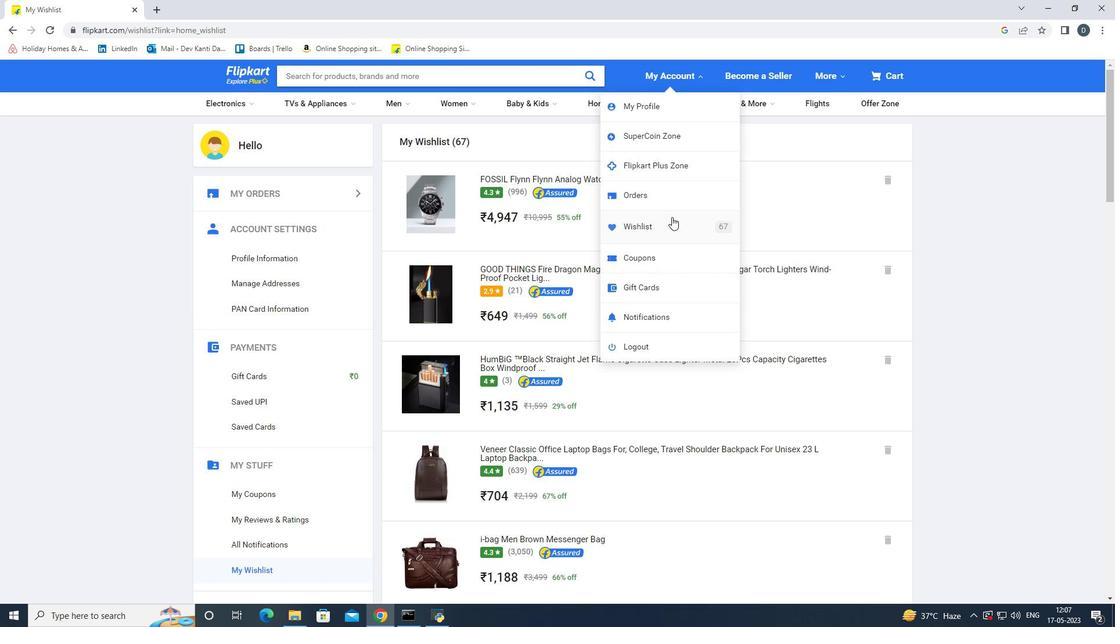 
Action: Mouse pressed left at (672, 224)
Screenshot: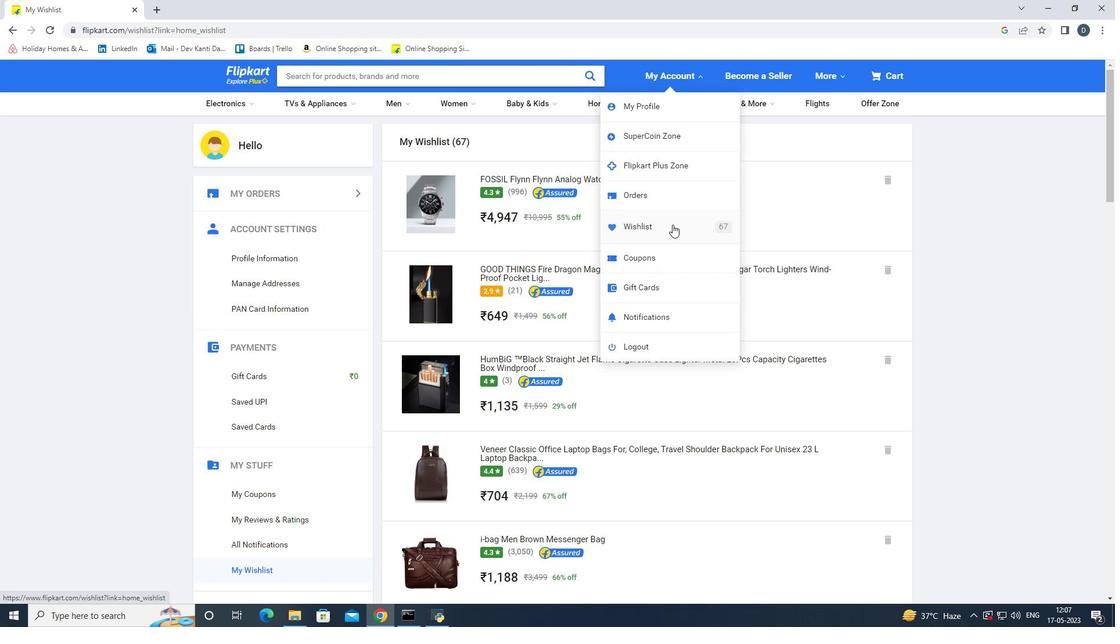 
Action: Mouse moved to (672, 224)
Screenshot: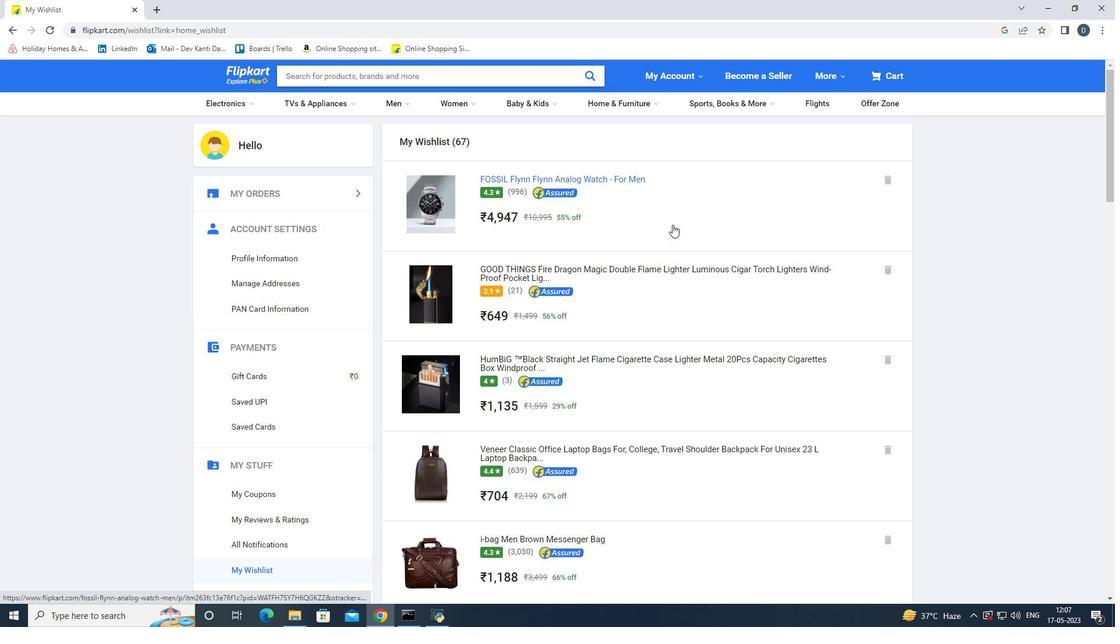 
Action: Mouse scrolled (672, 224) with delta (0, 0)
Screenshot: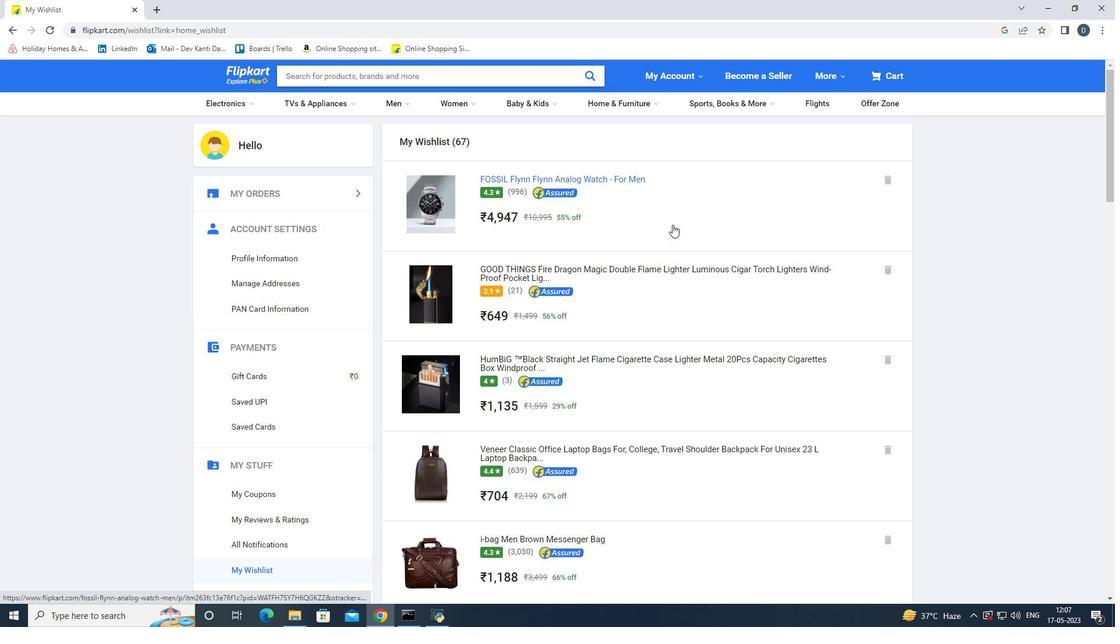 
Action: Mouse scrolled (672, 224) with delta (0, 0)
Screenshot: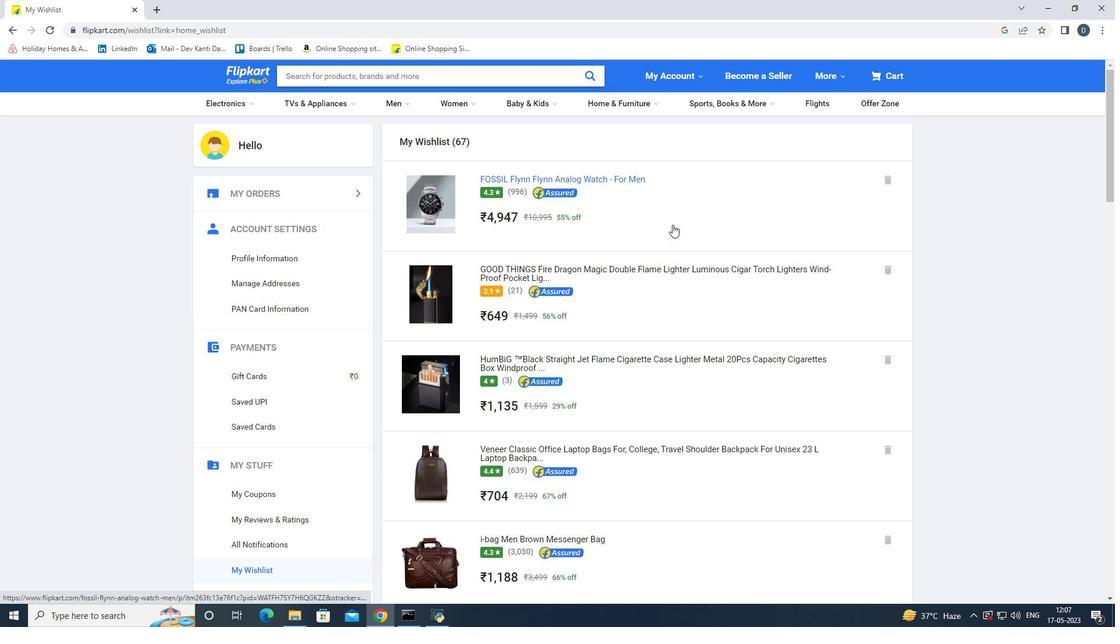 
Action: Mouse scrolled (672, 224) with delta (0, 0)
Screenshot: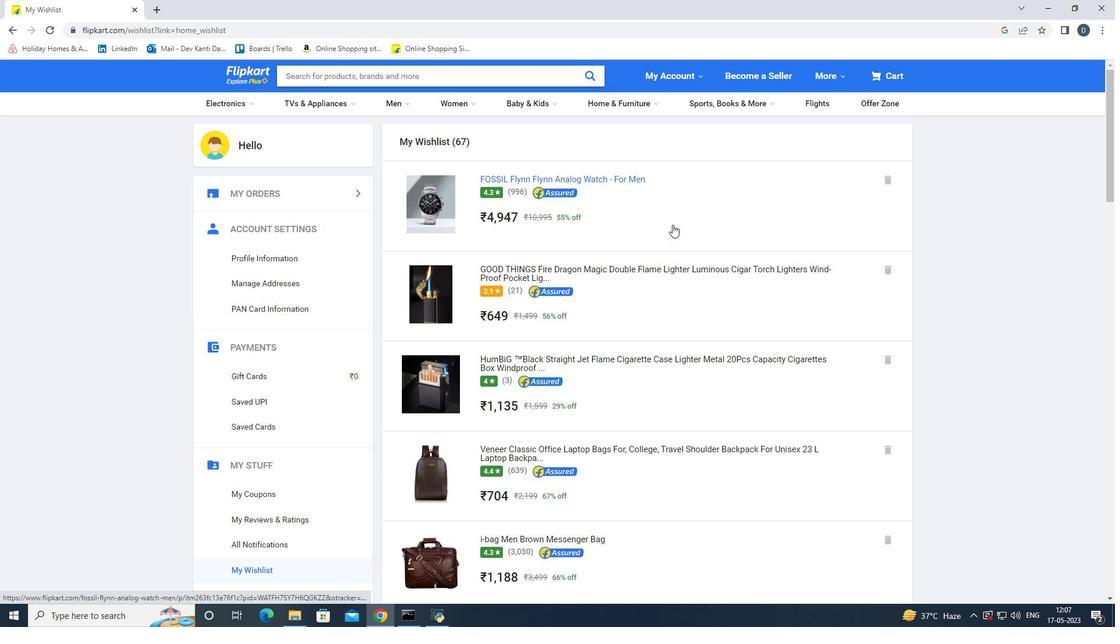 
Action: Mouse scrolled (672, 224) with delta (0, 0)
Screenshot: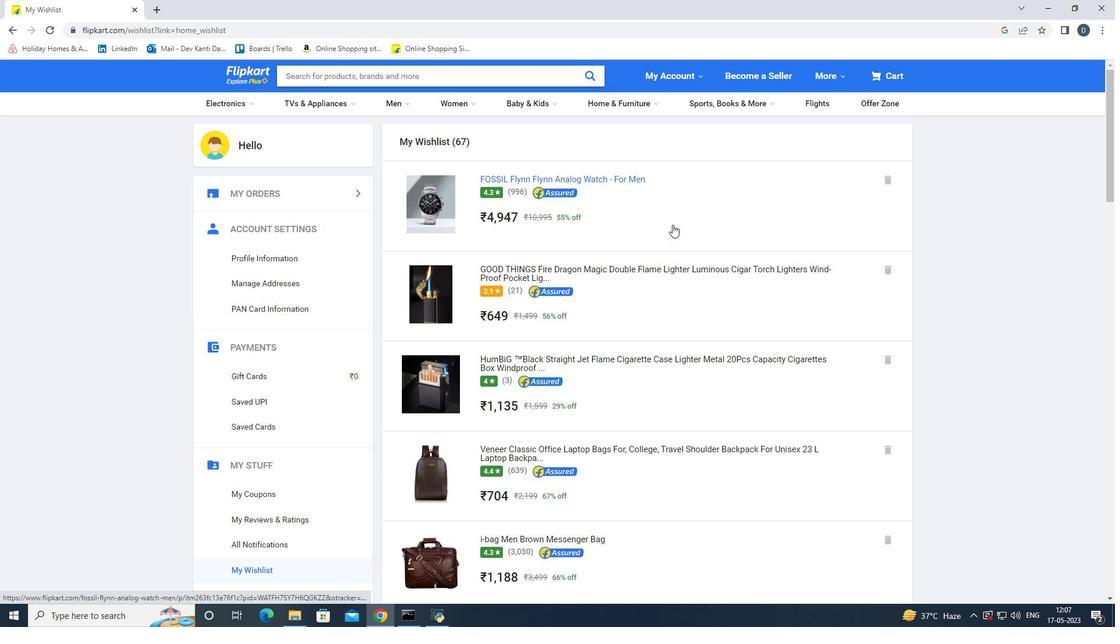 
Action: Mouse scrolled (672, 224) with delta (0, 0)
Screenshot: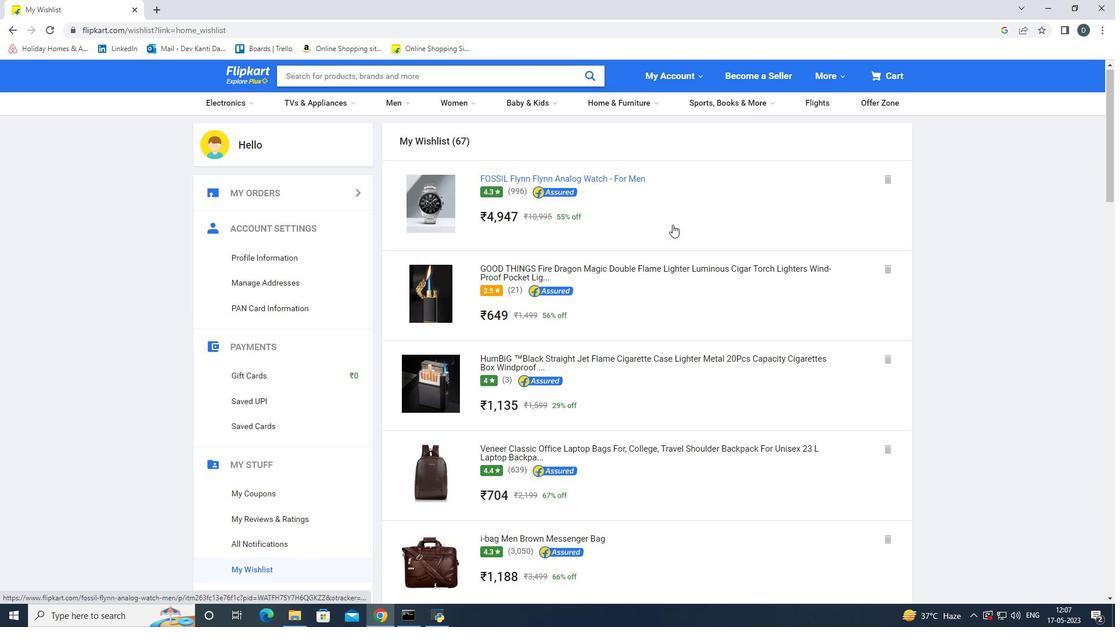 
Action: Mouse scrolled (672, 225) with delta (0, 0)
Screenshot: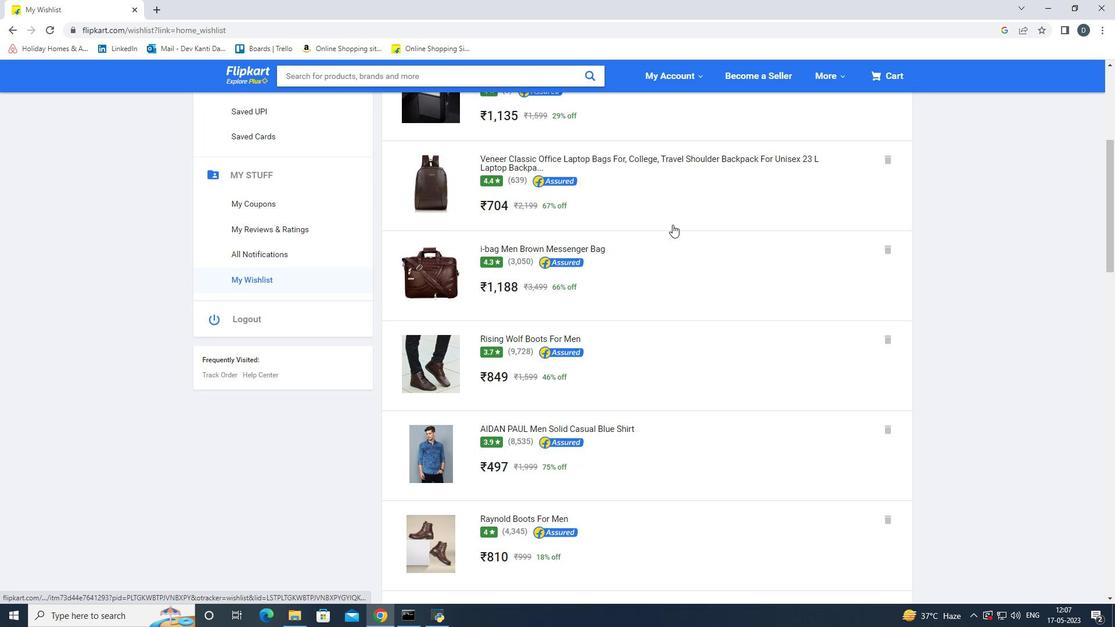 
Action: Mouse scrolled (672, 225) with delta (0, 0)
Screenshot: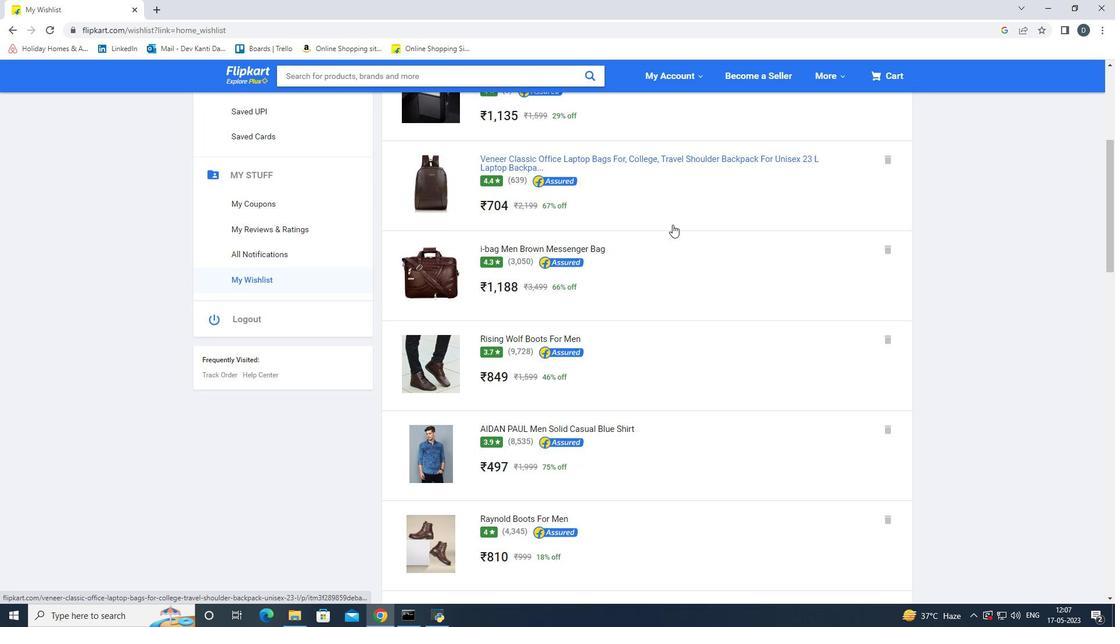
Action: Mouse scrolled (672, 225) with delta (0, 0)
Screenshot: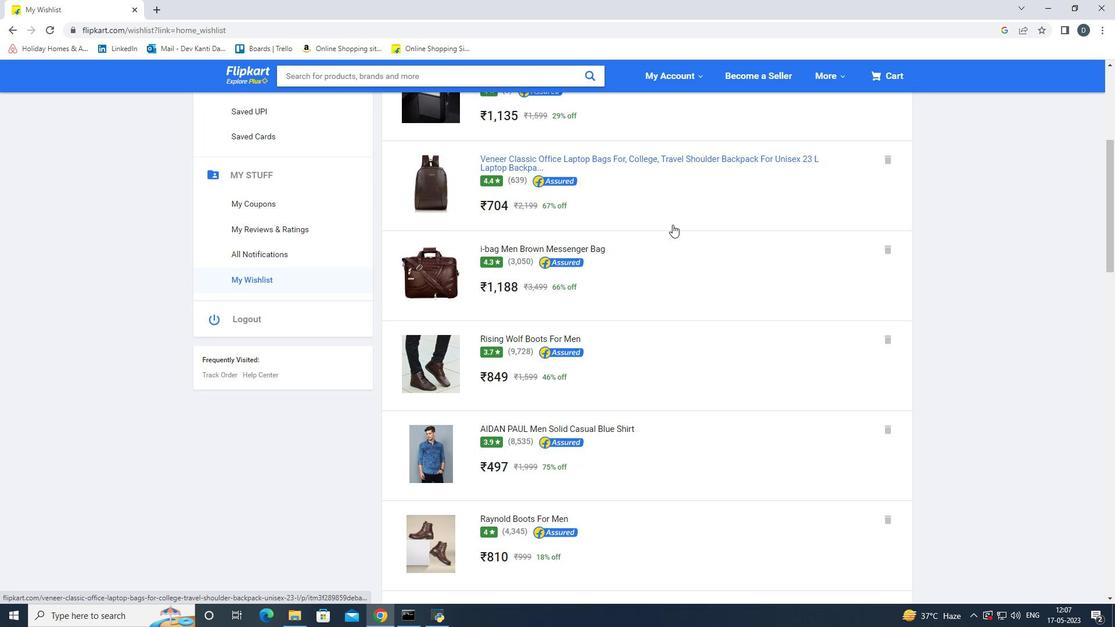 
Action: Mouse scrolled (672, 225) with delta (0, 0)
Screenshot: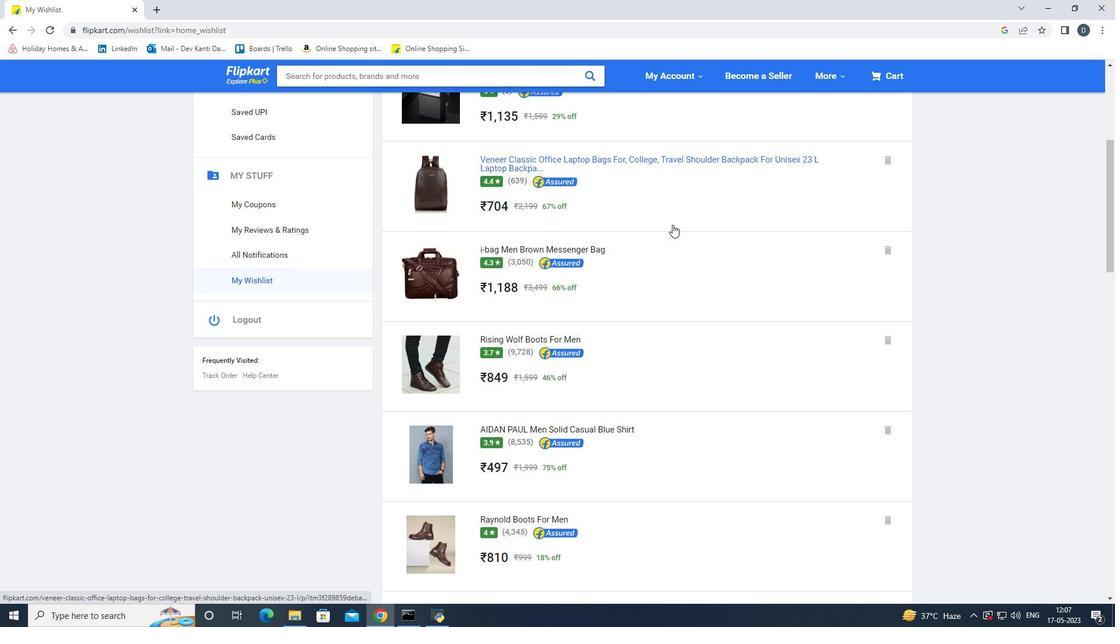 
Action: Mouse scrolled (672, 225) with delta (0, 0)
Screenshot: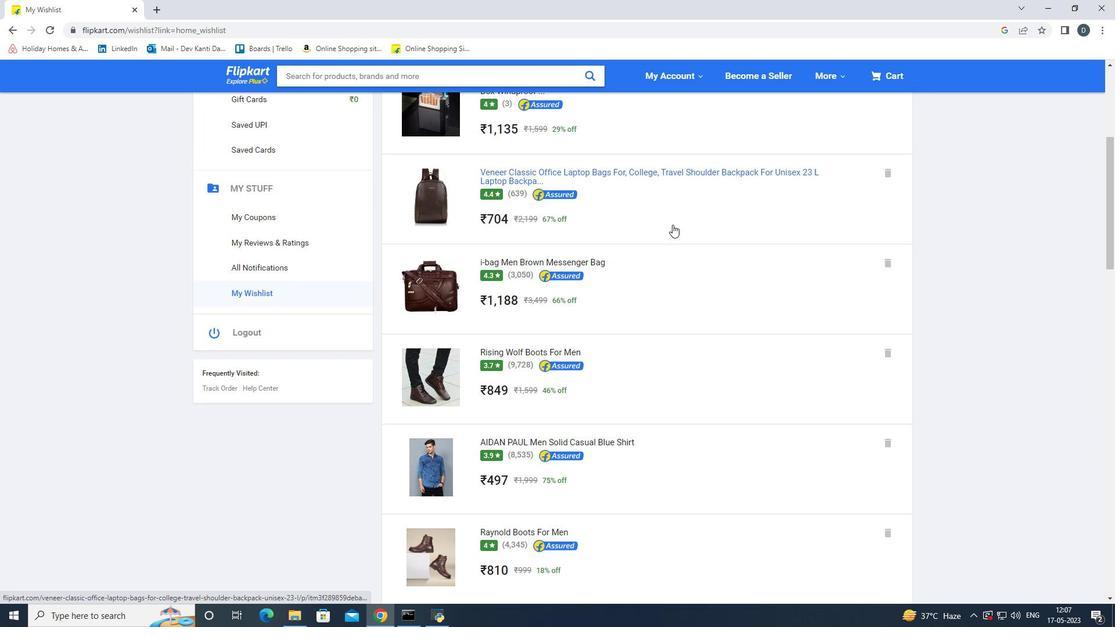 
Action: Mouse moved to (330, 516)
Screenshot: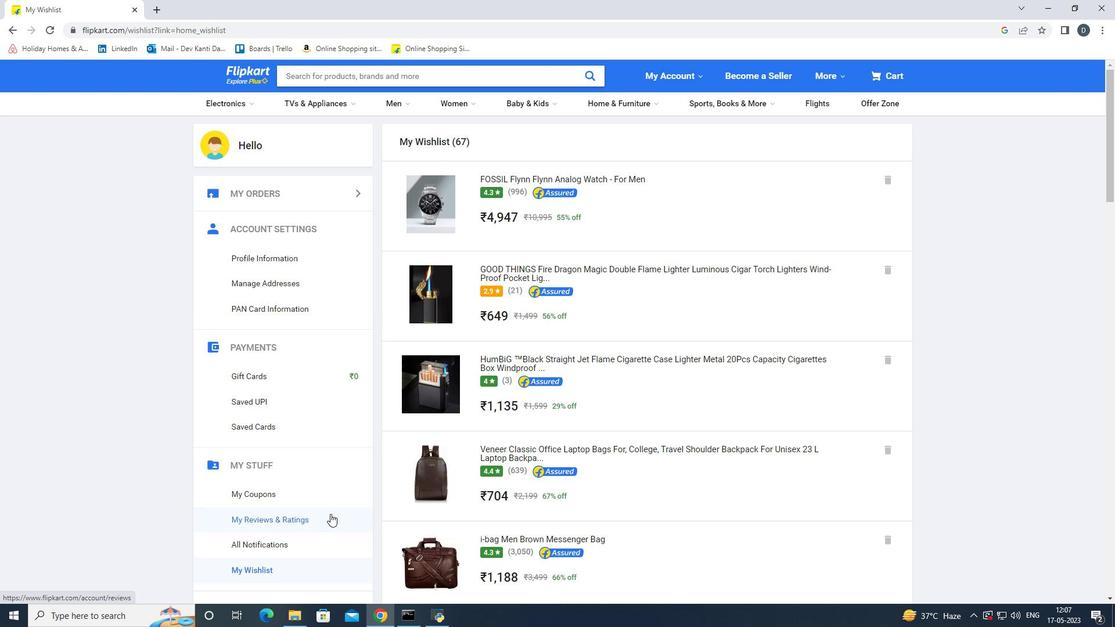 
Action: Mouse pressed left at (330, 516)
Screenshot: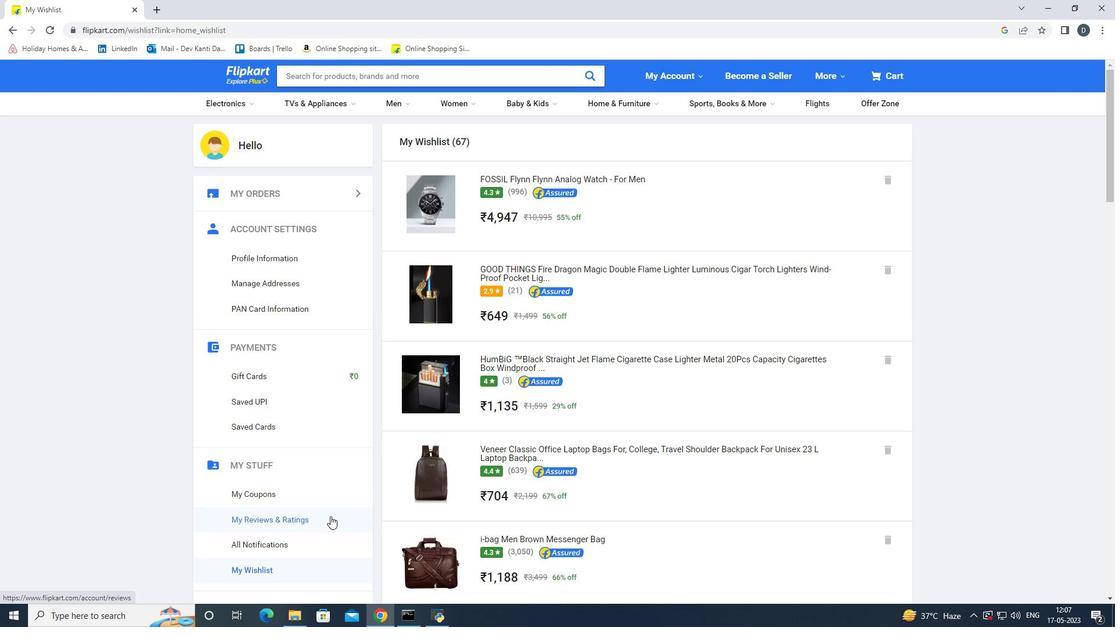 
Action: Mouse moved to (313, 571)
Screenshot: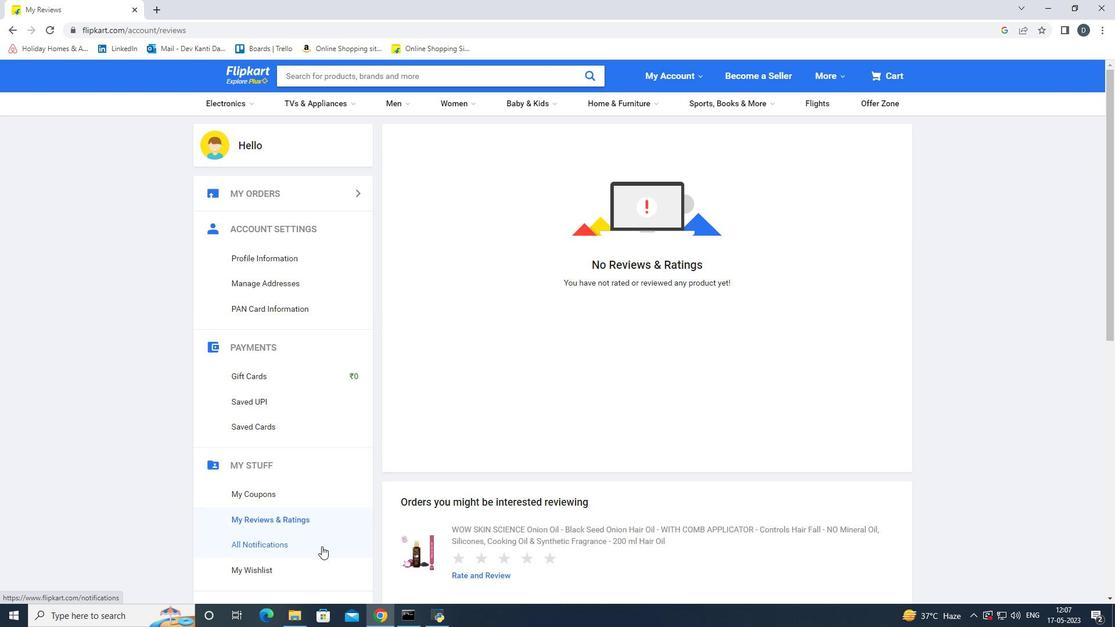 
Action: Mouse pressed left at (313, 571)
Screenshot: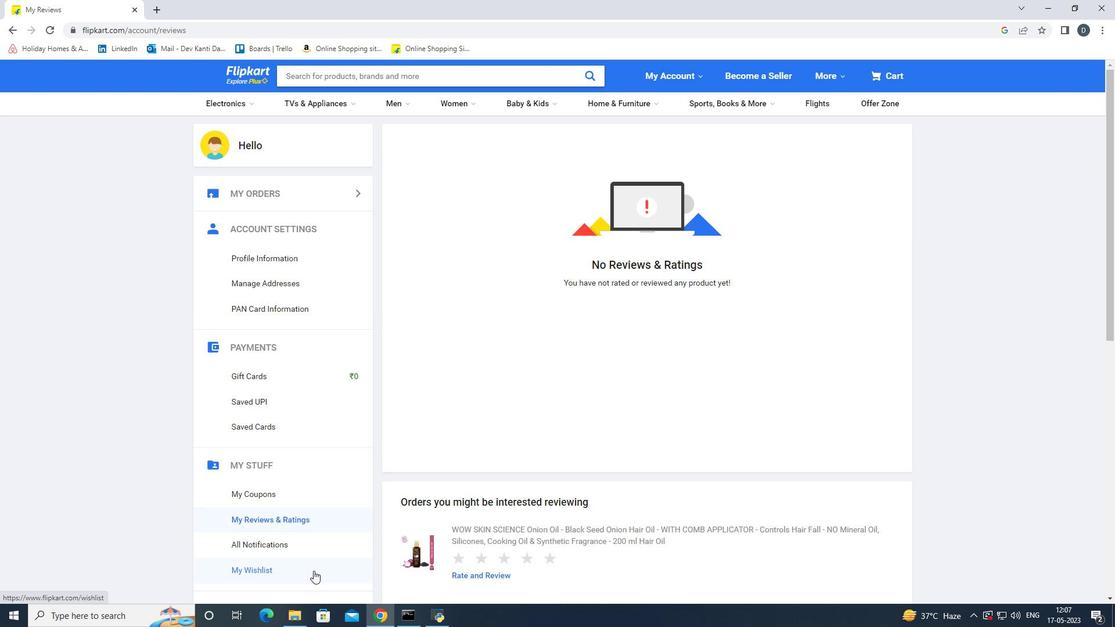 
Action: Mouse moved to (481, 402)
Screenshot: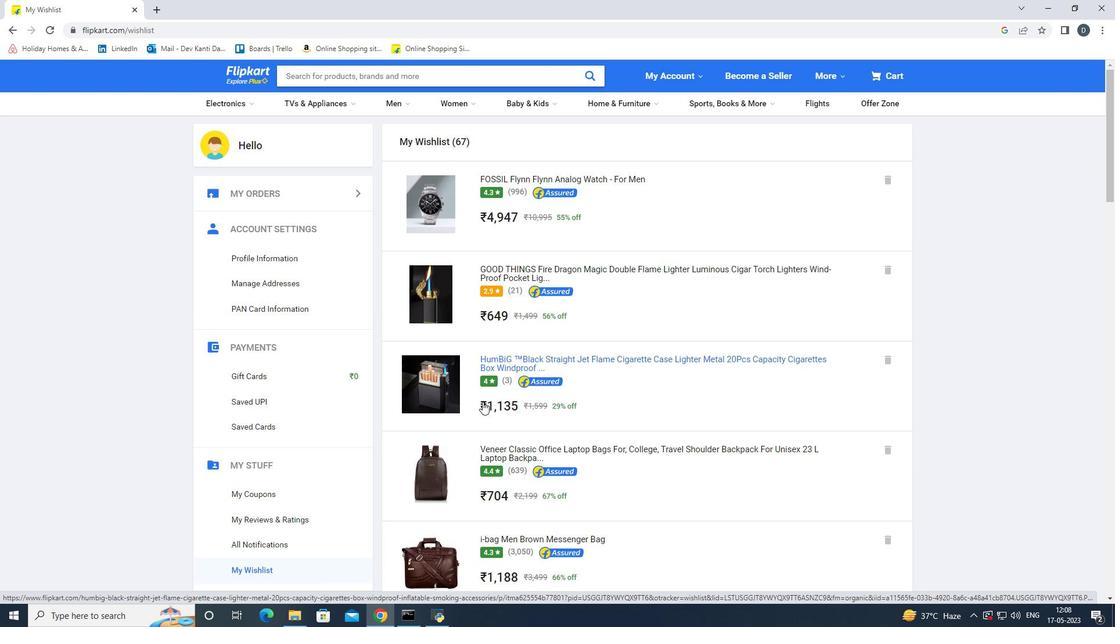 
Action: Mouse scrolled (481, 401) with delta (0, 0)
Screenshot: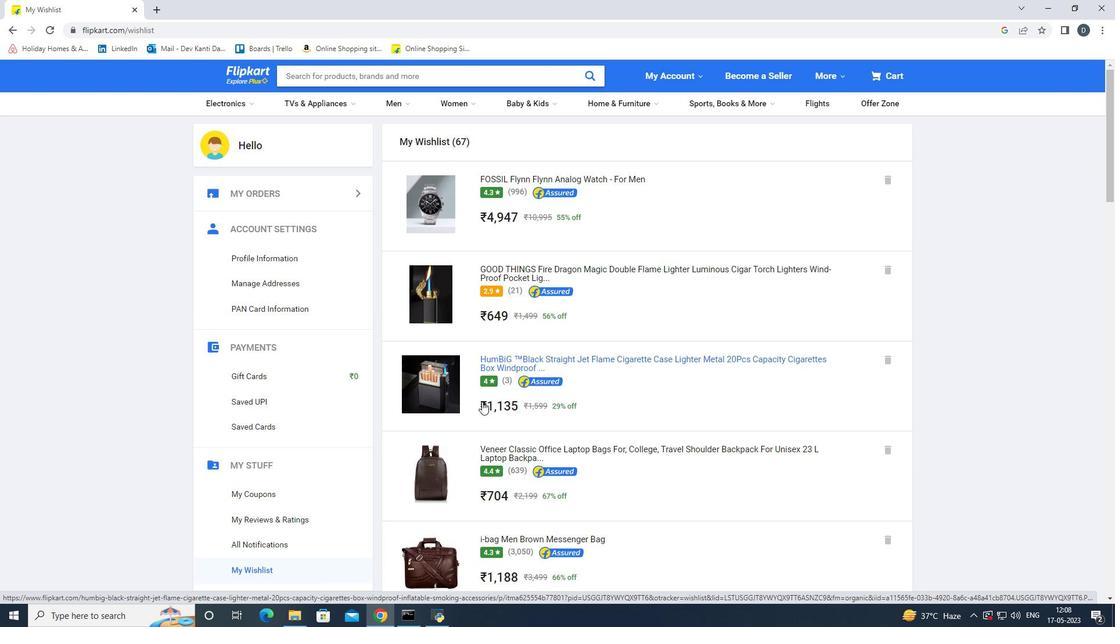 
Action: Mouse scrolled (481, 401) with delta (0, 0)
Screenshot: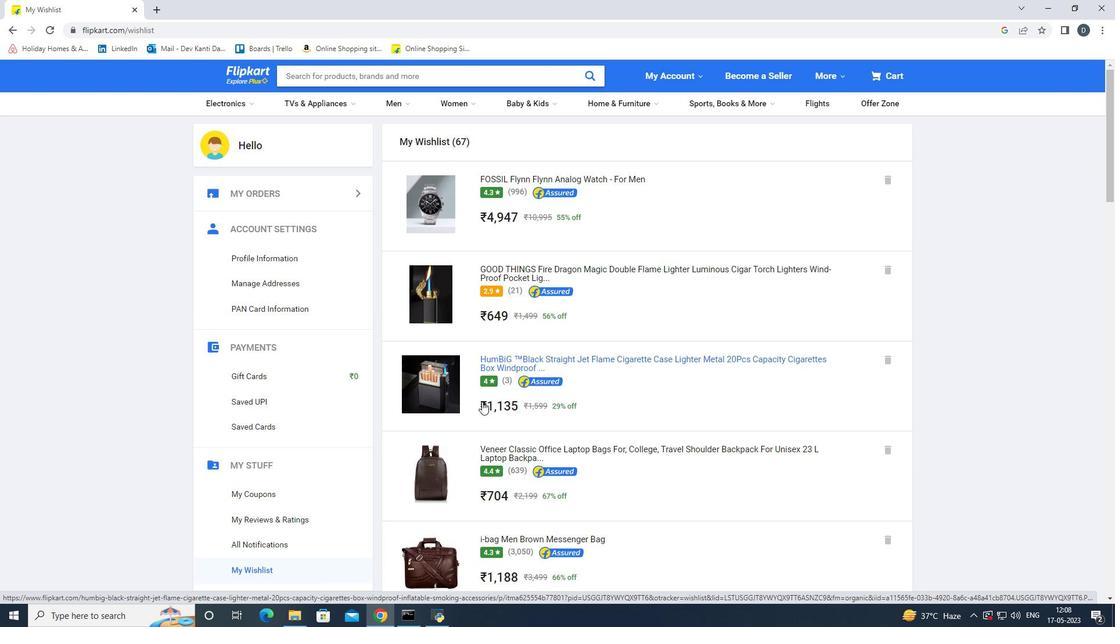 
Action: Mouse scrolled (481, 401) with delta (0, 0)
Screenshot: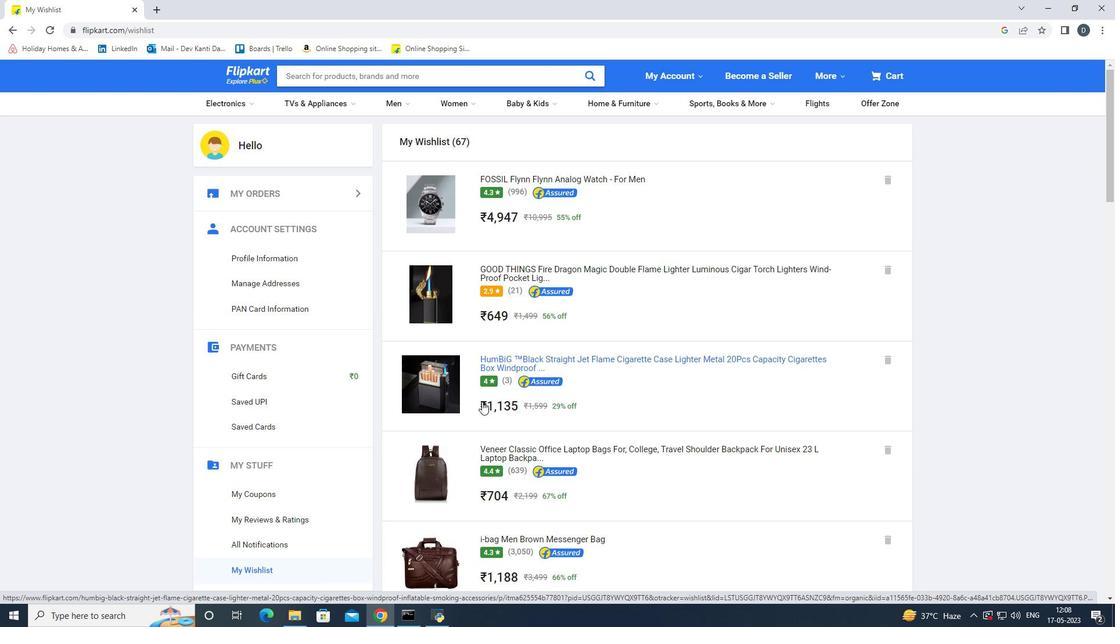 
Action: Mouse scrolled (481, 401) with delta (0, 0)
Screenshot: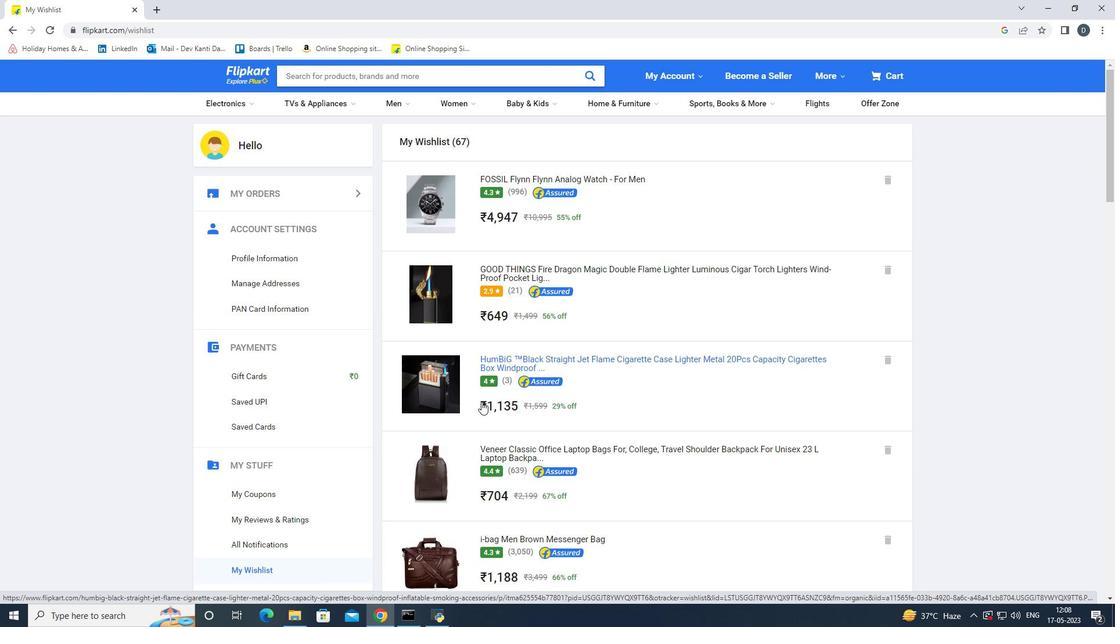 
Action: Mouse scrolled (481, 401) with delta (0, 0)
Screenshot: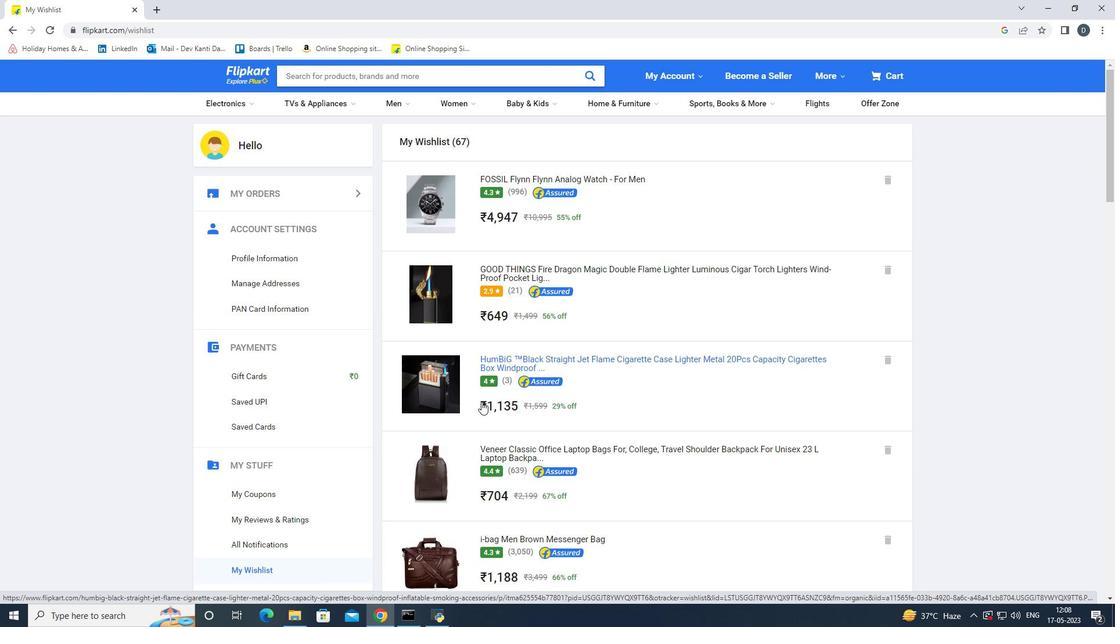 
Action: Mouse scrolled (481, 401) with delta (0, 0)
Screenshot: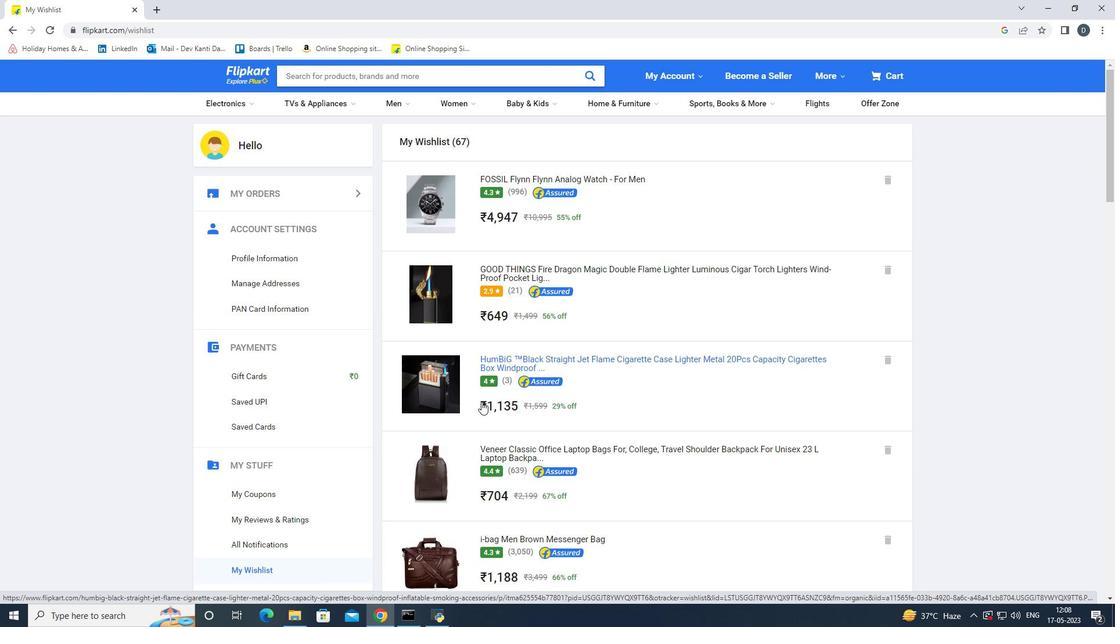 
Action: Mouse scrolled (481, 401) with delta (0, 0)
Screenshot: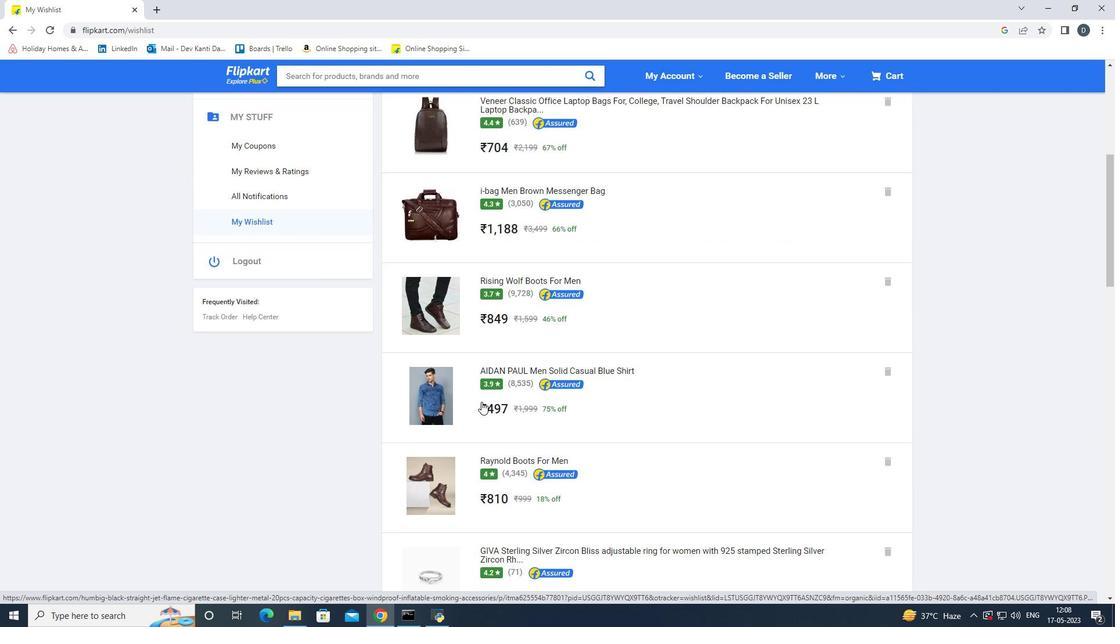 
Action: Mouse scrolled (481, 401) with delta (0, 0)
Screenshot: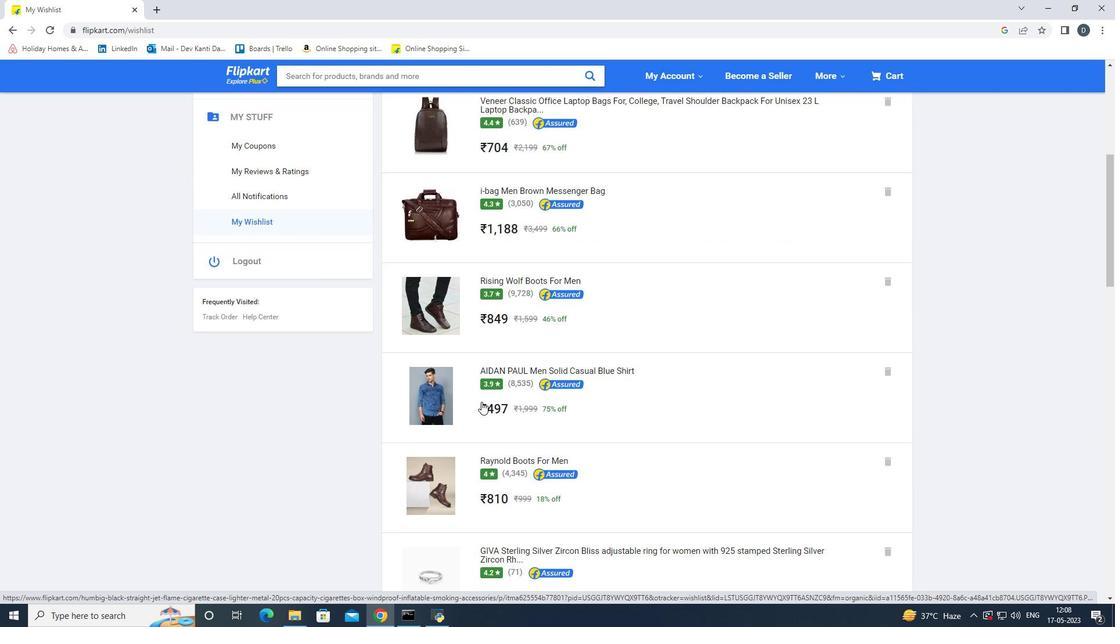 
Action: Mouse scrolled (481, 401) with delta (0, 0)
Screenshot: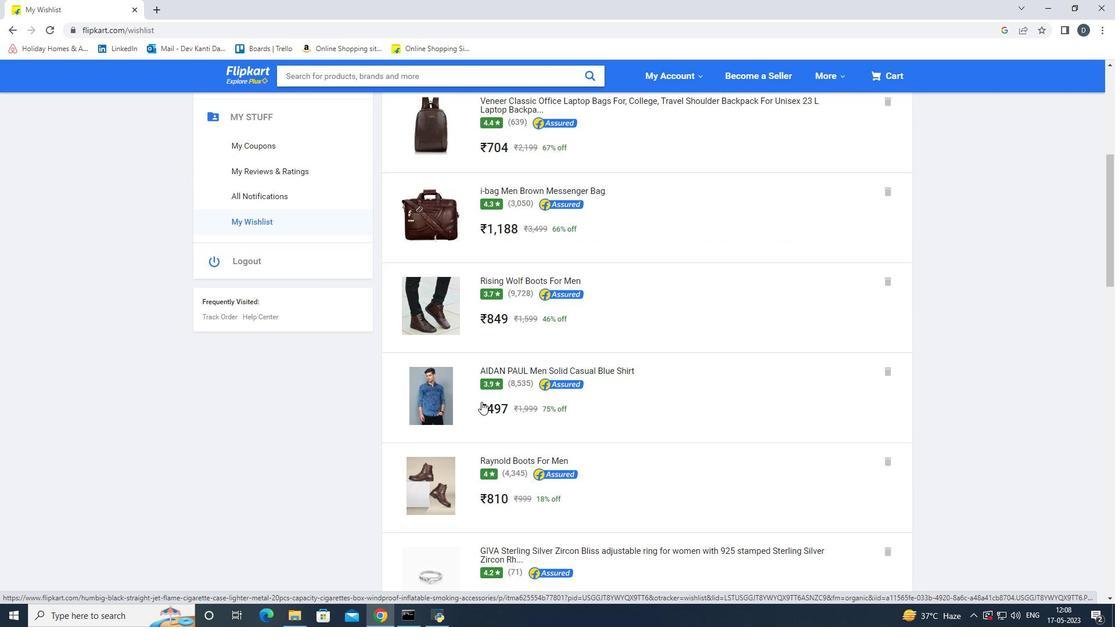 
Action: Mouse scrolled (481, 401) with delta (0, 0)
Screenshot: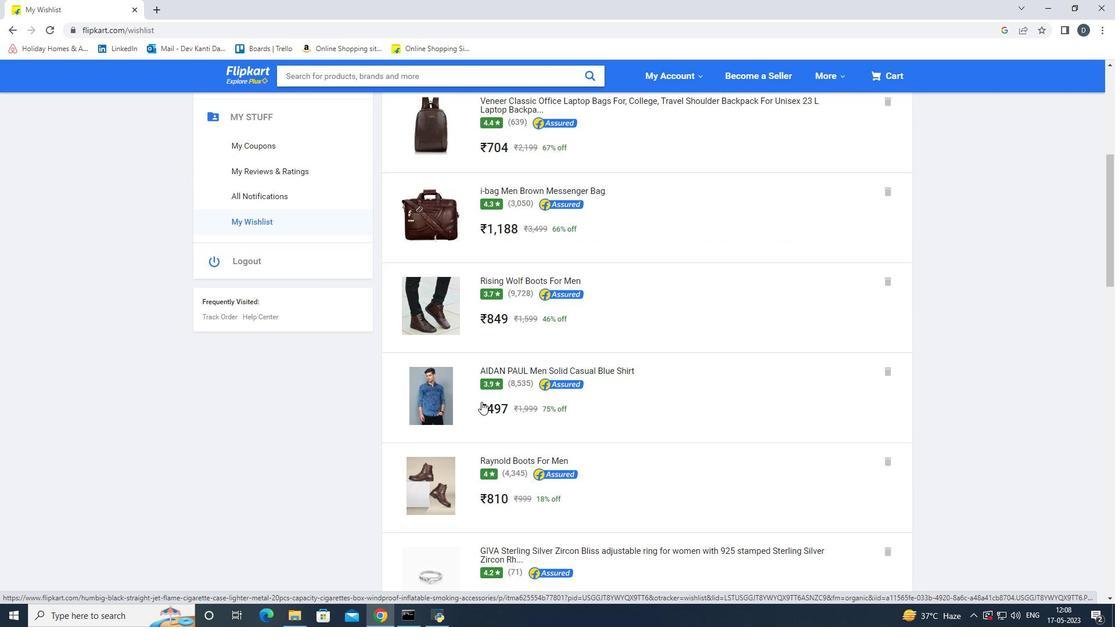 
Action: Mouse scrolled (481, 401) with delta (0, 0)
Screenshot: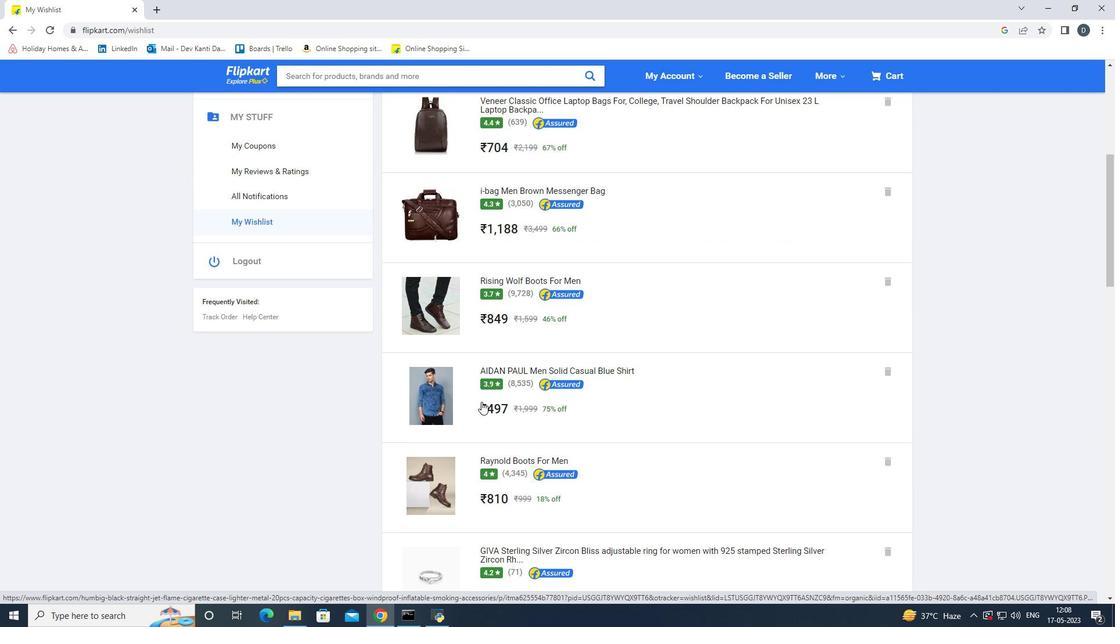 
Action: Mouse scrolled (481, 402) with delta (0, 0)
Screenshot: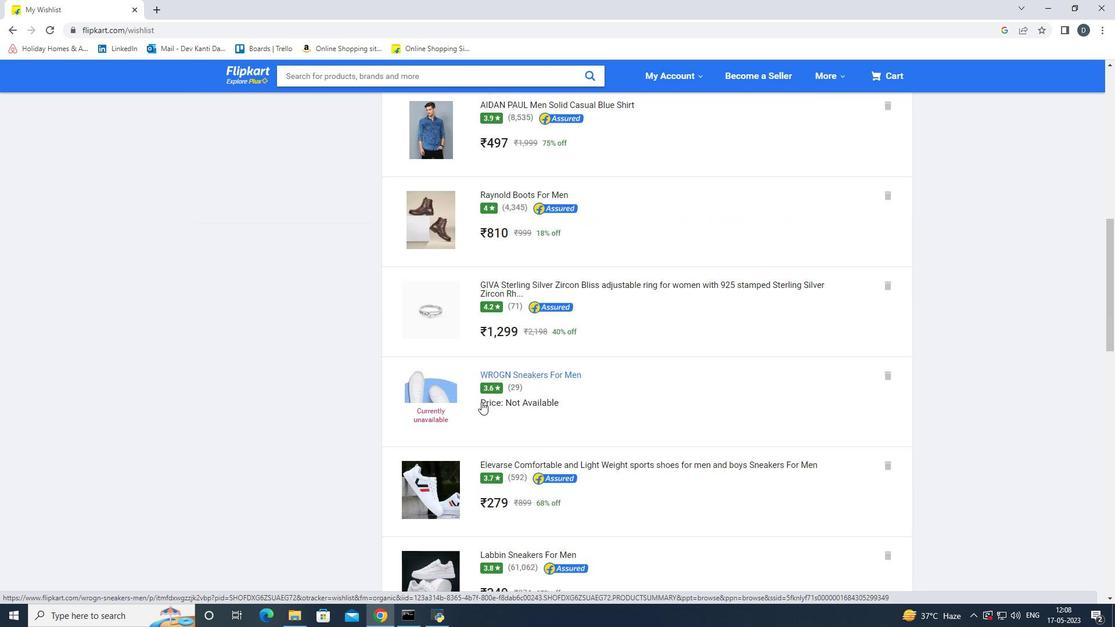 
Action: Mouse scrolled (481, 402) with delta (0, 0)
Screenshot: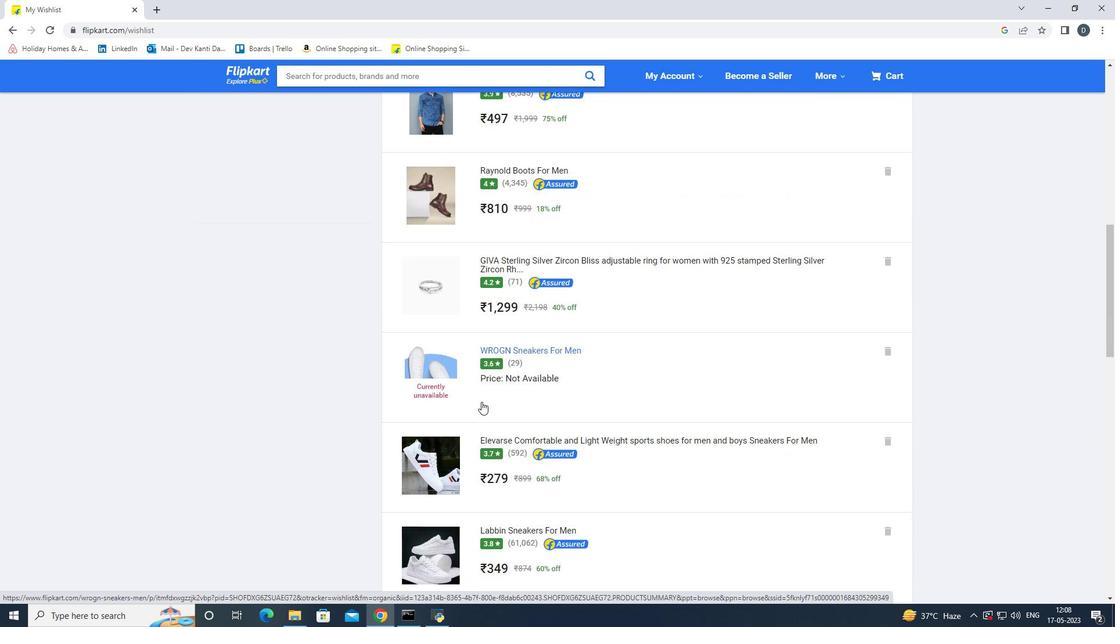 
Action: Mouse scrolled (481, 402) with delta (0, 0)
Screenshot: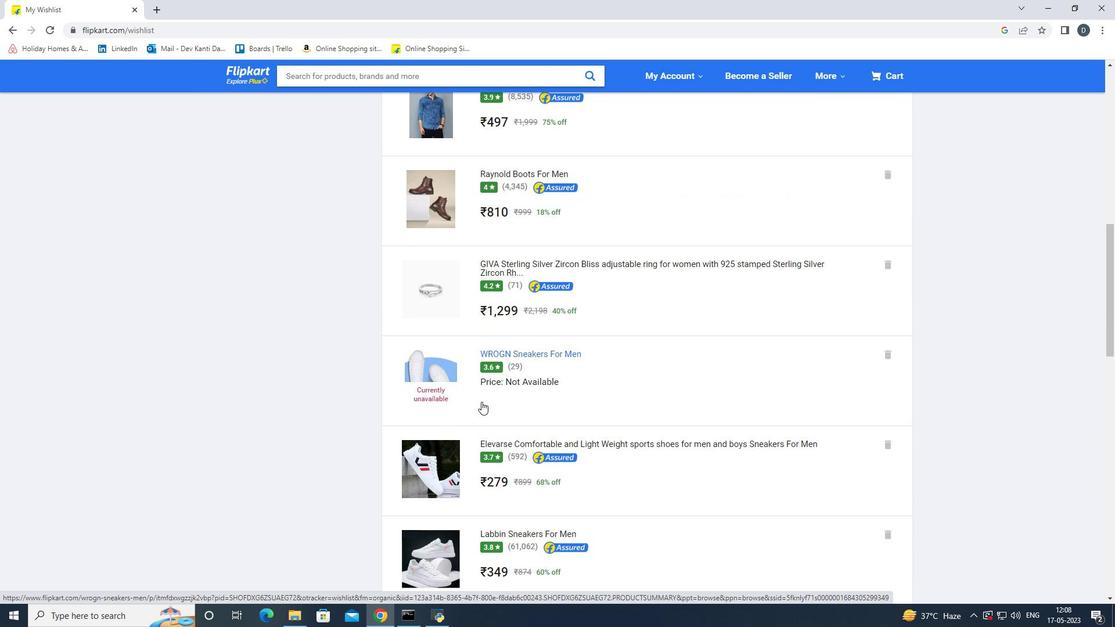 
Action: Mouse scrolled (481, 402) with delta (0, 0)
Screenshot: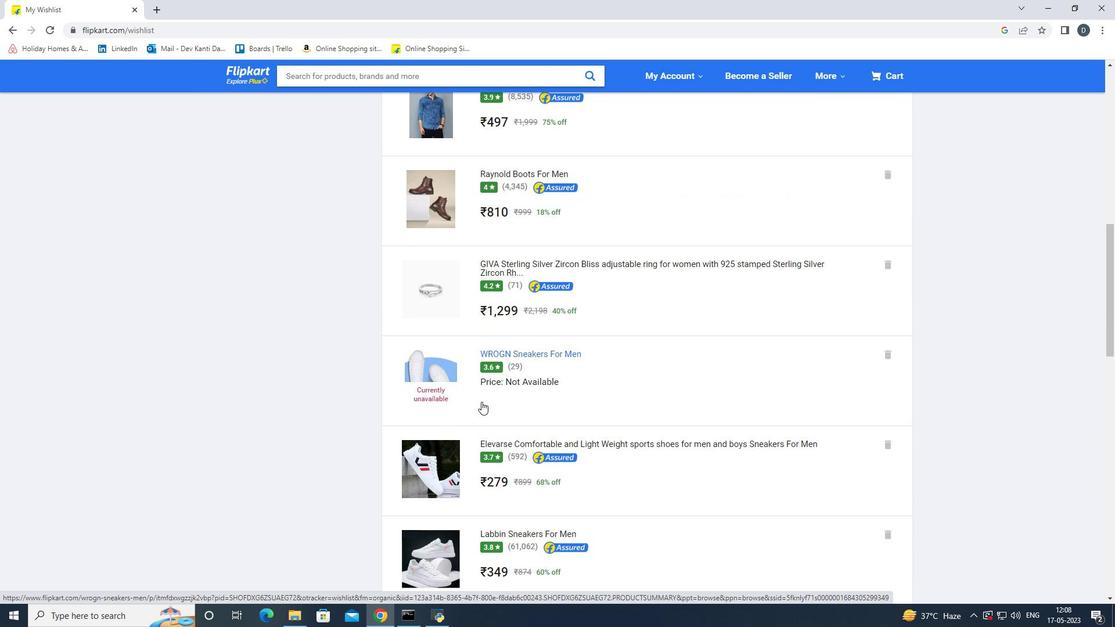 
Action: Mouse scrolled (481, 402) with delta (0, 0)
Screenshot: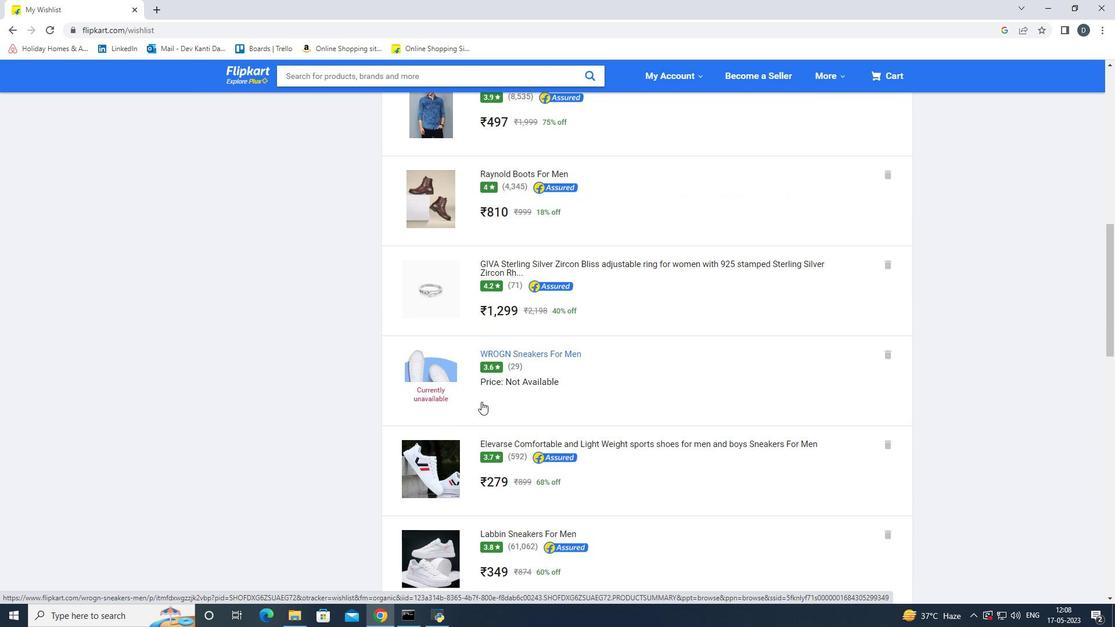
Action: Mouse scrolled (481, 402) with delta (0, 0)
Screenshot: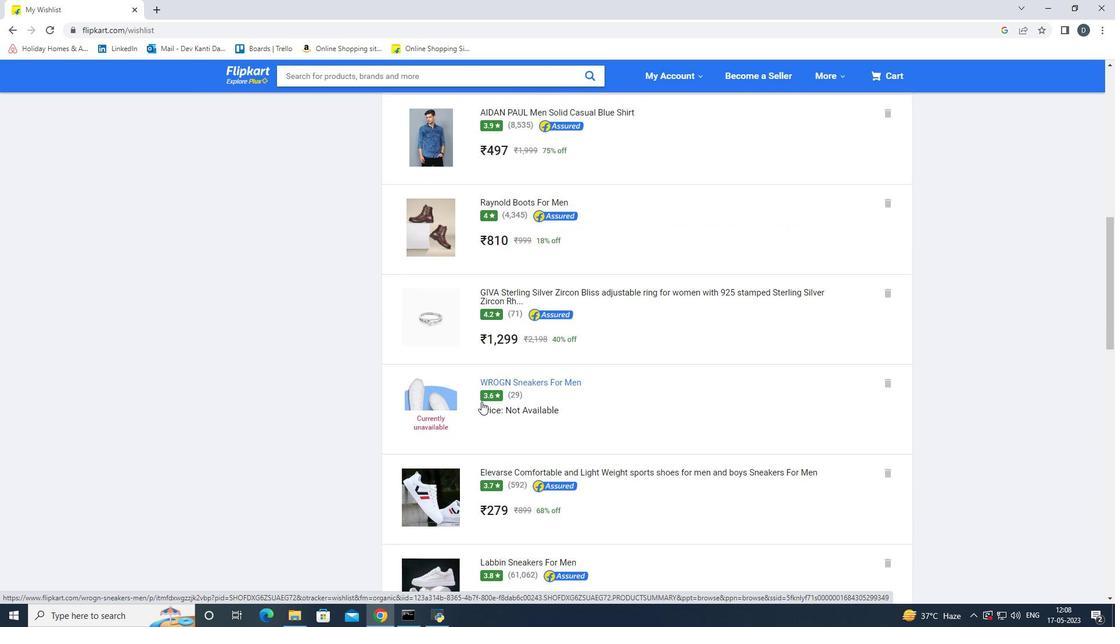 
Action: Mouse scrolled (481, 402) with delta (0, 0)
Screenshot: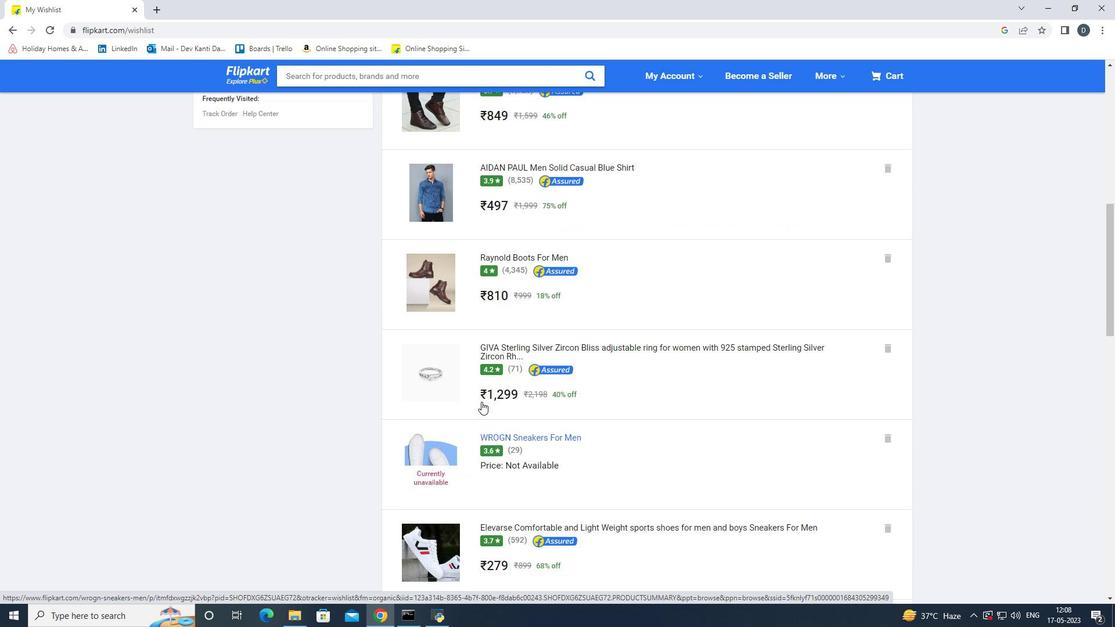 
Action: Mouse scrolled (481, 402) with delta (0, 0)
Screenshot: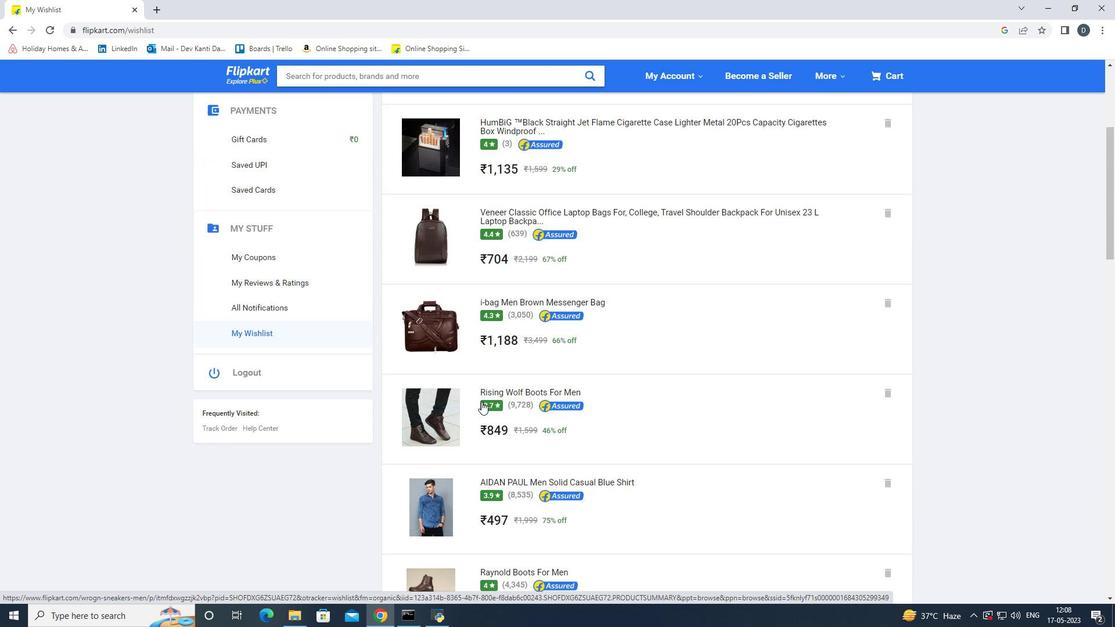 
Action: Mouse scrolled (481, 402) with delta (0, 0)
Screenshot: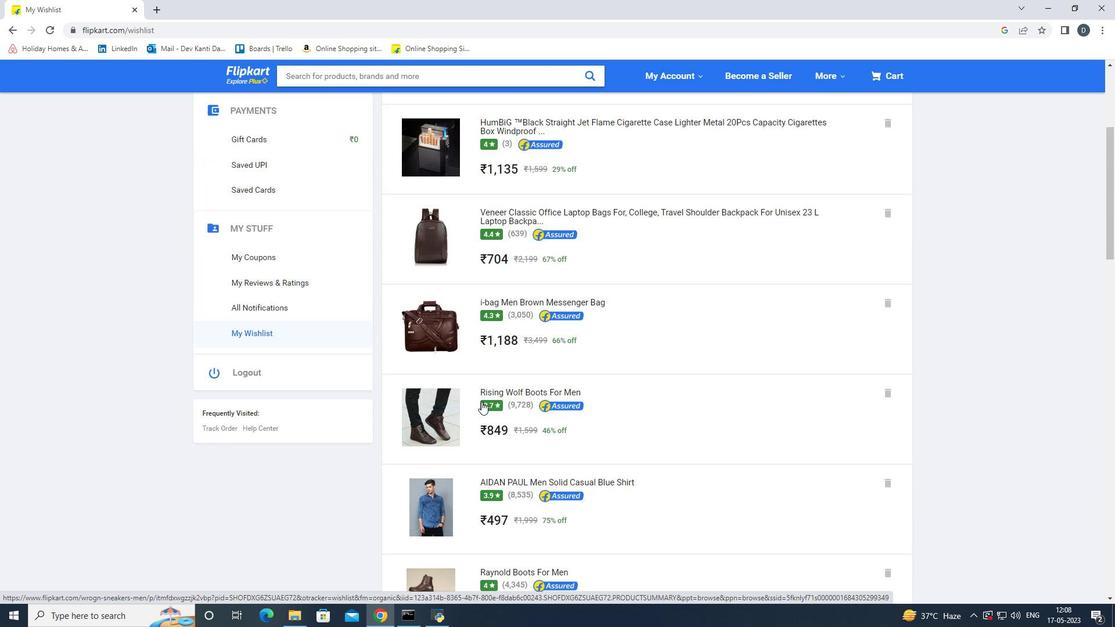 
Action: Mouse scrolled (481, 402) with delta (0, 0)
Screenshot: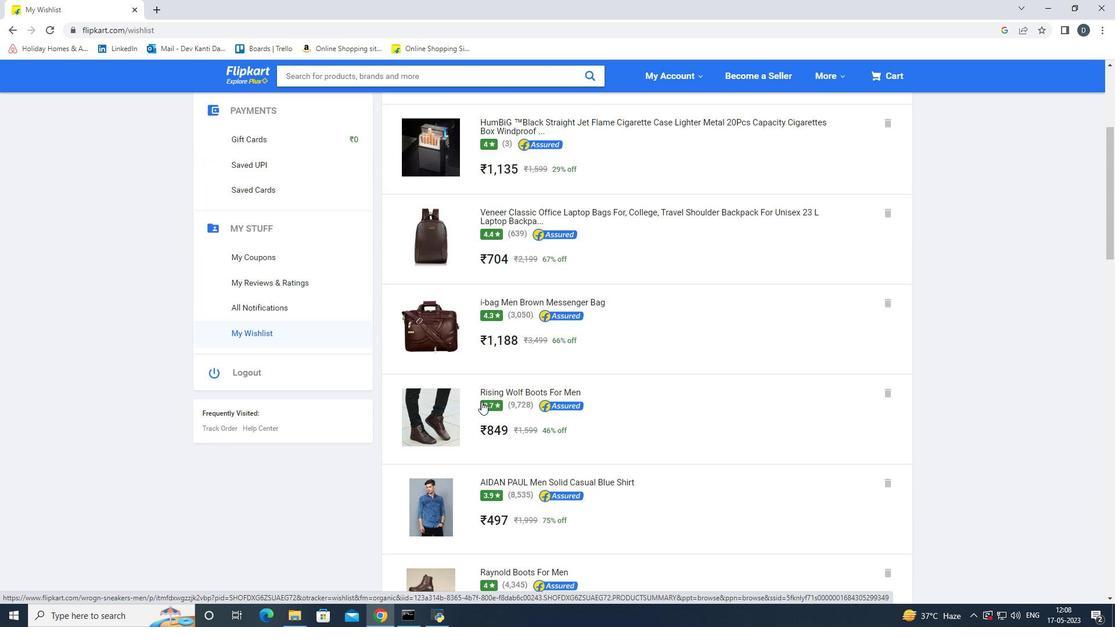 
Action: Mouse scrolled (481, 402) with delta (0, 0)
Screenshot: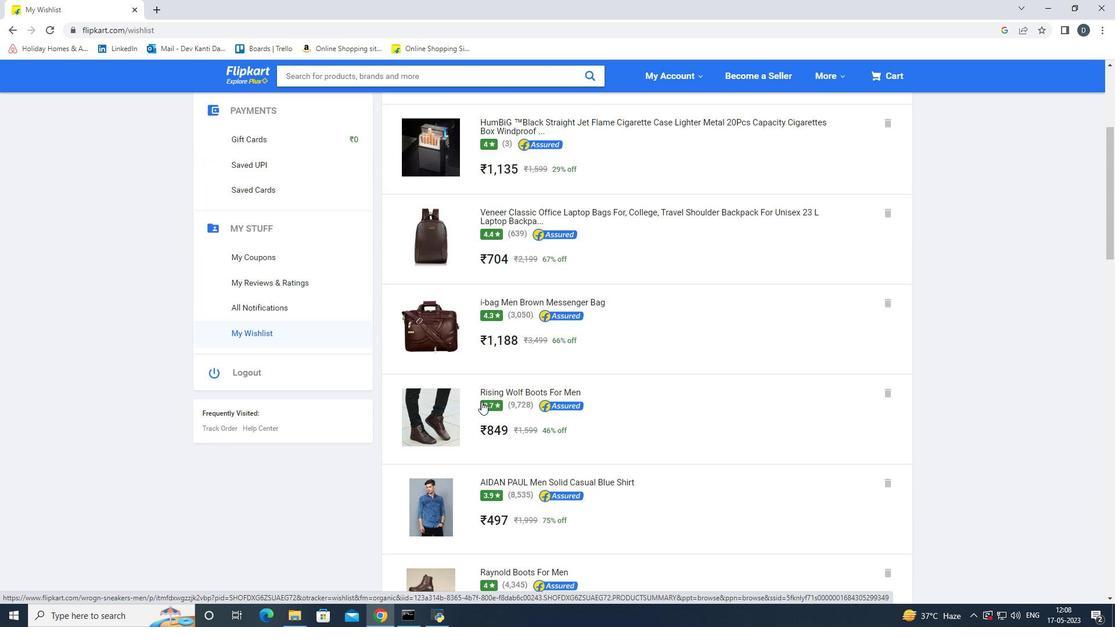
Action: Mouse scrolled (481, 402) with delta (0, 0)
Screenshot: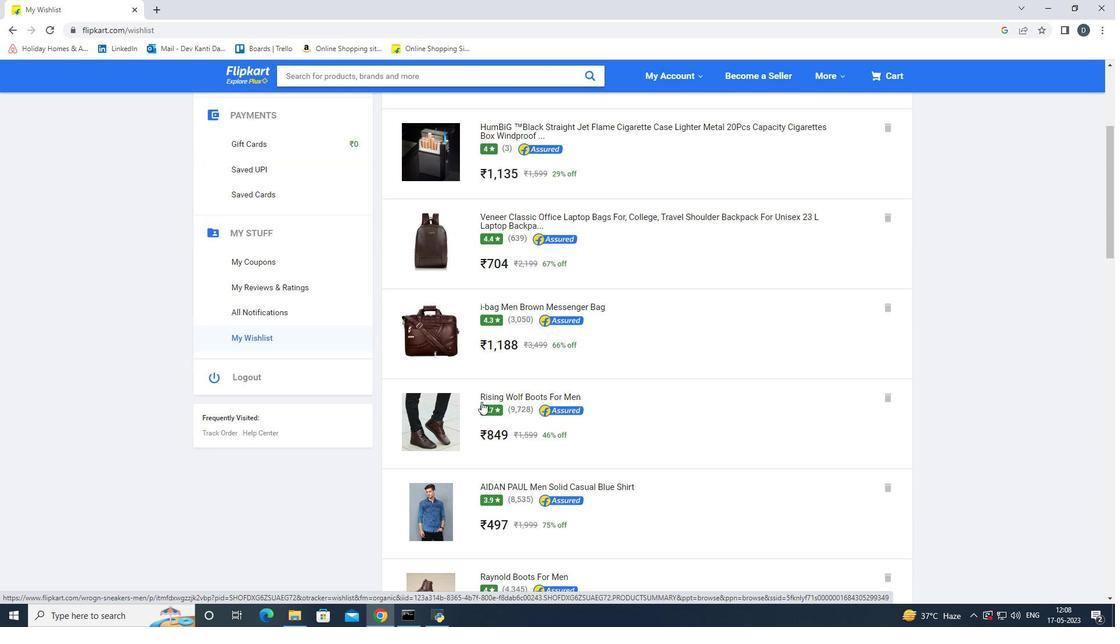 
Action: Mouse scrolled (481, 402) with delta (0, 0)
Screenshot: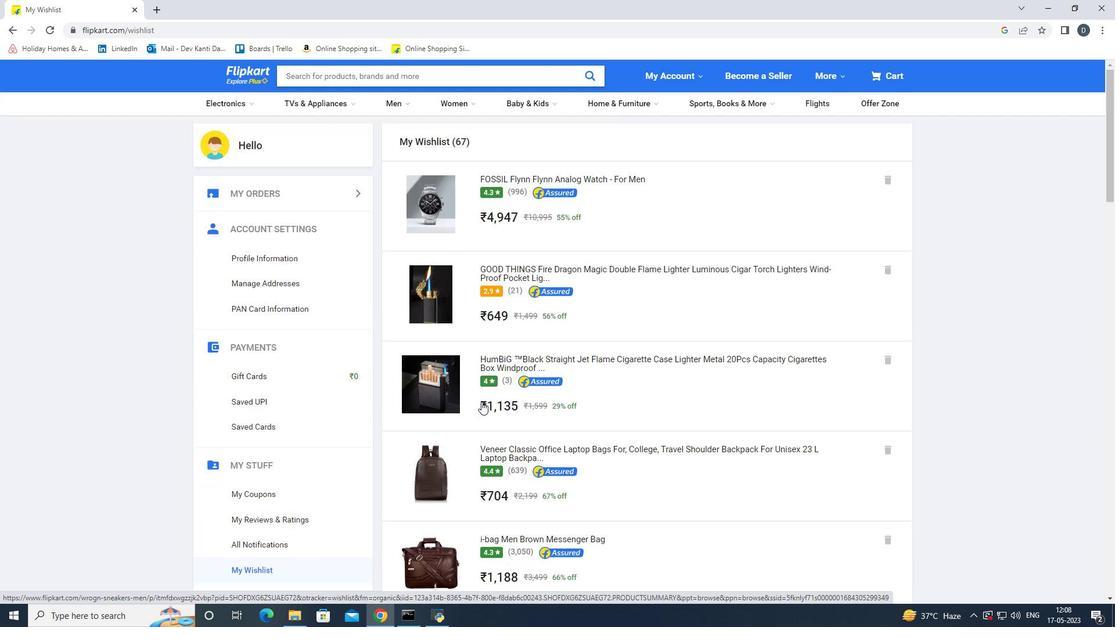 
Action: Mouse scrolled (481, 402) with delta (0, 0)
Screenshot: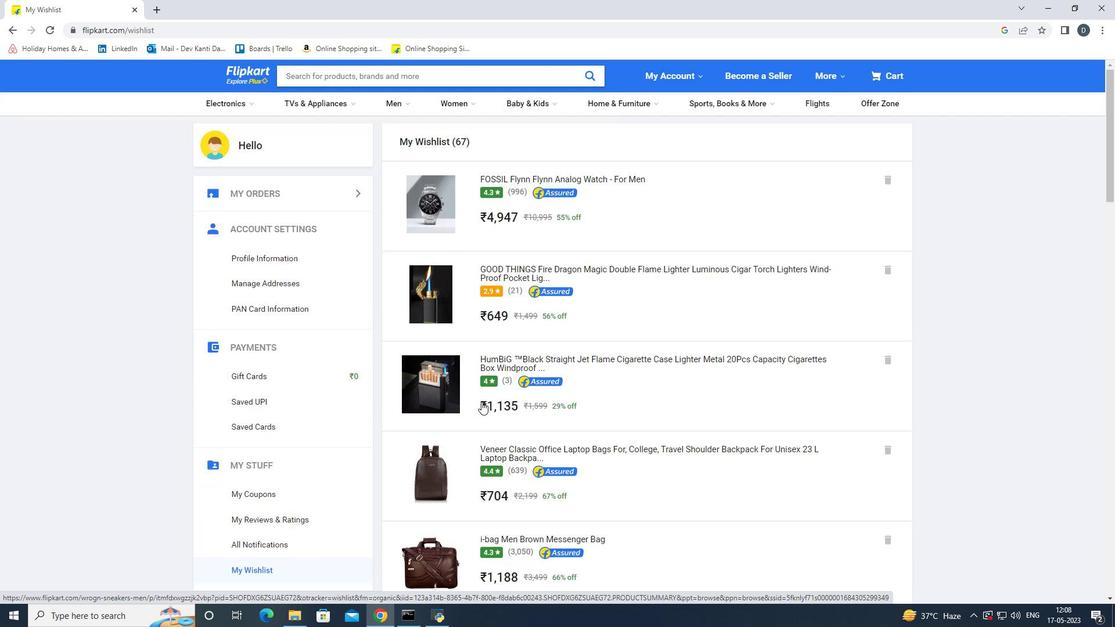 
Action: Mouse moved to (42, 35)
Screenshot: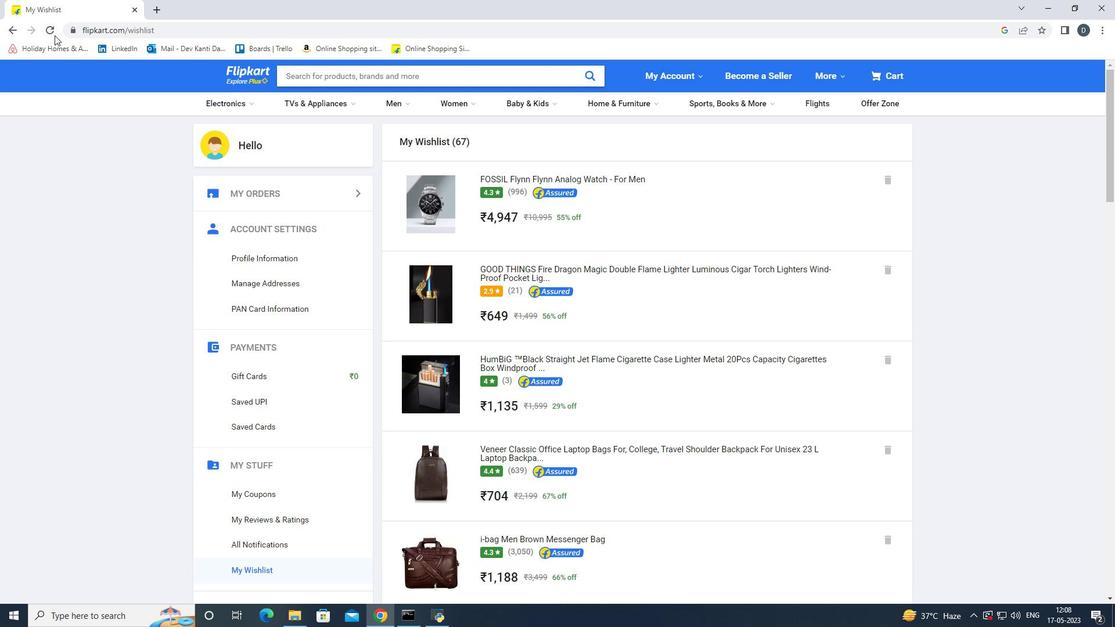
Action: Mouse pressed left at (42, 35)
Screenshot: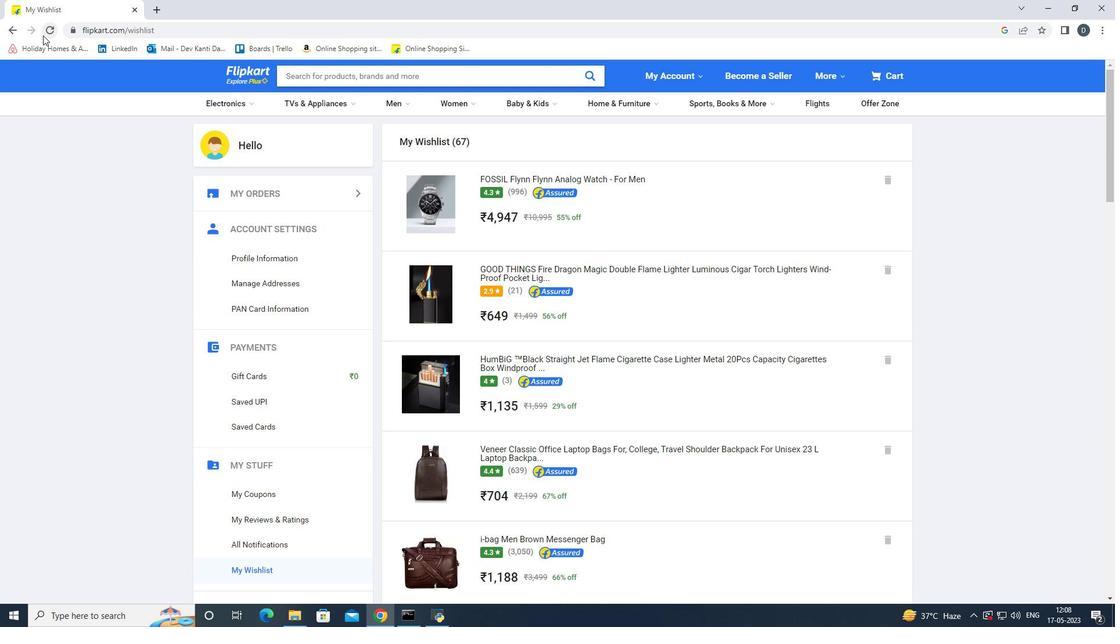 
Action: Mouse moved to (920, 206)
Screenshot: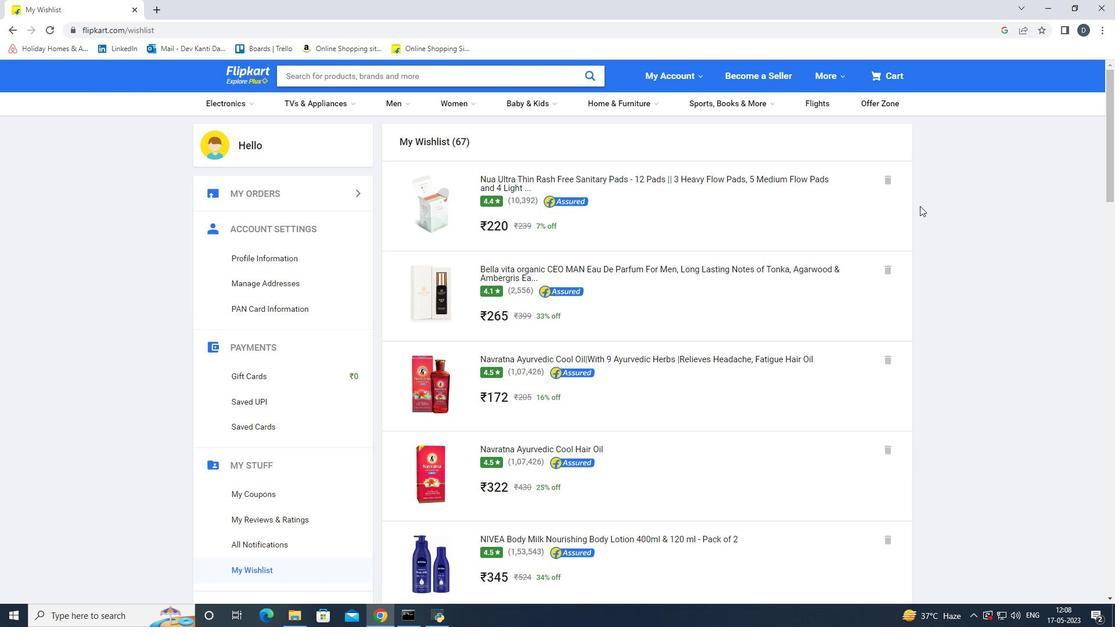 
Action: Mouse scrolled (920, 205) with delta (0, 0)
Screenshot: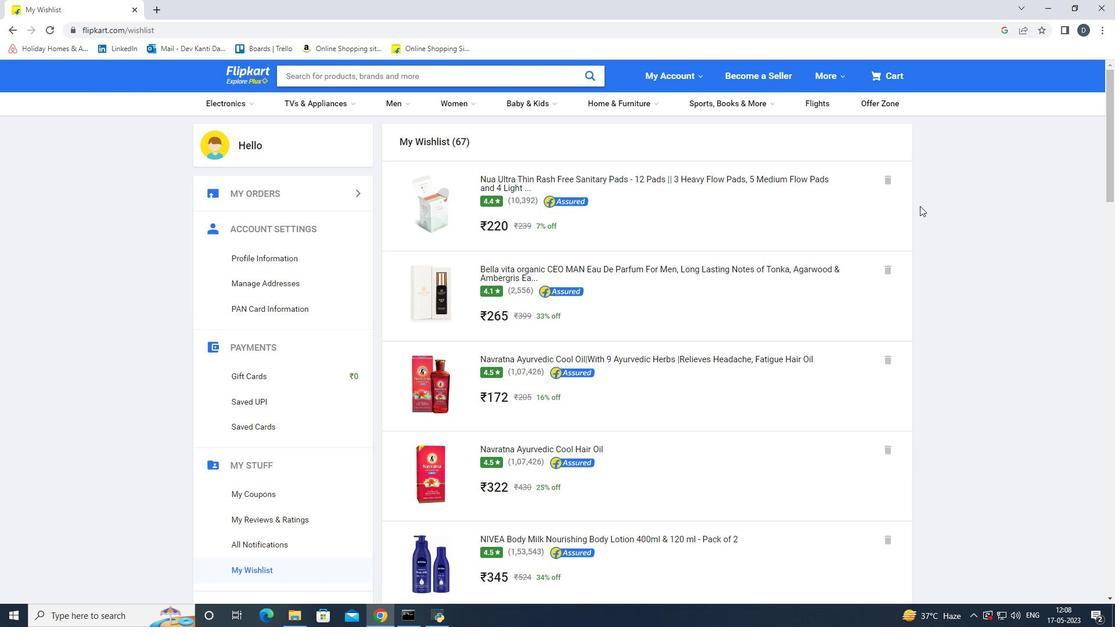 
Action: Mouse moved to (733, 477)
Screenshot: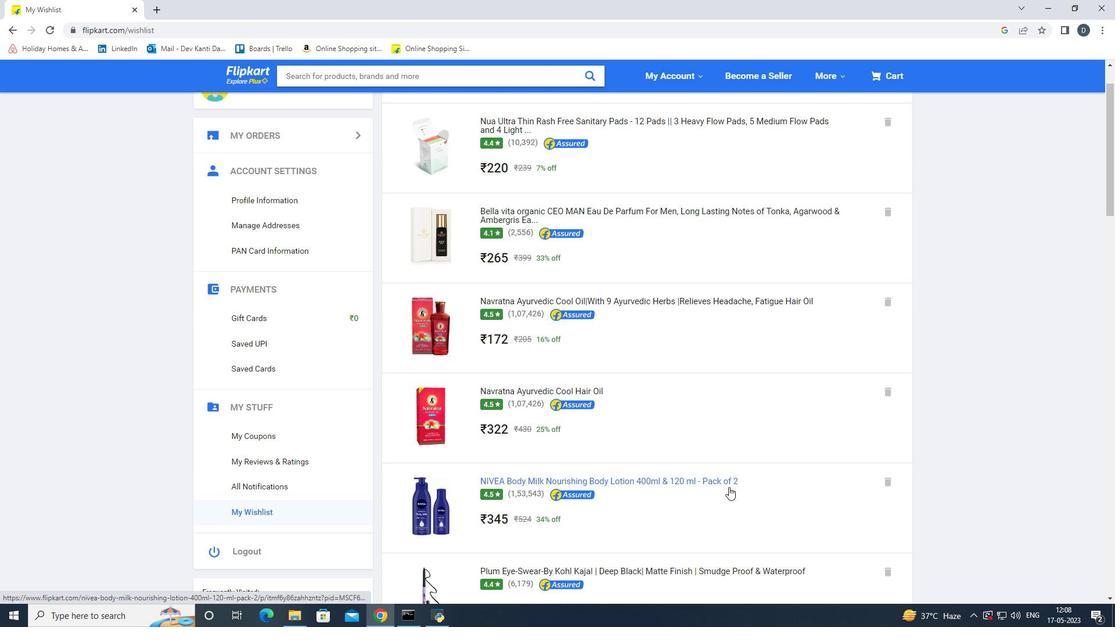
Action: Mouse scrolled (733, 476) with delta (0, 0)
Screenshot: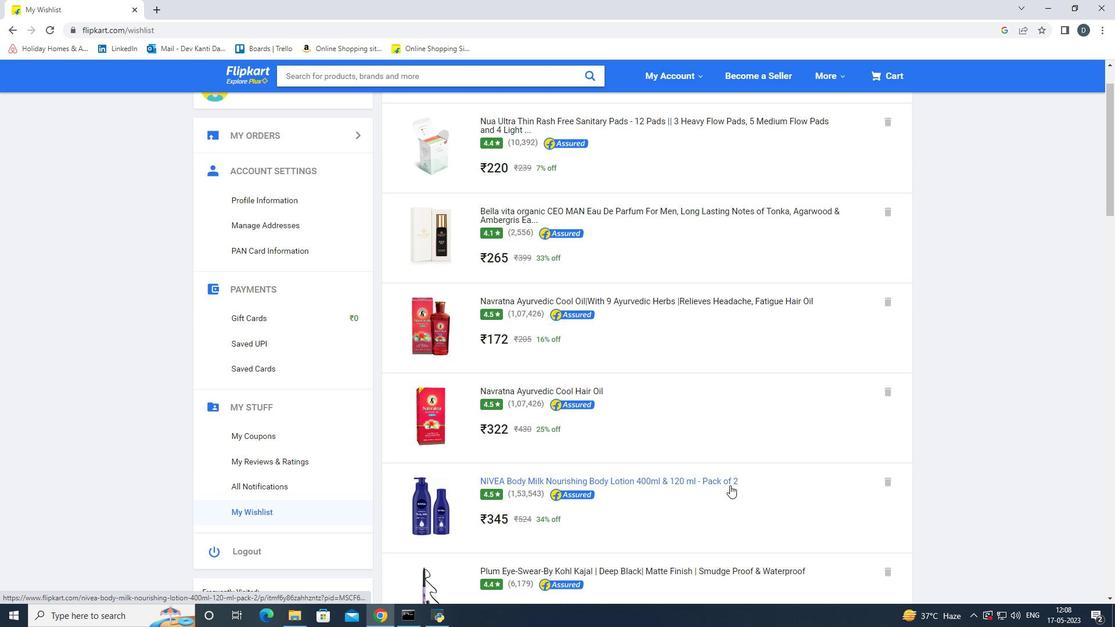 
Action: Mouse scrolled (733, 476) with delta (0, 0)
Screenshot: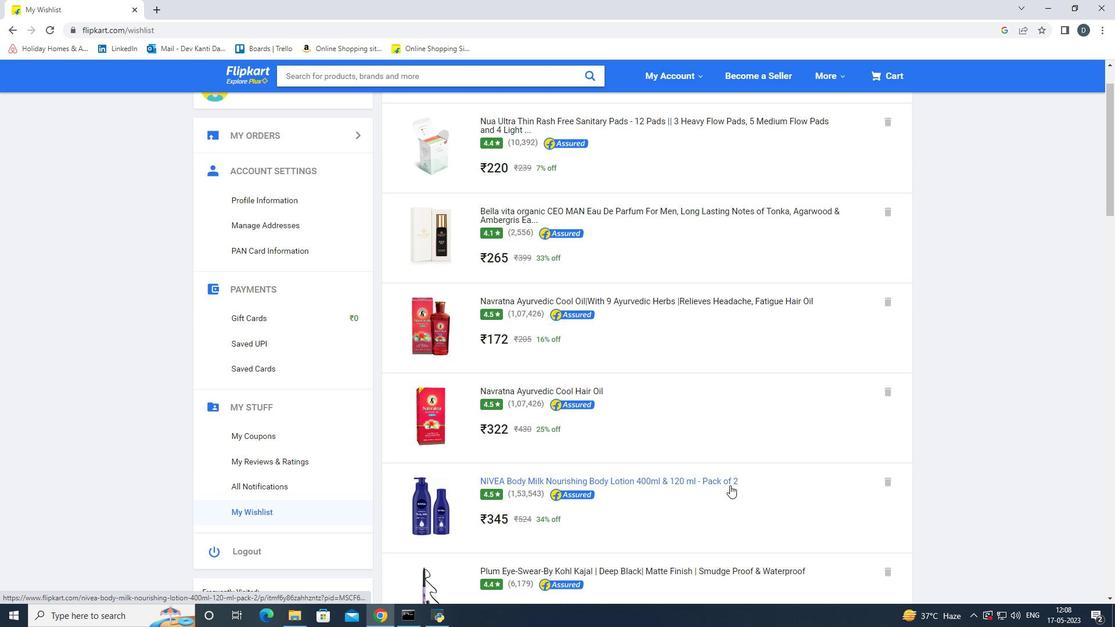 
Action: Mouse scrolled (733, 476) with delta (0, 0)
Screenshot: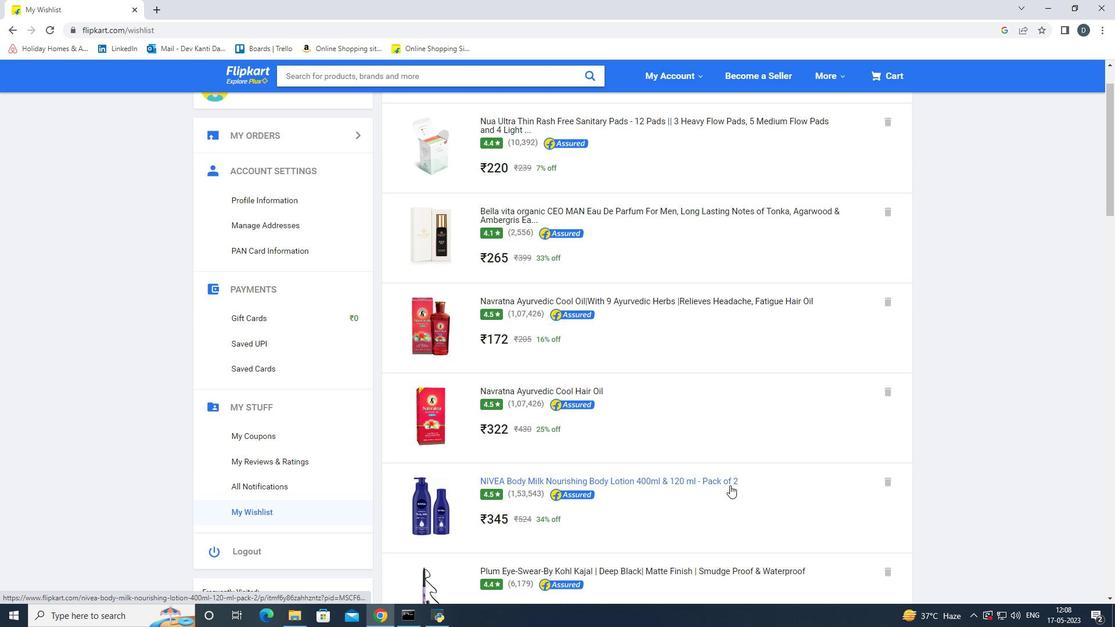 
Action: Mouse moved to (733, 476)
Screenshot: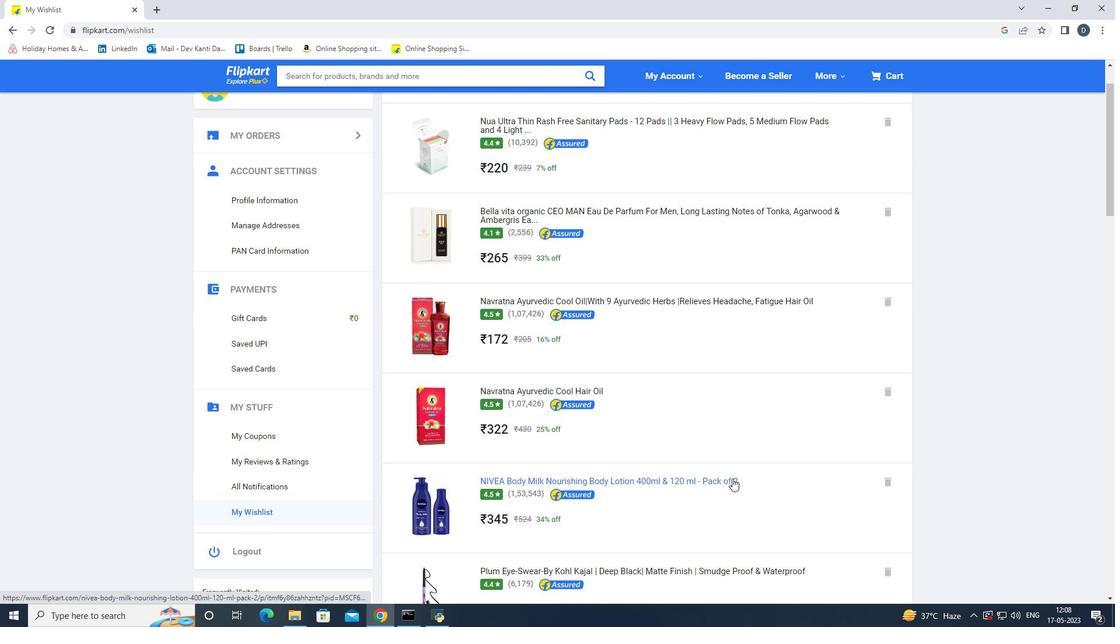 
Action: Mouse scrolled (733, 476) with delta (0, 0)
Screenshot: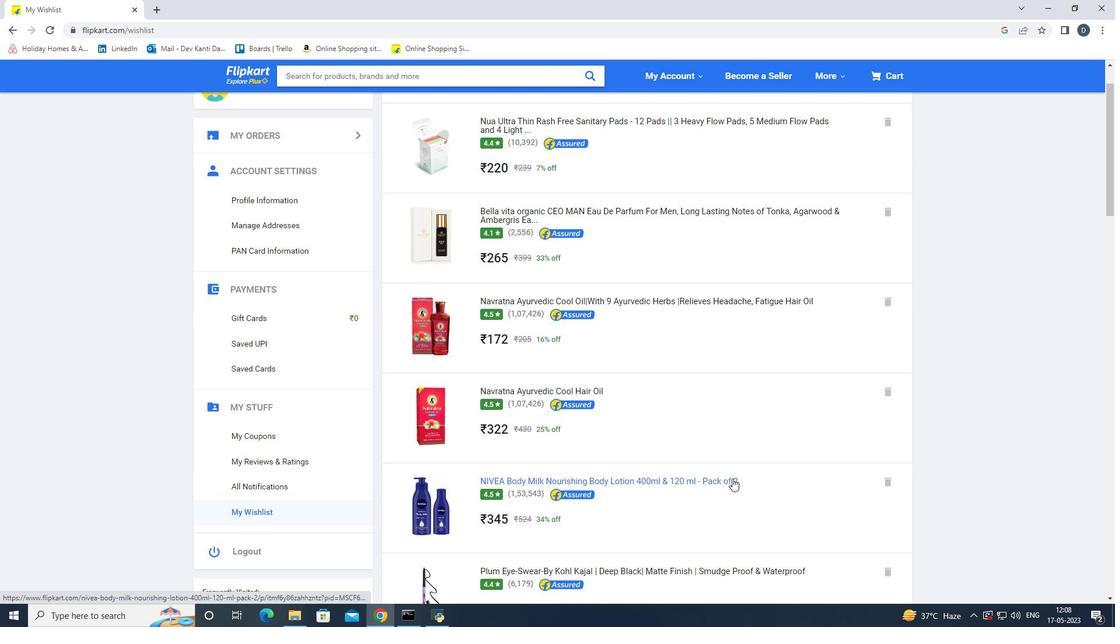 
Action: Mouse moved to (783, 462)
Screenshot: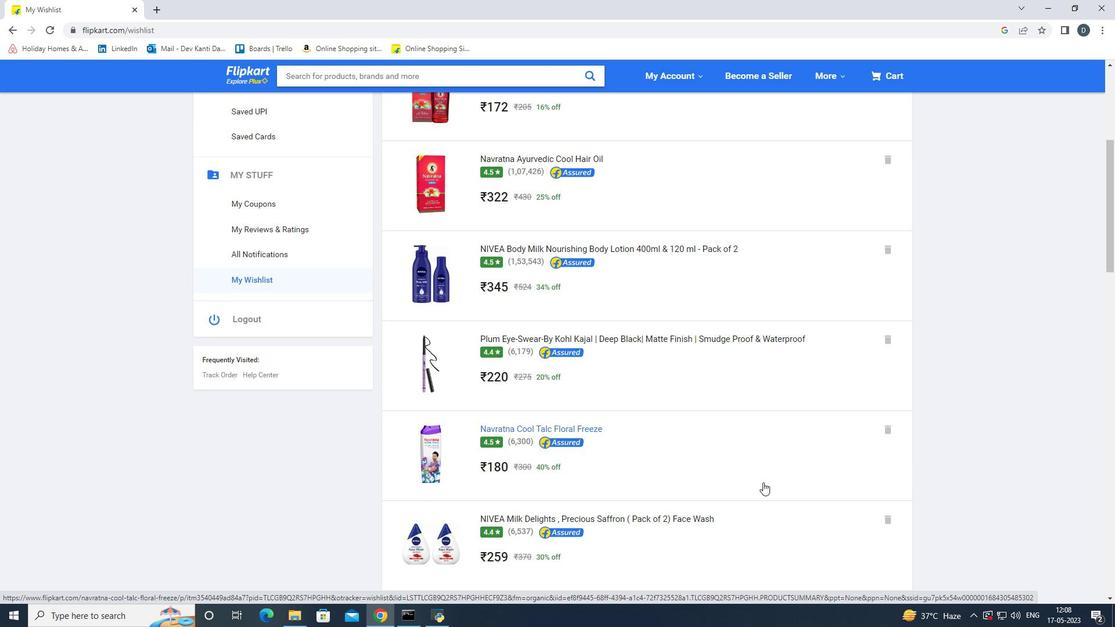 
Action: Mouse scrolled (783, 461) with delta (0, 0)
Screenshot: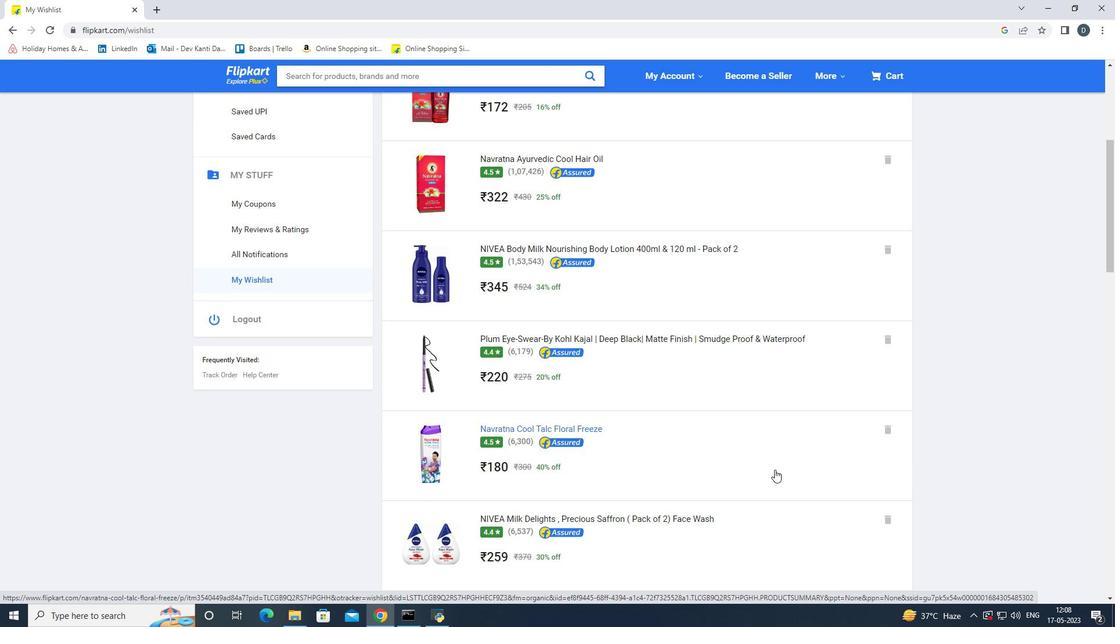 
Action: Mouse scrolled (783, 461) with delta (0, 0)
Screenshot: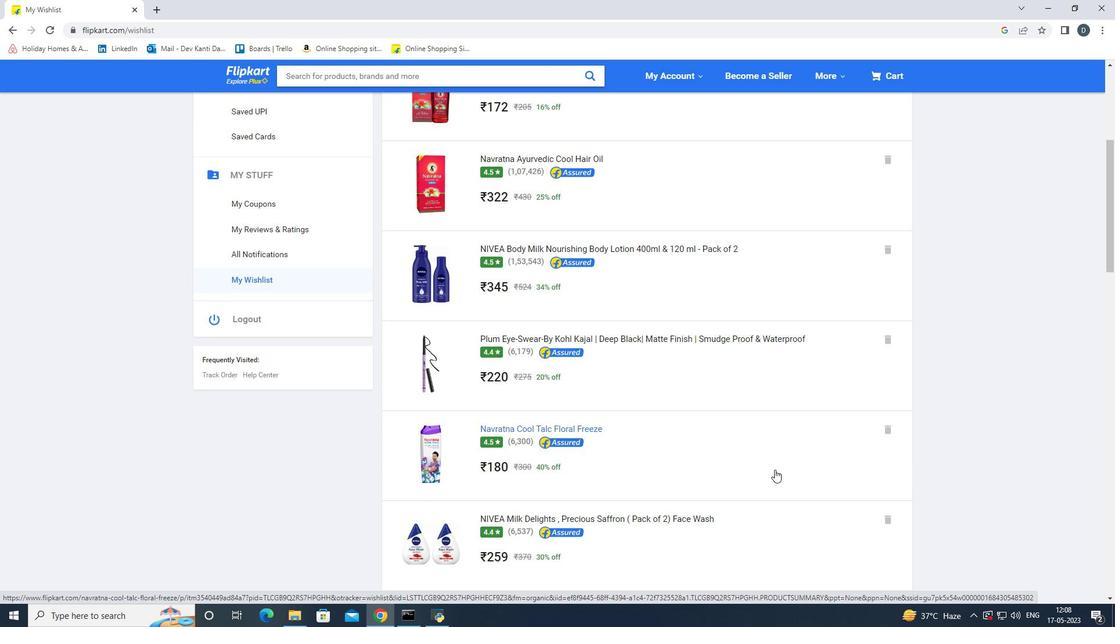 
Action: Mouse scrolled (783, 461) with delta (0, 0)
